 Task: Select Give A Gift Card from Gift Cards. Add to cart AmazonBasics Gardening Gift Card-3. Place order for Connor Wood, _x000D_
382 Ridge Dr_x000D_
Hayden, Alabama(AL), 35079, Cell Number (205) 590-7234
Action: Mouse moved to (163, 125)
Screenshot: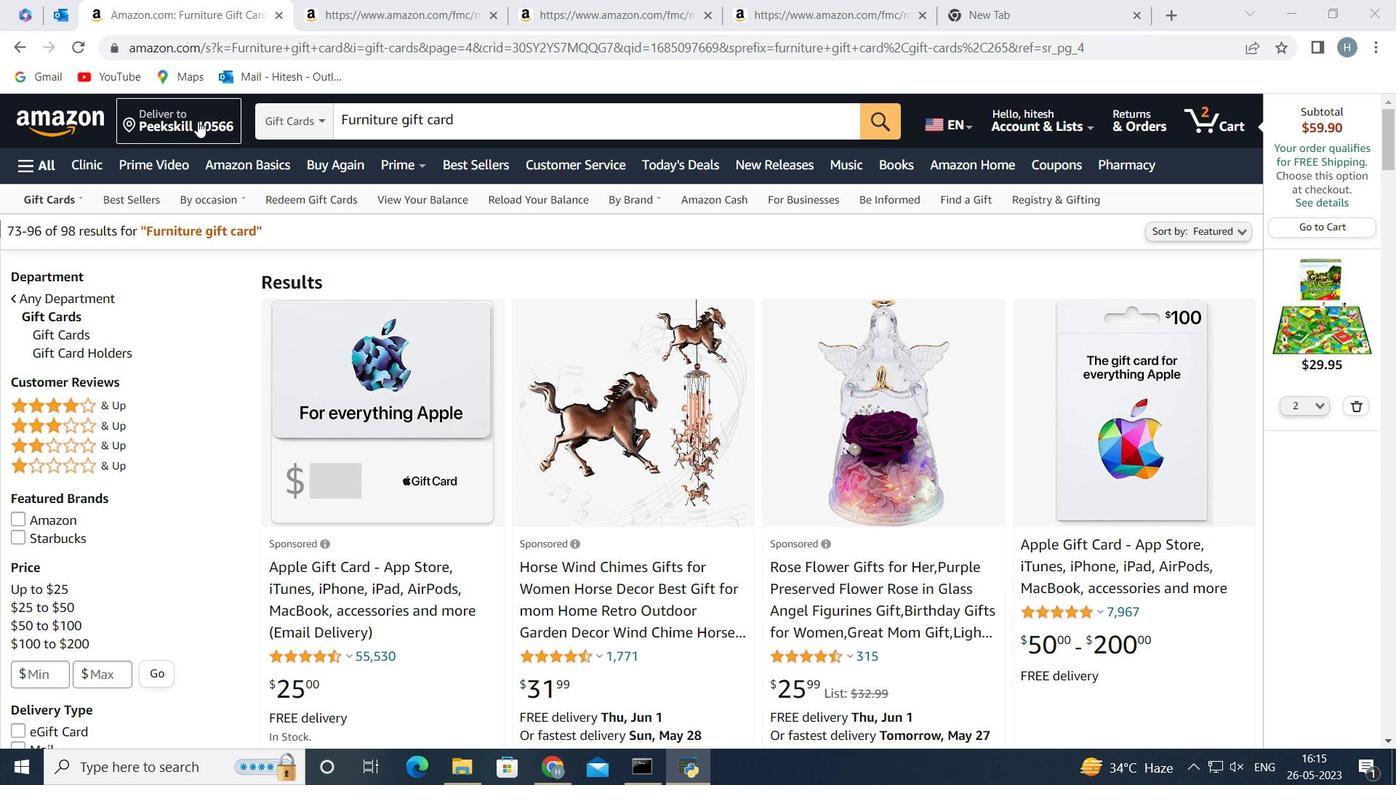 
Action: Mouse pressed left at (163, 125)
Screenshot: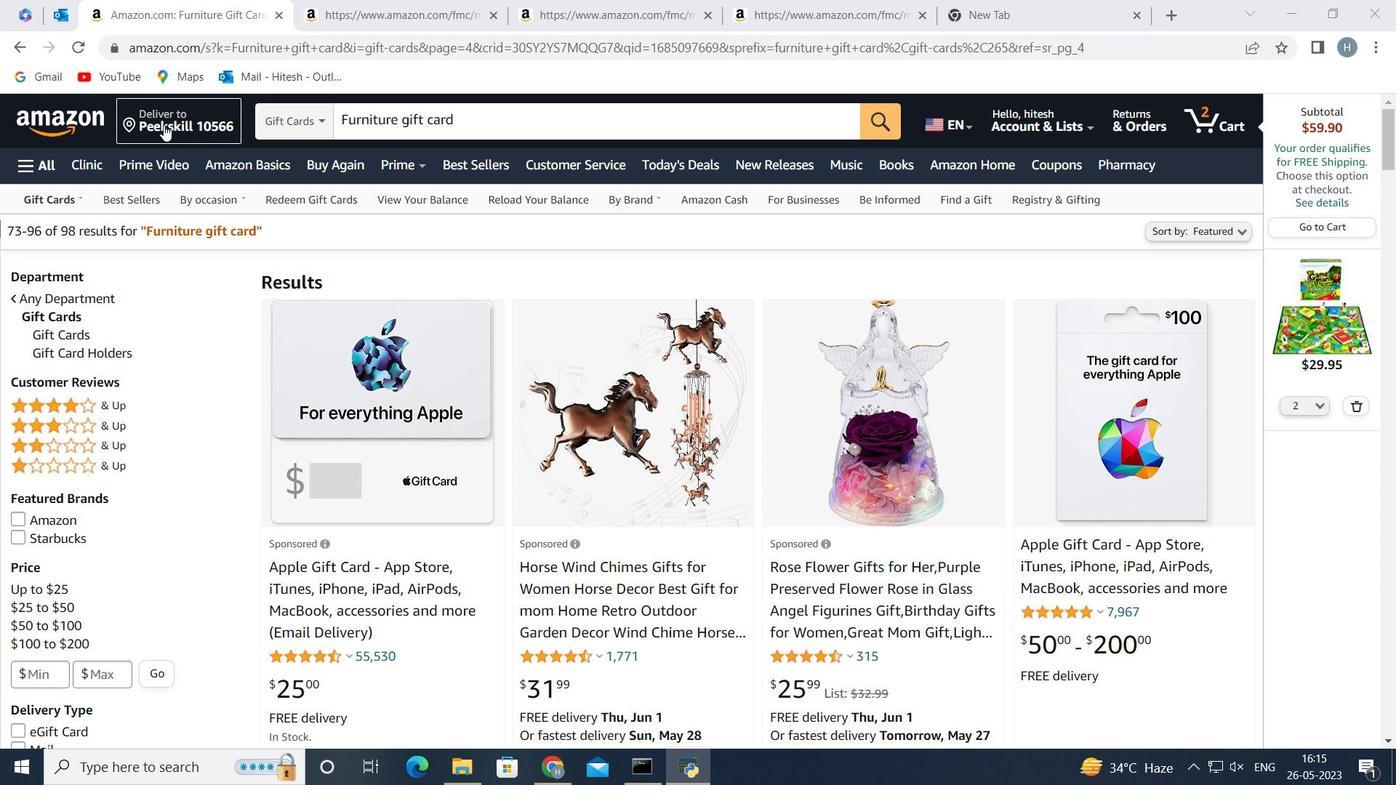 
Action: Mouse moved to (689, 507)
Screenshot: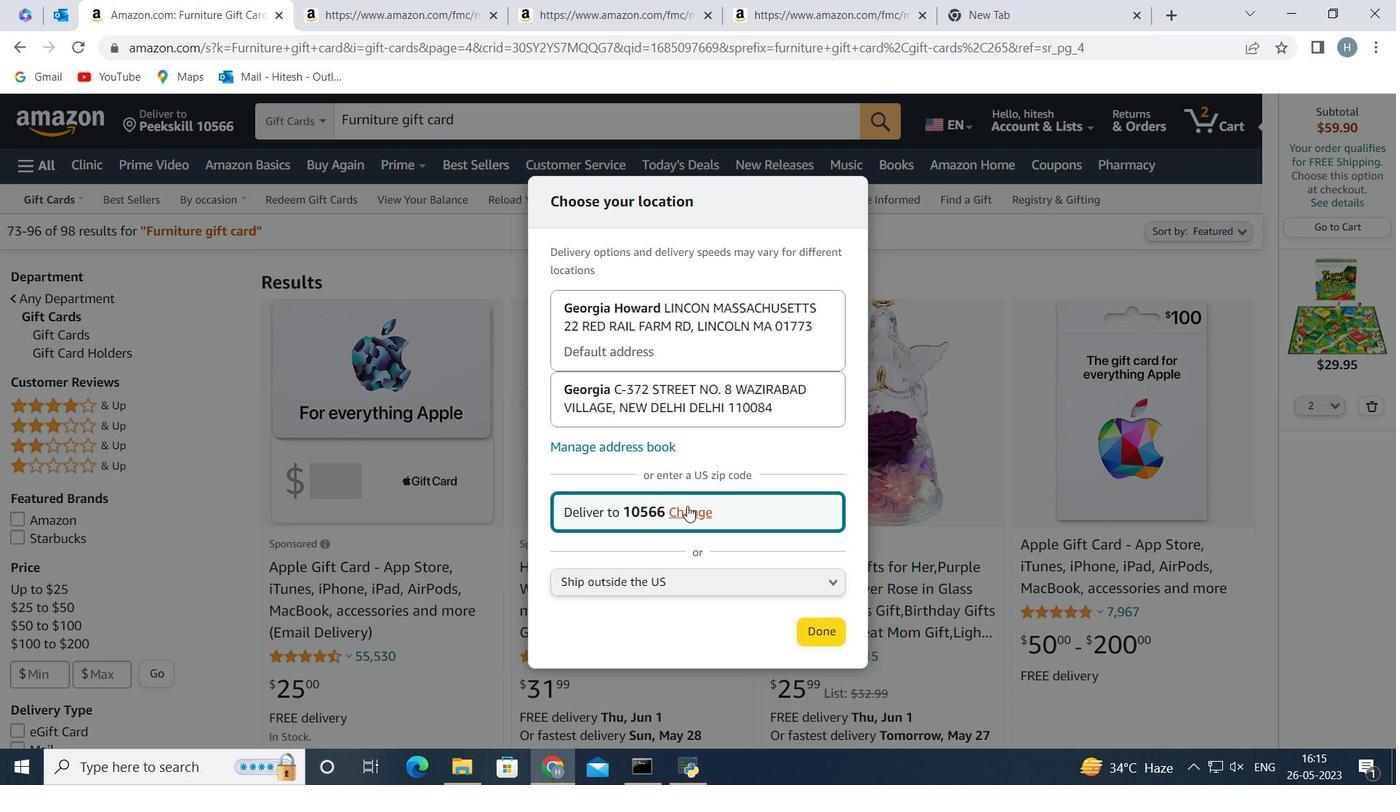 
Action: Mouse pressed left at (689, 507)
Screenshot: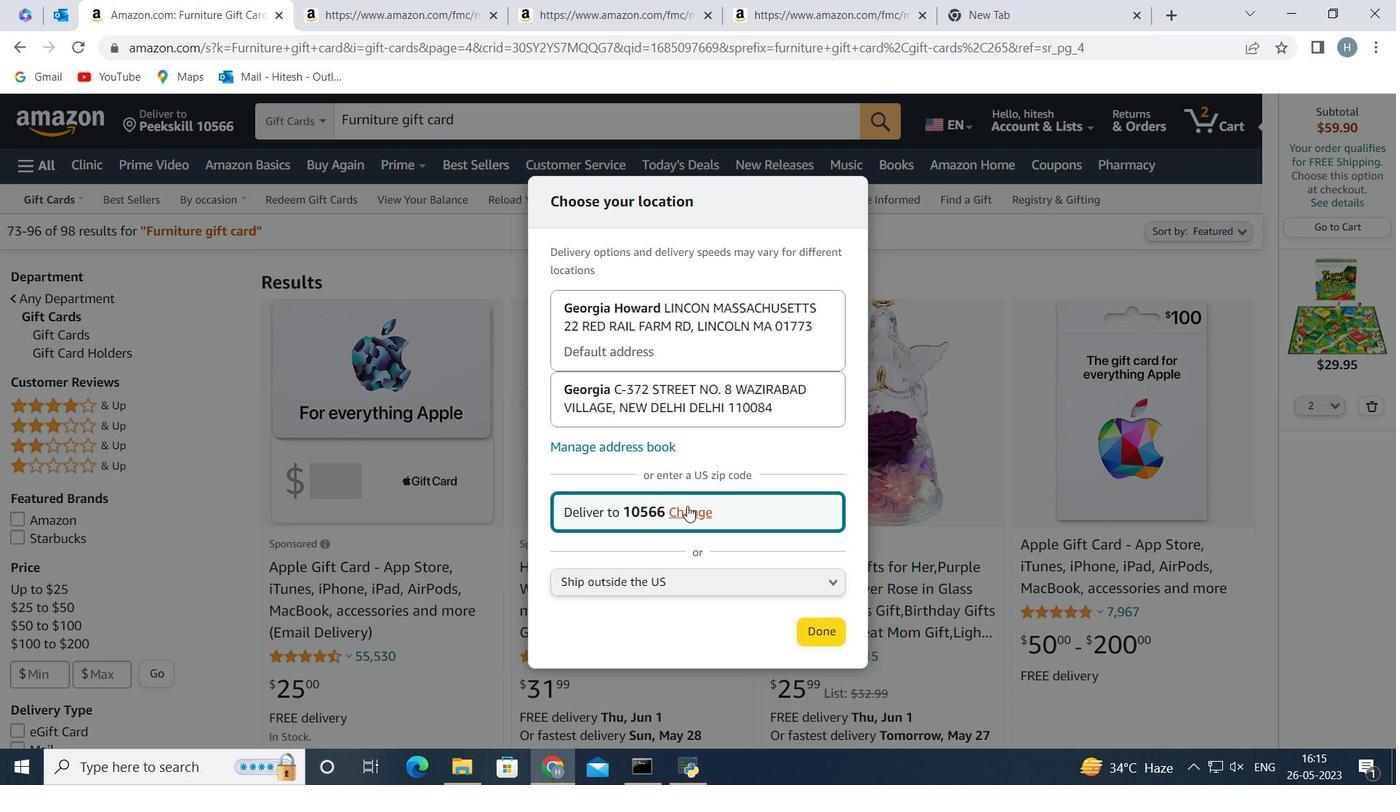 
Action: Mouse moved to (657, 507)
Screenshot: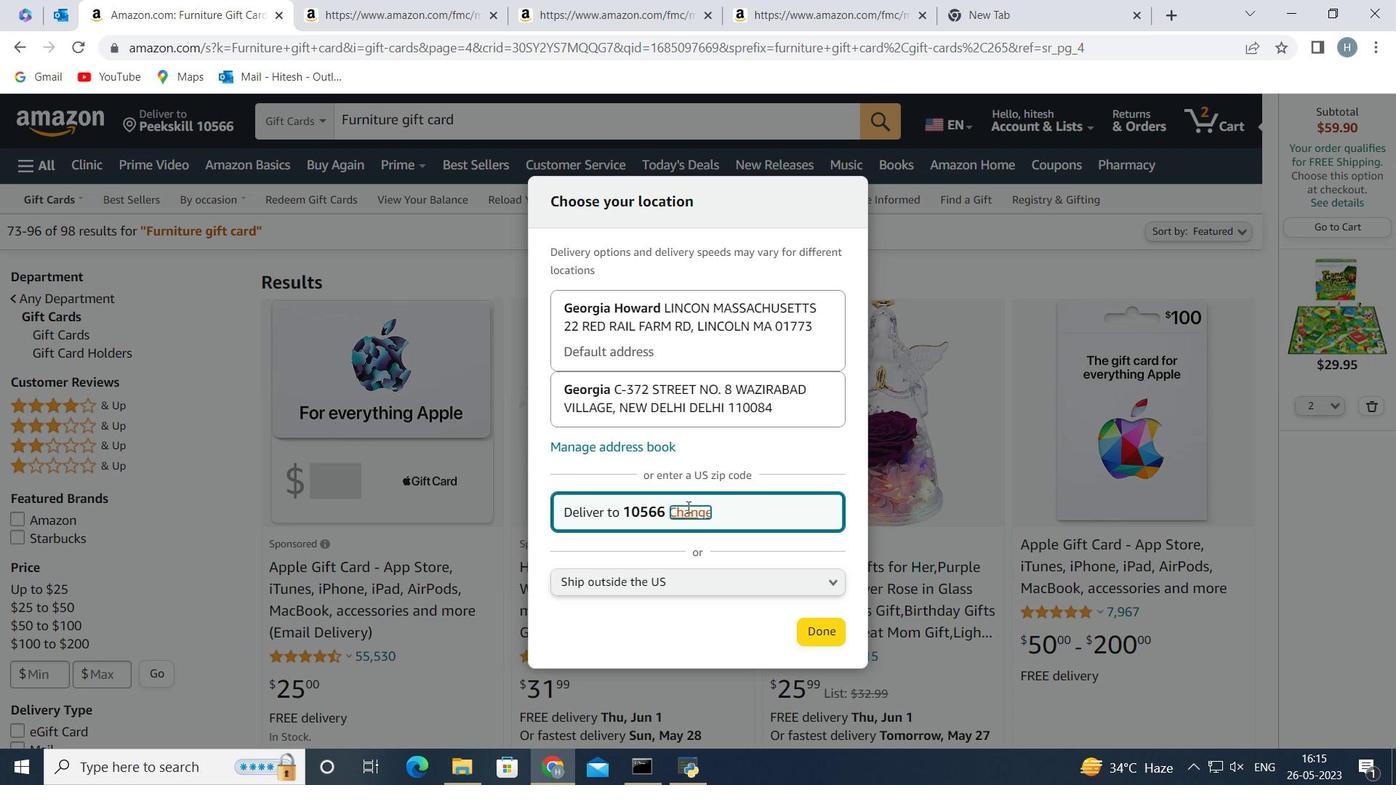 
Action: Mouse pressed left at (657, 507)
Screenshot: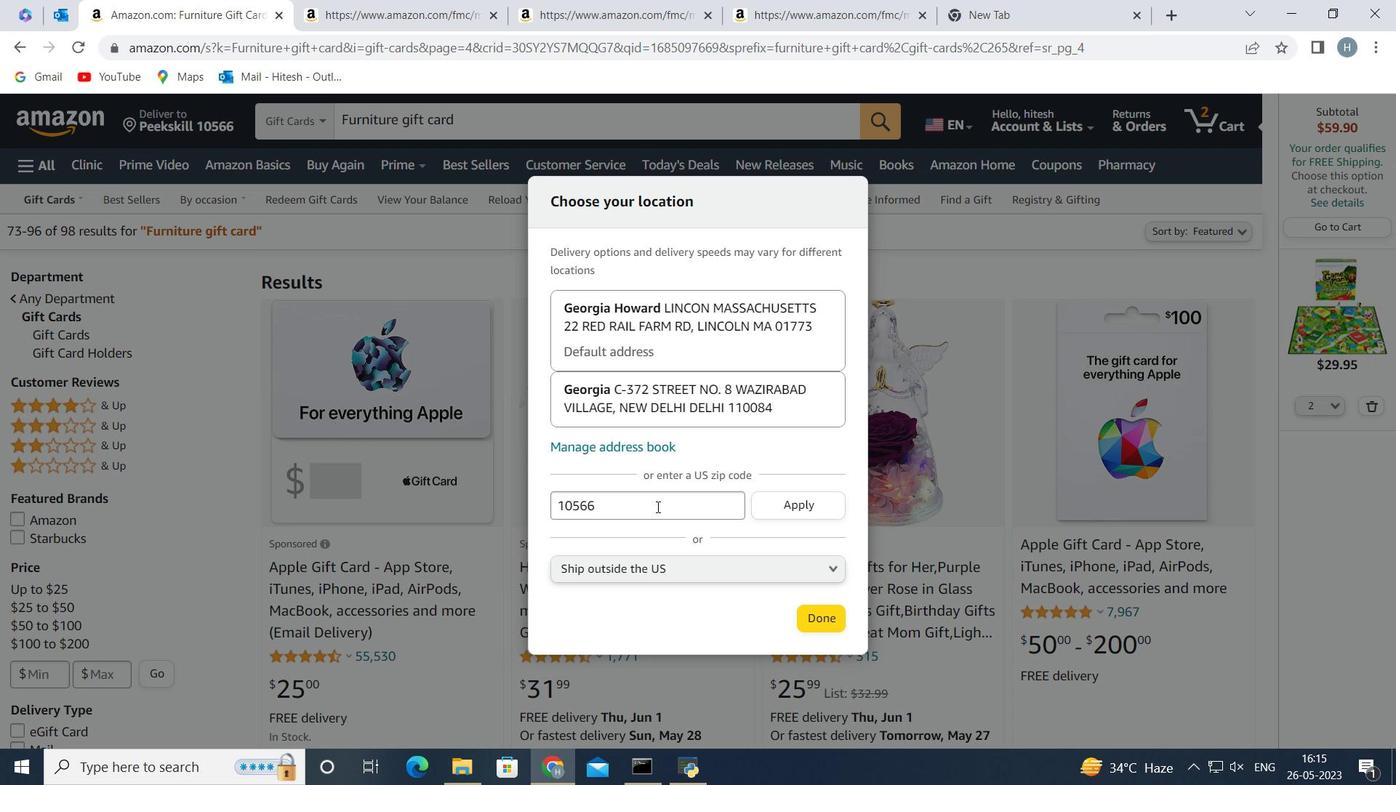
Action: Mouse moved to (656, 507)
Screenshot: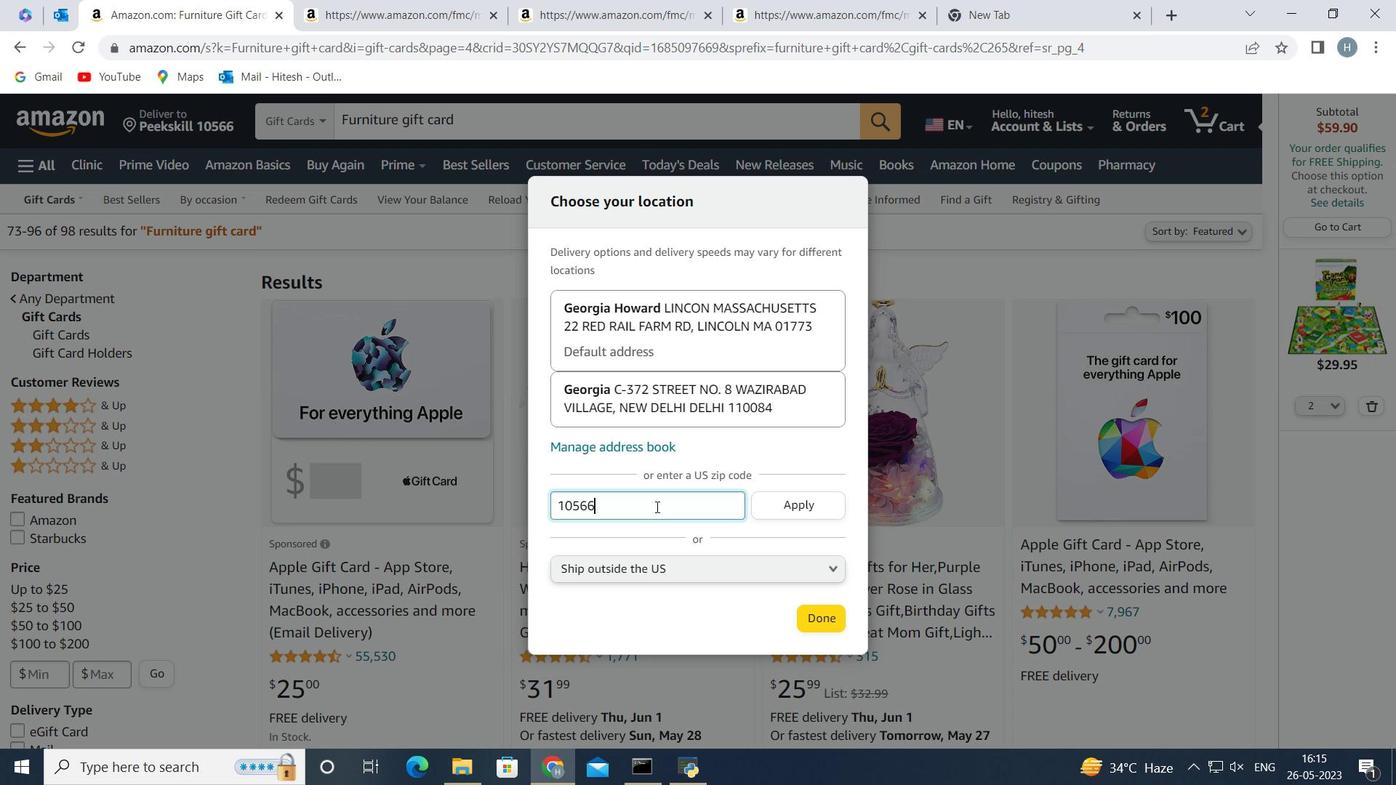 
Action: Key pressed <Key.backspace><Key.backspace><Key.backspace><Key.backspace><Key.backspace><Key.backspace><Key.backspace>
Screenshot: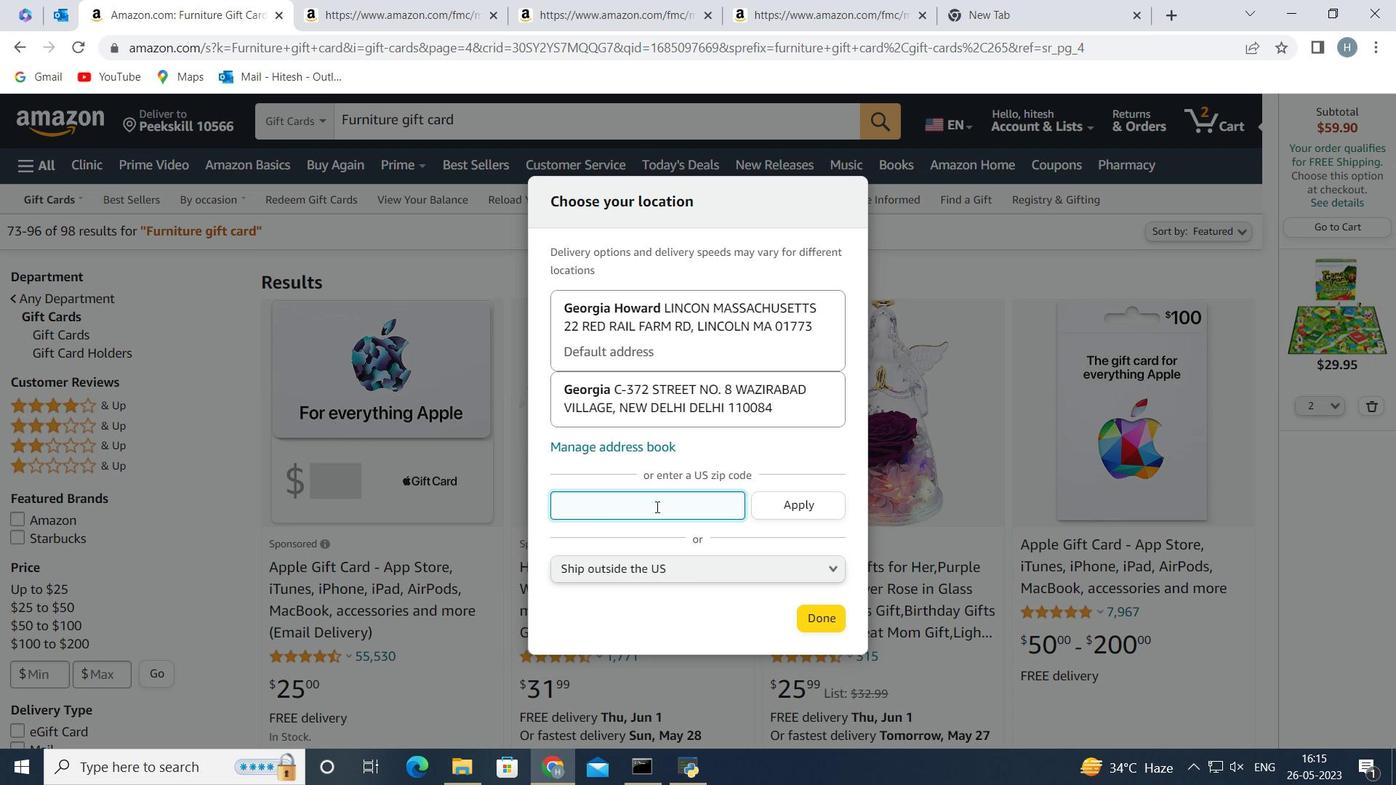 
Action: Mouse moved to (656, 506)
Screenshot: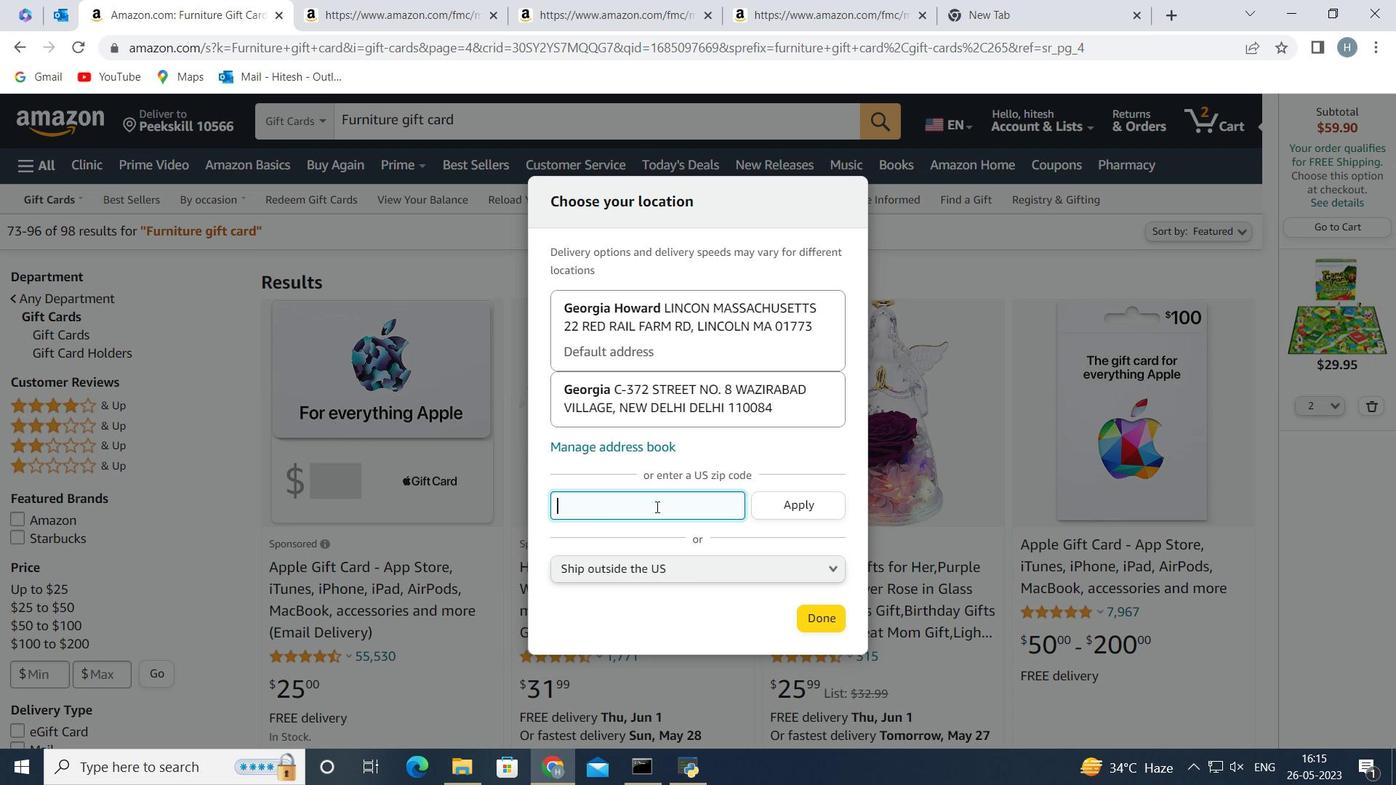 
Action: Key pressed 35079
Screenshot: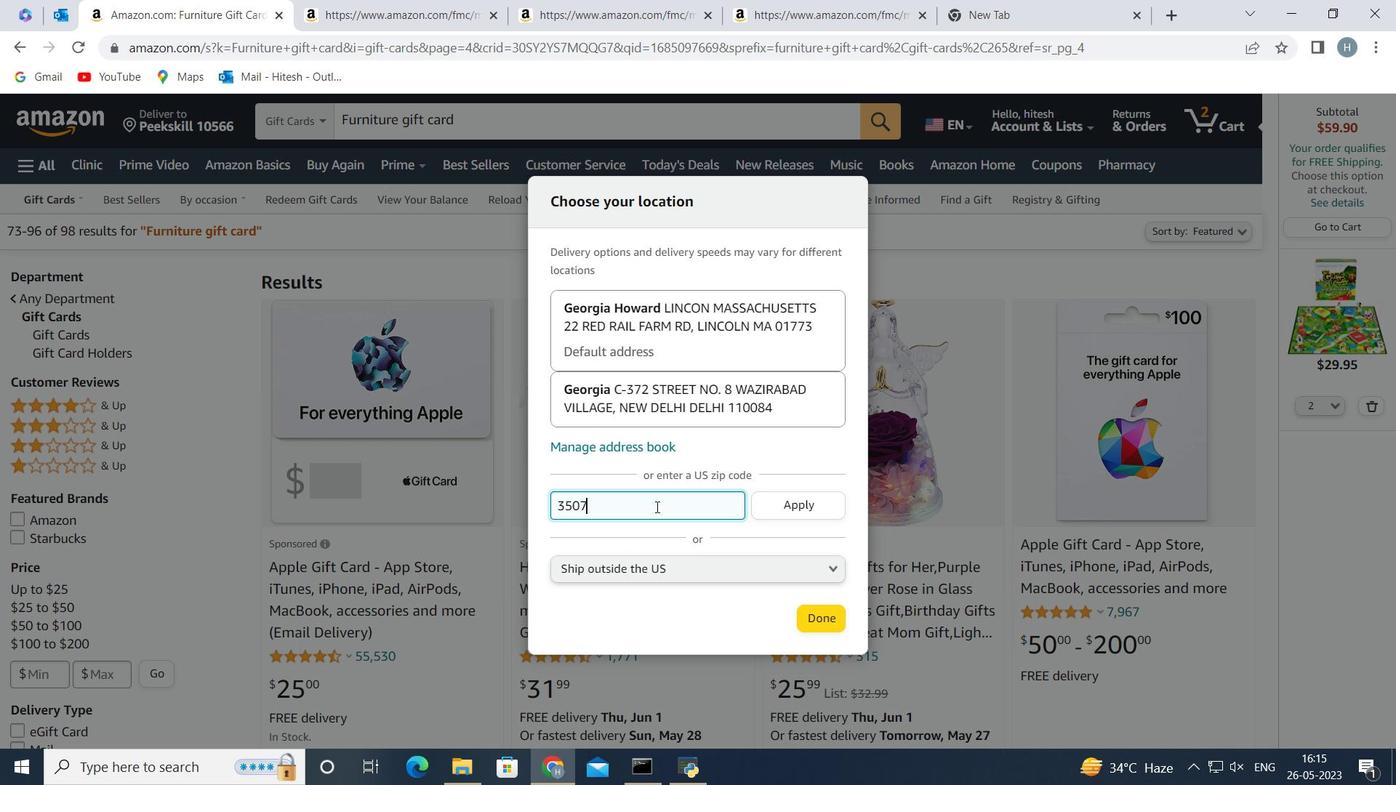 
Action: Mouse moved to (792, 509)
Screenshot: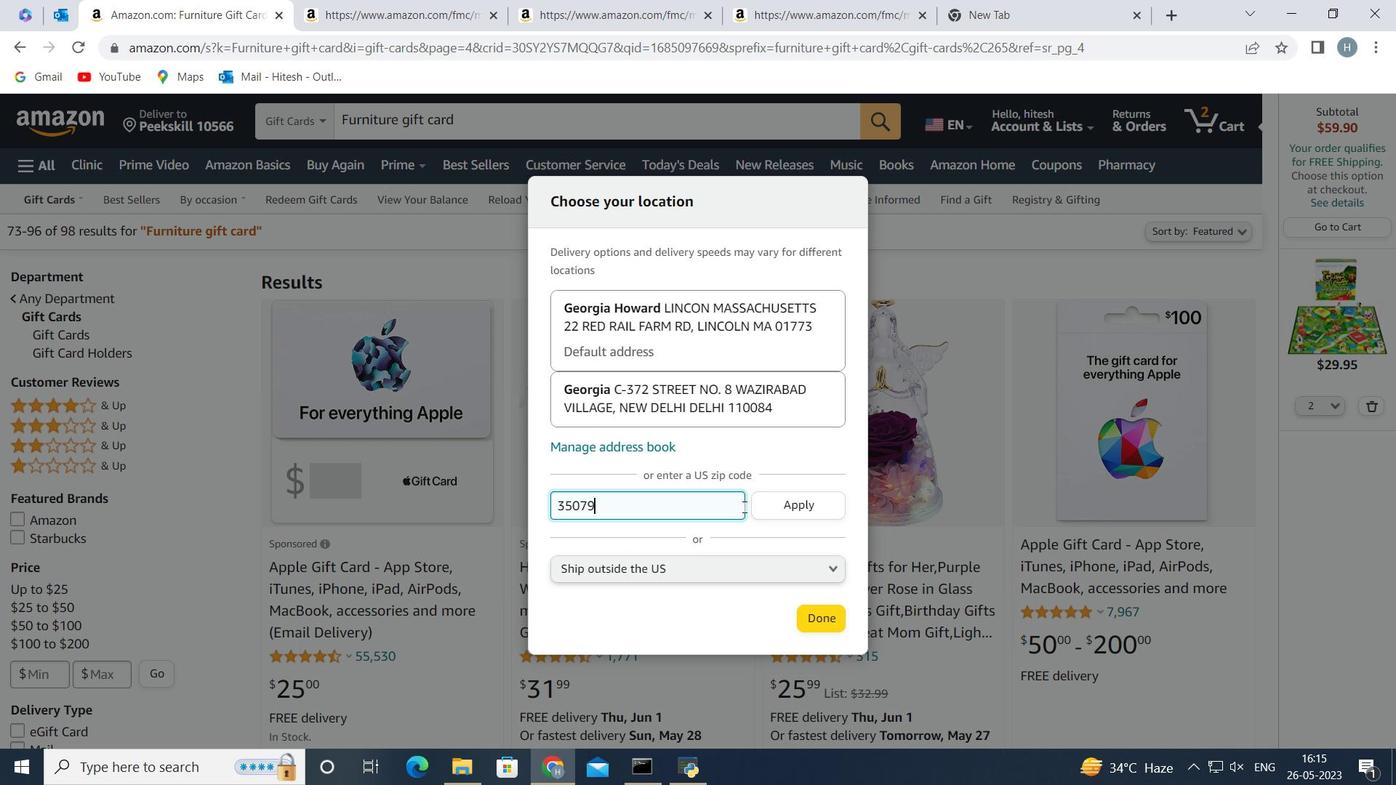 
Action: Mouse pressed left at (792, 509)
Screenshot: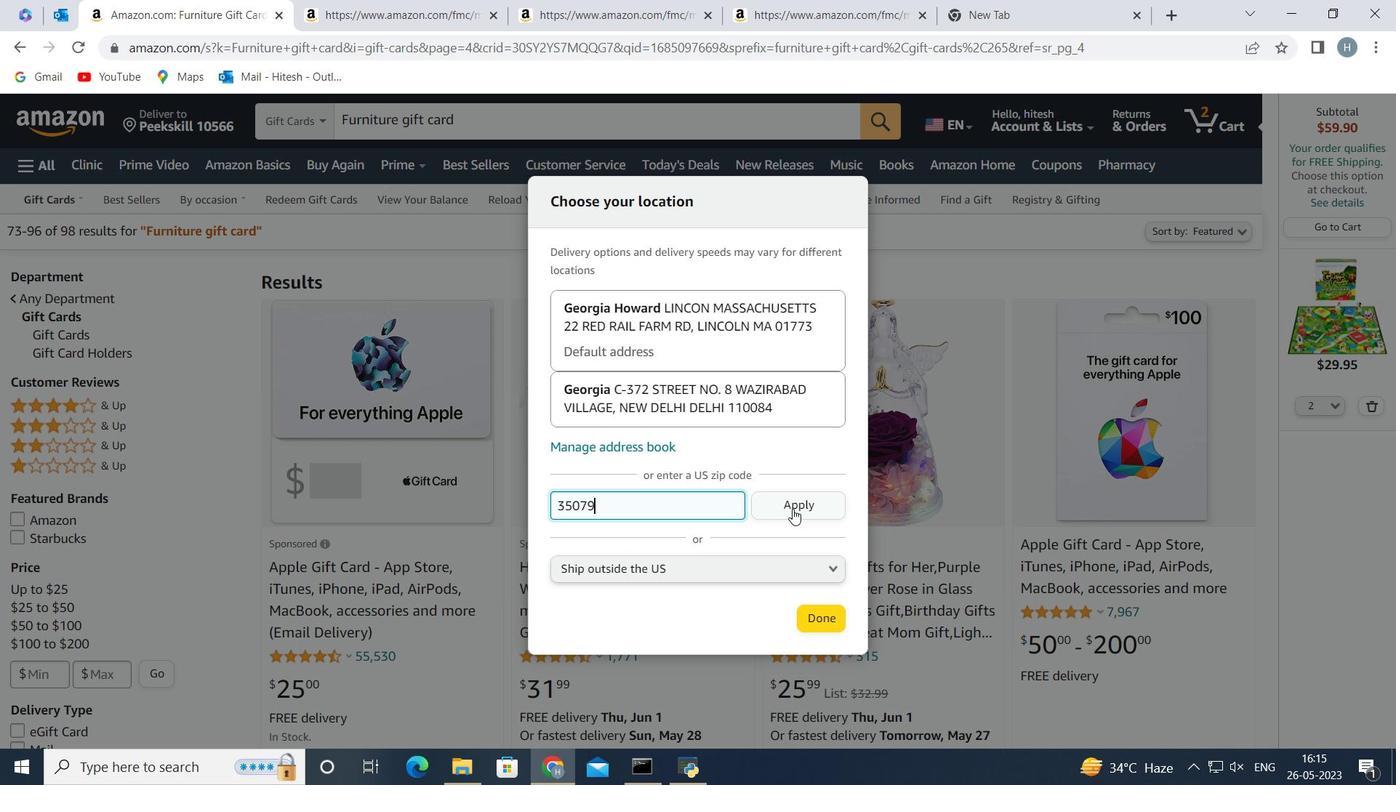 
Action: Mouse moved to (829, 624)
Screenshot: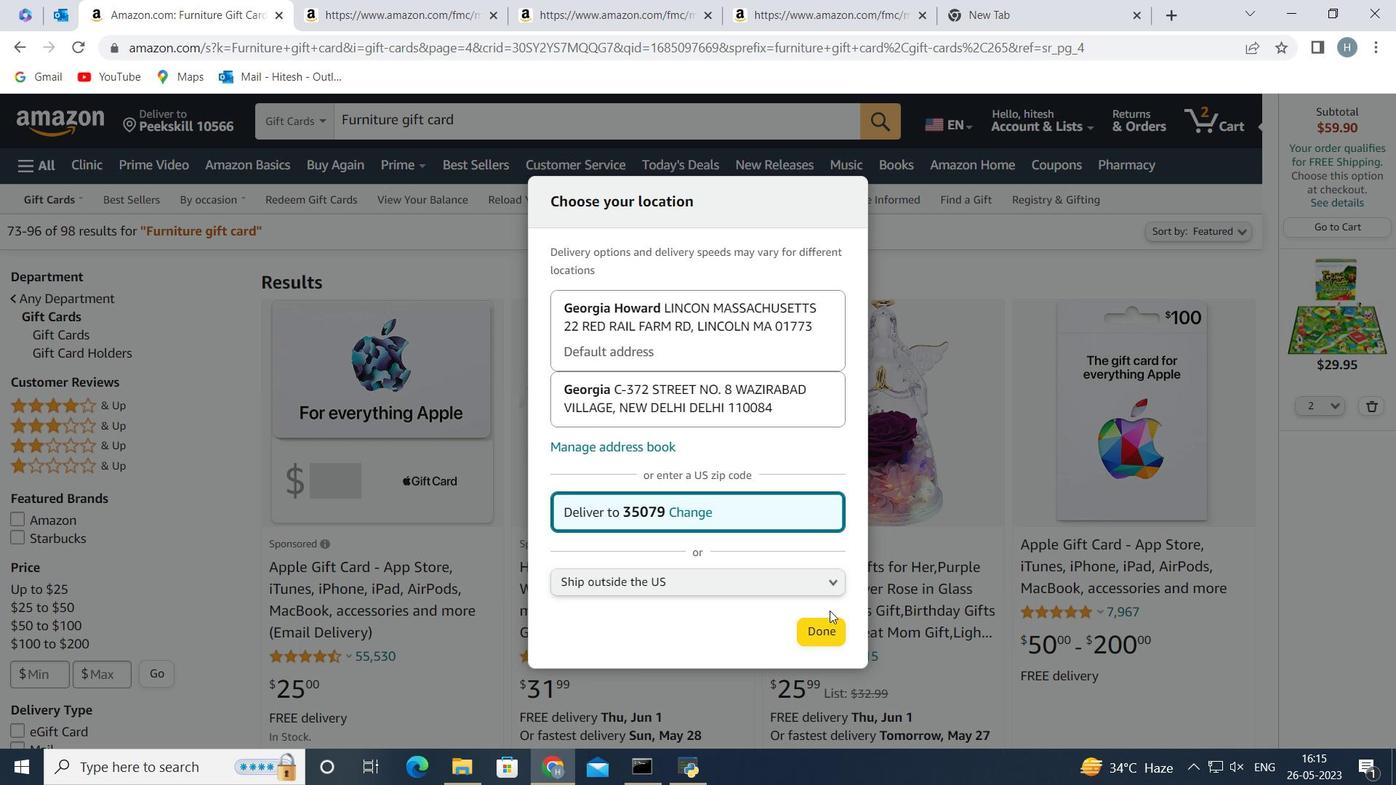 
Action: Mouse pressed left at (829, 624)
Screenshot: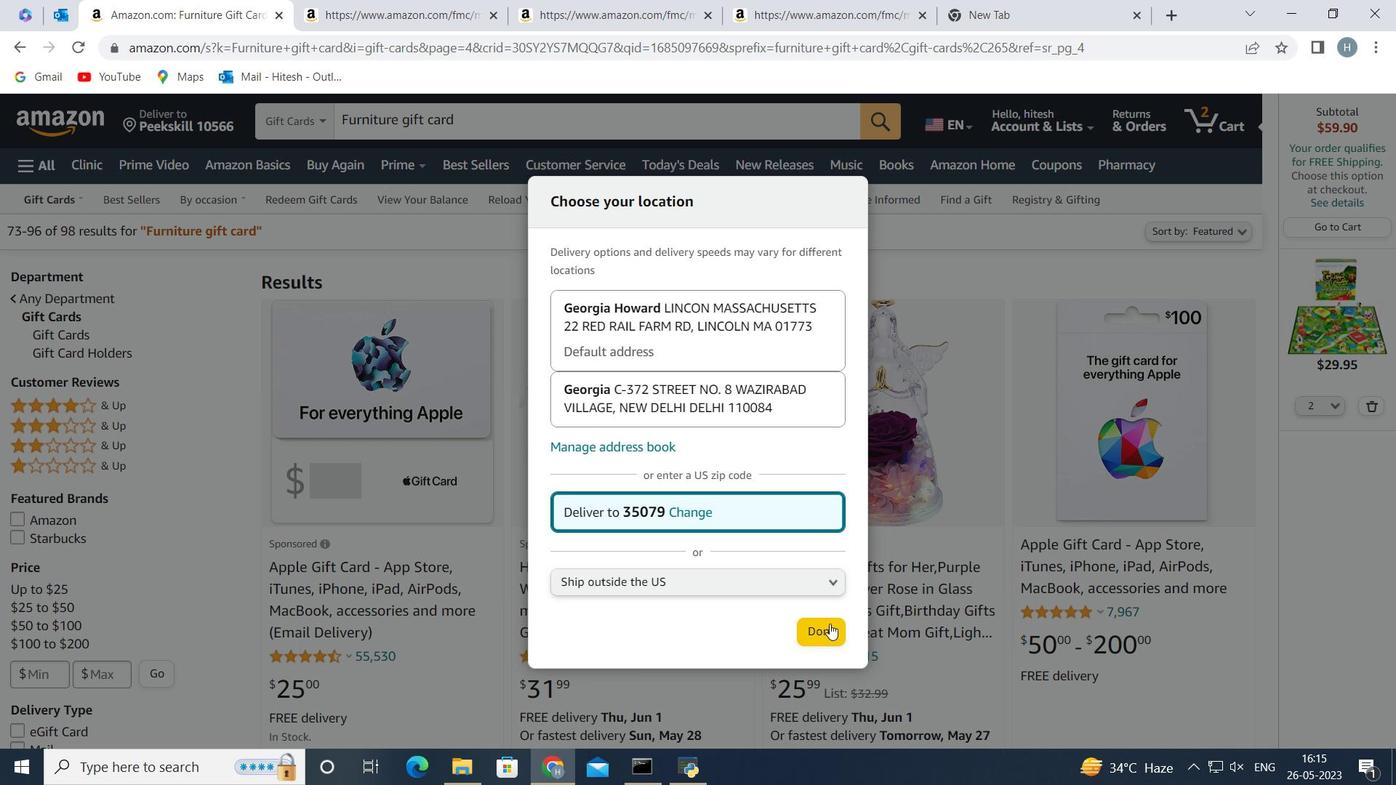 
Action: Mouse moved to (32, 159)
Screenshot: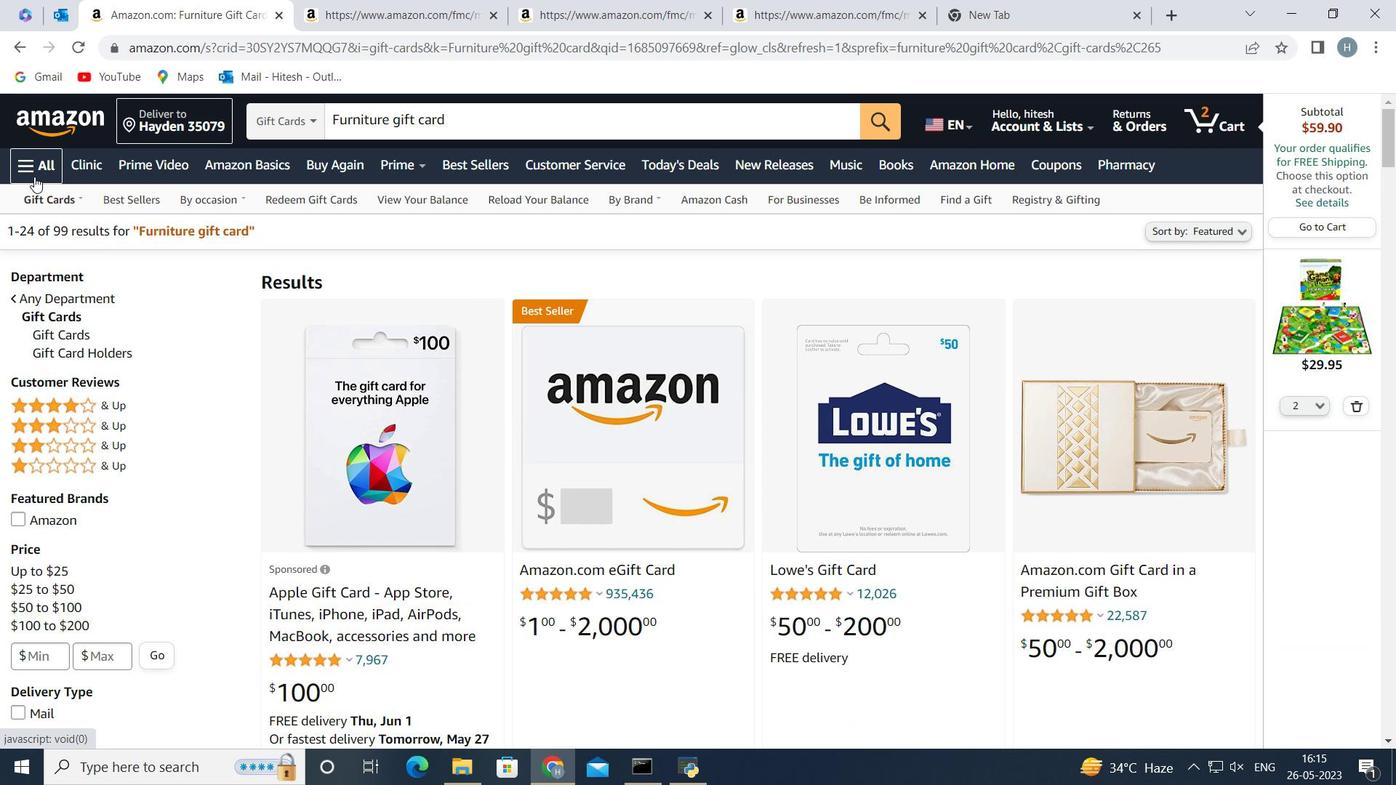 
Action: Mouse pressed left at (32, 159)
Screenshot: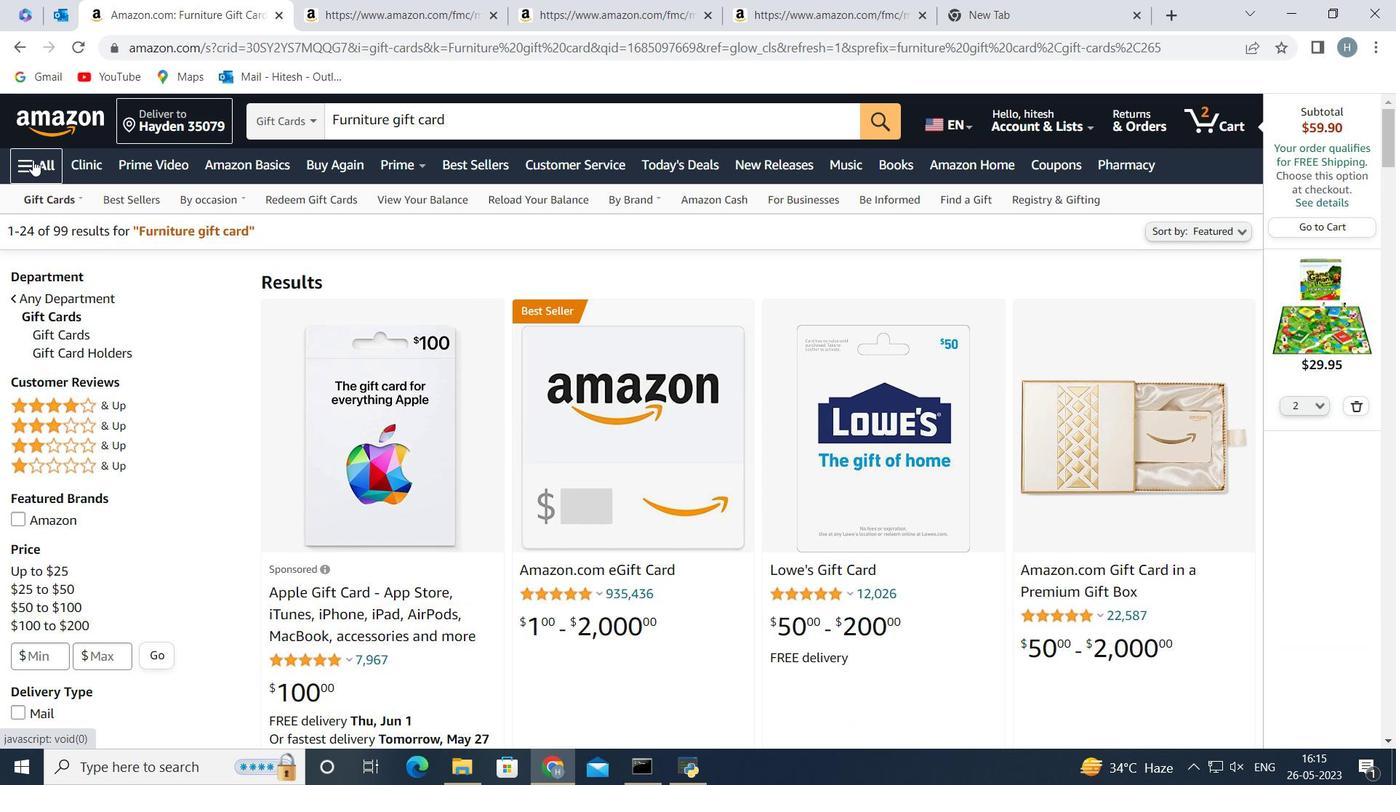 
Action: Mouse moved to (76, 386)
Screenshot: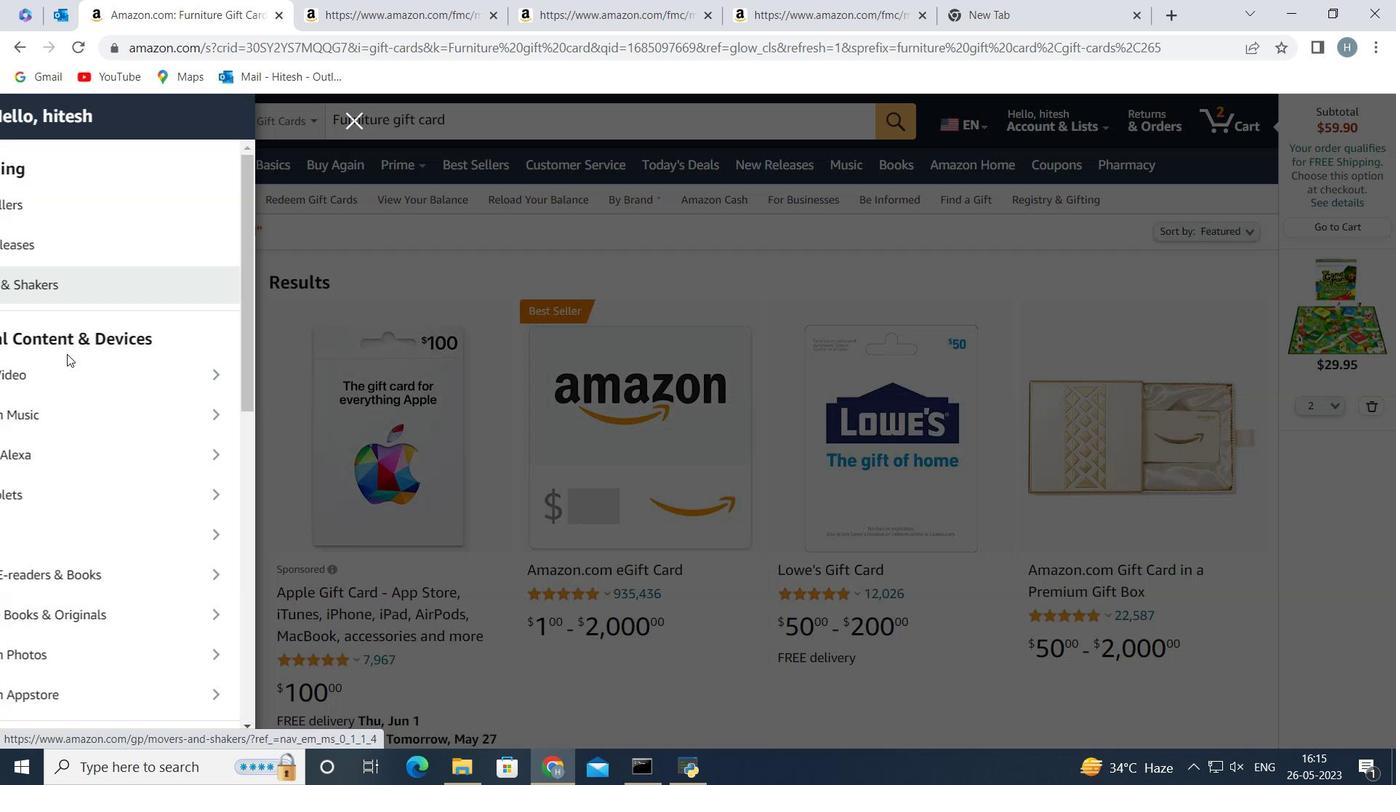 
Action: Mouse scrolled (76, 385) with delta (0, 0)
Screenshot: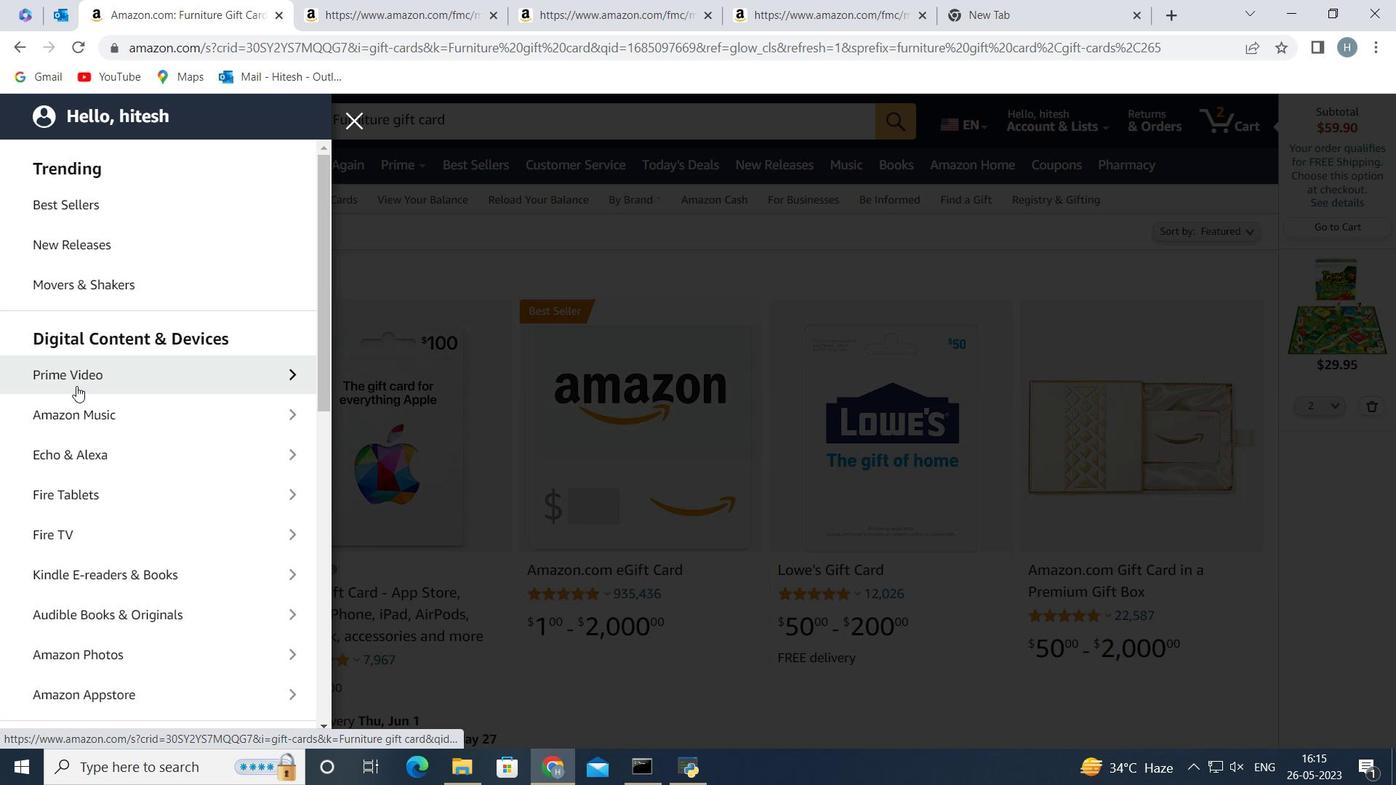 
Action: Mouse scrolled (76, 385) with delta (0, 0)
Screenshot: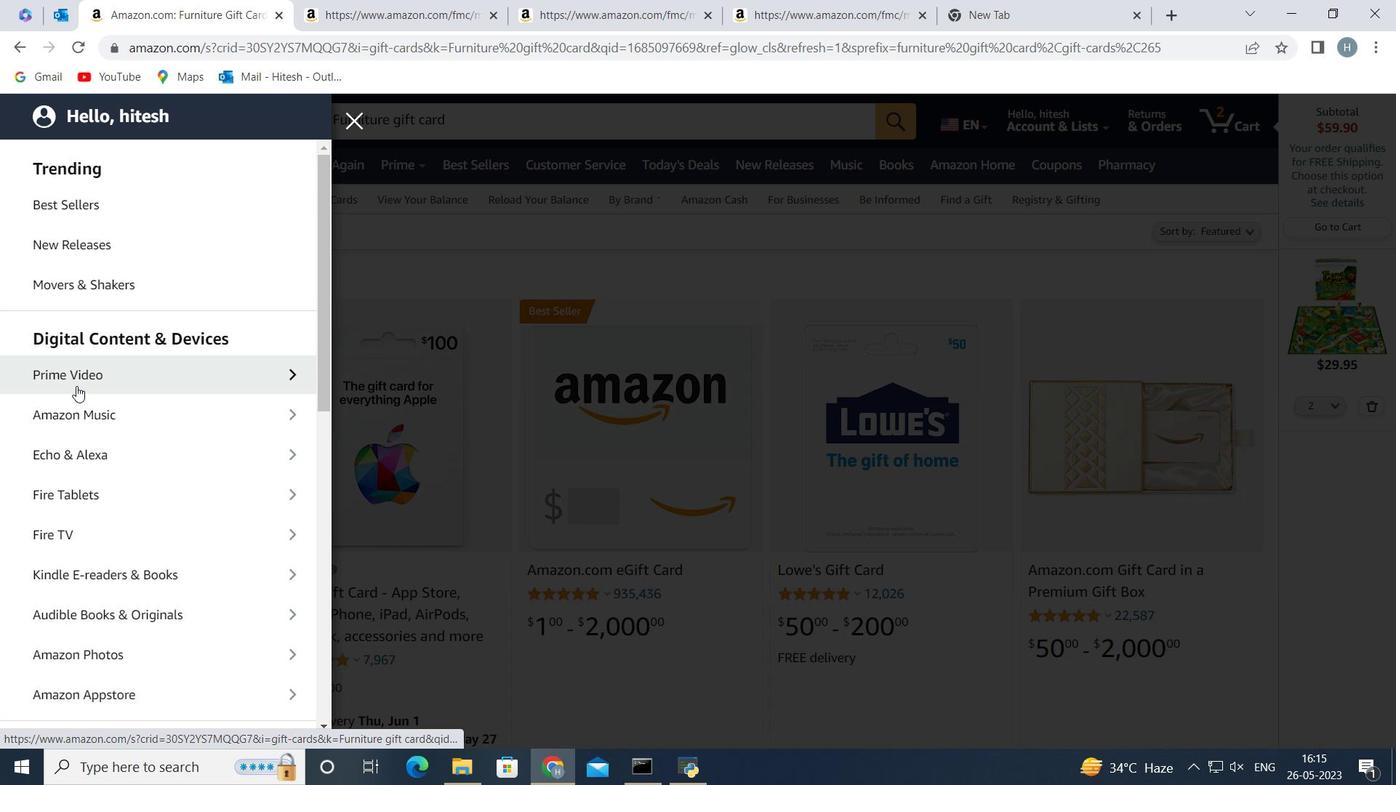 
Action: Mouse scrolled (76, 386) with delta (0, 0)
Screenshot: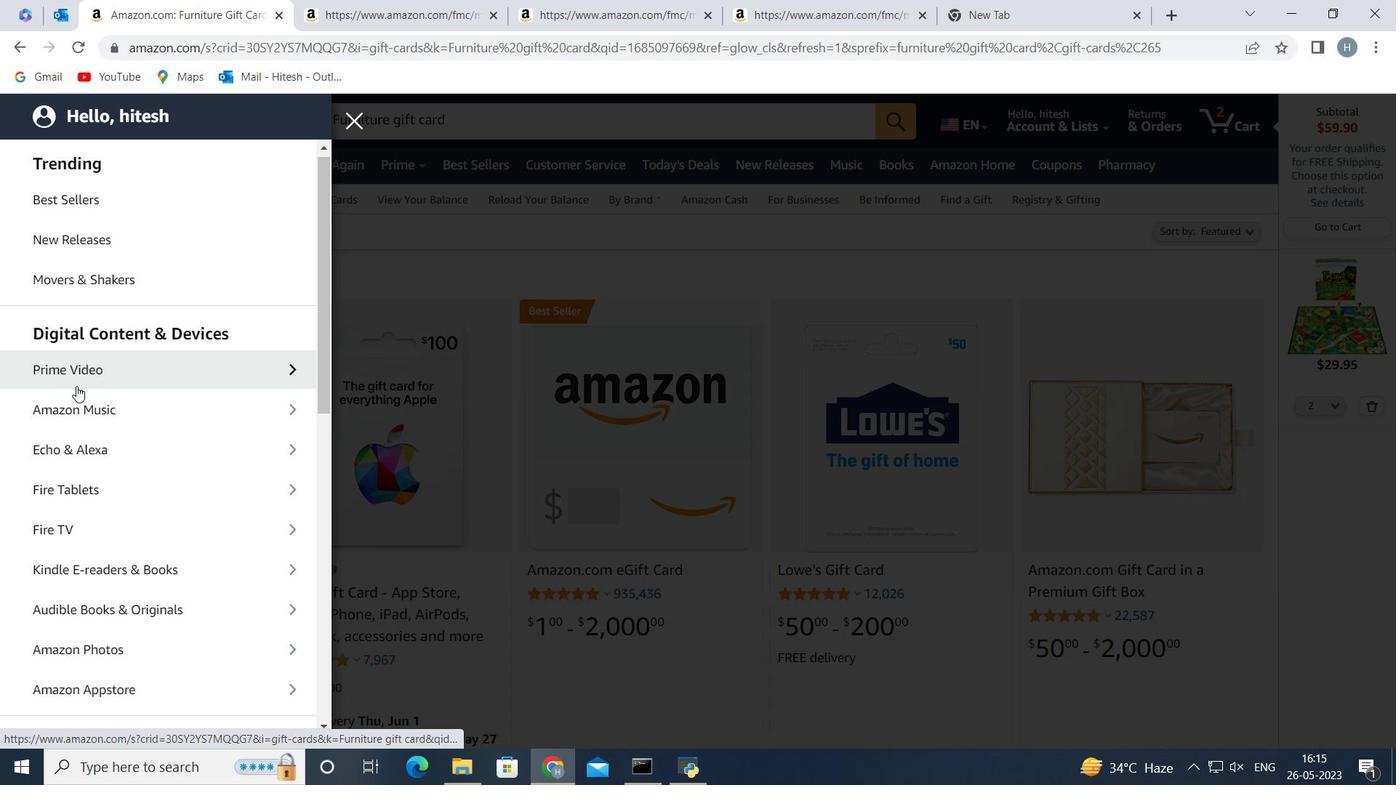 
Action: Mouse scrolled (76, 385) with delta (0, 0)
Screenshot: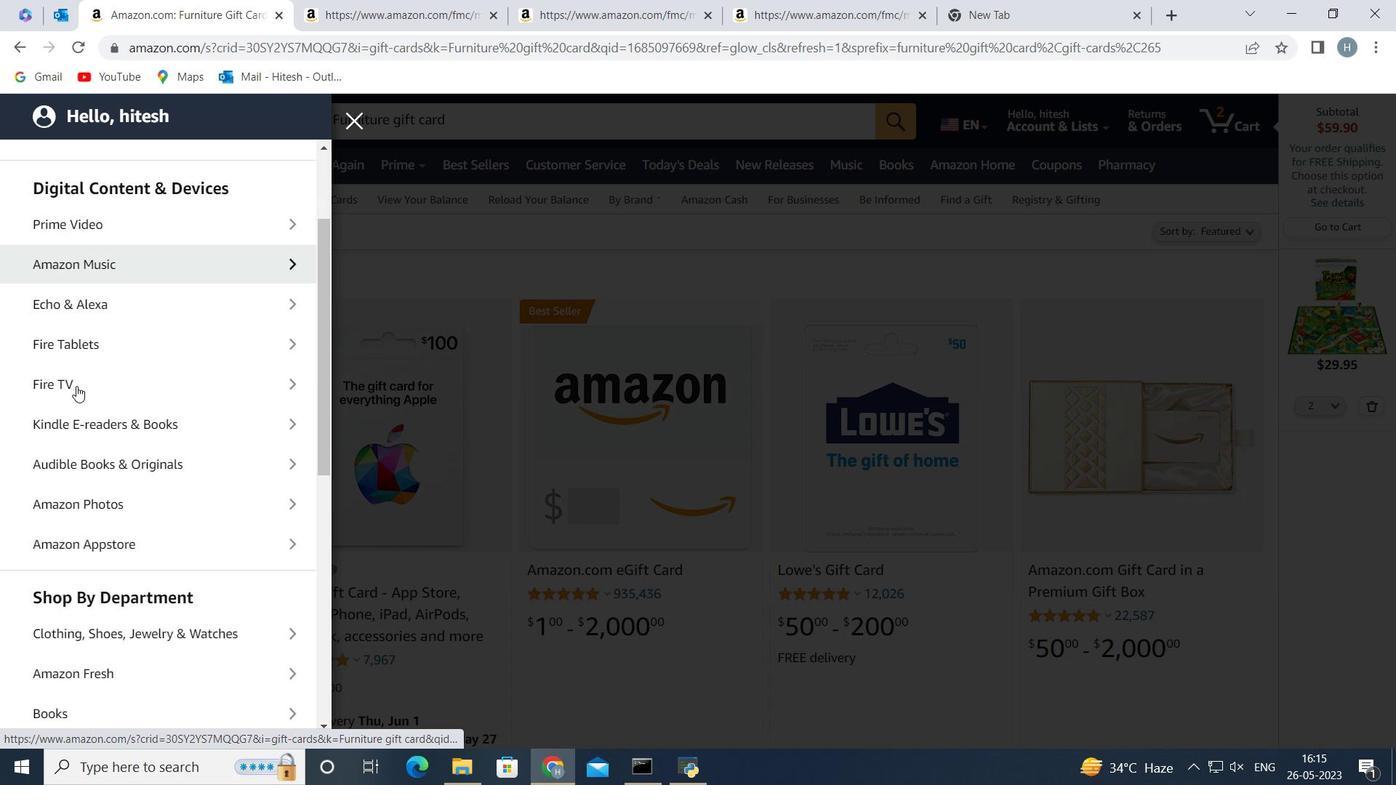 
Action: Mouse scrolled (76, 385) with delta (0, 0)
Screenshot: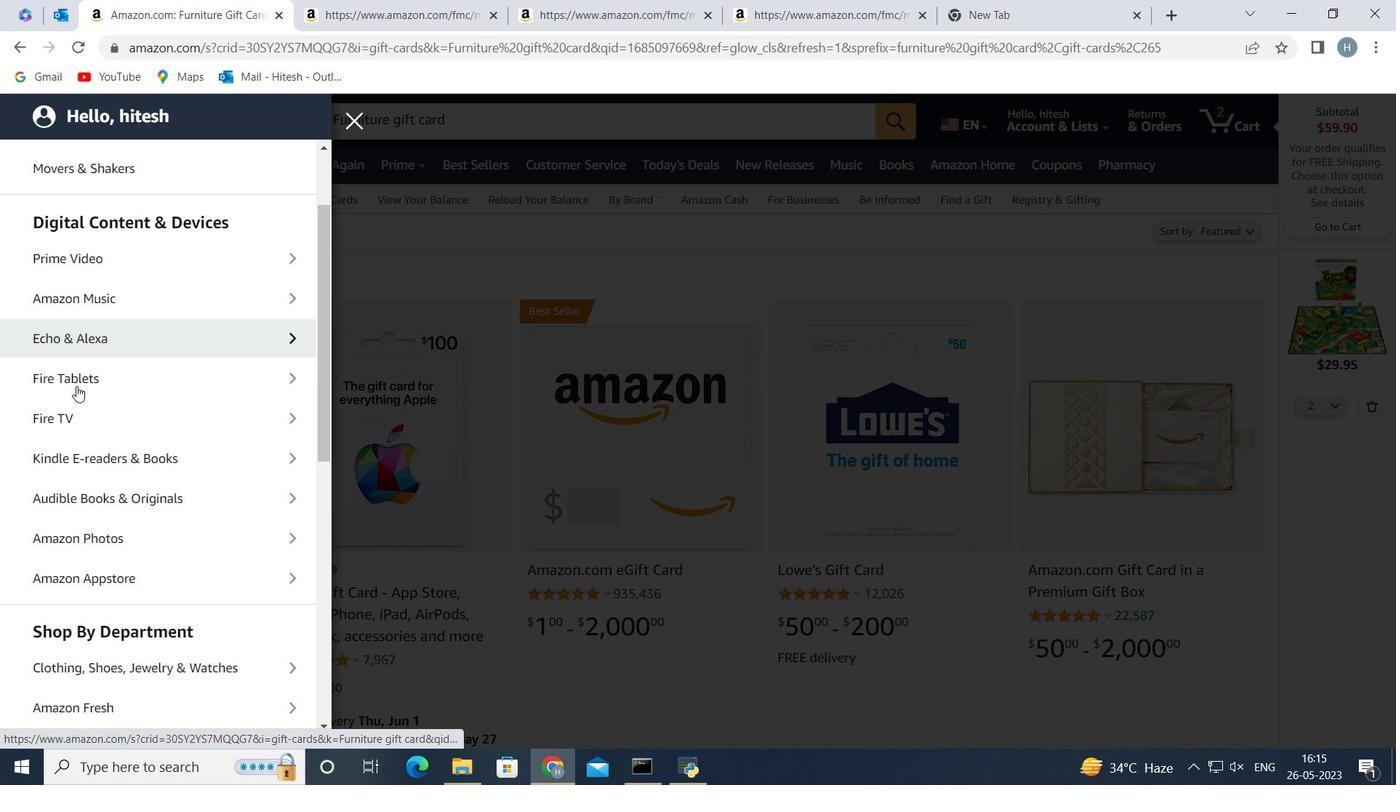 
Action: Mouse scrolled (76, 386) with delta (0, 0)
Screenshot: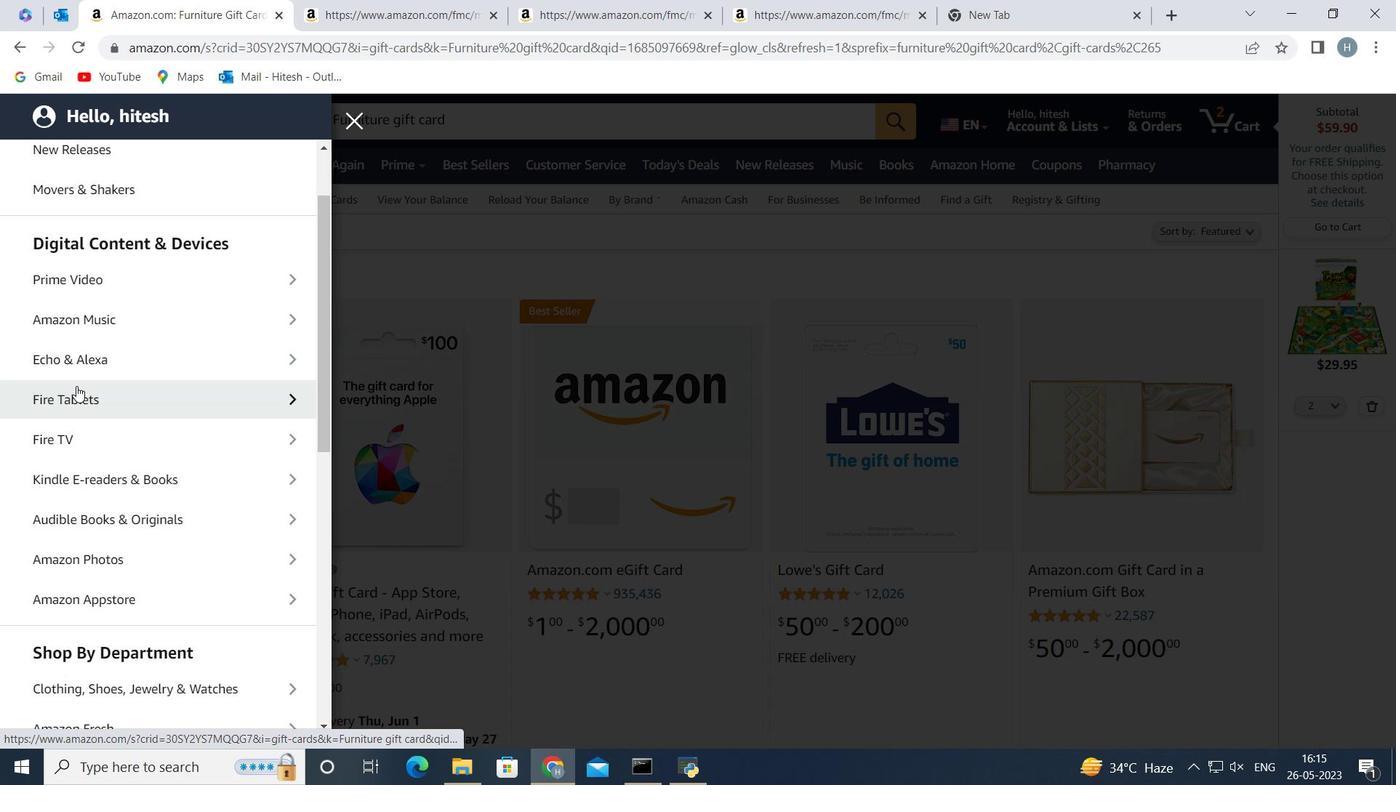 
Action: Mouse scrolled (76, 385) with delta (0, 0)
Screenshot: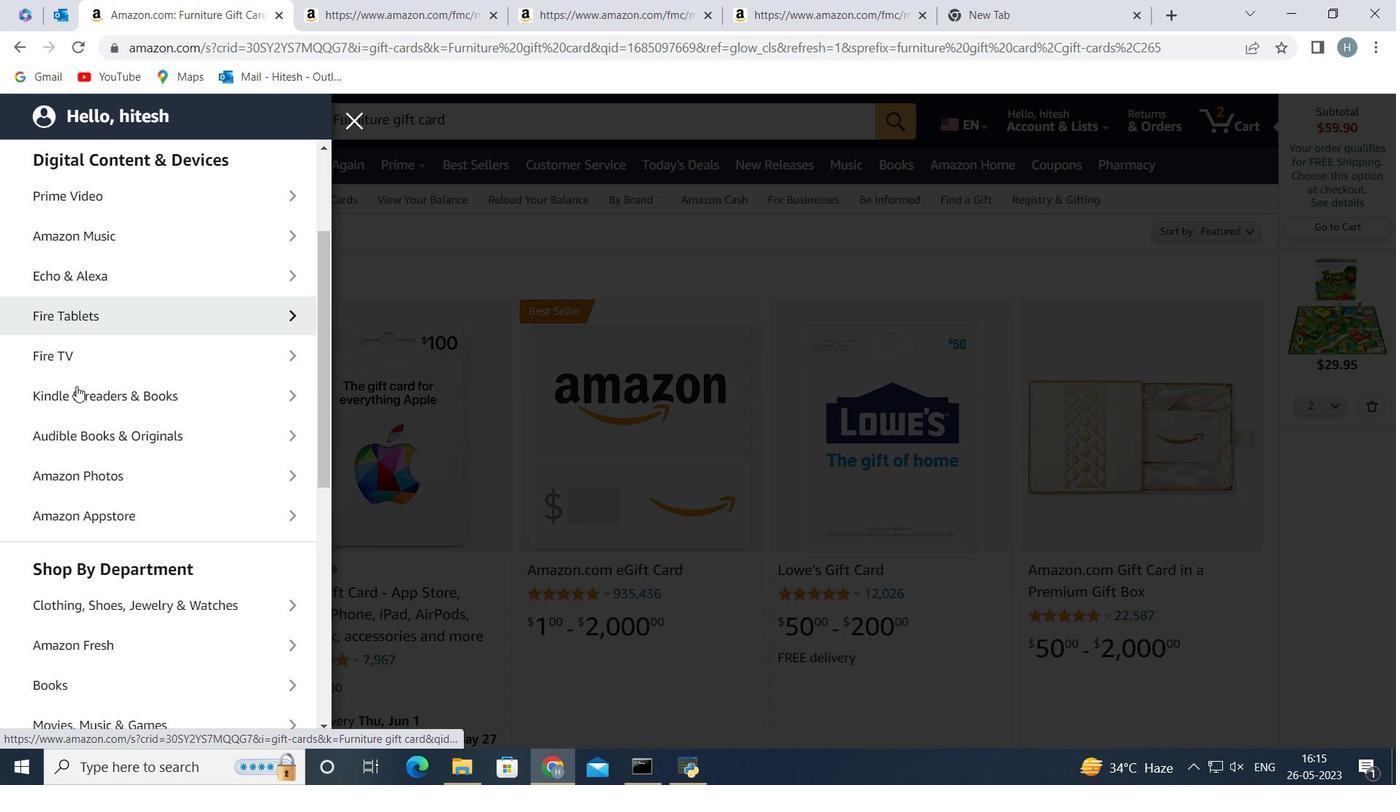 
Action: Mouse scrolled (76, 385) with delta (0, 0)
Screenshot: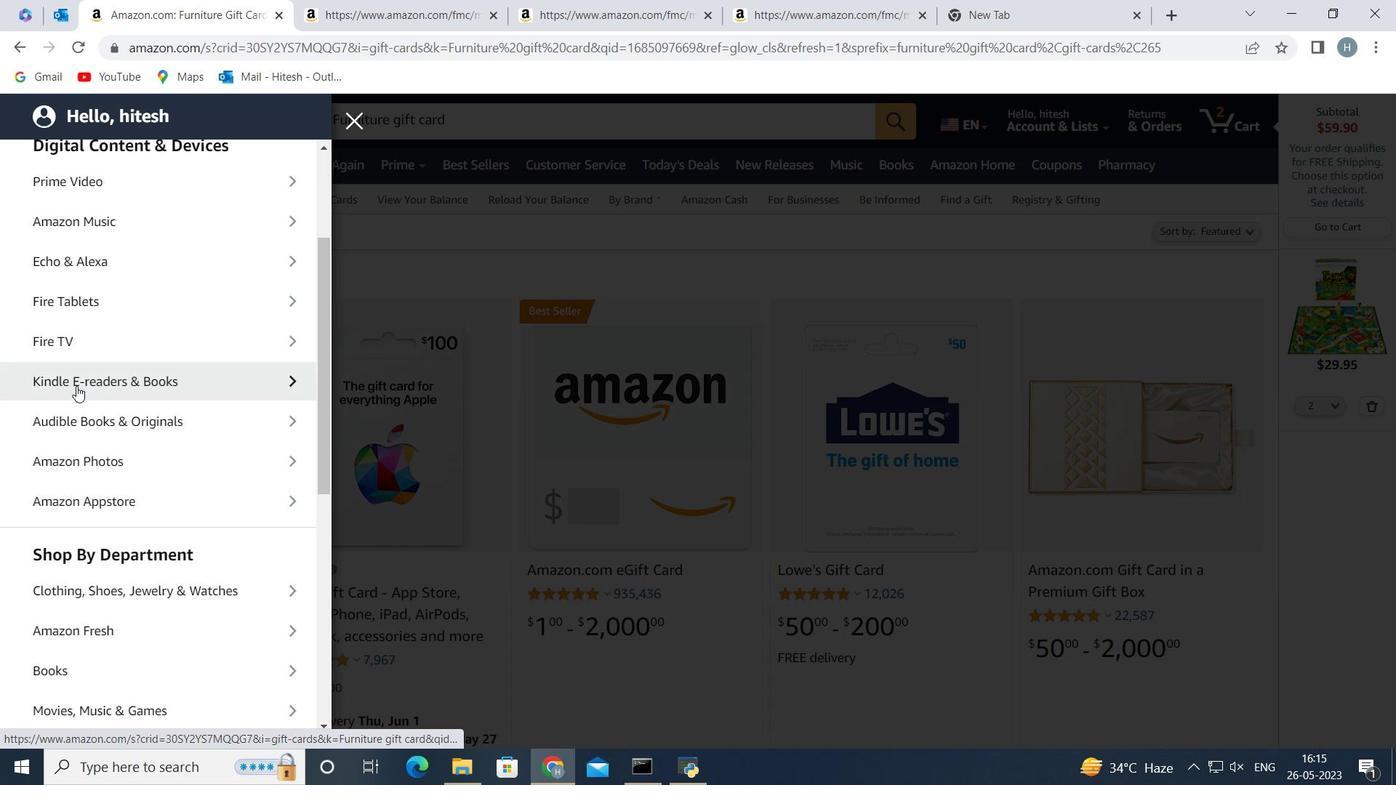 
Action: Mouse scrolled (76, 385) with delta (0, 0)
Screenshot: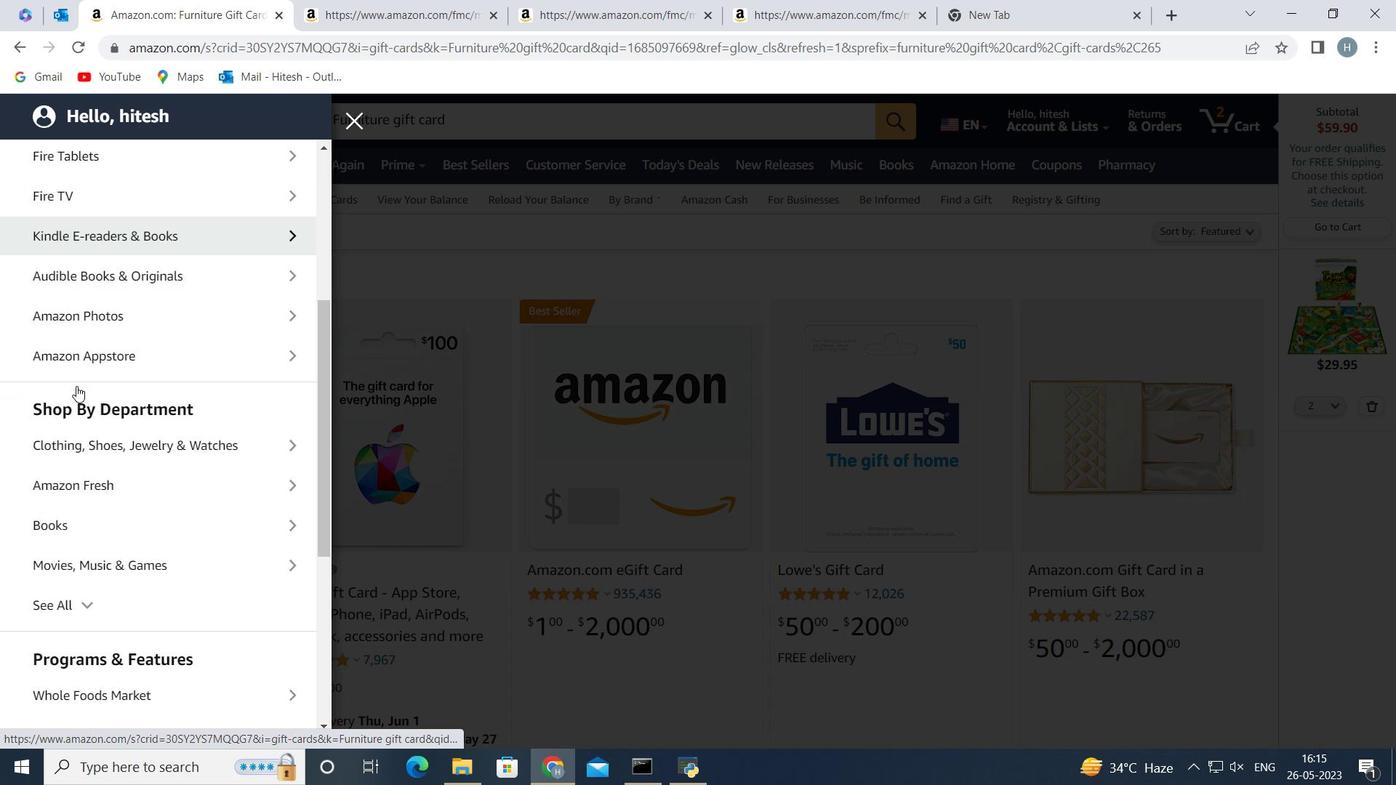 
Action: Mouse scrolled (76, 385) with delta (0, 0)
Screenshot: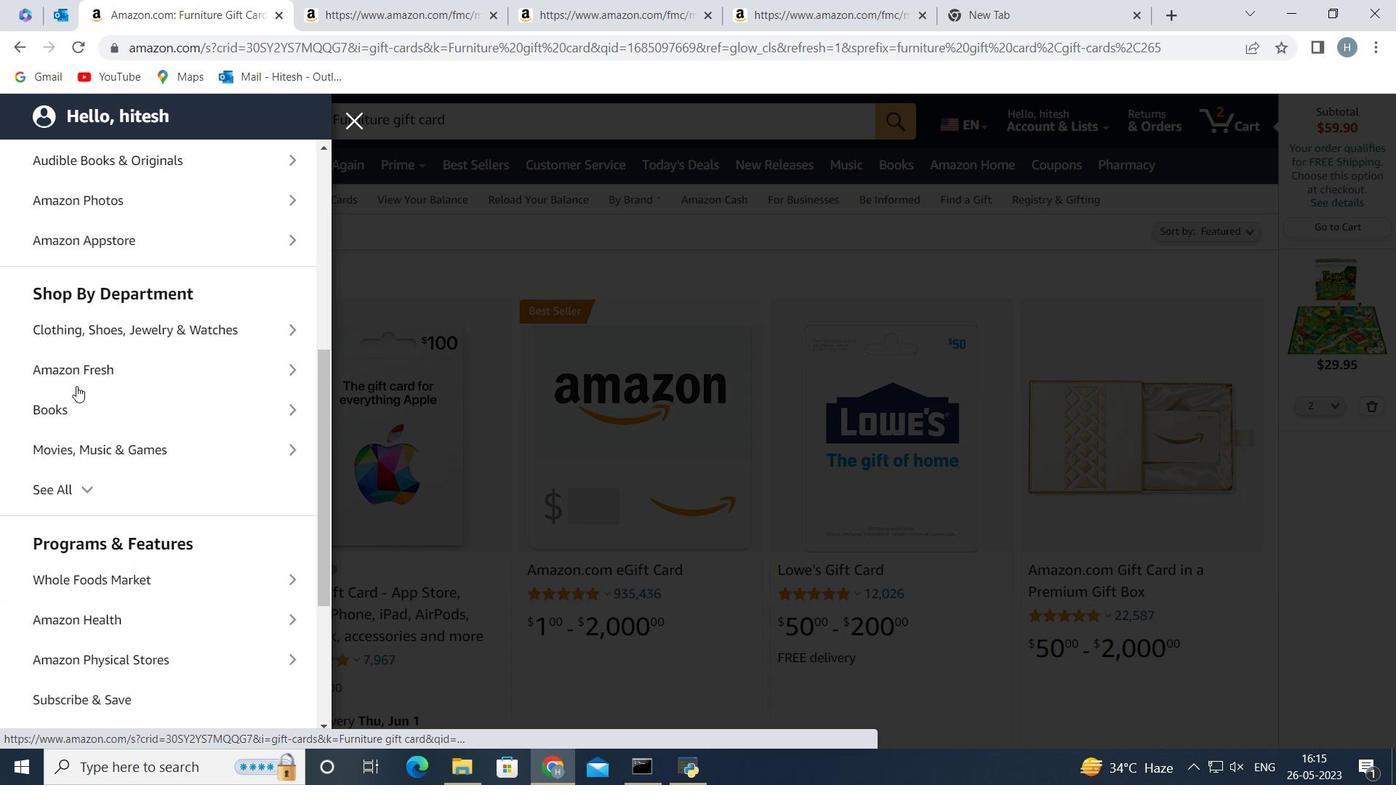 
Action: Mouse scrolled (76, 385) with delta (0, 0)
Screenshot: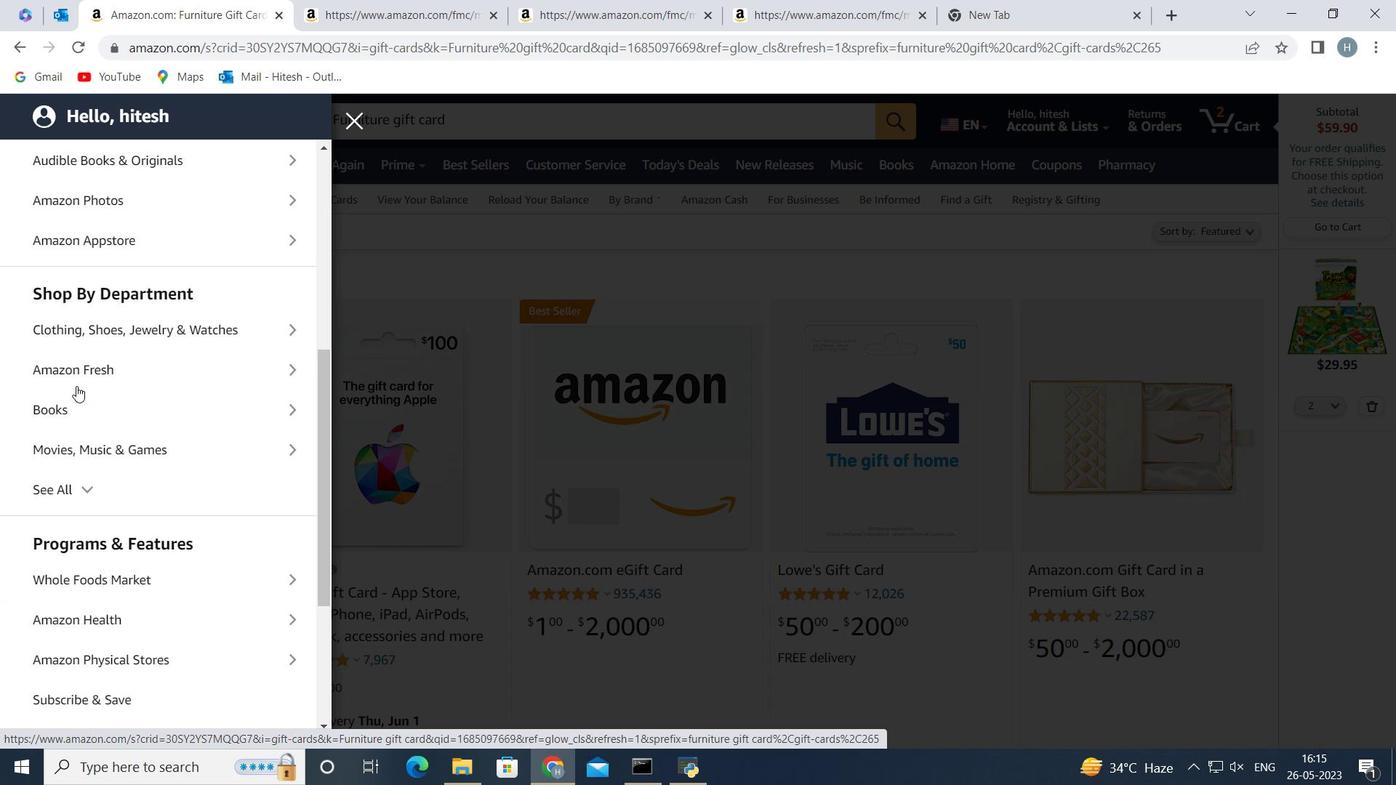 
Action: Mouse scrolled (76, 386) with delta (0, 0)
Screenshot: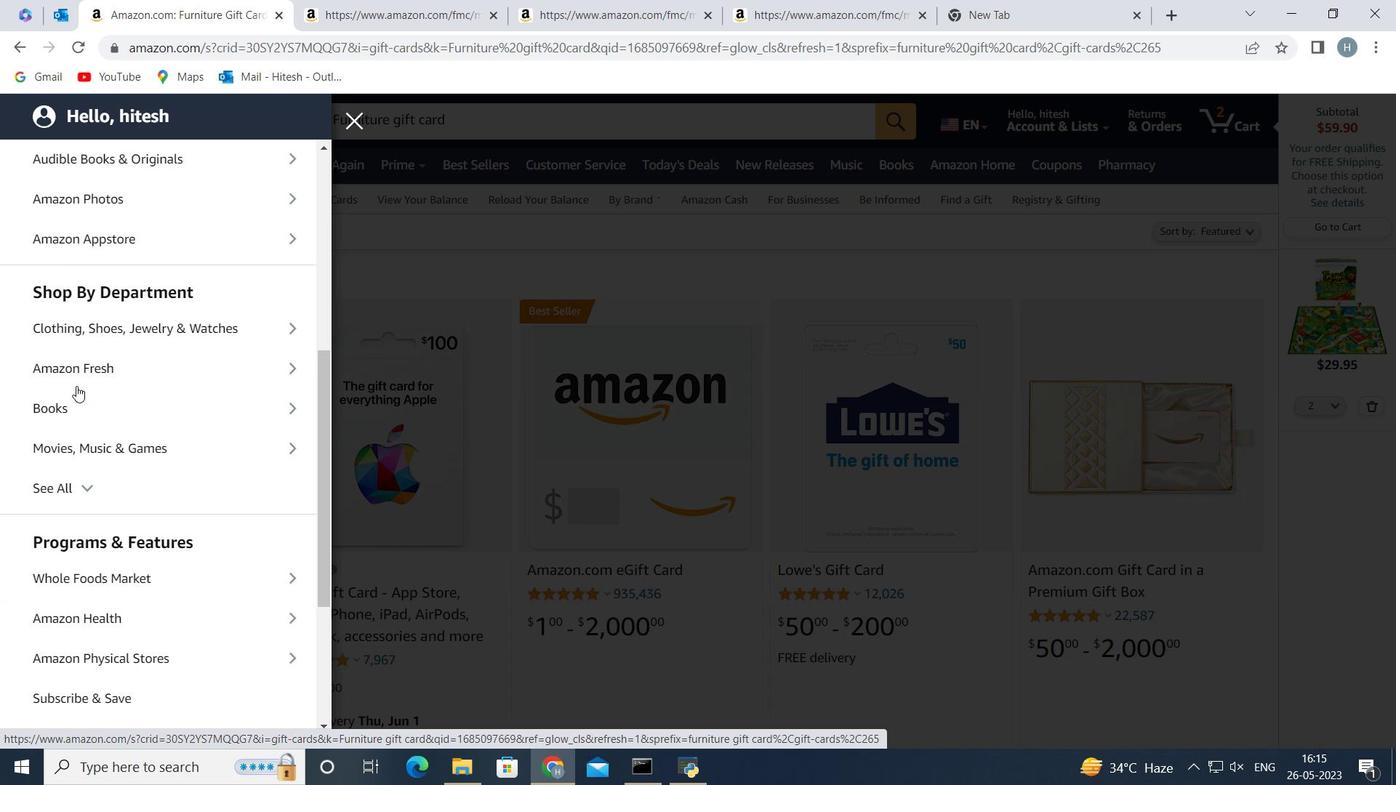 
Action: Mouse scrolled (76, 385) with delta (0, 0)
Screenshot: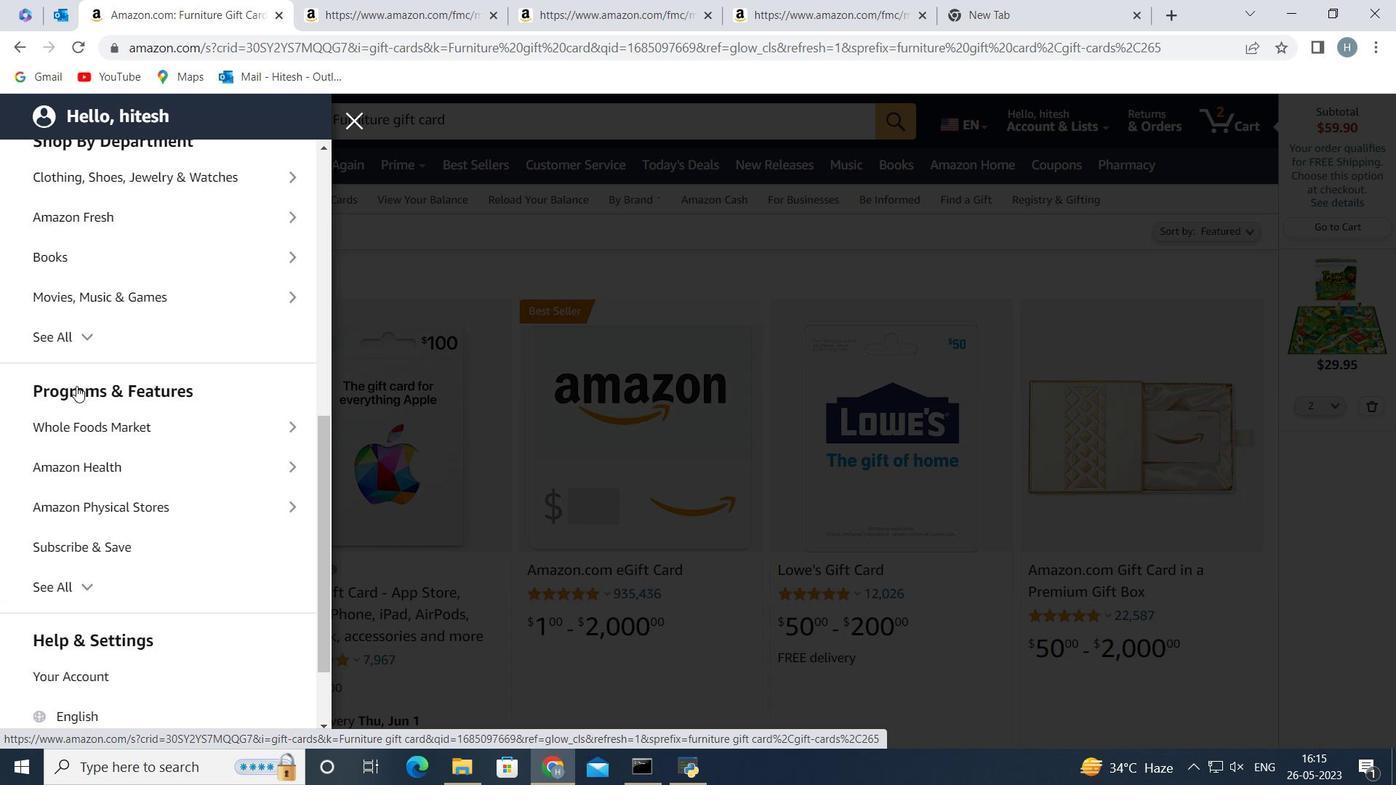 
Action: Mouse scrolled (76, 385) with delta (0, 0)
Screenshot: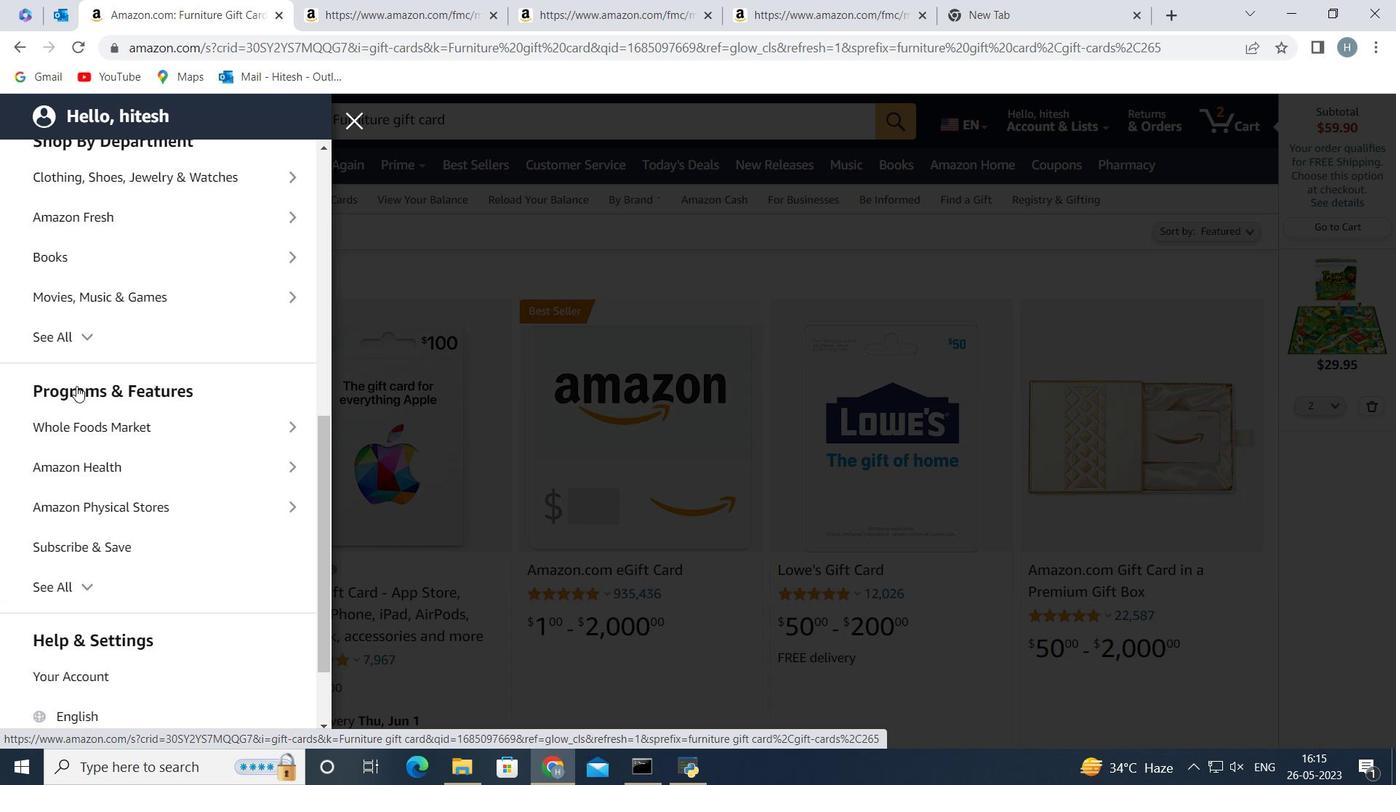 
Action: Mouse scrolled (76, 386) with delta (0, 0)
Screenshot: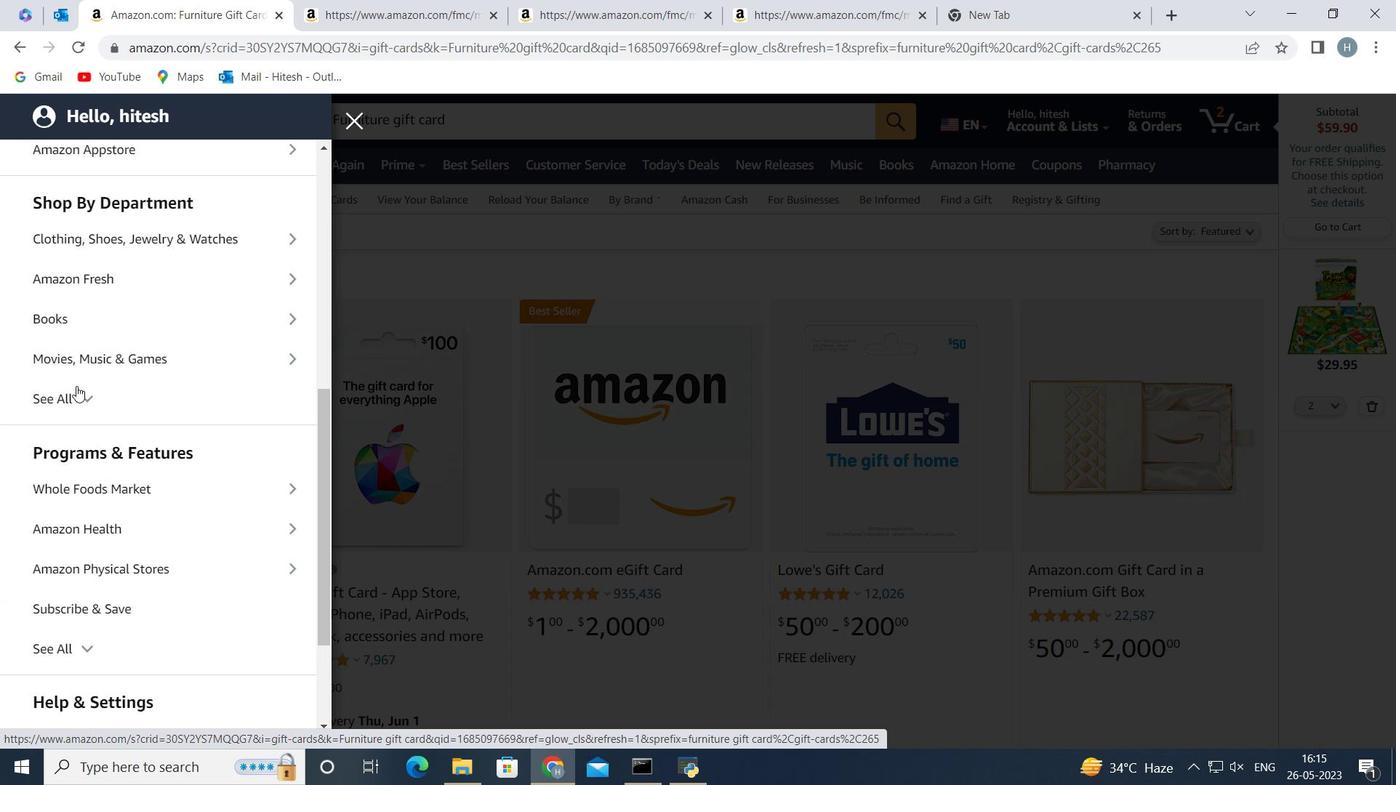 
Action: Mouse scrolled (76, 385) with delta (0, 0)
Screenshot: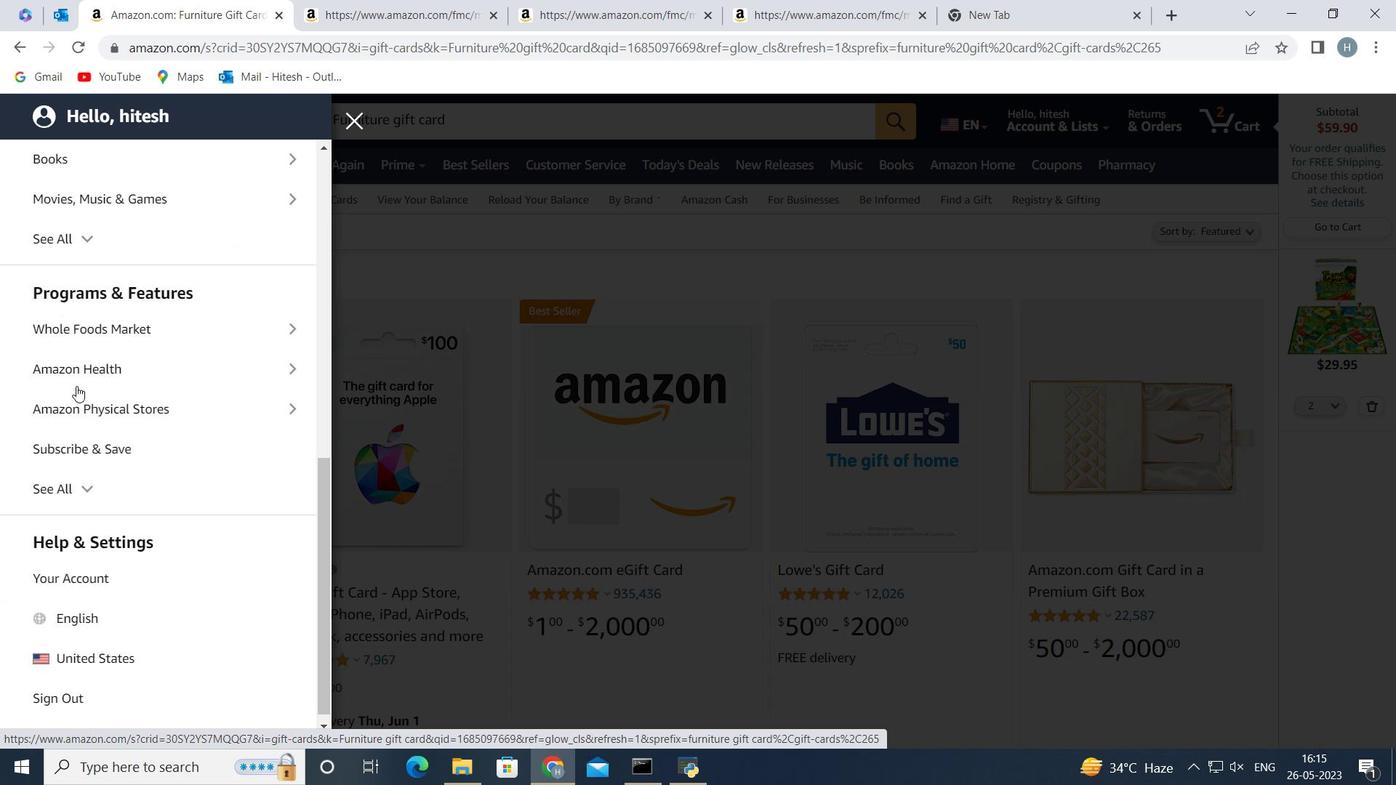 
Action: Mouse scrolled (76, 385) with delta (0, 0)
Screenshot: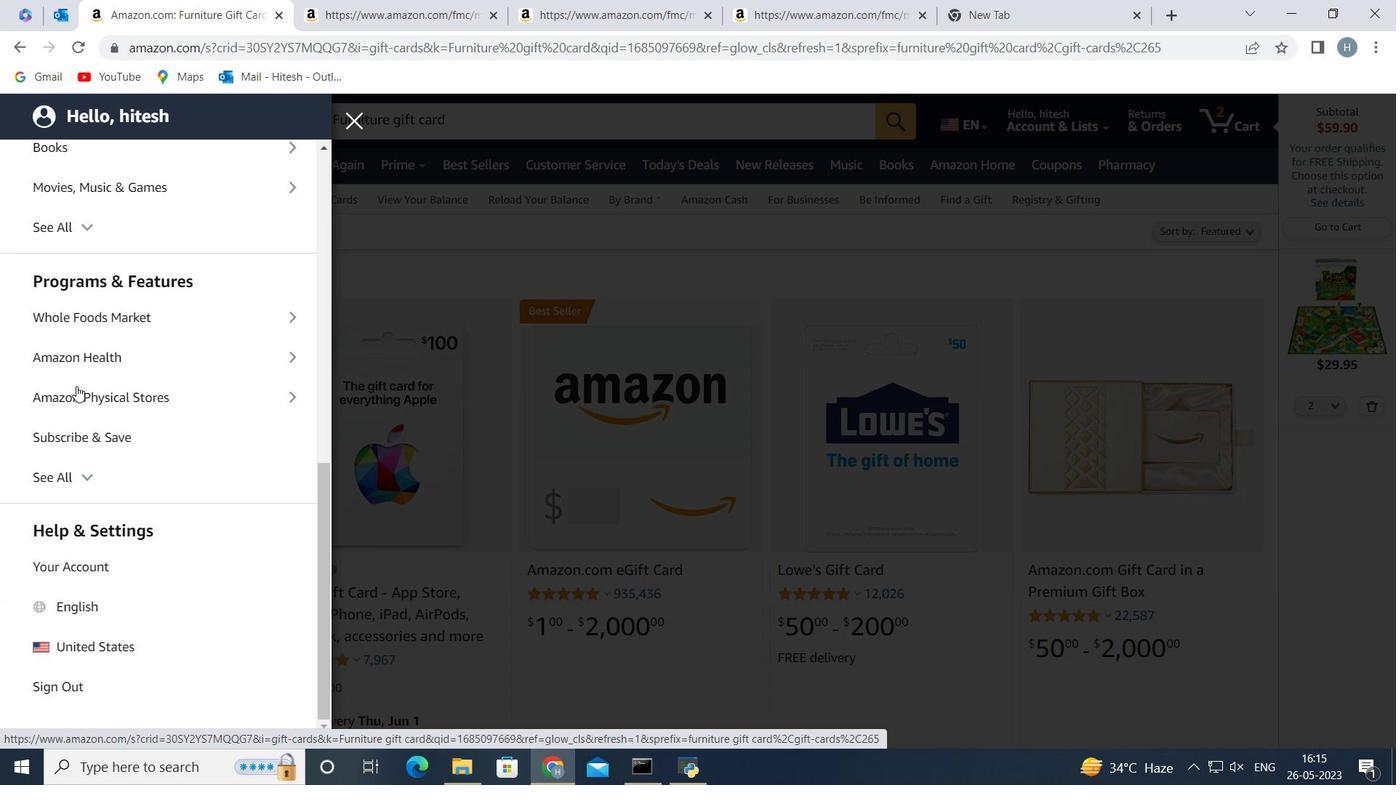 
Action: Mouse scrolled (76, 385) with delta (0, 0)
Screenshot: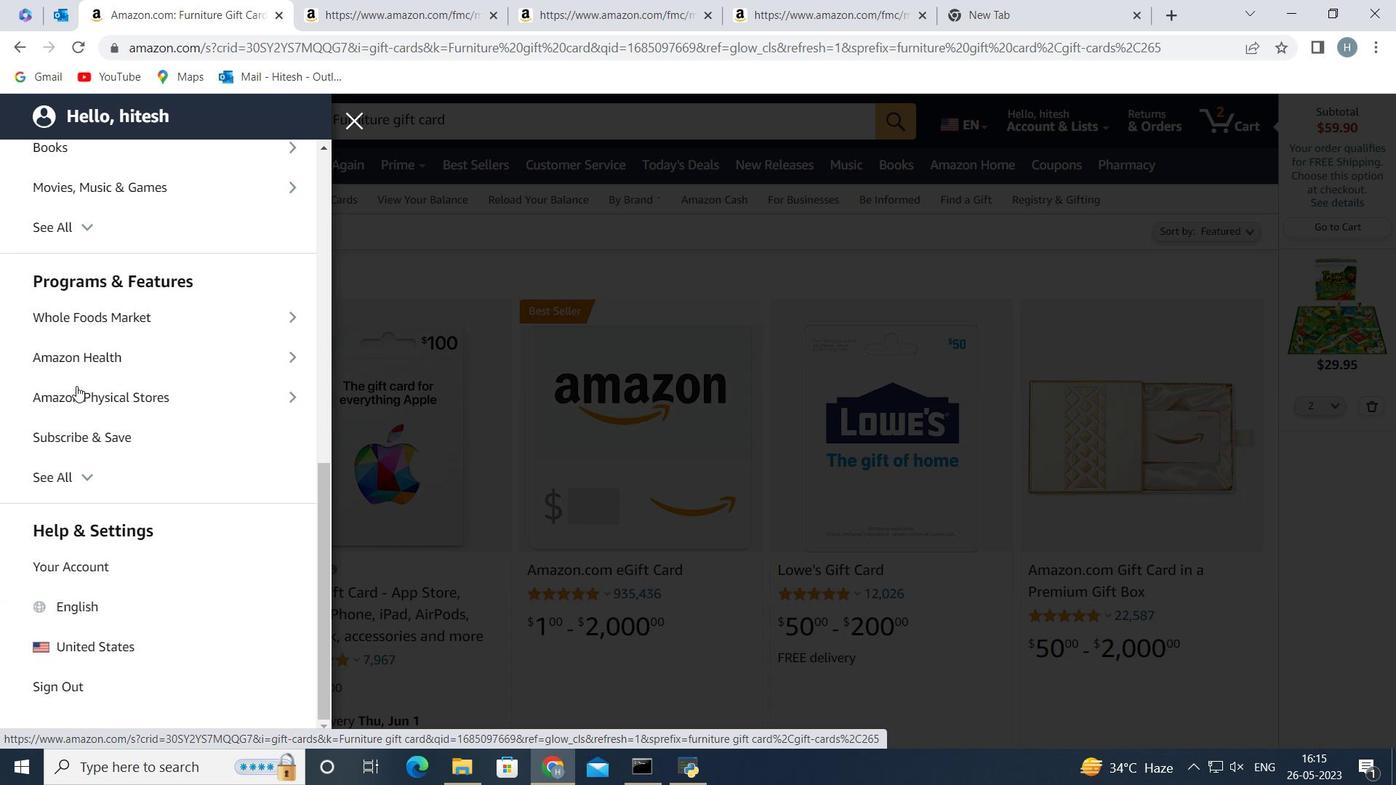 
Action: Mouse moved to (98, 472)
Screenshot: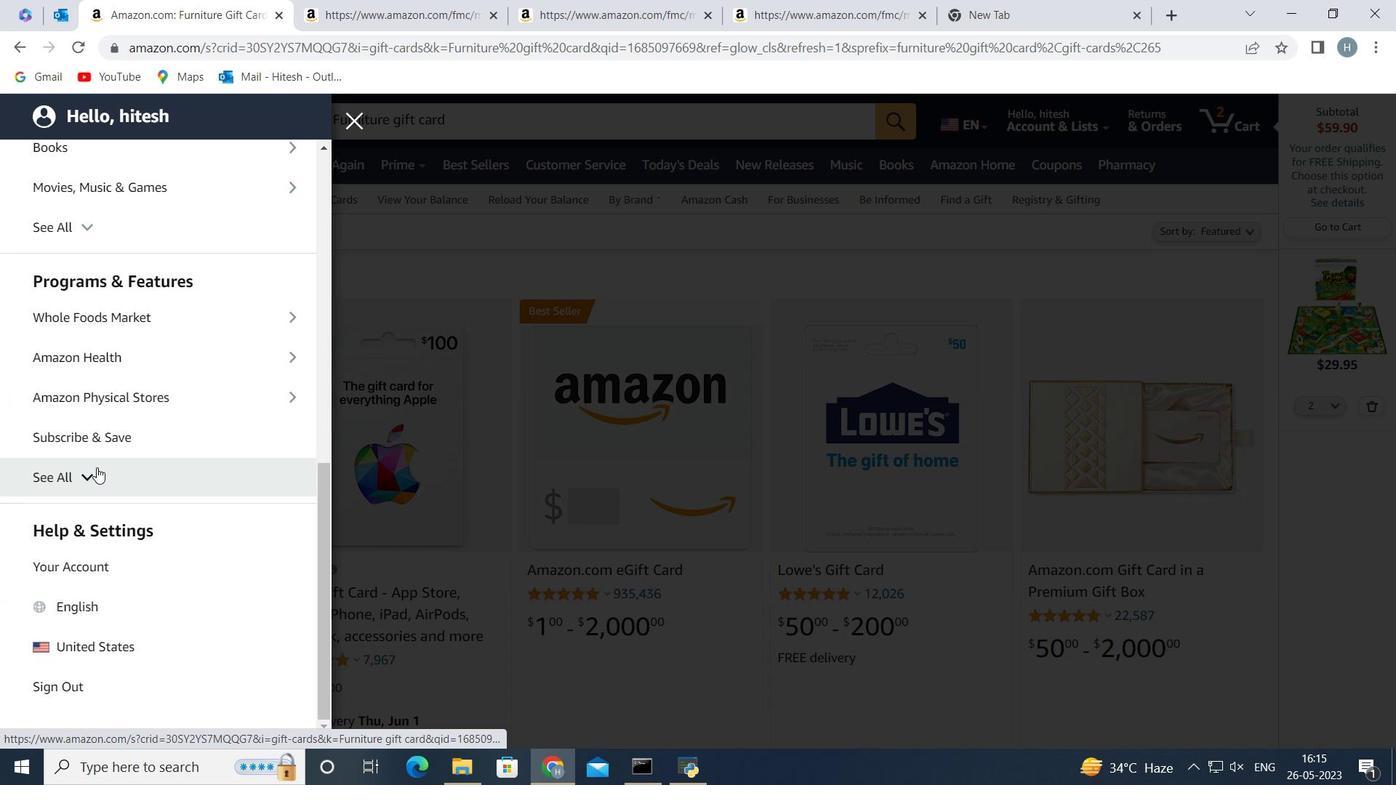 
Action: Mouse pressed left at (98, 472)
Screenshot: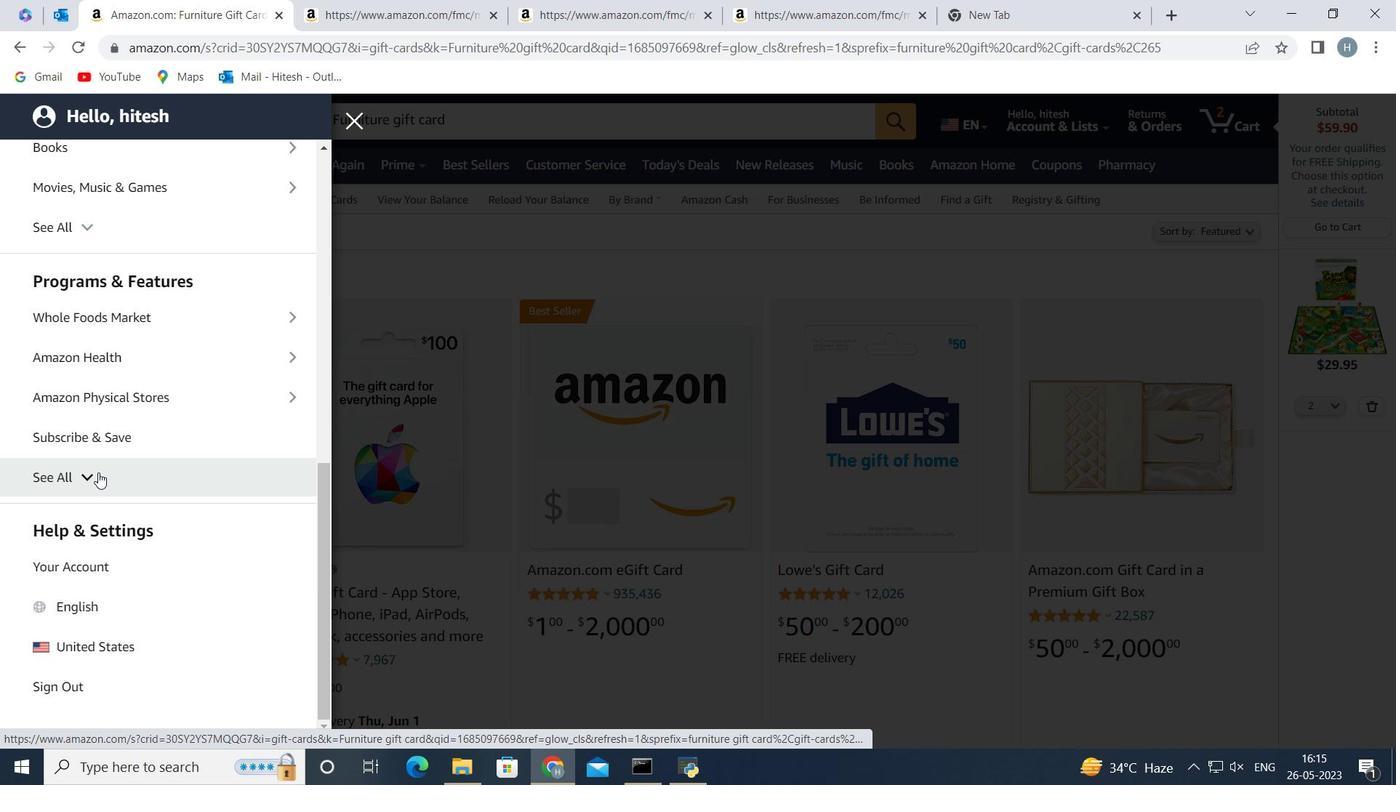 
Action: Mouse moved to (152, 470)
Screenshot: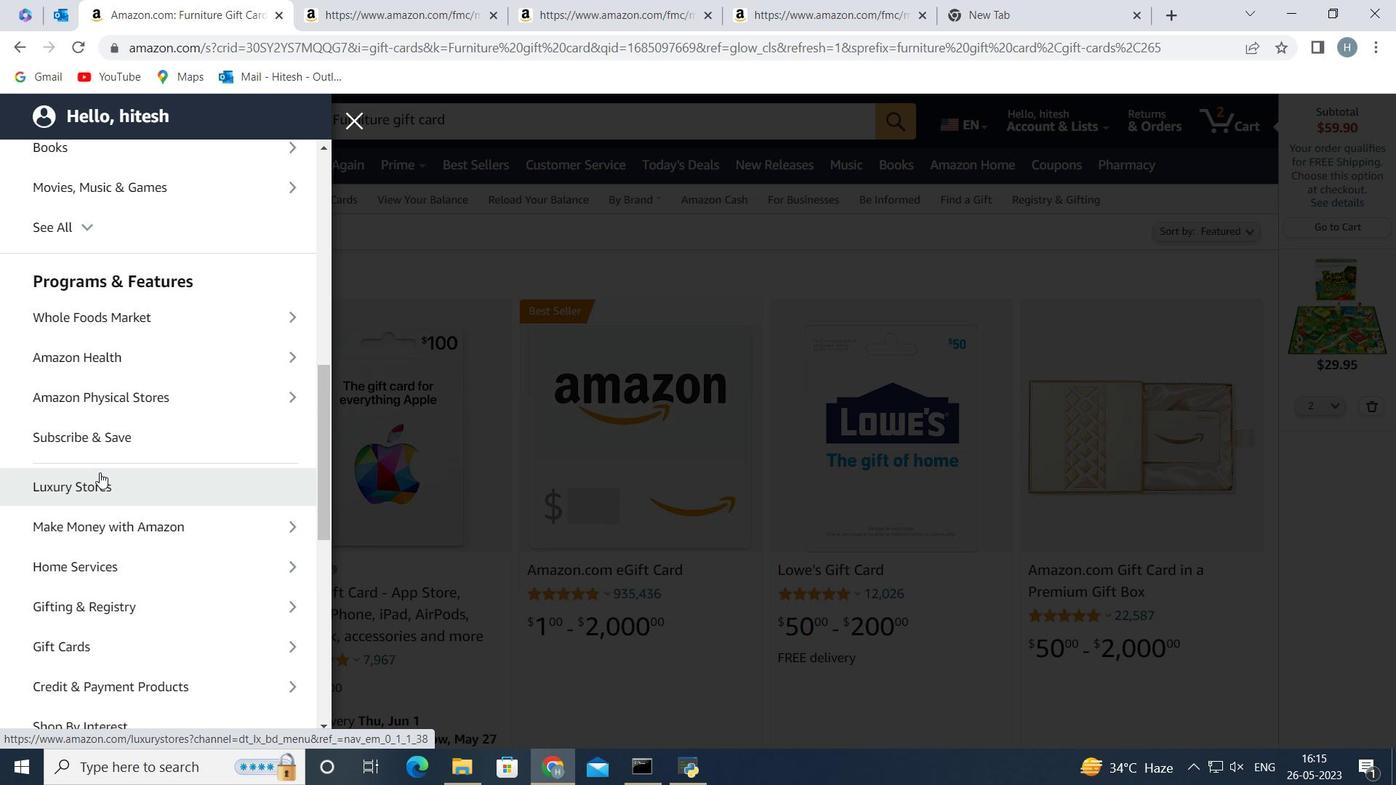
Action: Mouse scrolled (152, 469) with delta (0, 0)
Screenshot: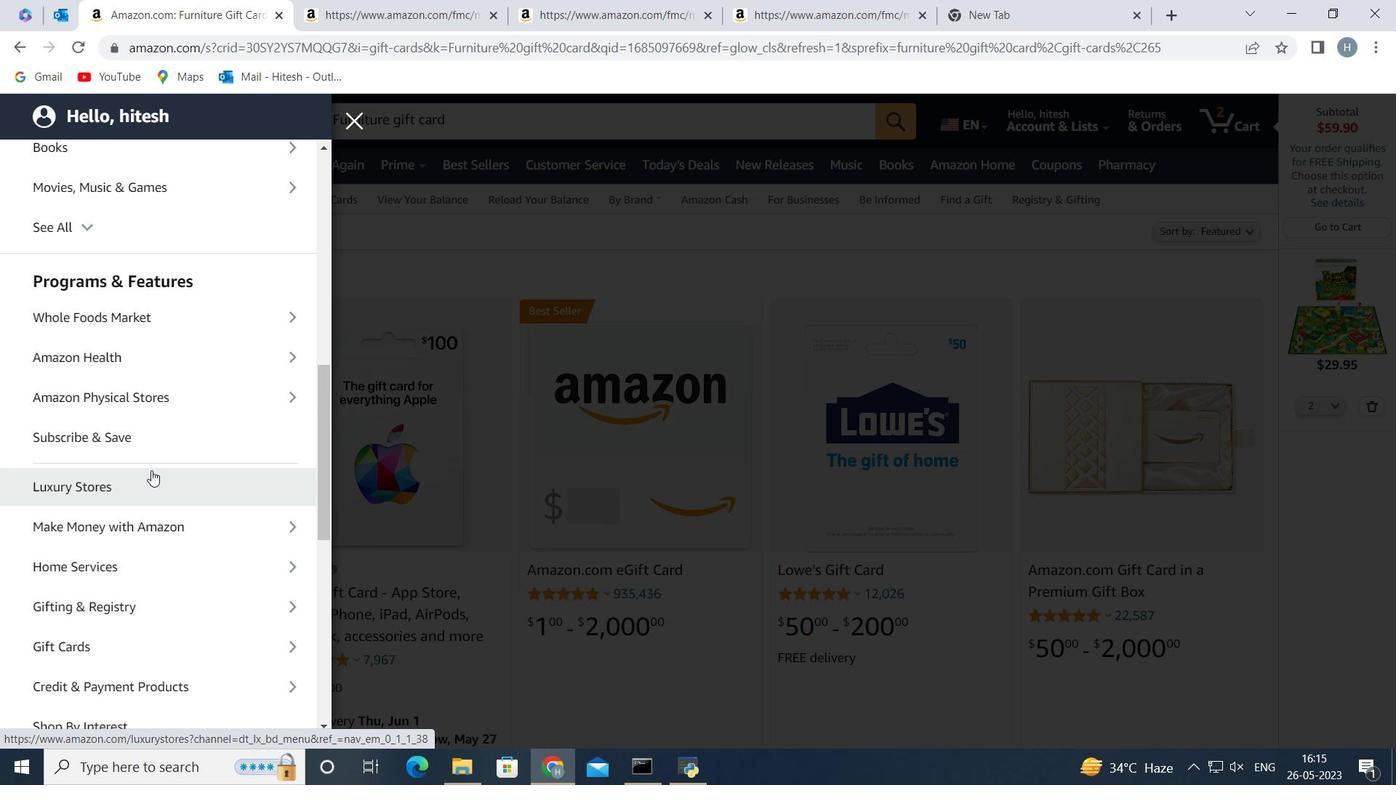 
Action: Mouse scrolled (152, 469) with delta (0, 0)
Screenshot: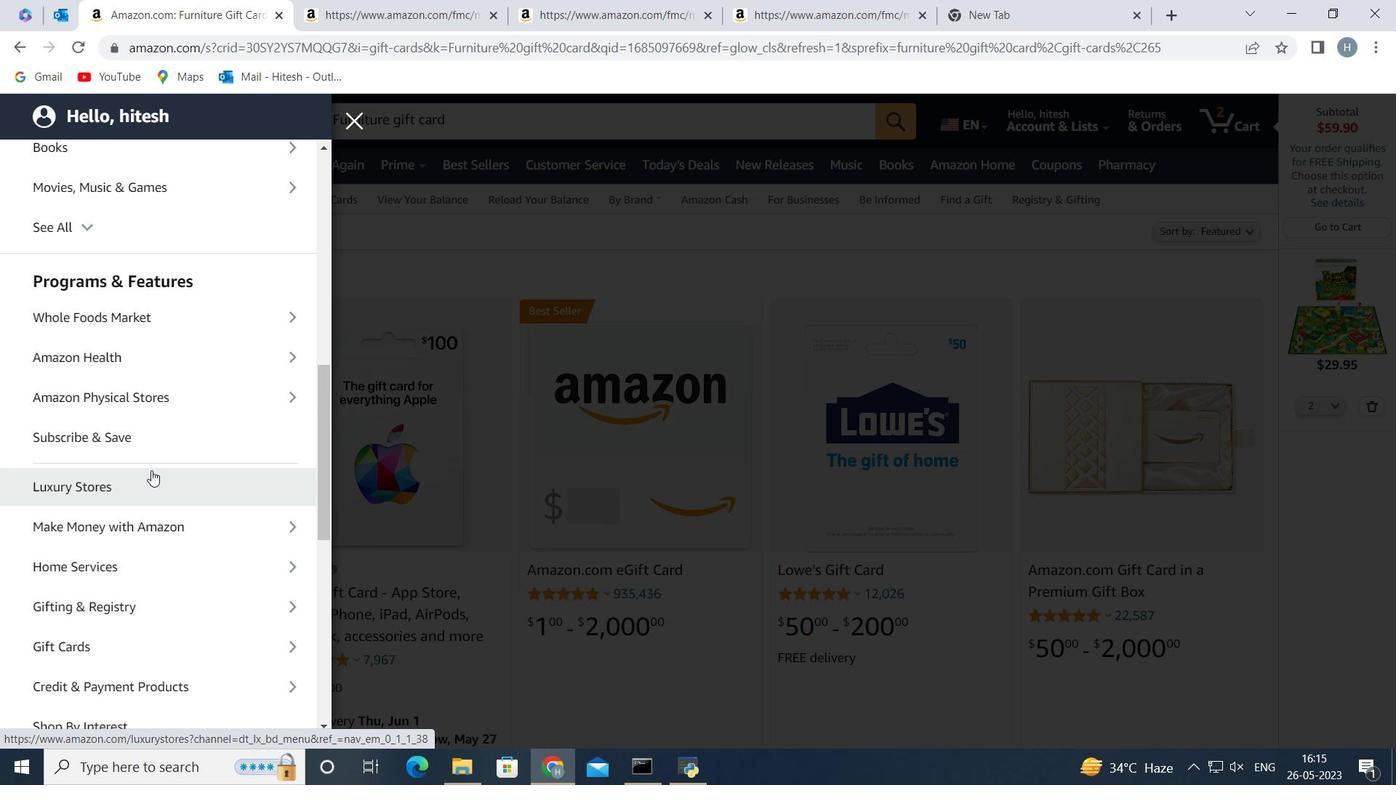 
Action: Mouse scrolled (152, 469) with delta (0, 0)
Screenshot: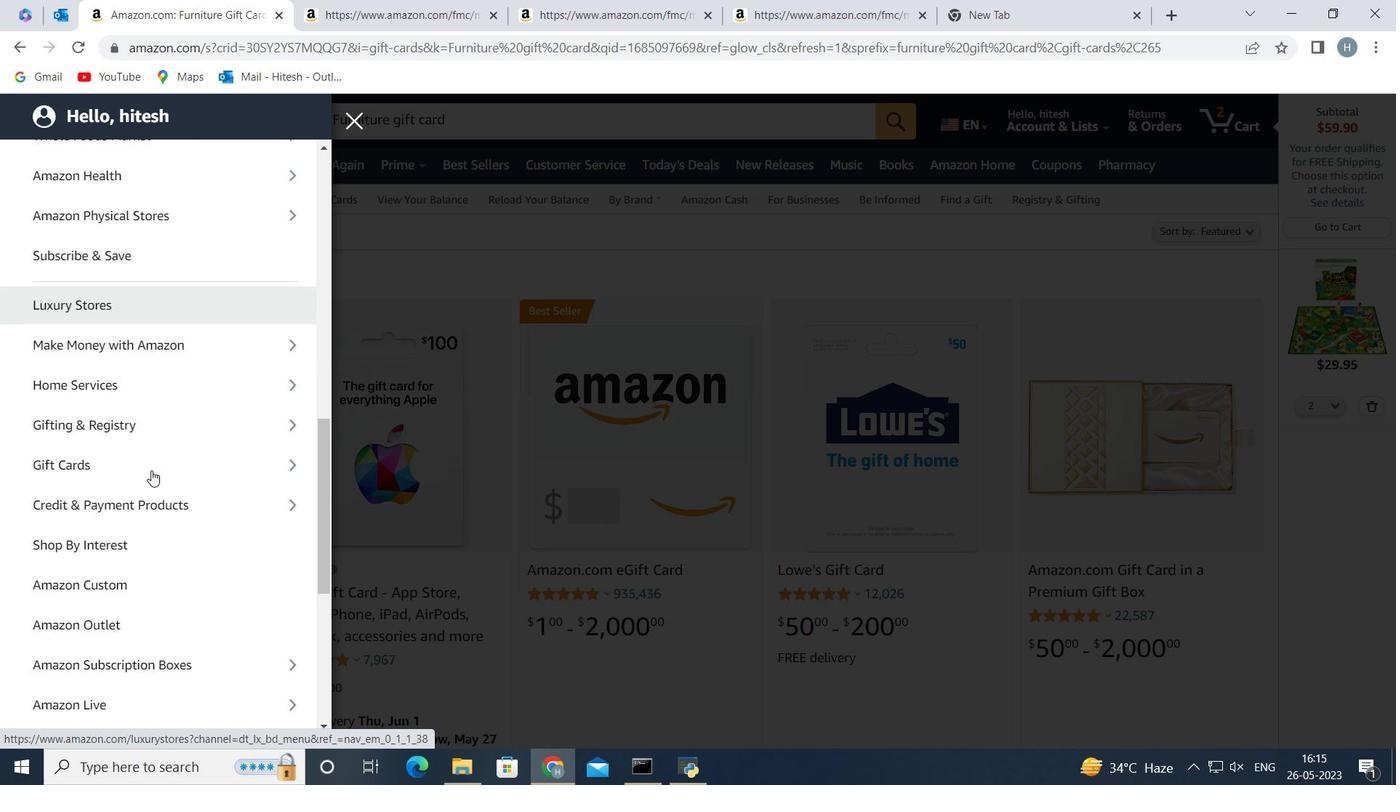 
Action: Mouse scrolled (152, 469) with delta (0, 0)
Screenshot: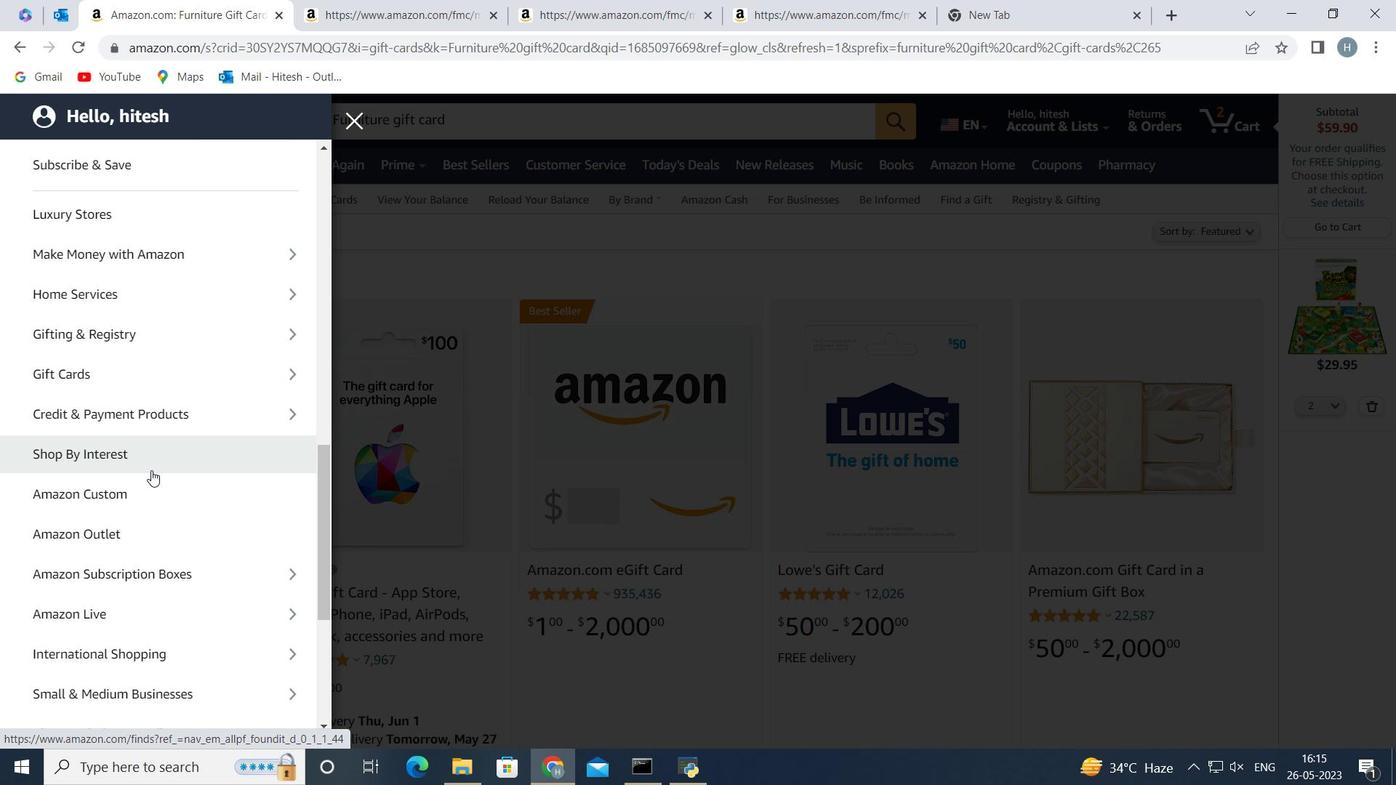 
Action: Mouse scrolled (152, 469) with delta (0, 0)
Screenshot: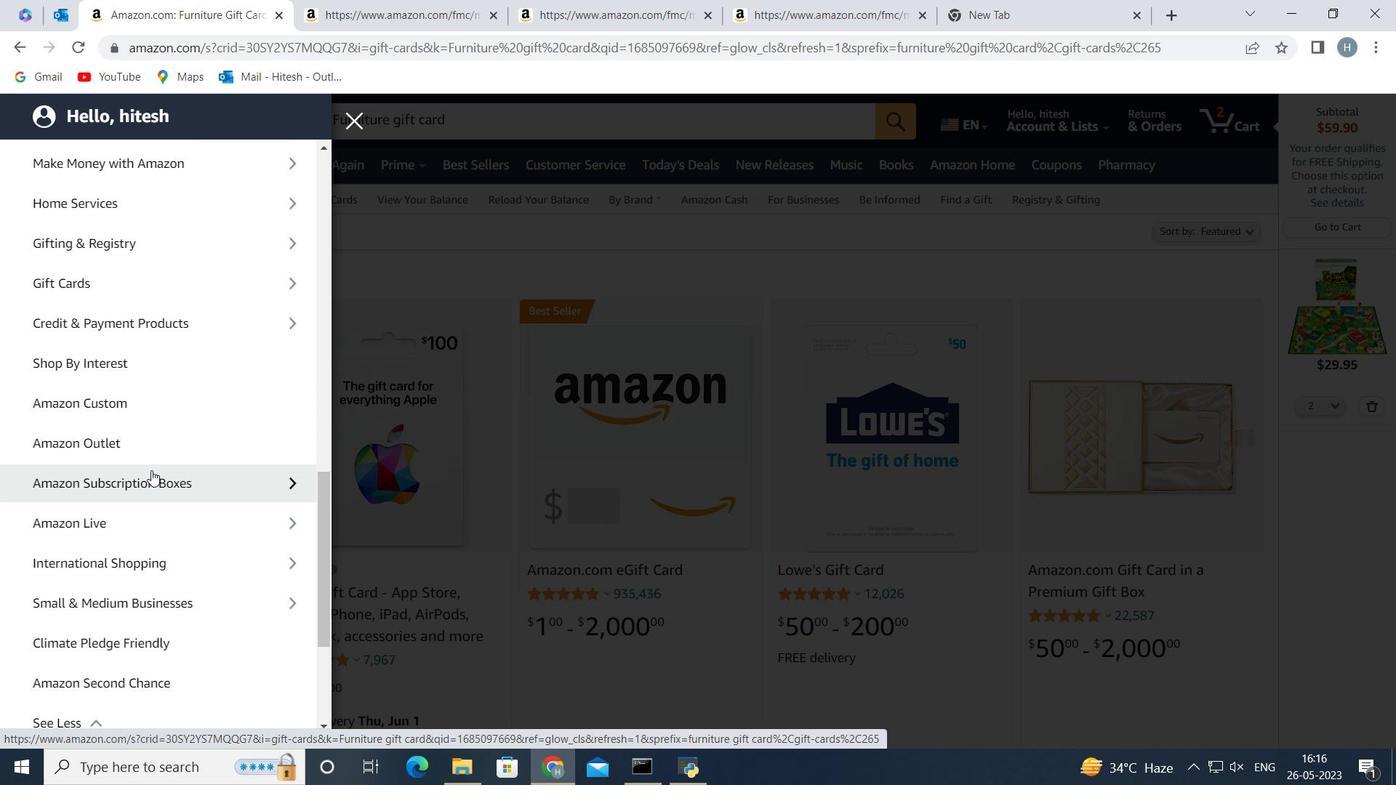 
Action: Mouse scrolled (152, 469) with delta (0, 0)
Screenshot: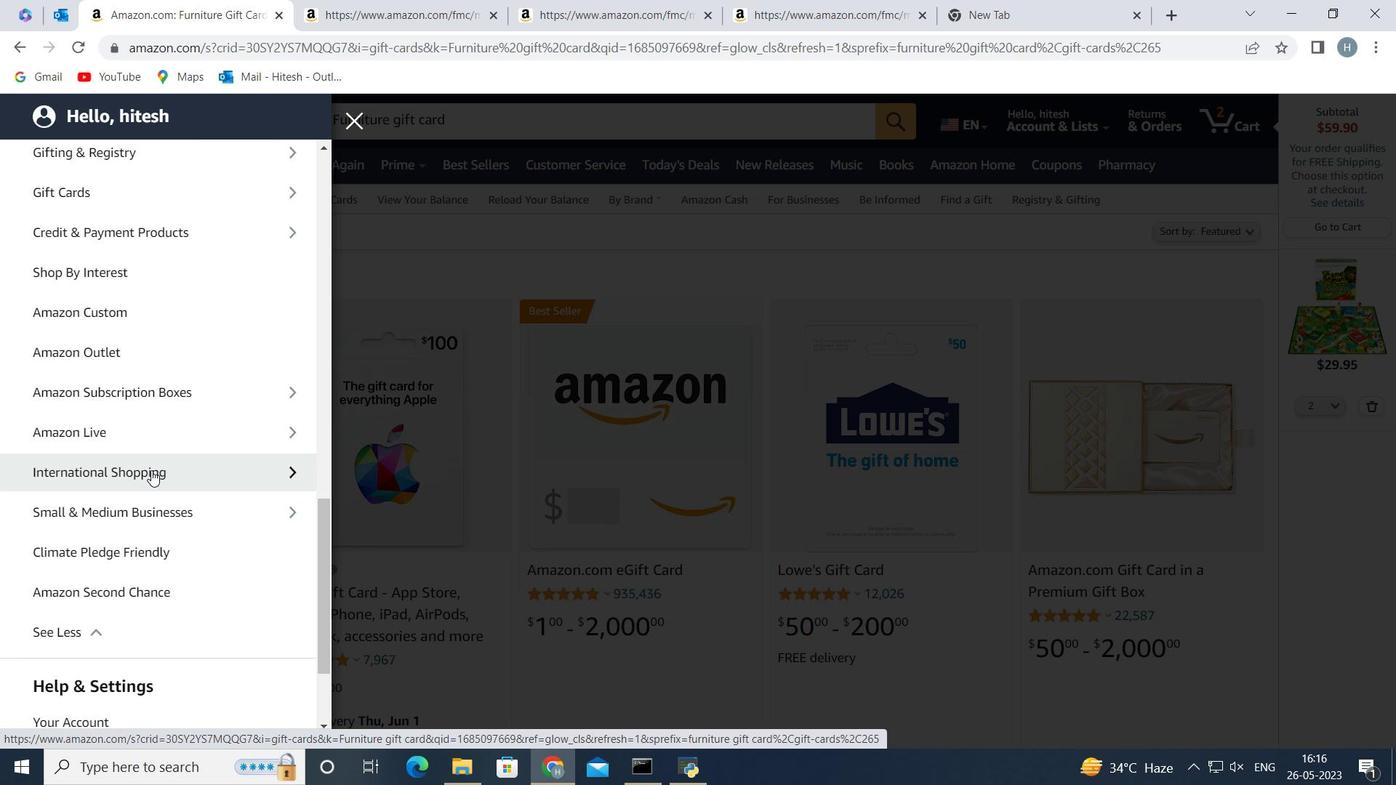 
Action: Mouse scrolled (152, 469) with delta (0, 0)
Screenshot: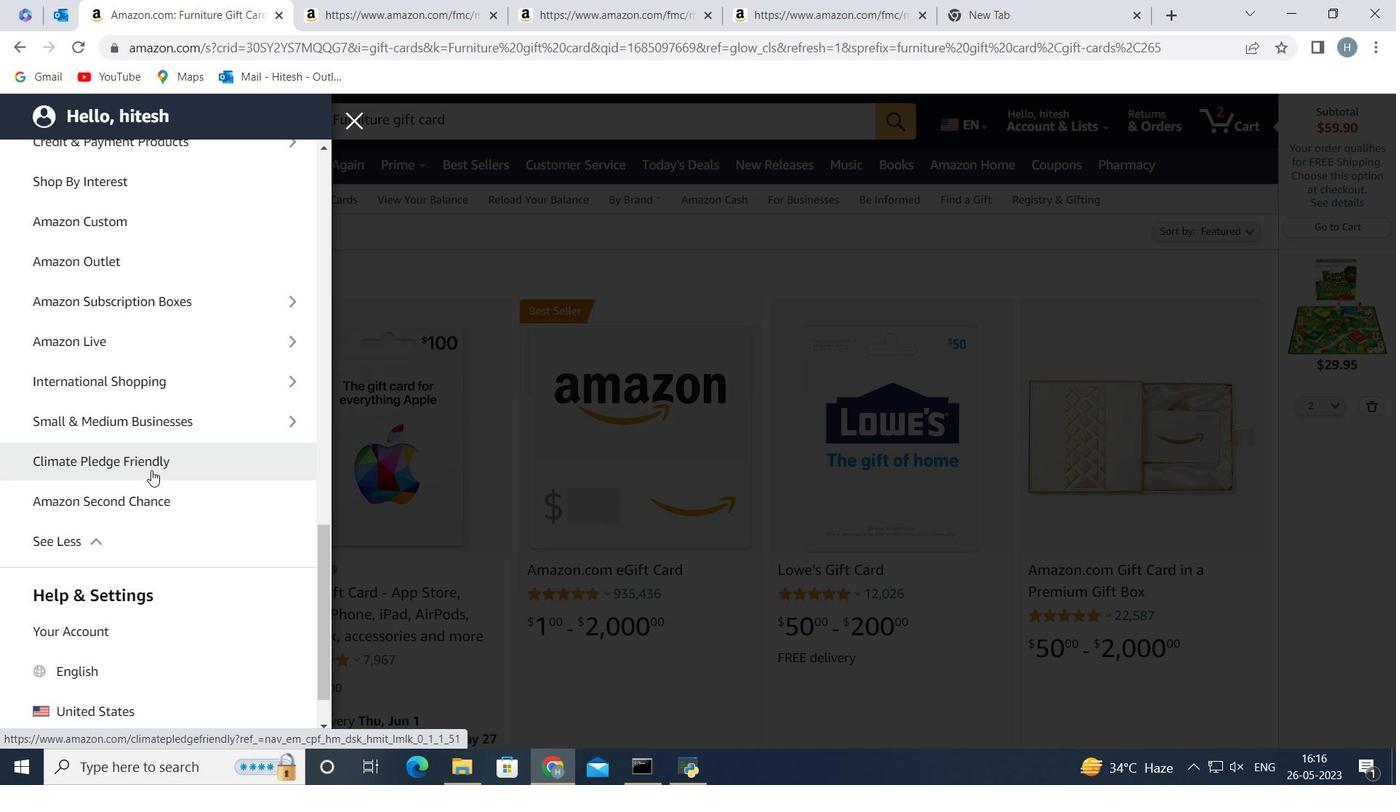 
Action: Mouse scrolled (152, 469) with delta (0, 0)
Screenshot: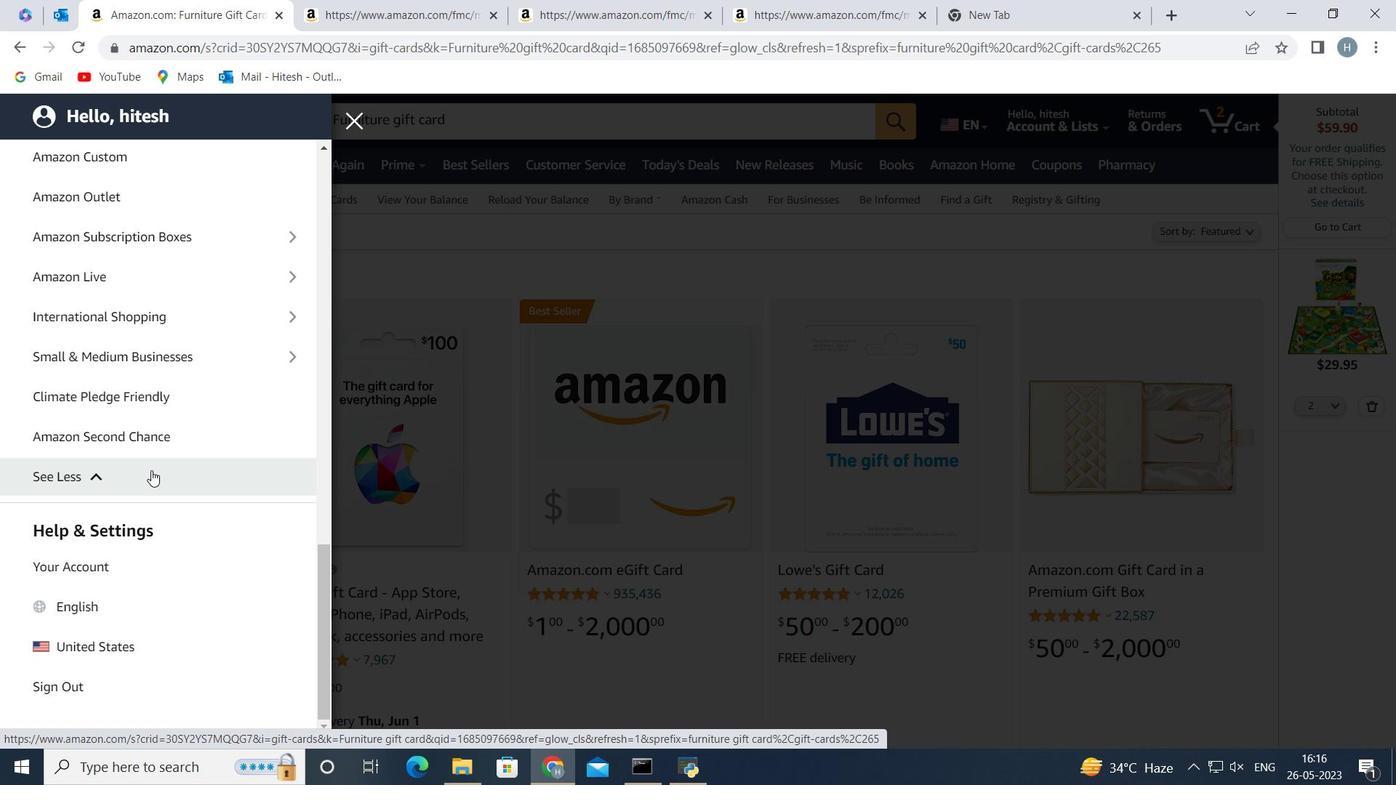 
Action: Mouse moved to (196, 406)
Screenshot: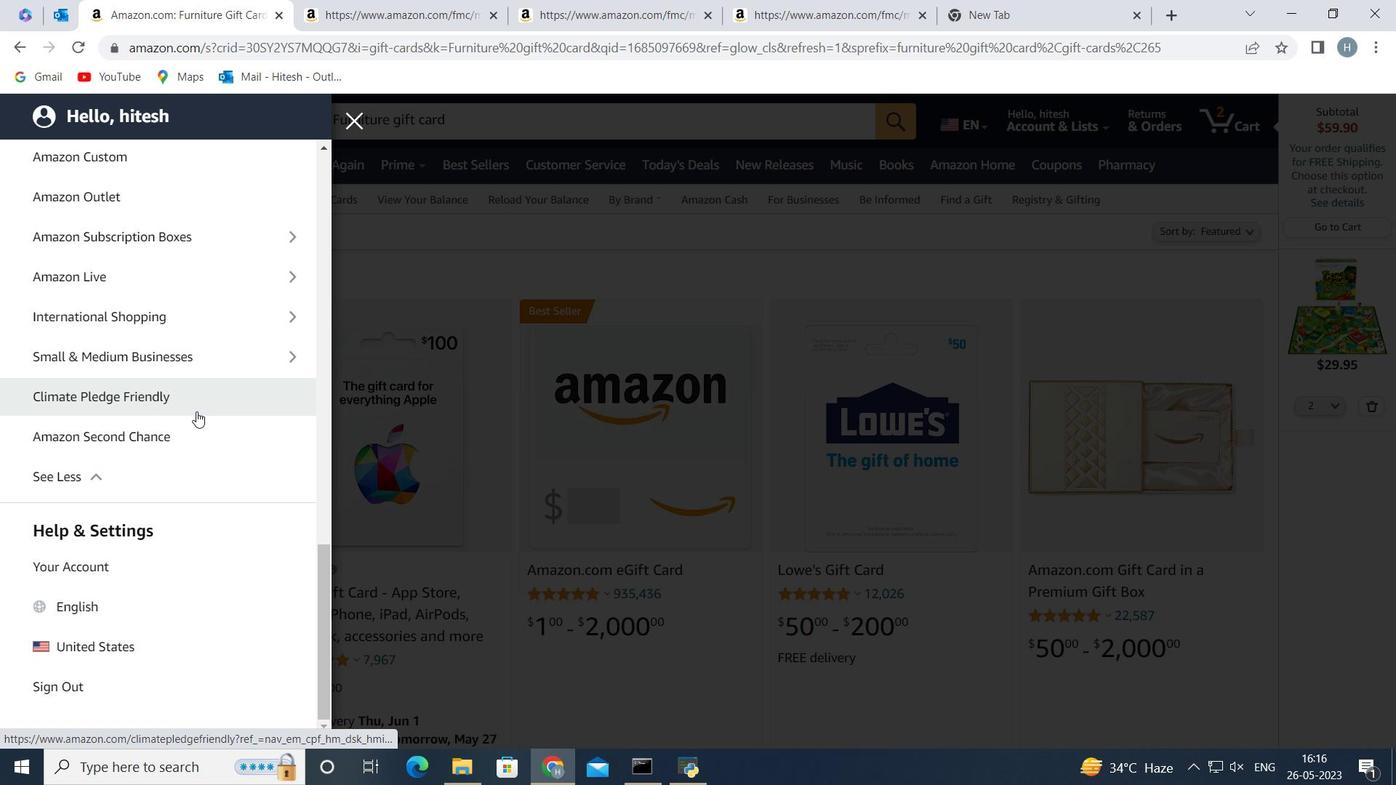 
Action: Mouse scrolled (196, 407) with delta (0, 0)
Screenshot: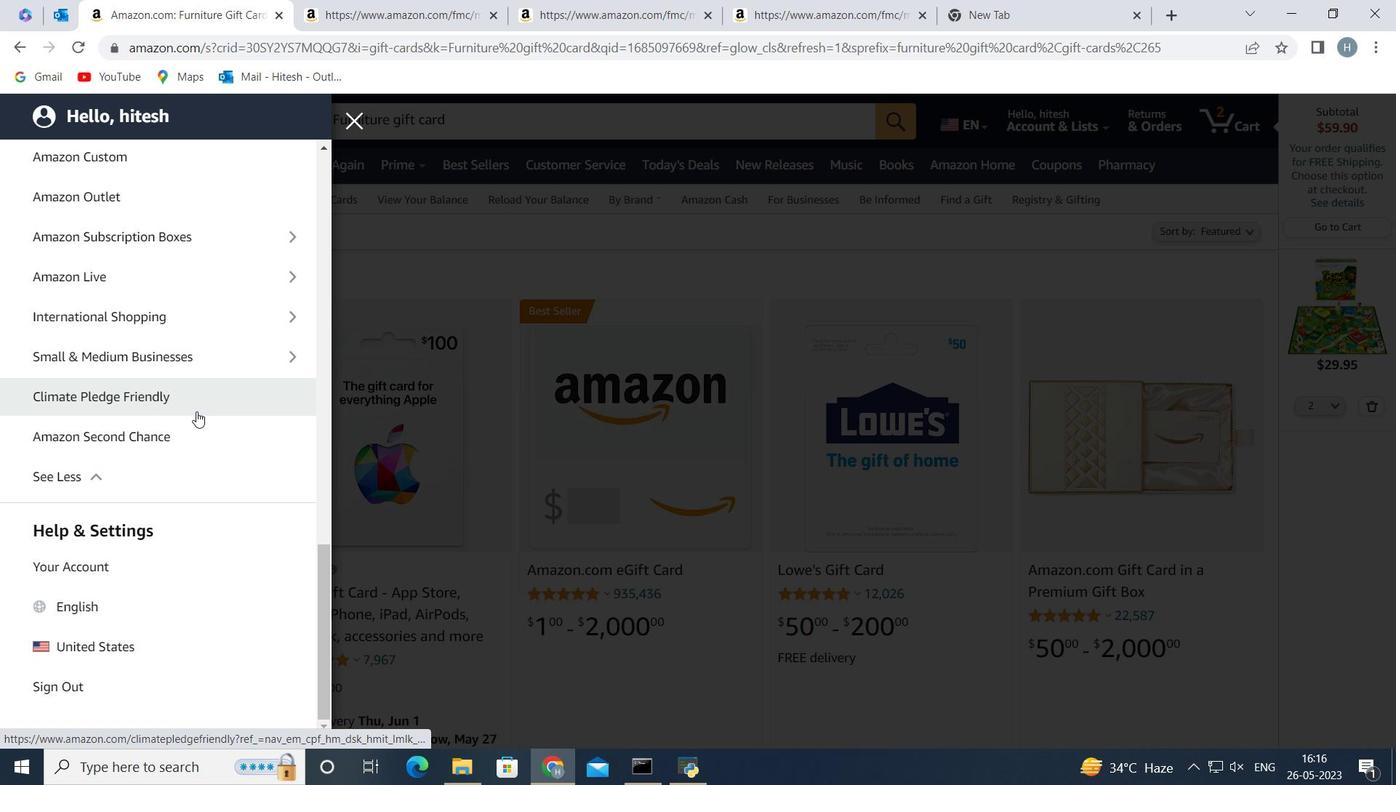 
Action: Mouse scrolled (196, 407) with delta (0, 0)
Screenshot: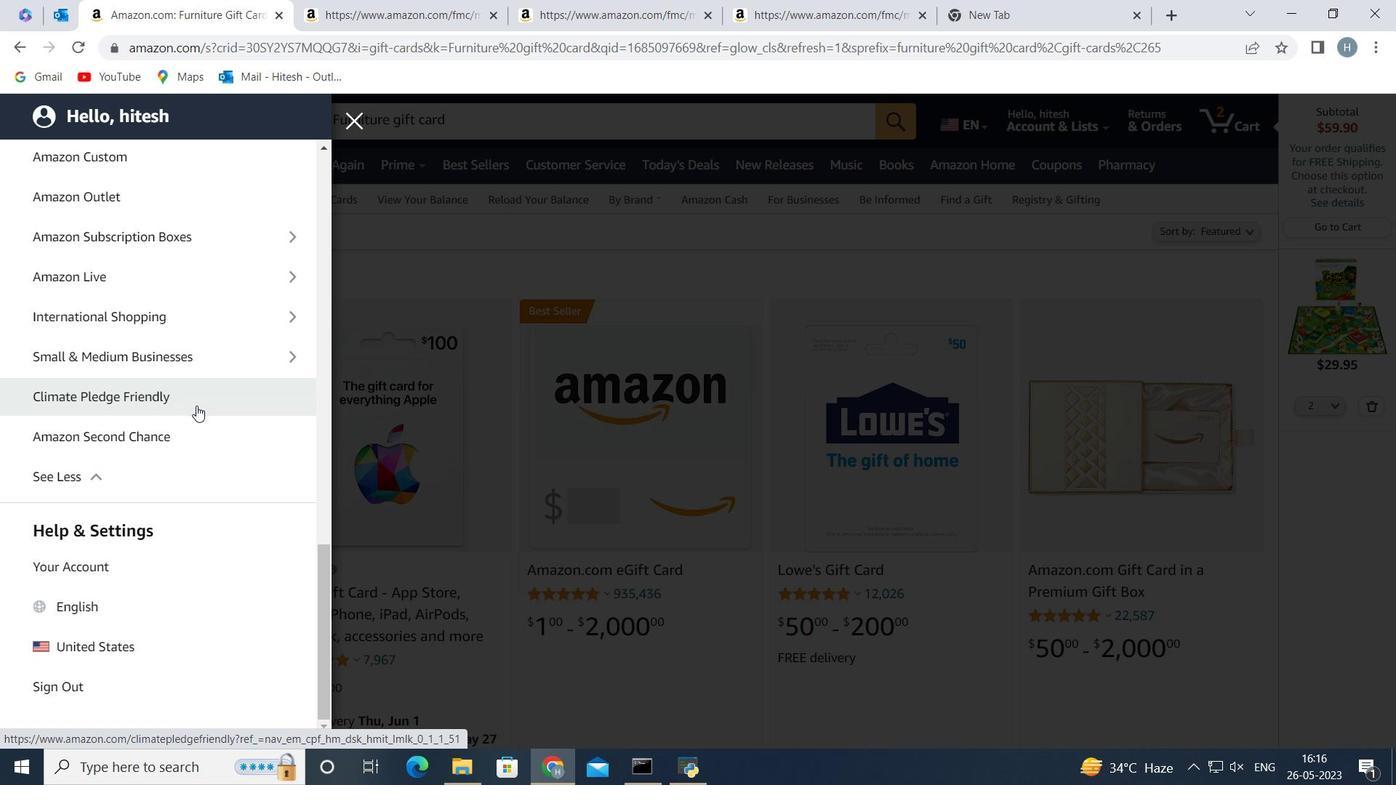 
Action: Mouse scrolled (196, 407) with delta (0, 0)
Screenshot: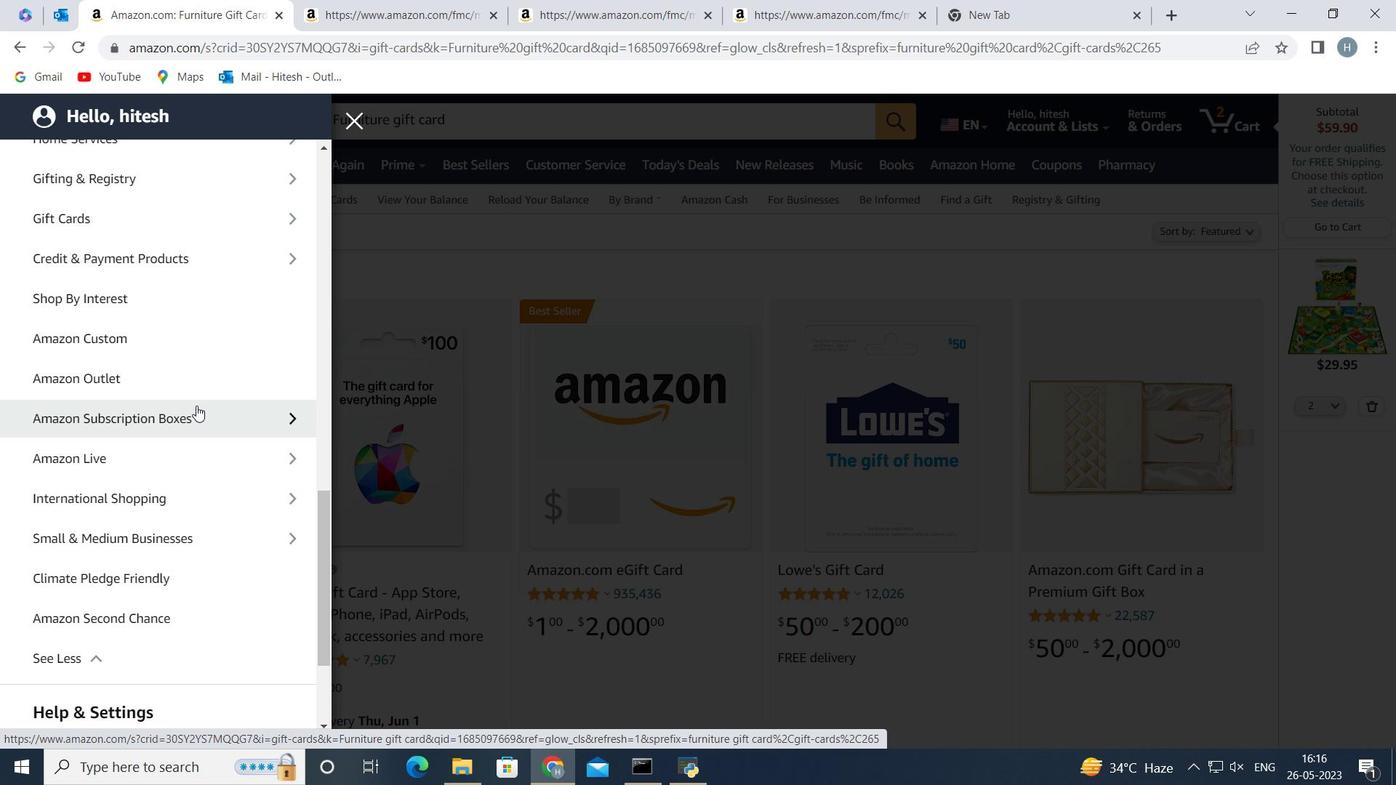 
Action: Mouse moved to (210, 309)
Screenshot: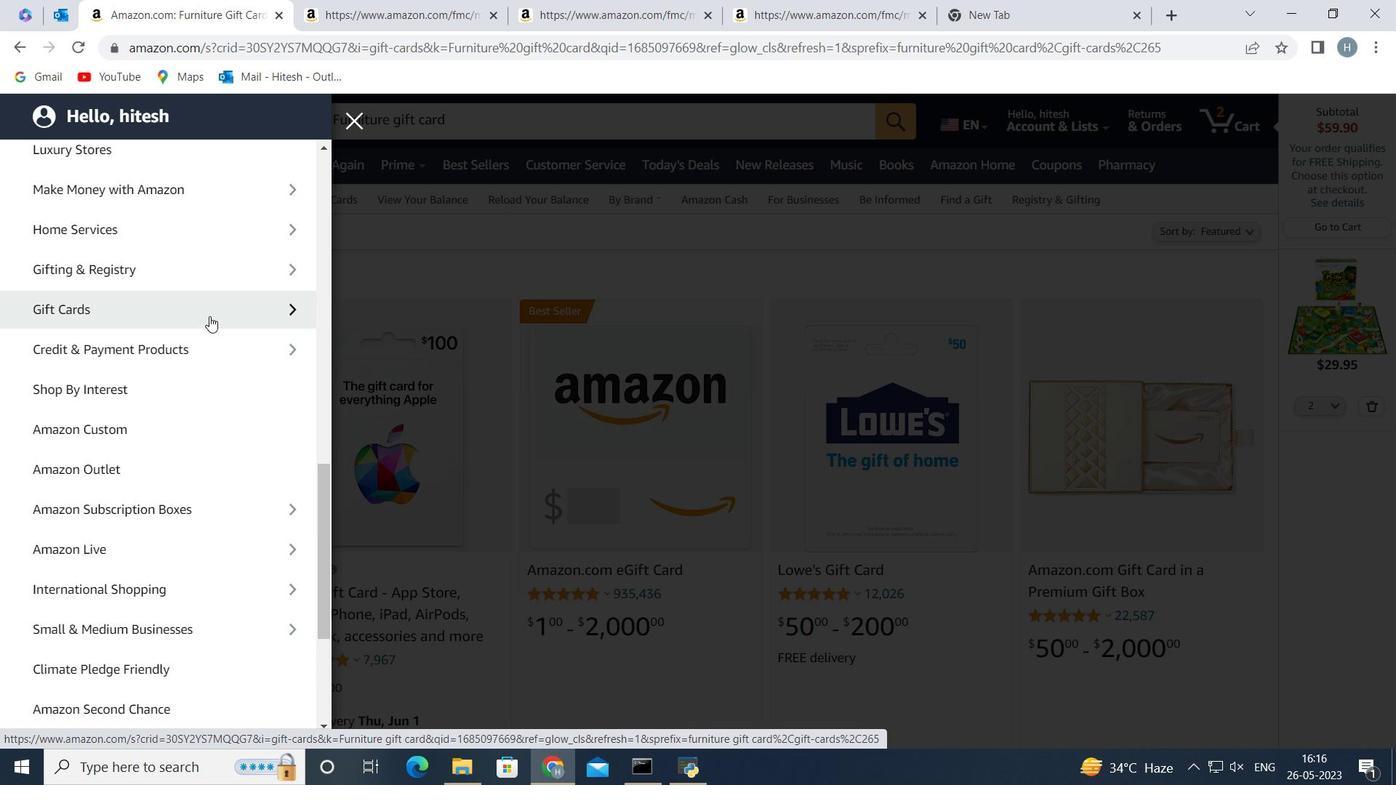 
Action: Mouse pressed left at (210, 309)
Screenshot: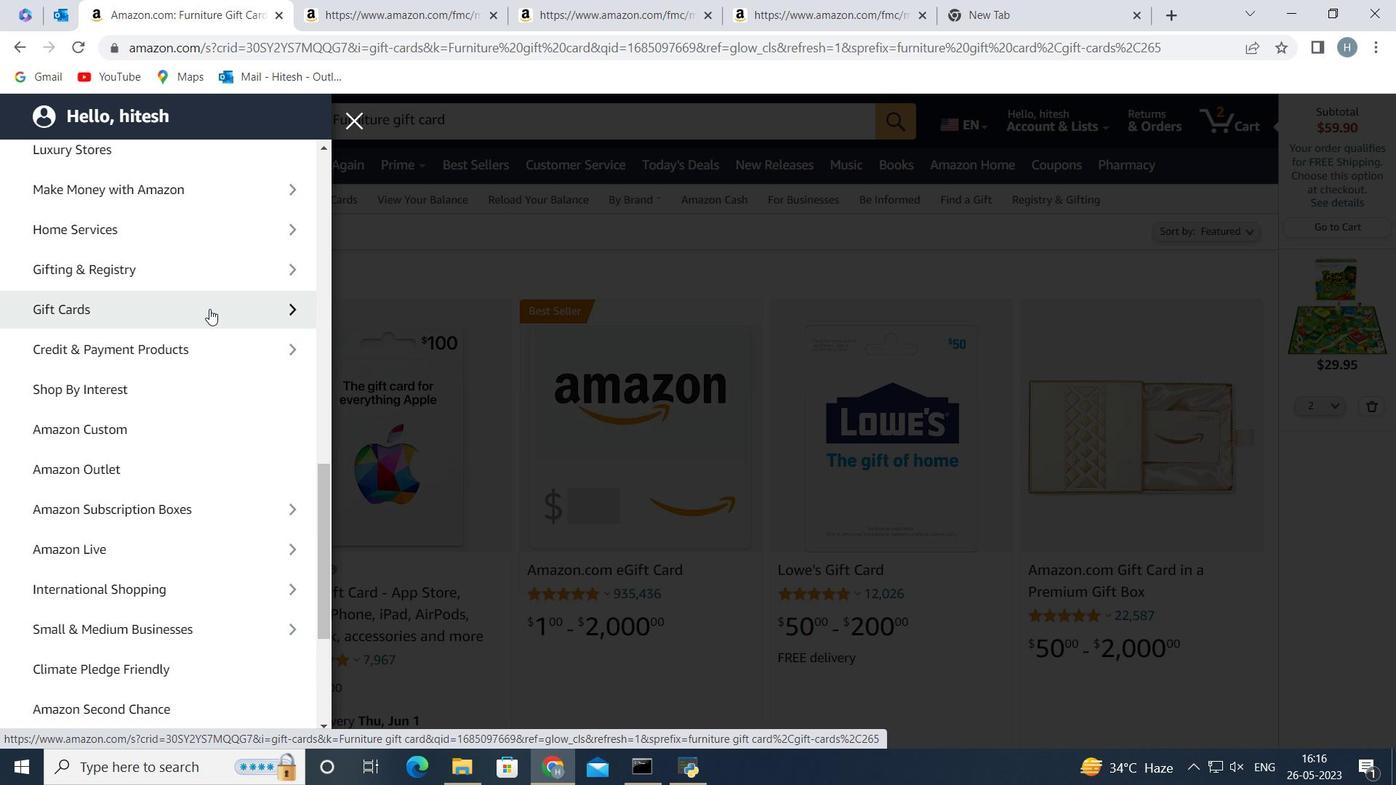 
Action: Mouse moved to (198, 259)
Screenshot: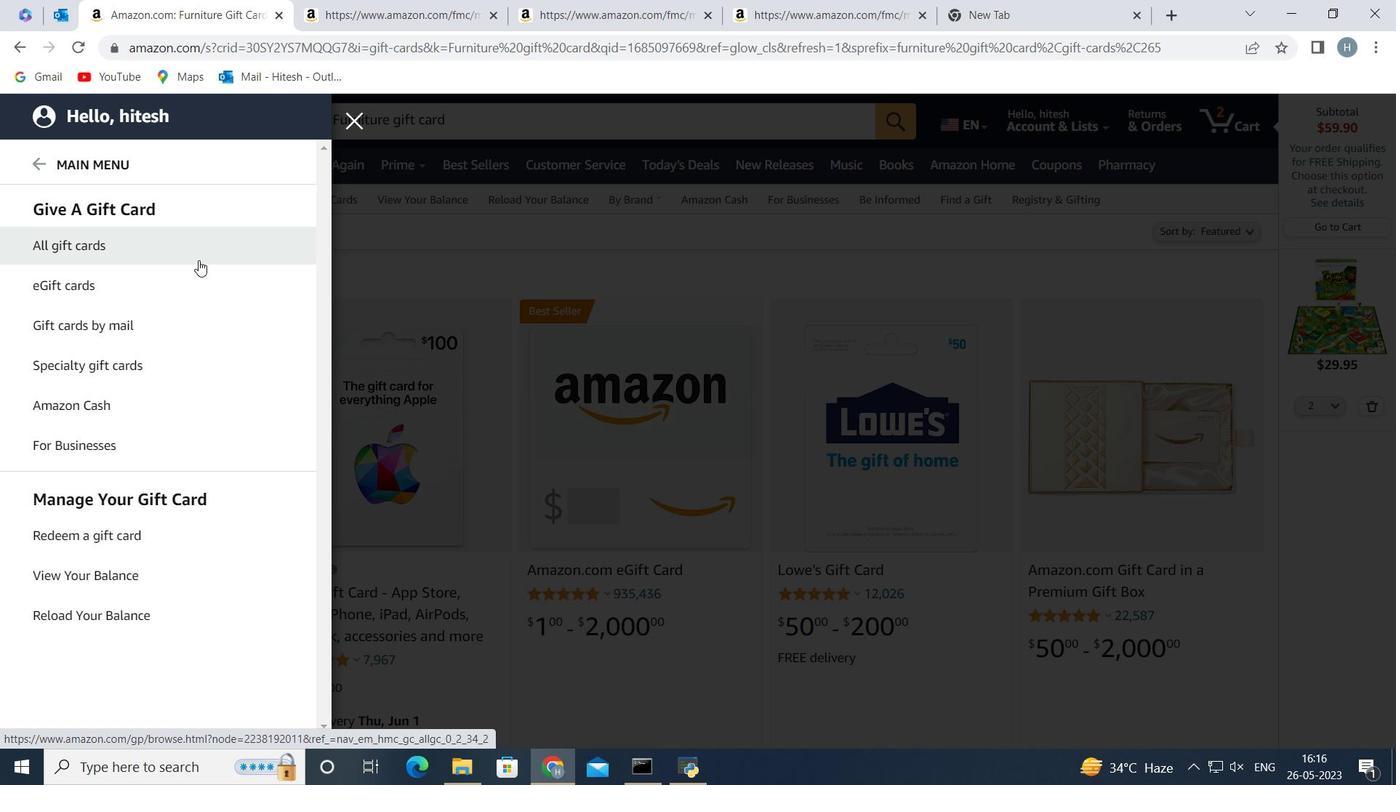 
Action: Mouse pressed left at (198, 259)
Screenshot: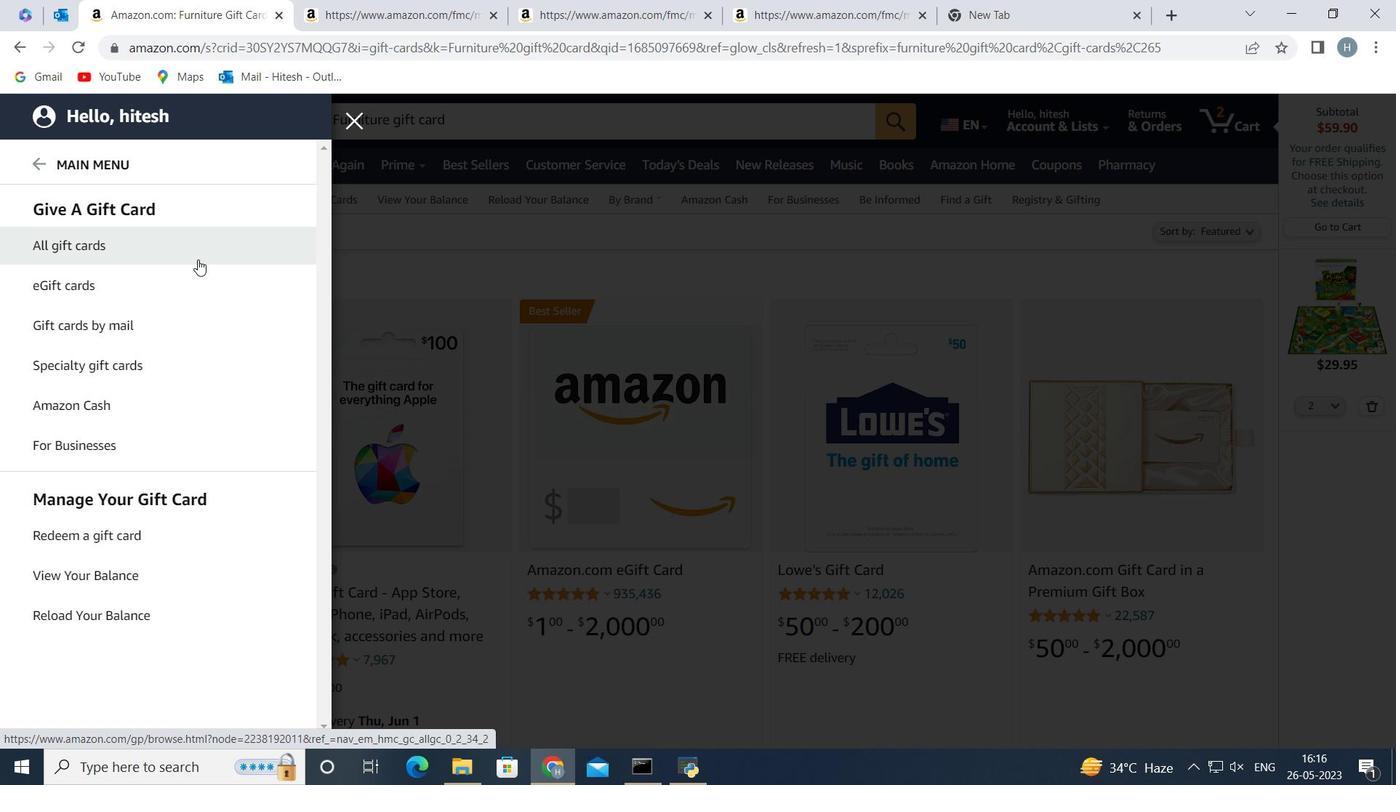
Action: Mouse moved to (541, 122)
Screenshot: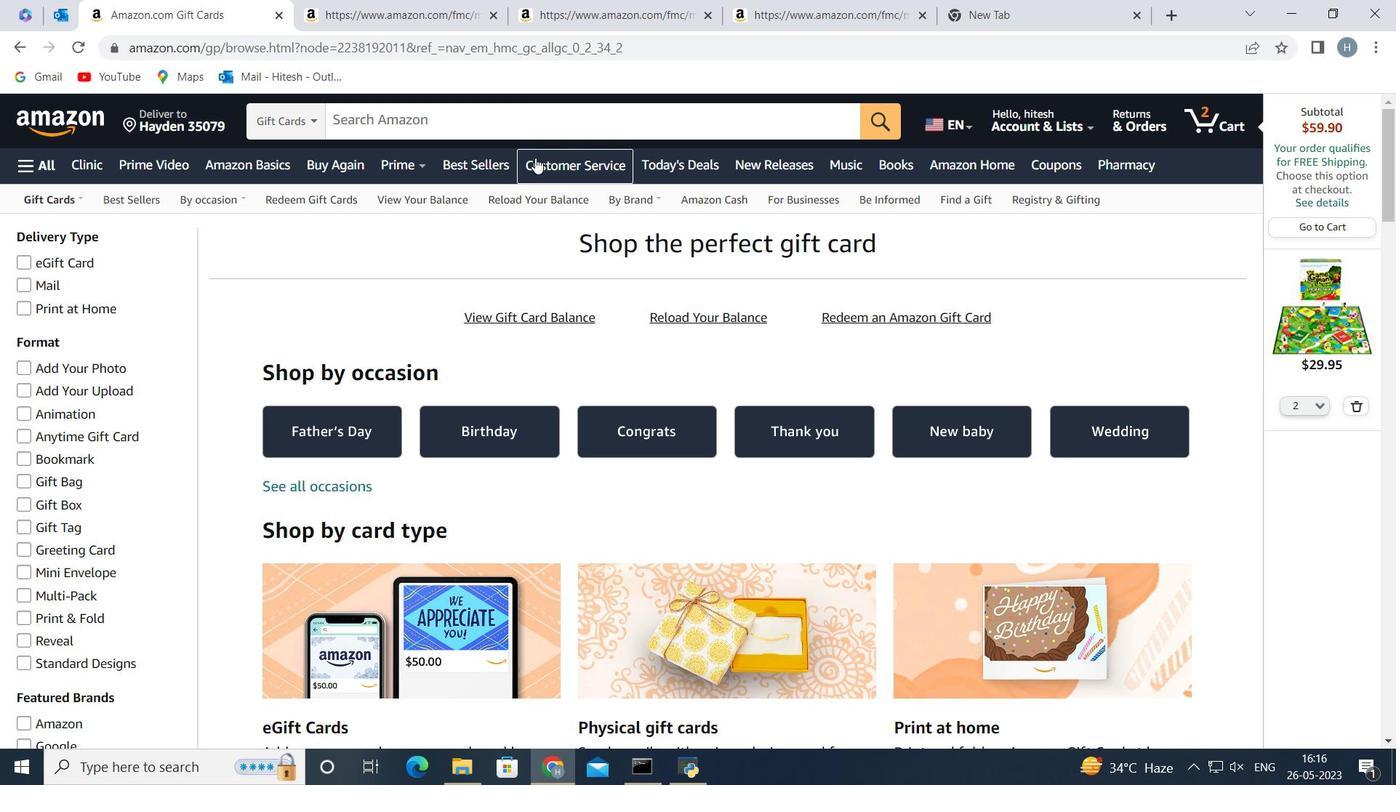 
Action: Mouse pressed left at (541, 122)
Screenshot: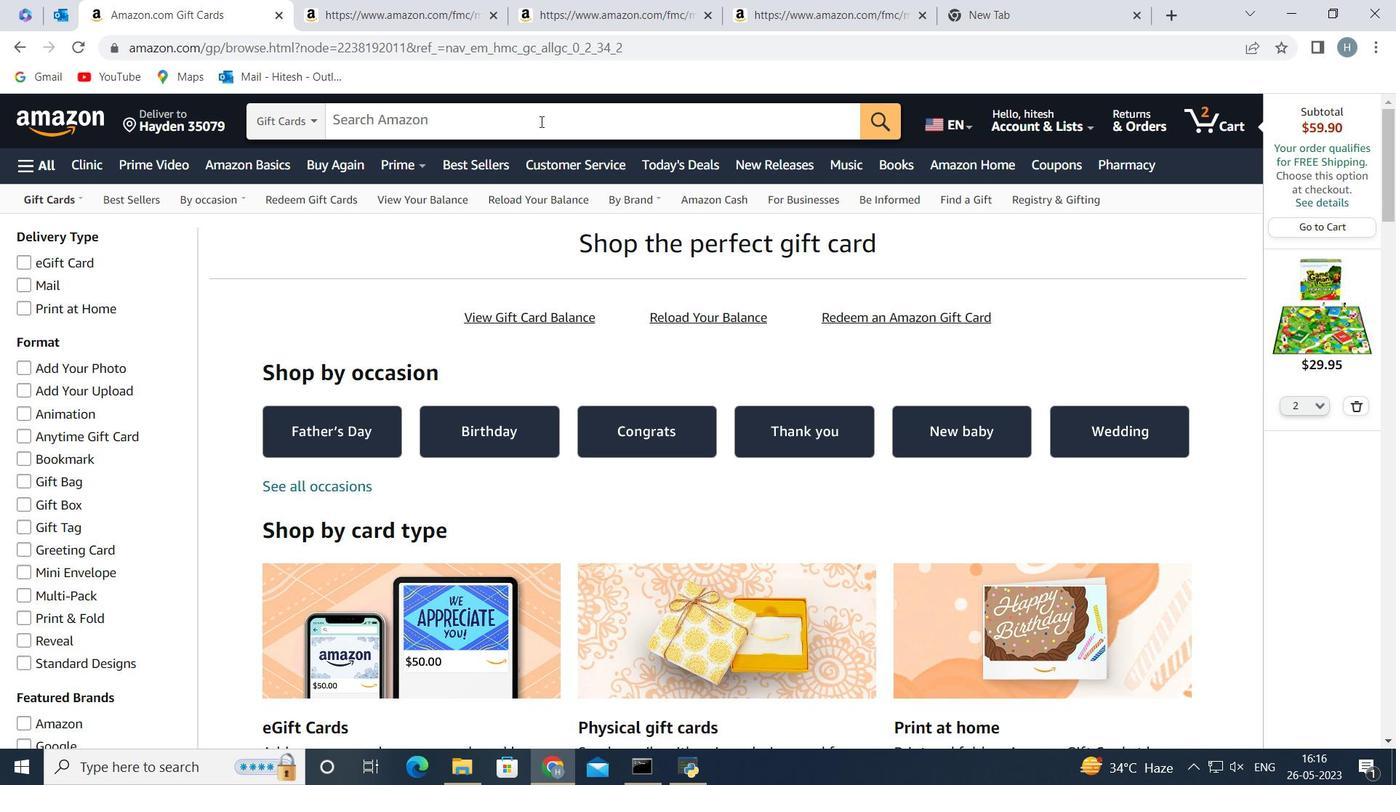 
Action: Key pressed <Key.shift>Gardening<Key.space>gift<Key.space>card<Key.enter>
Screenshot: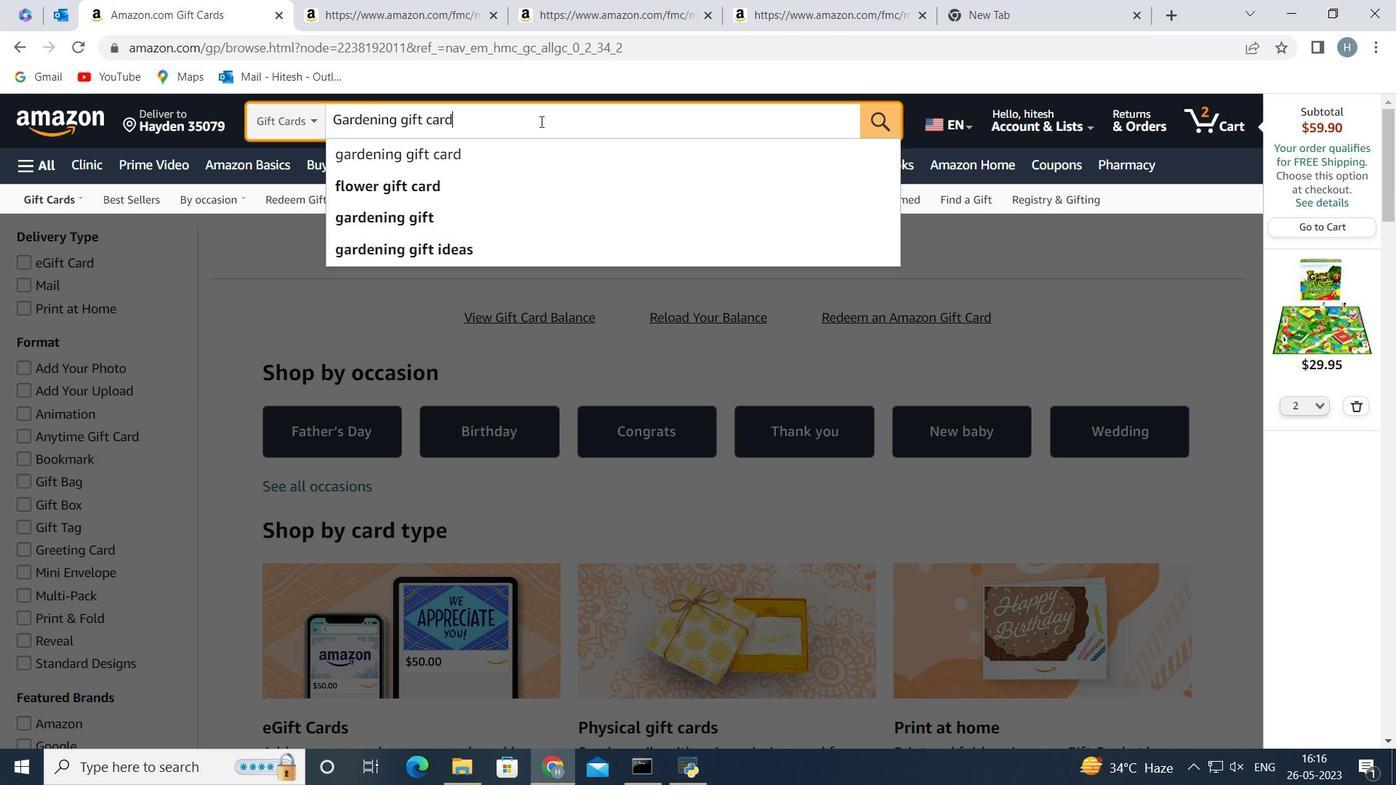 
Action: Mouse moved to (610, 333)
Screenshot: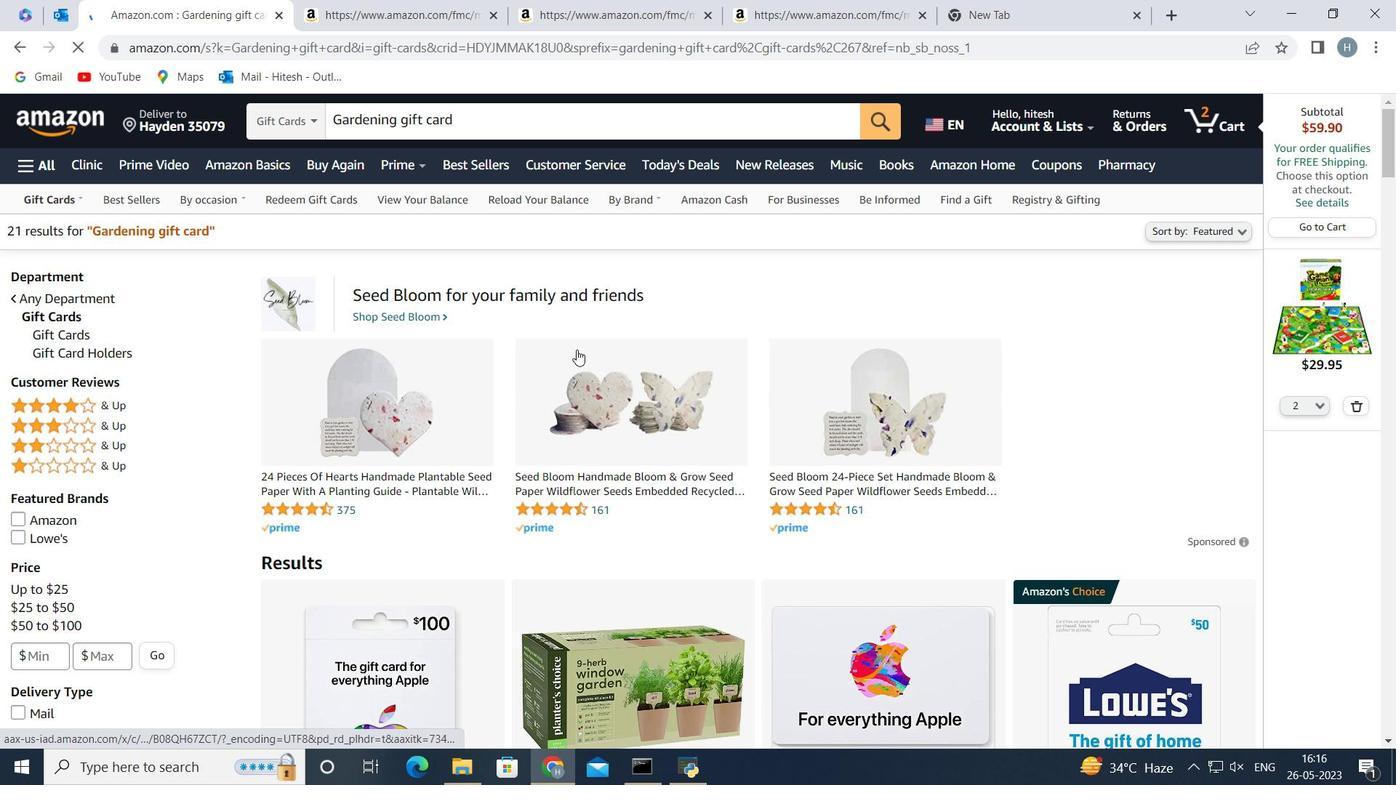 
Action: Mouse scrolled (610, 333) with delta (0, 0)
Screenshot: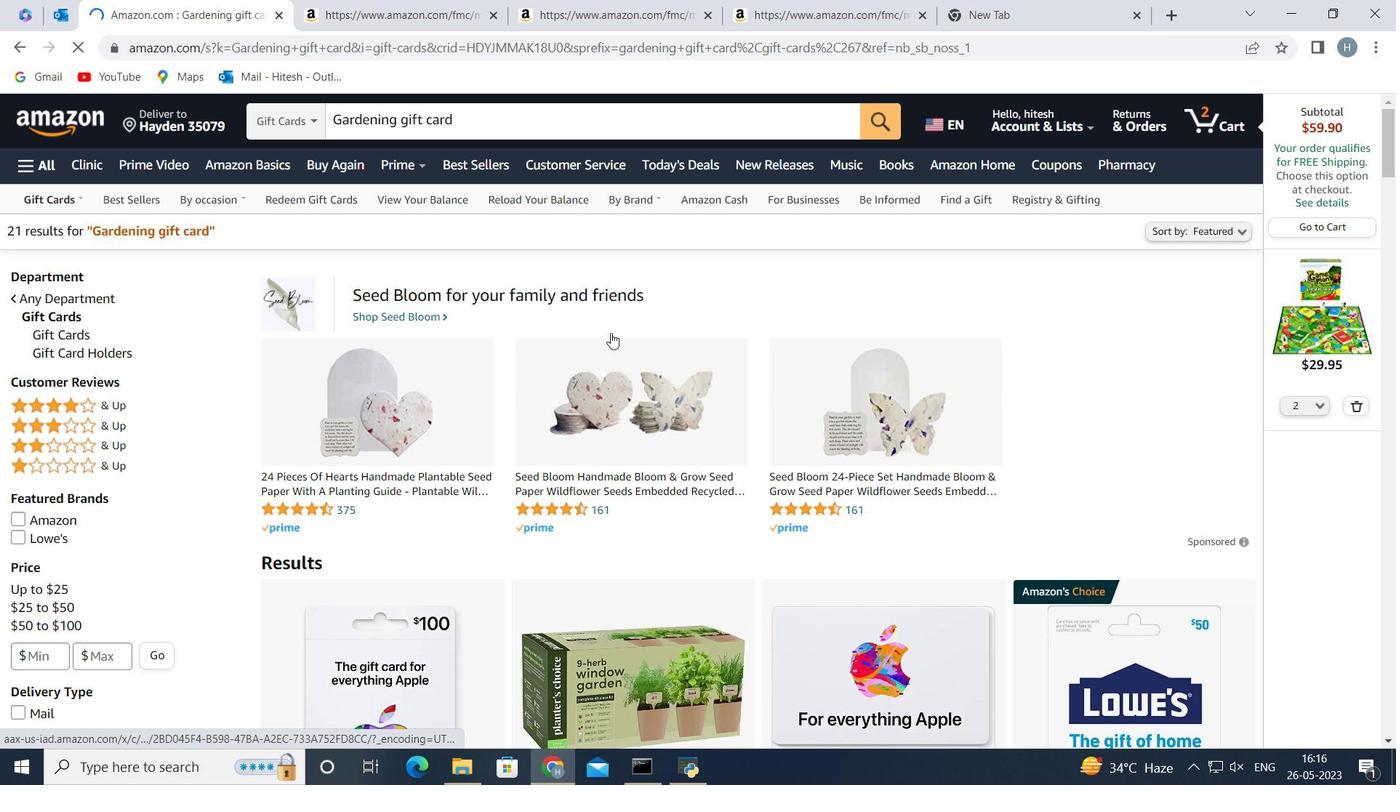 
Action: Mouse scrolled (610, 333) with delta (0, 0)
Screenshot: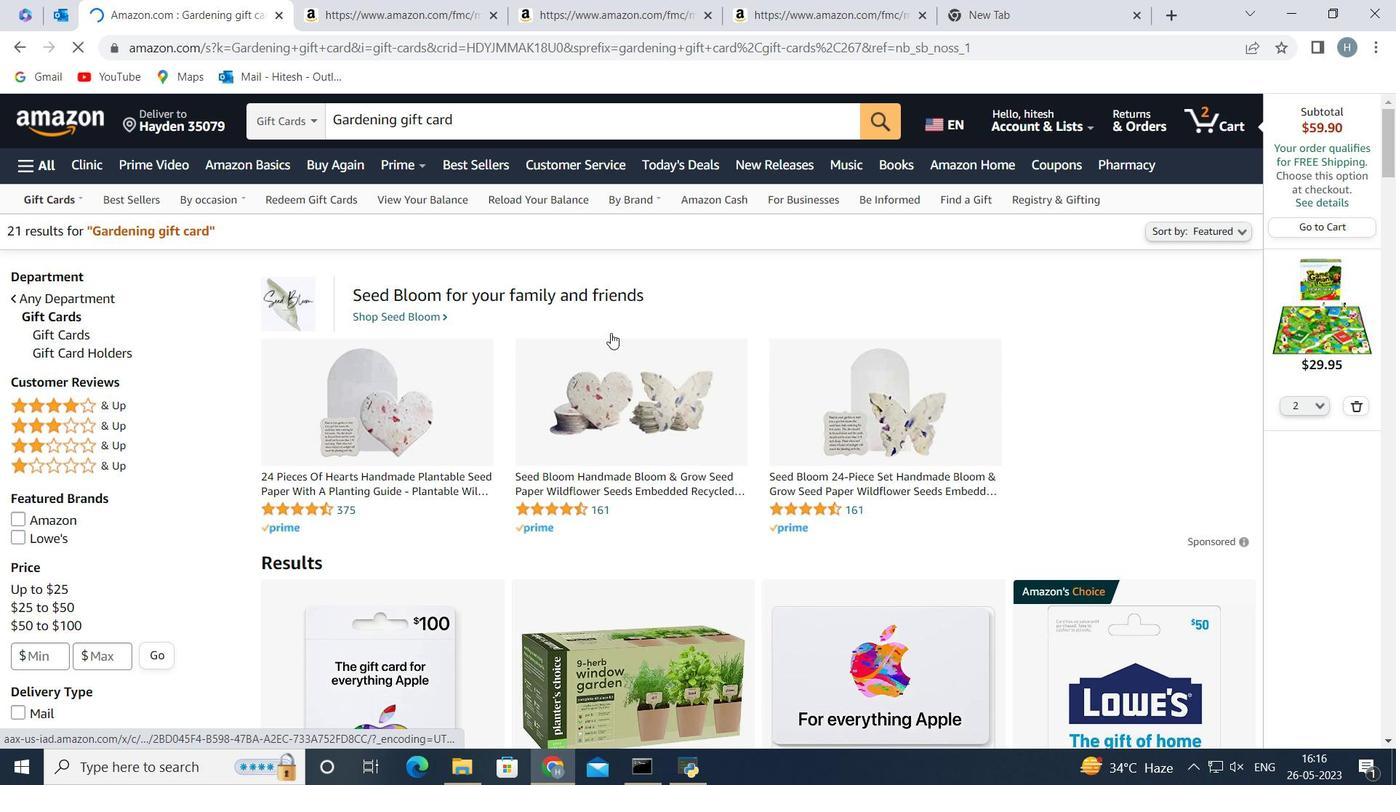 
Action: Mouse moved to (618, 335)
Screenshot: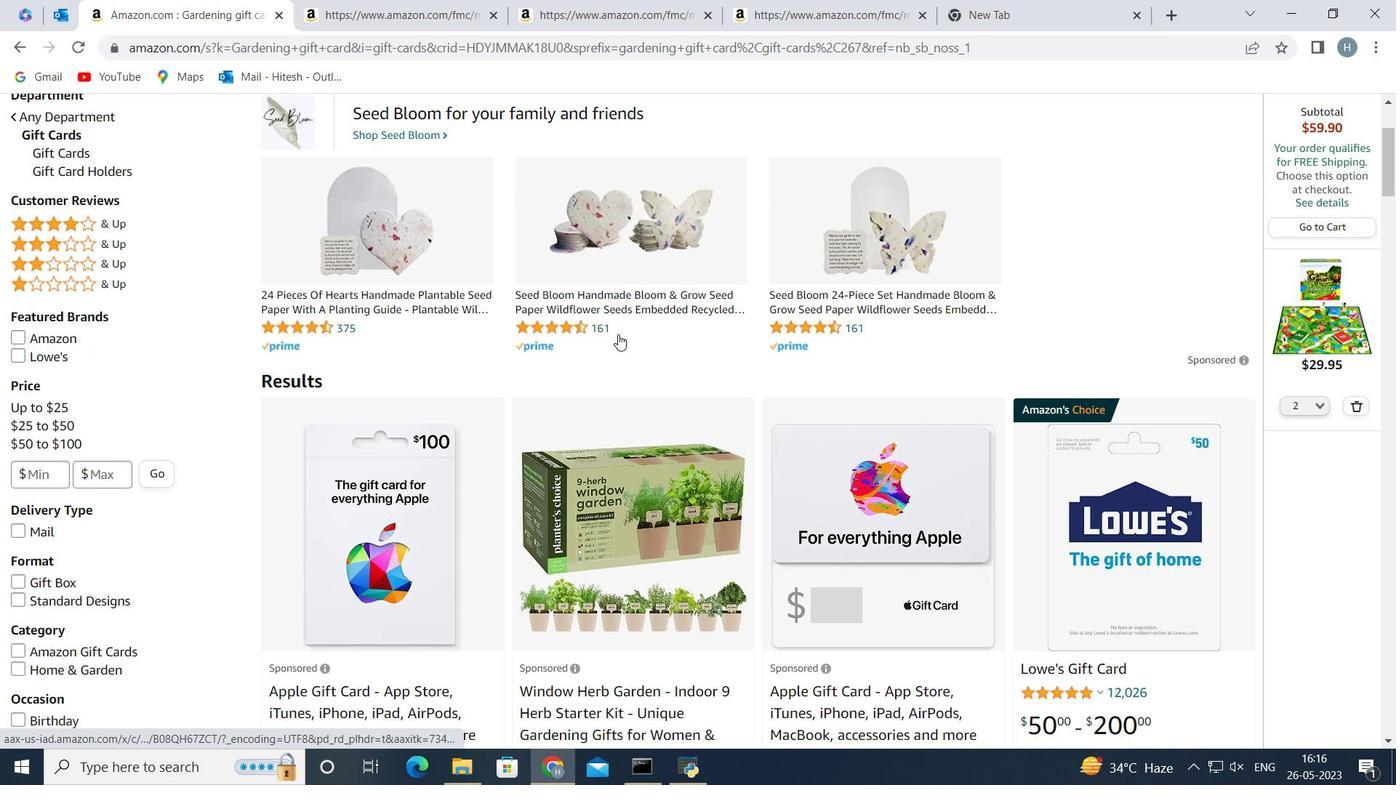 
Action: Mouse scrolled (618, 334) with delta (0, 0)
Screenshot: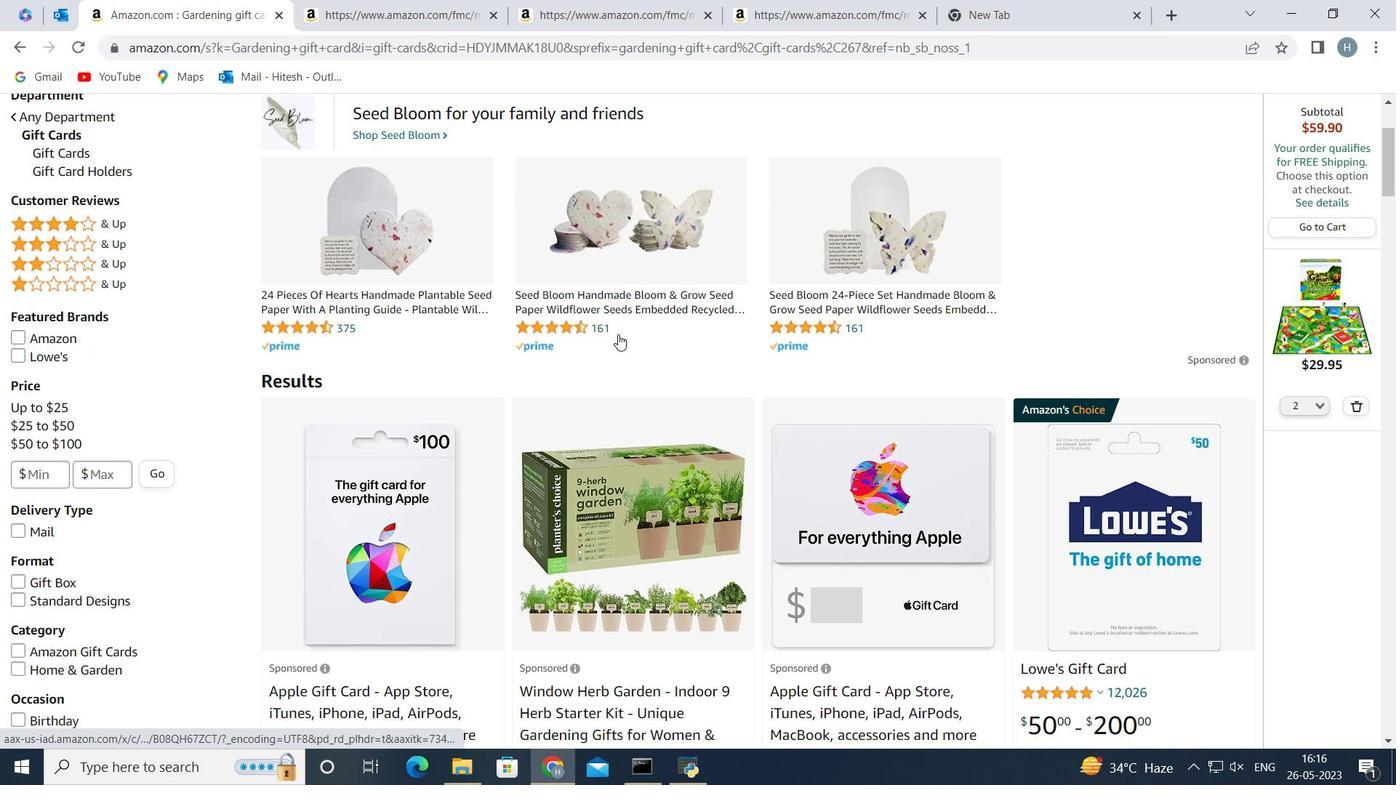 
Action: Mouse scrolled (618, 334) with delta (0, 0)
Screenshot: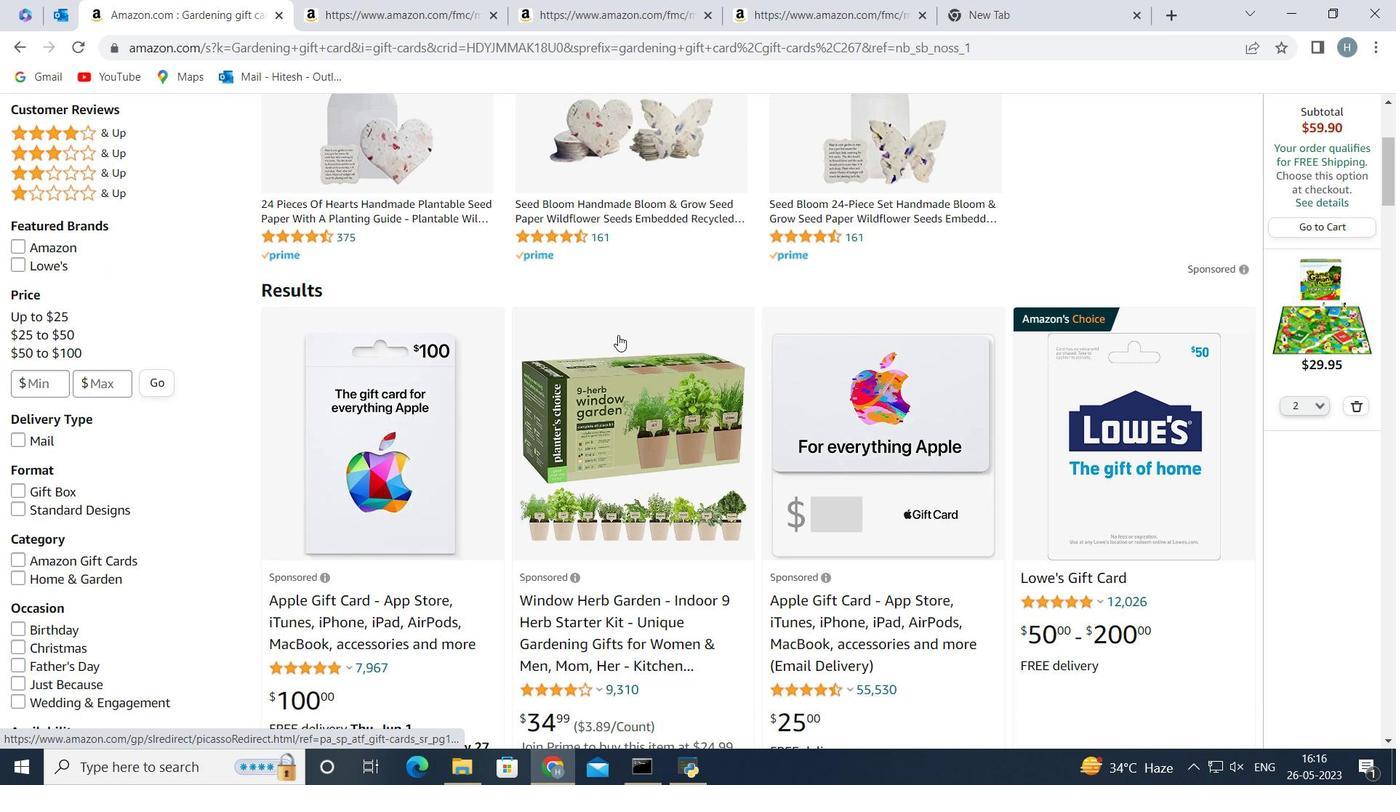 
Action: Mouse scrolled (618, 334) with delta (0, 0)
Screenshot: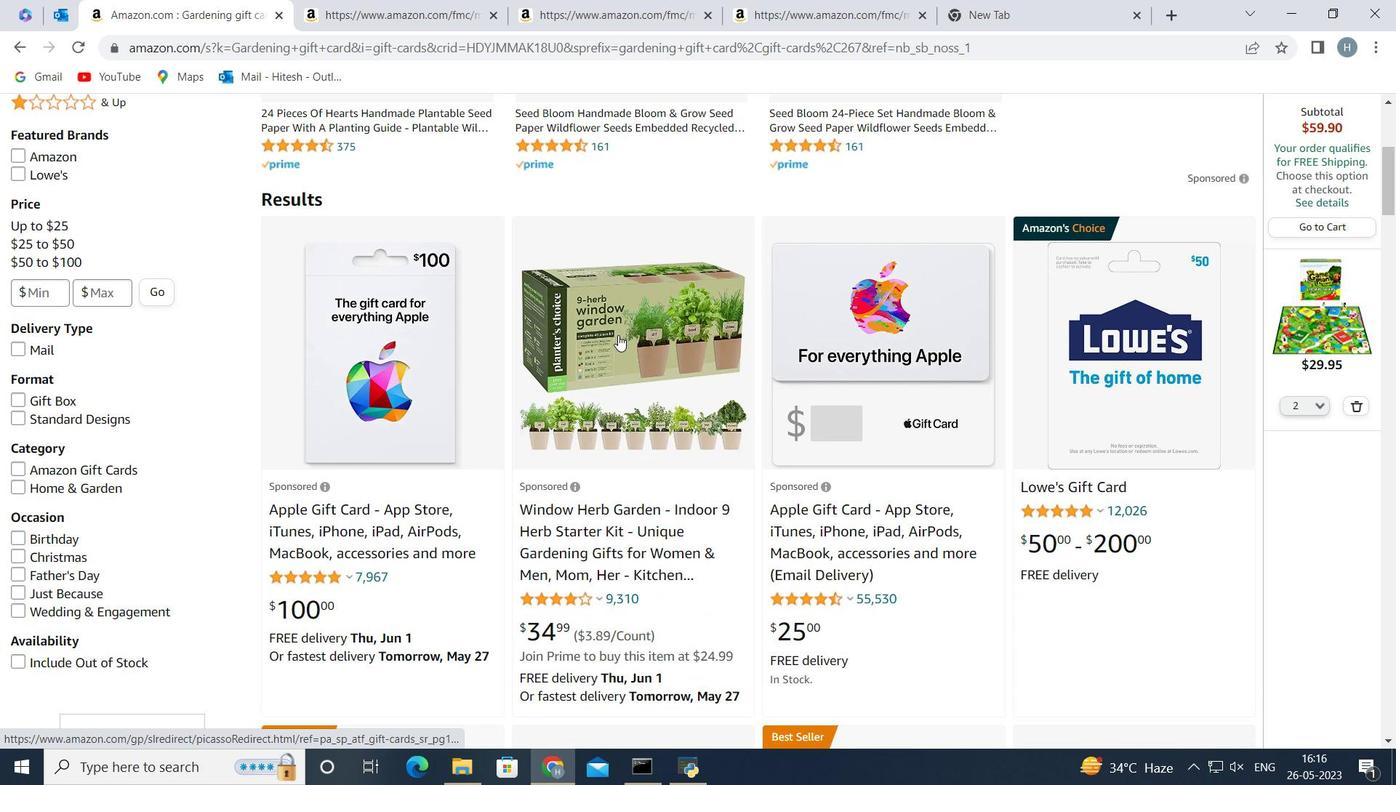 
Action: Mouse scrolled (618, 334) with delta (0, 0)
Screenshot: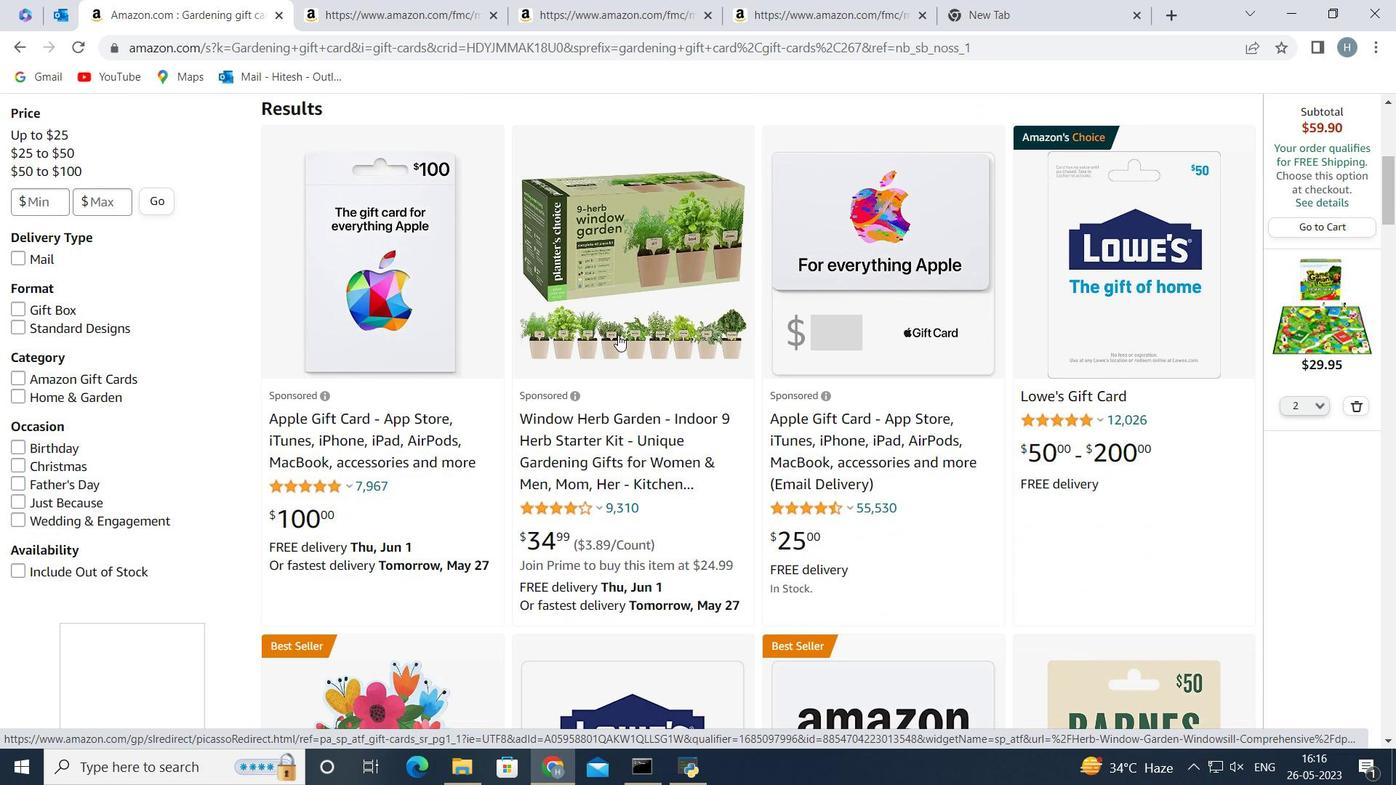
Action: Mouse scrolled (618, 334) with delta (0, 0)
Screenshot: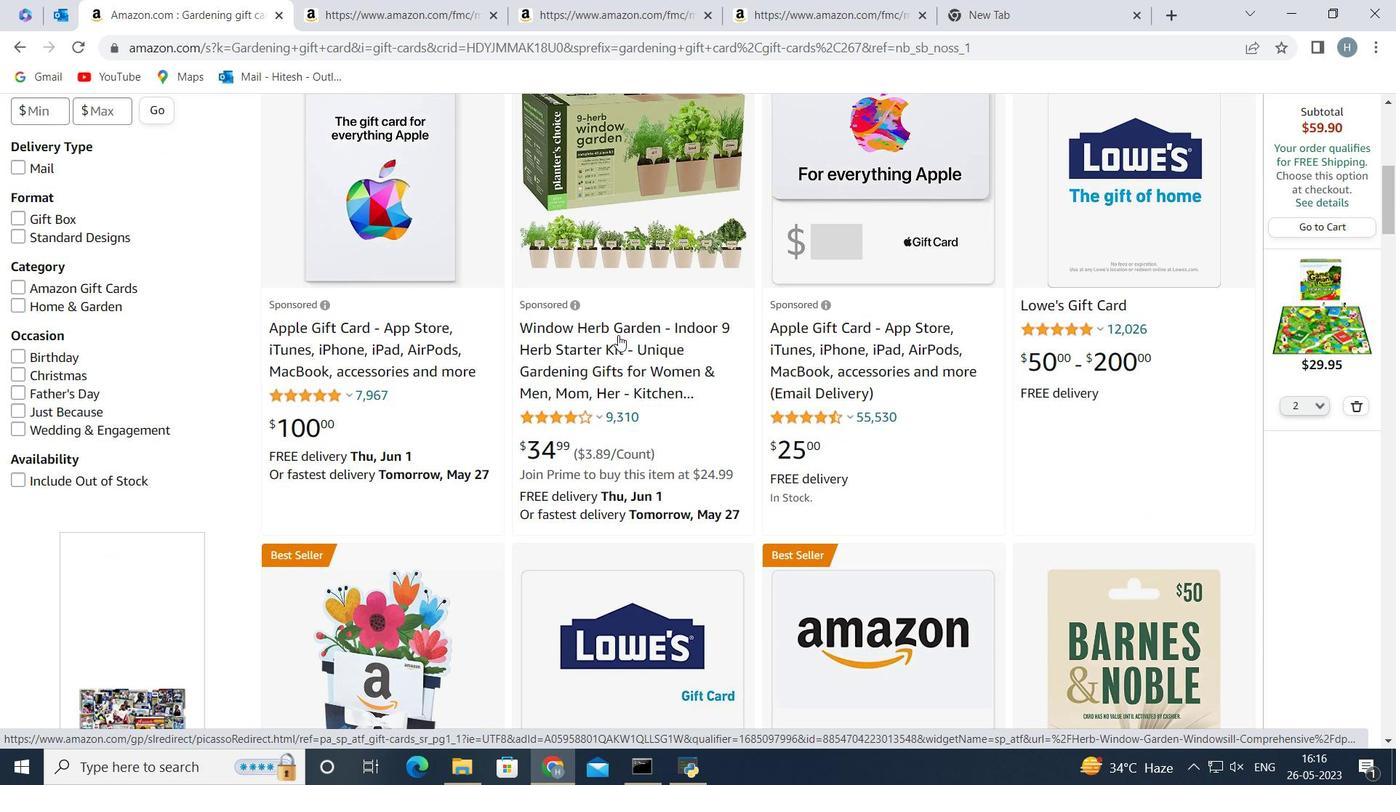 
Action: Mouse scrolled (618, 334) with delta (0, 0)
Screenshot: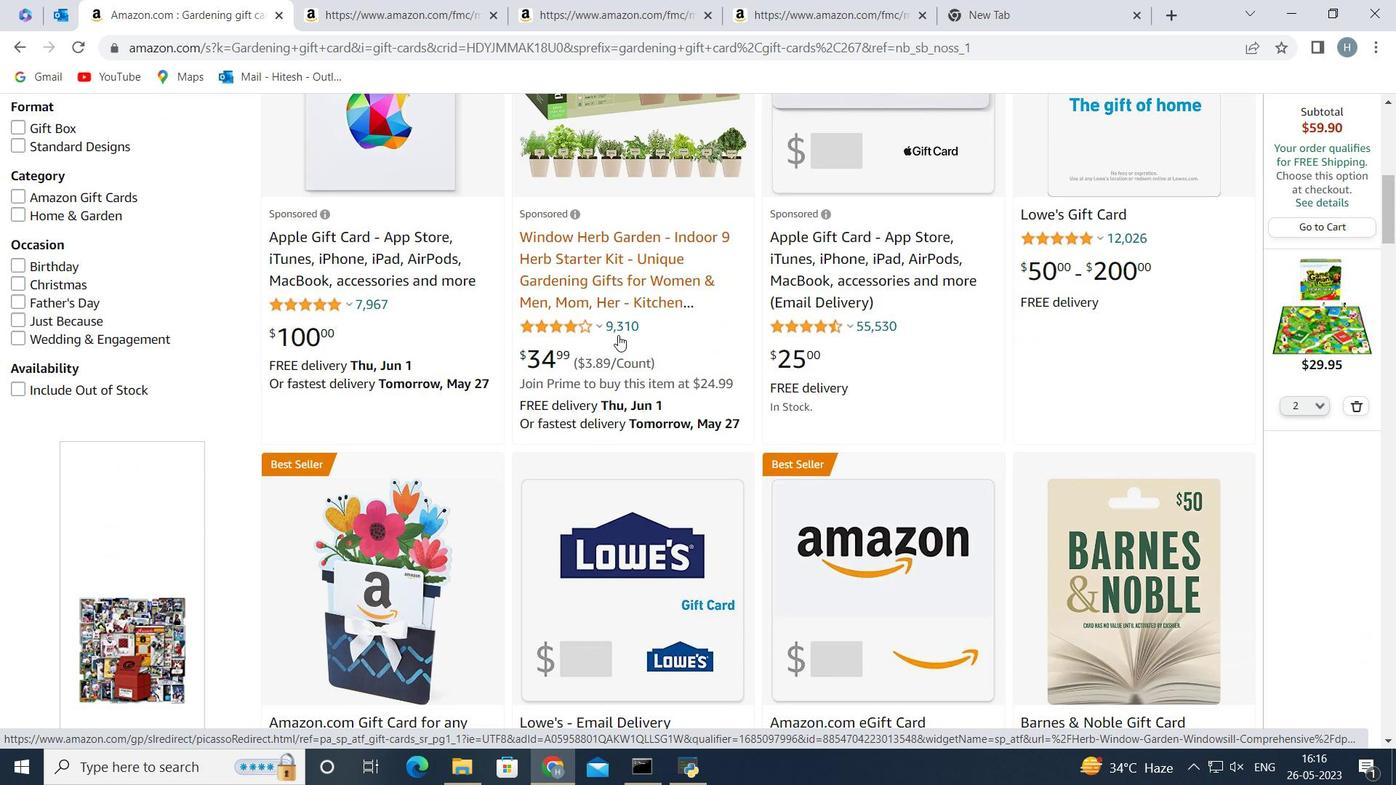 
Action: Mouse scrolled (618, 334) with delta (0, 0)
Screenshot: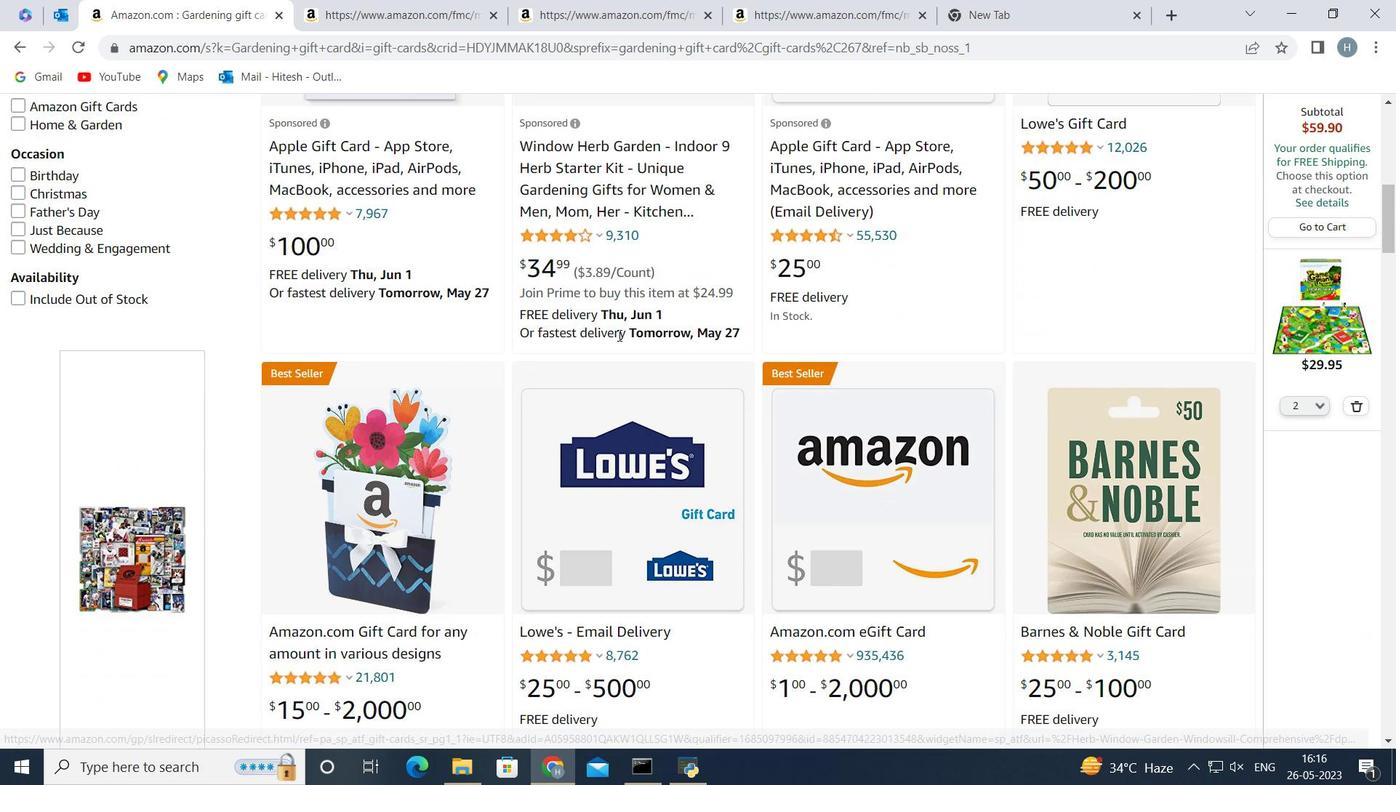 
Action: Mouse scrolled (618, 334) with delta (0, 0)
Screenshot: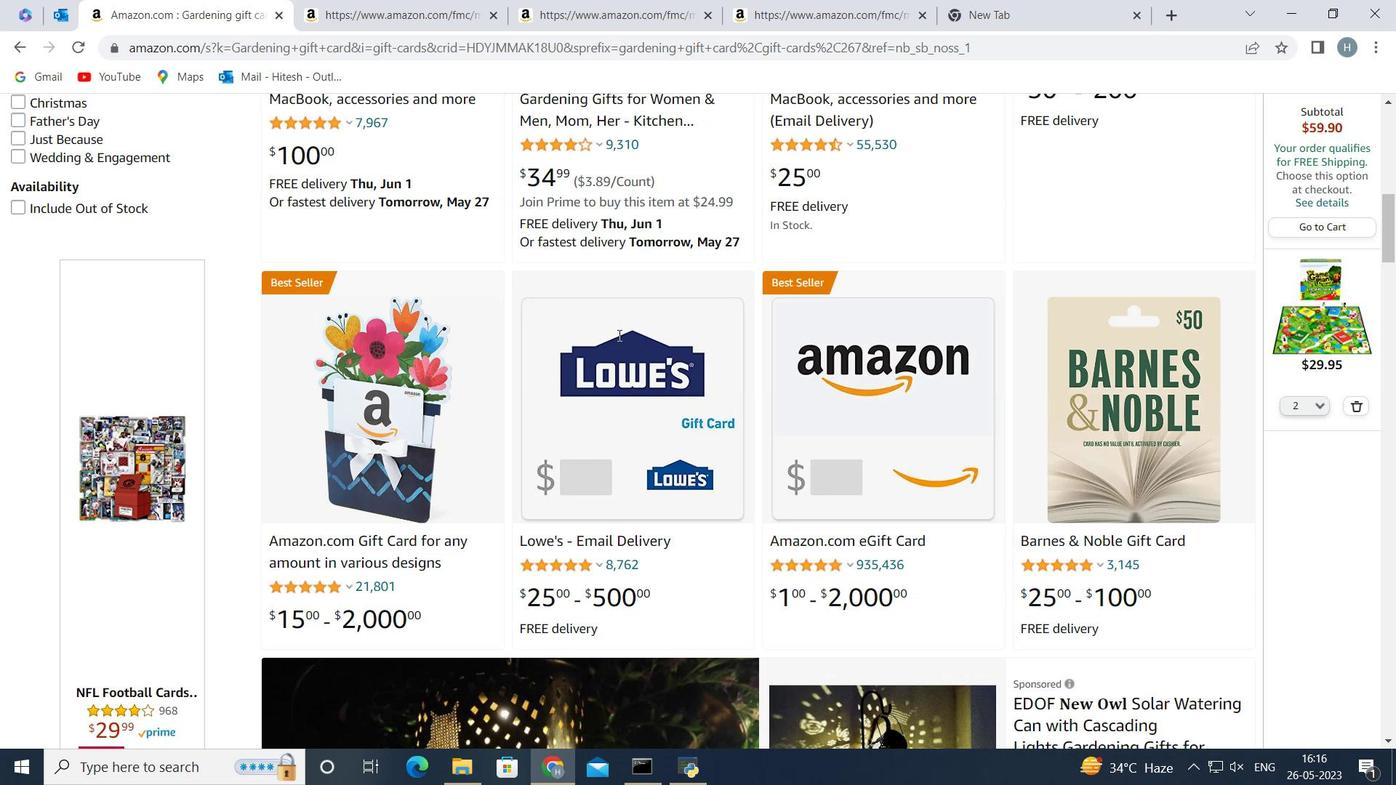 
Action: Mouse scrolled (618, 334) with delta (0, 0)
Screenshot: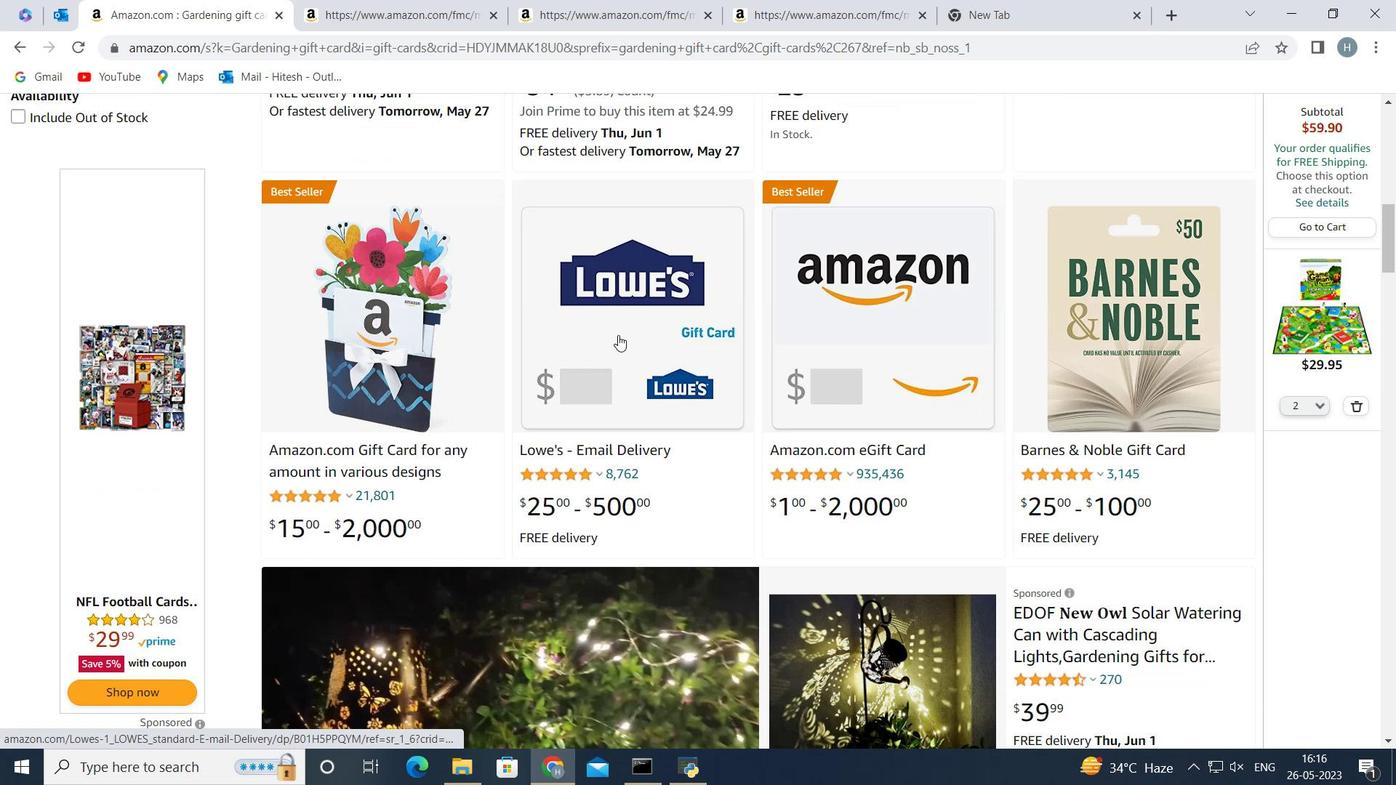 
Action: Mouse scrolled (618, 334) with delta (0, 0)
Screenshot: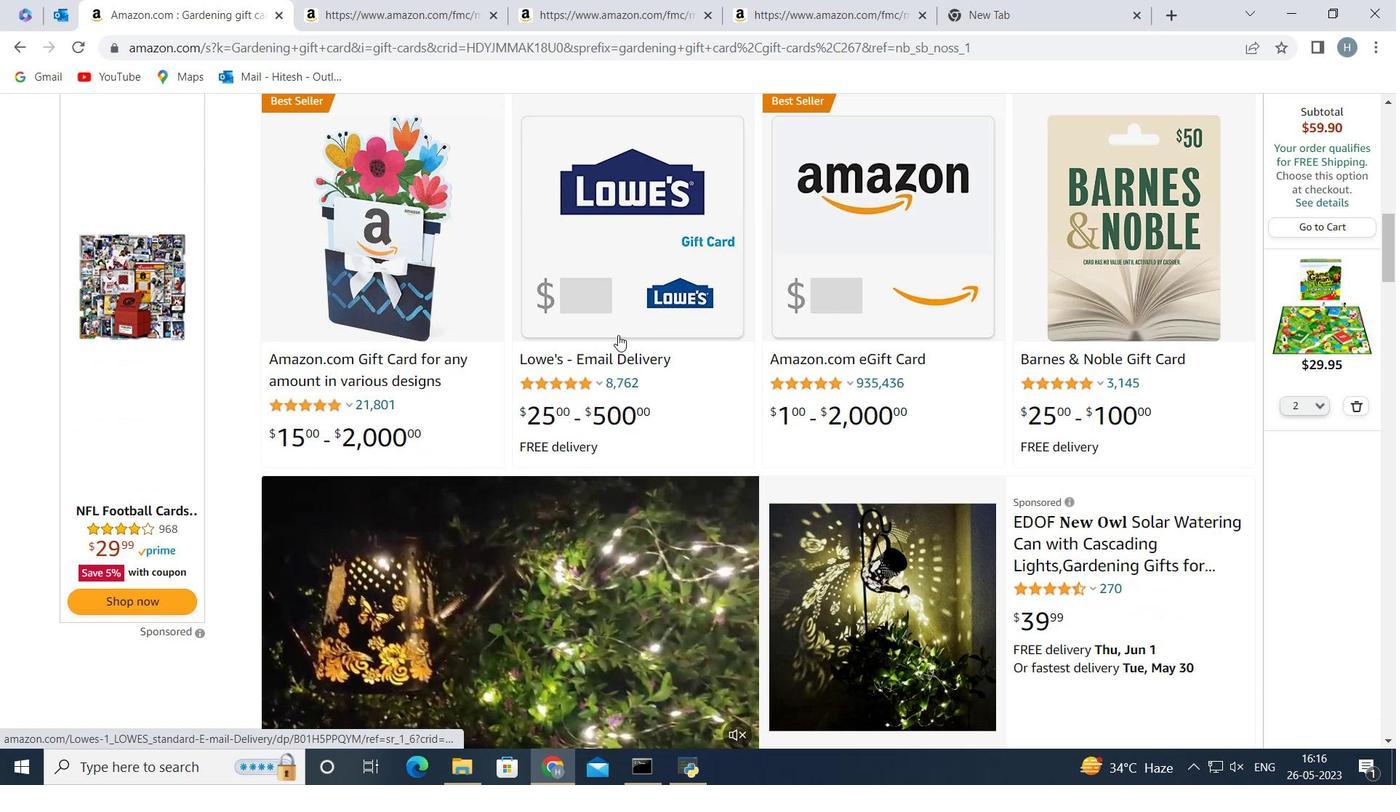 
Action: Mouse scrolled (618, 334) with delta (0, 0)
Screenshot: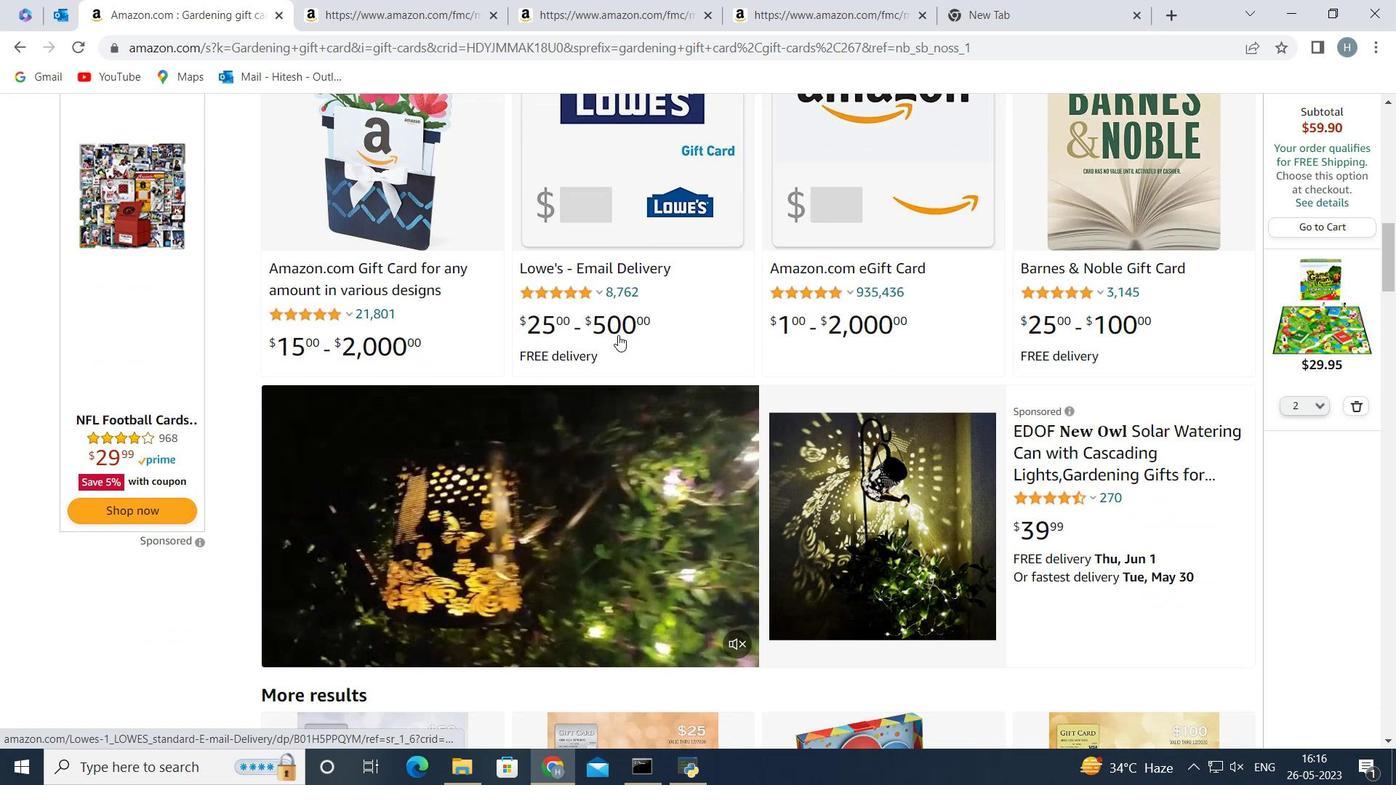 
Action: Mouse scrolled (618, 334) with delta (0, 0)
Screenshot: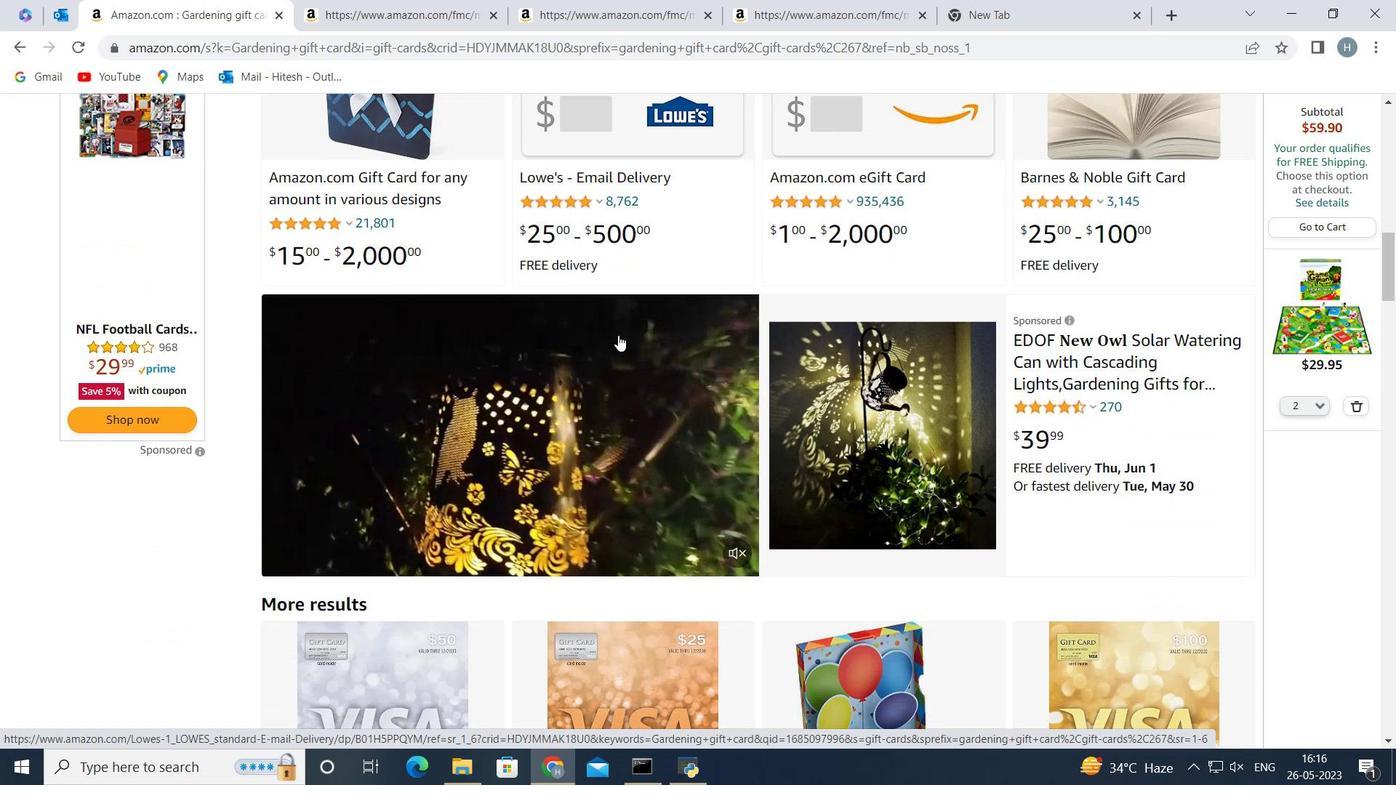 
Action: Mouse scrolled (618, 334) with delta (0, 0)
Screenshot: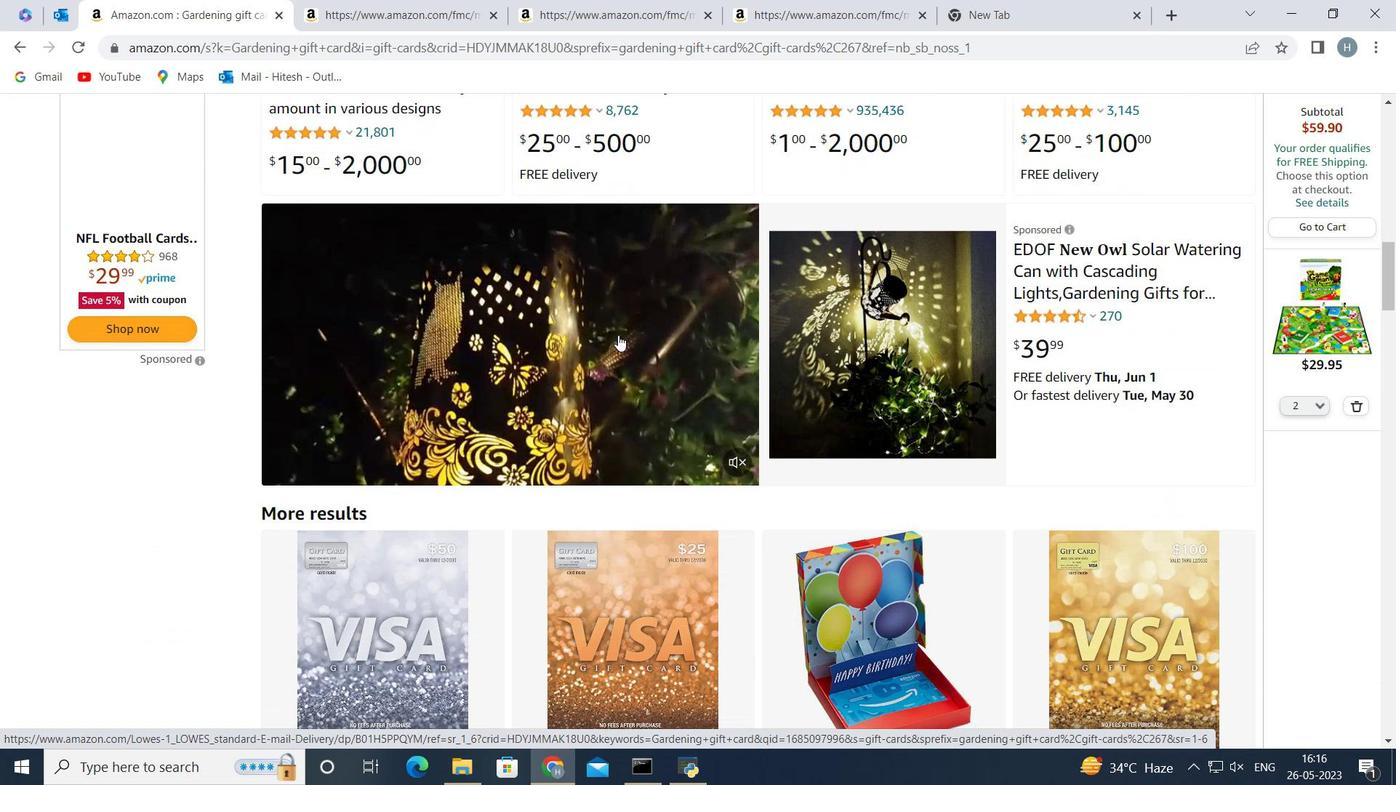 
Action: Mouse scrolled (618, 334) with delta (0, 0)
Screenshot: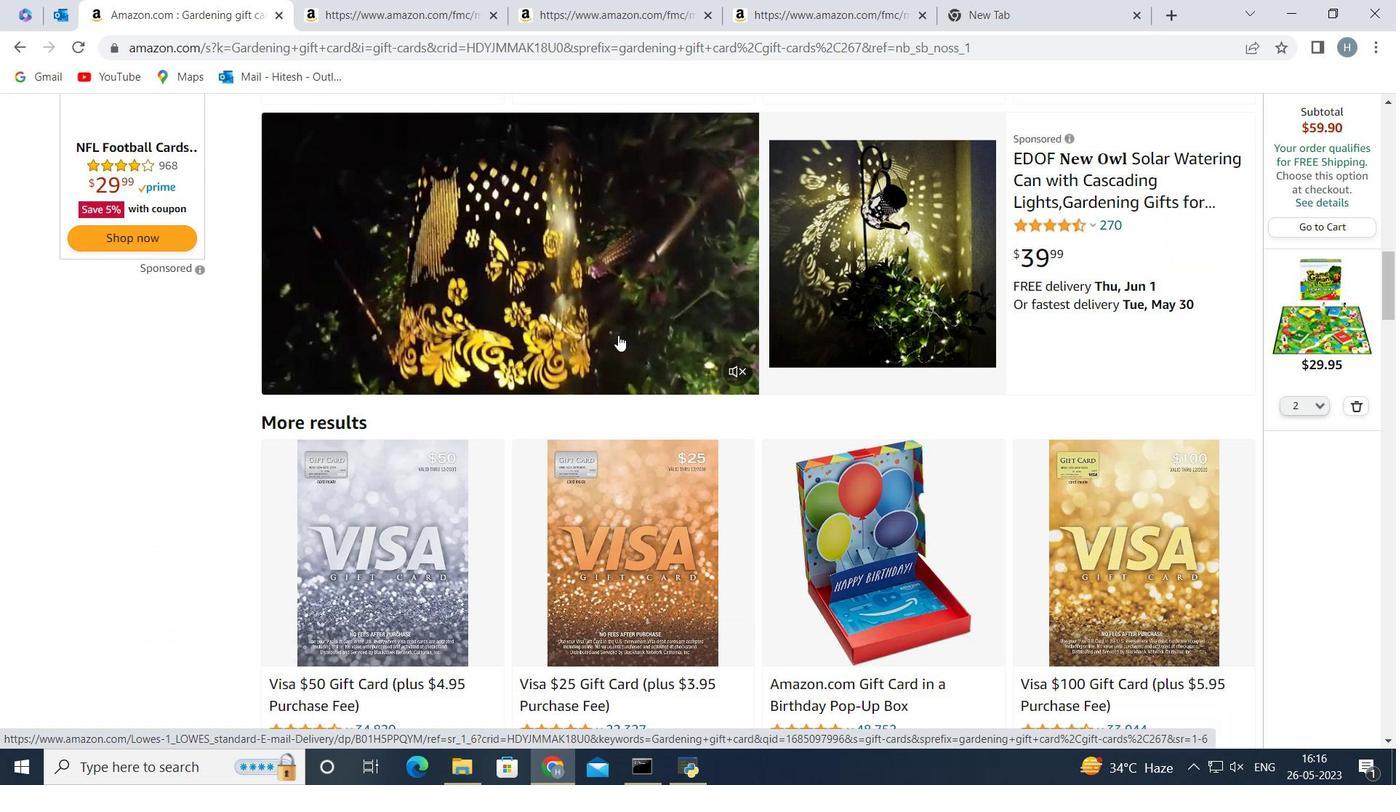 
Action: Mouse scrolled (618, 334) with delta (0, 0)
Screenshot: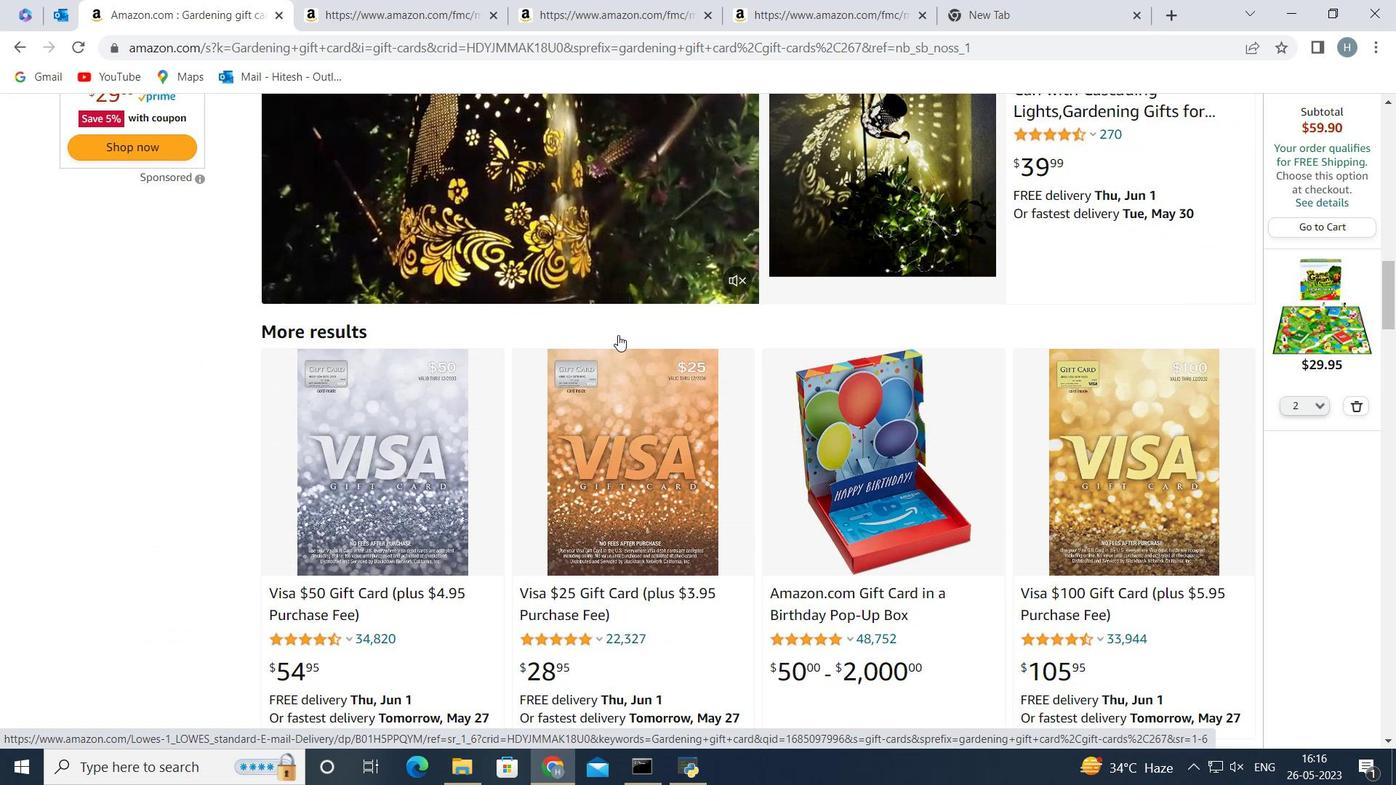 
Action: Mouse scrolled (618, 334) with delta (0, 0)
Screenshot: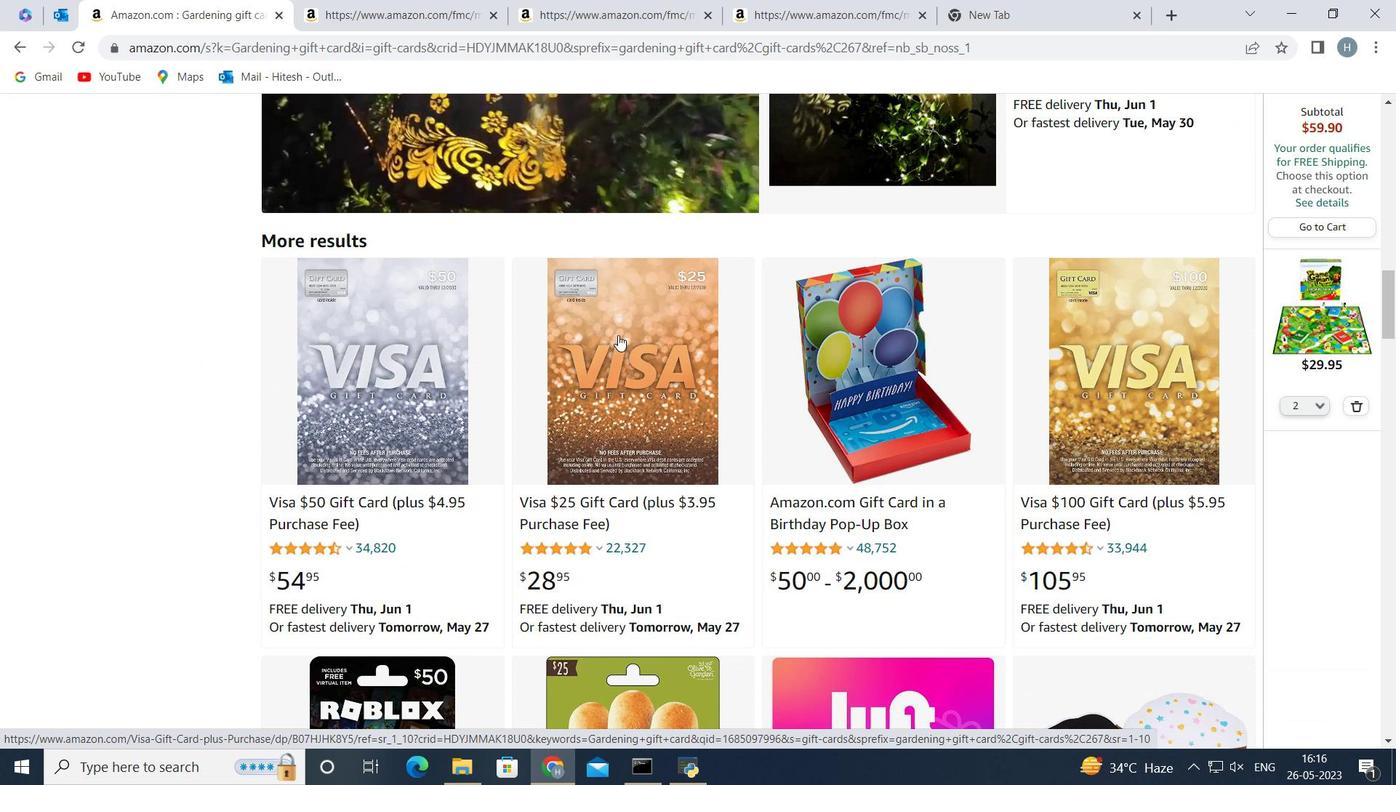 
Action: Mouse scrolled (618, 334) with delta (0, 0)
Screenshot: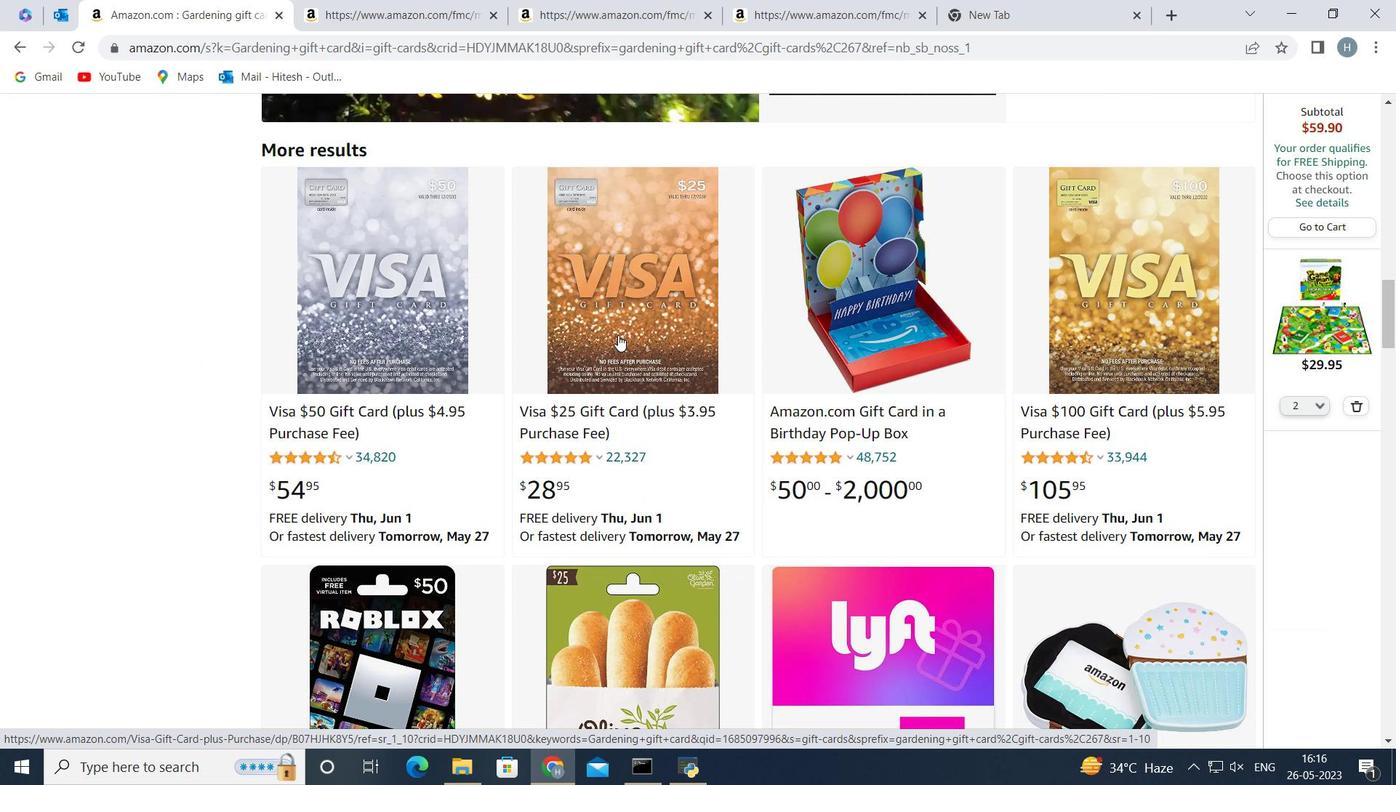 
Action: Mouse scrolled (618, 334) with delta (0, 0)
Screenshot: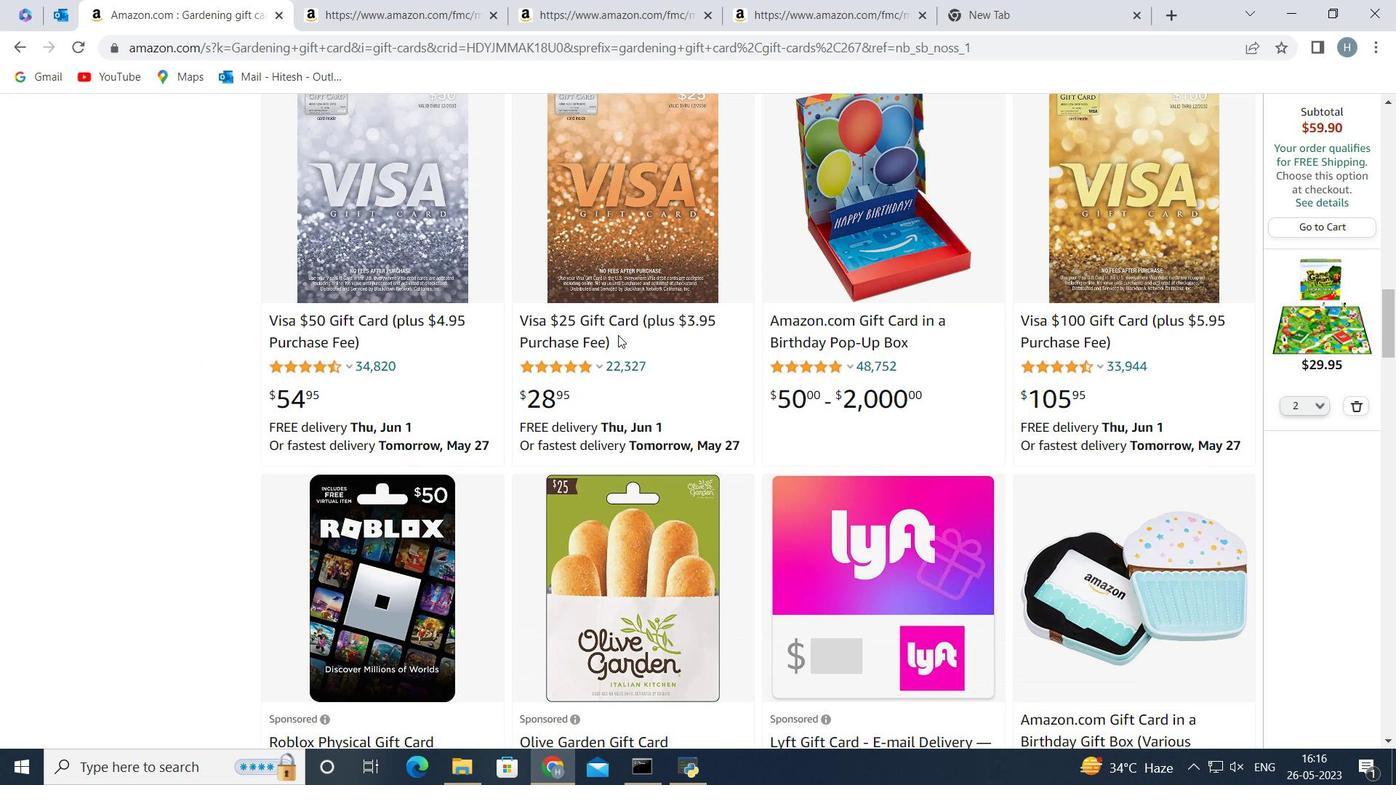 
Action: Mouse scrolled (618, 334) with delta (0, 0)
Screenshot: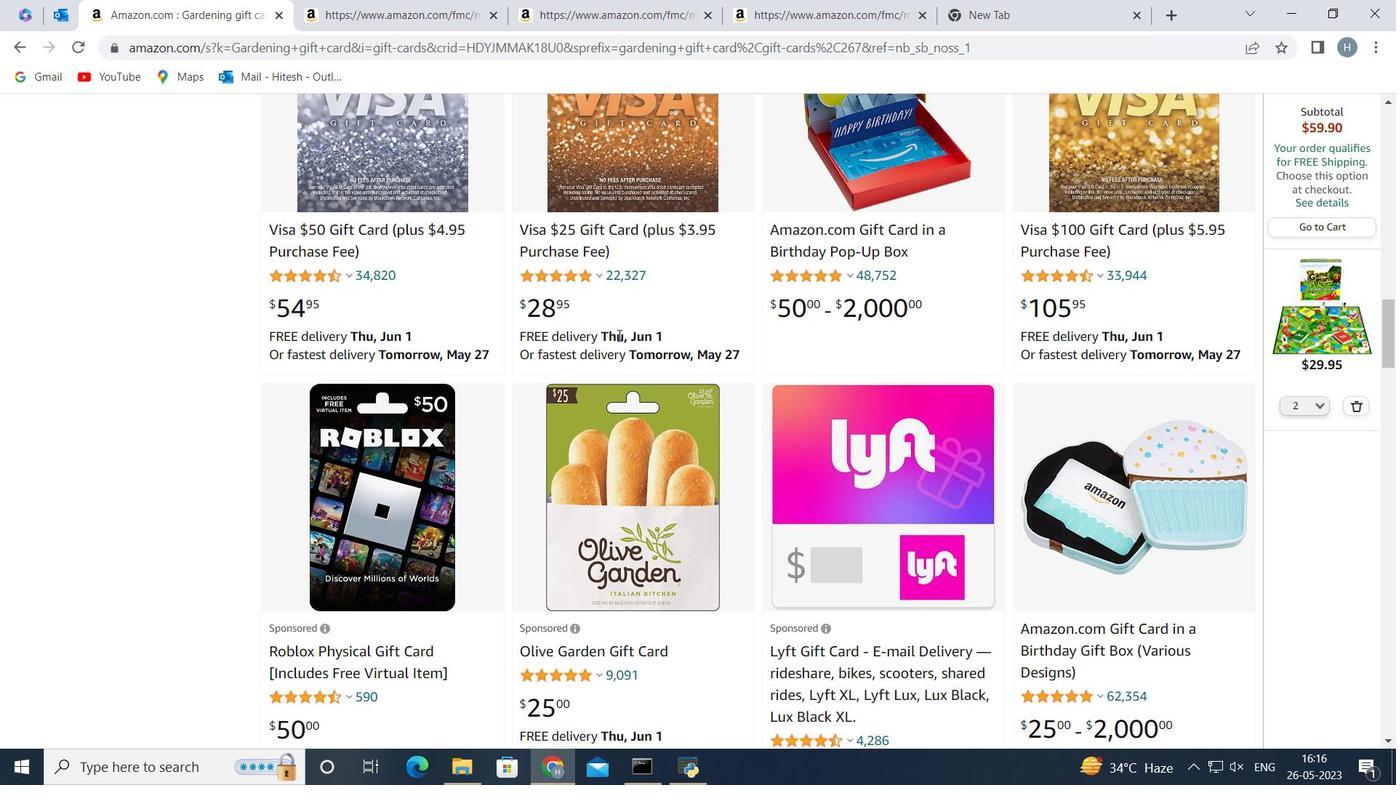 
Action: Mouse scrolled (618, 334) with delta (0, 0)
Screenshot: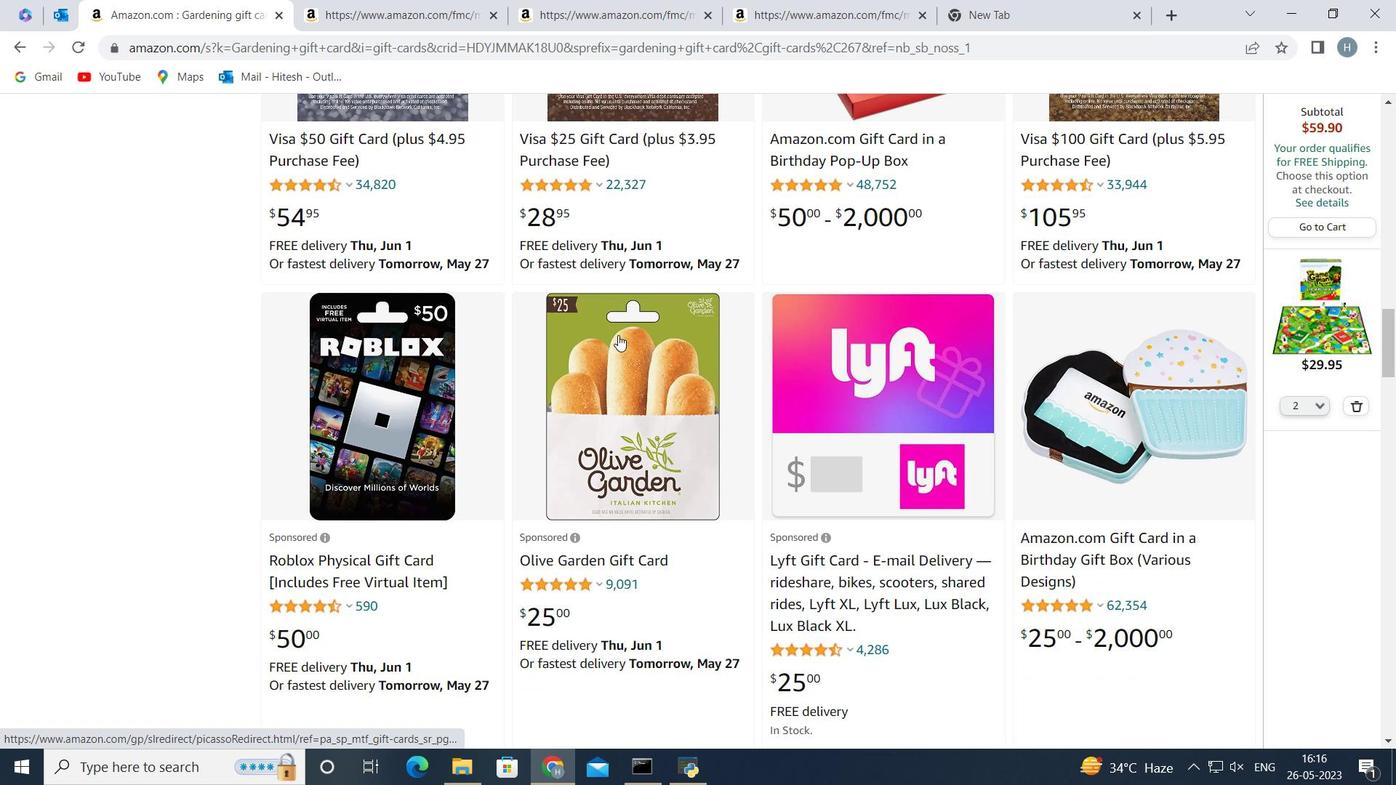 
Action: Mouse scrolled (618, 334) with delta (0, 0)
Screenshot: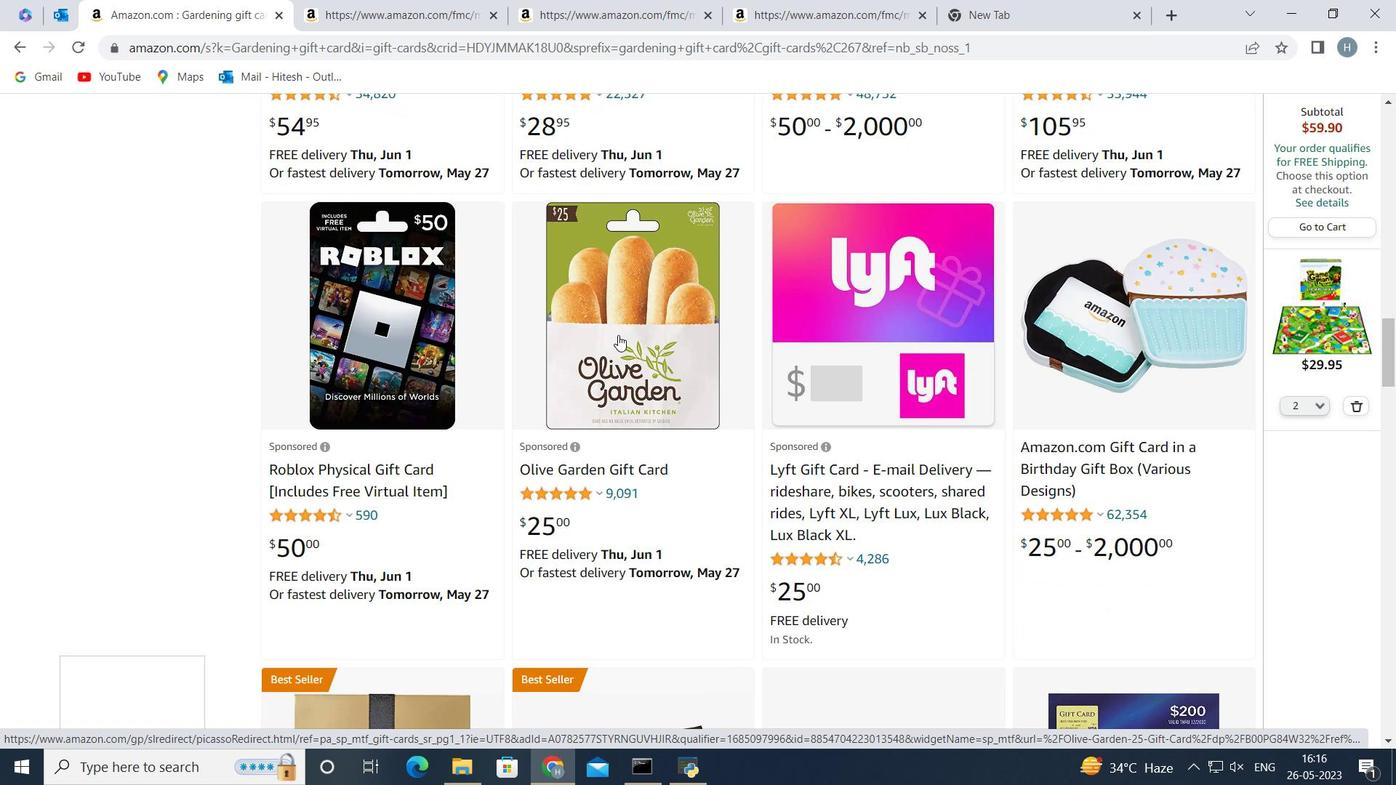 
Action: Mouse scrolled (618, 334) with delta (0, 0)
Screenshot: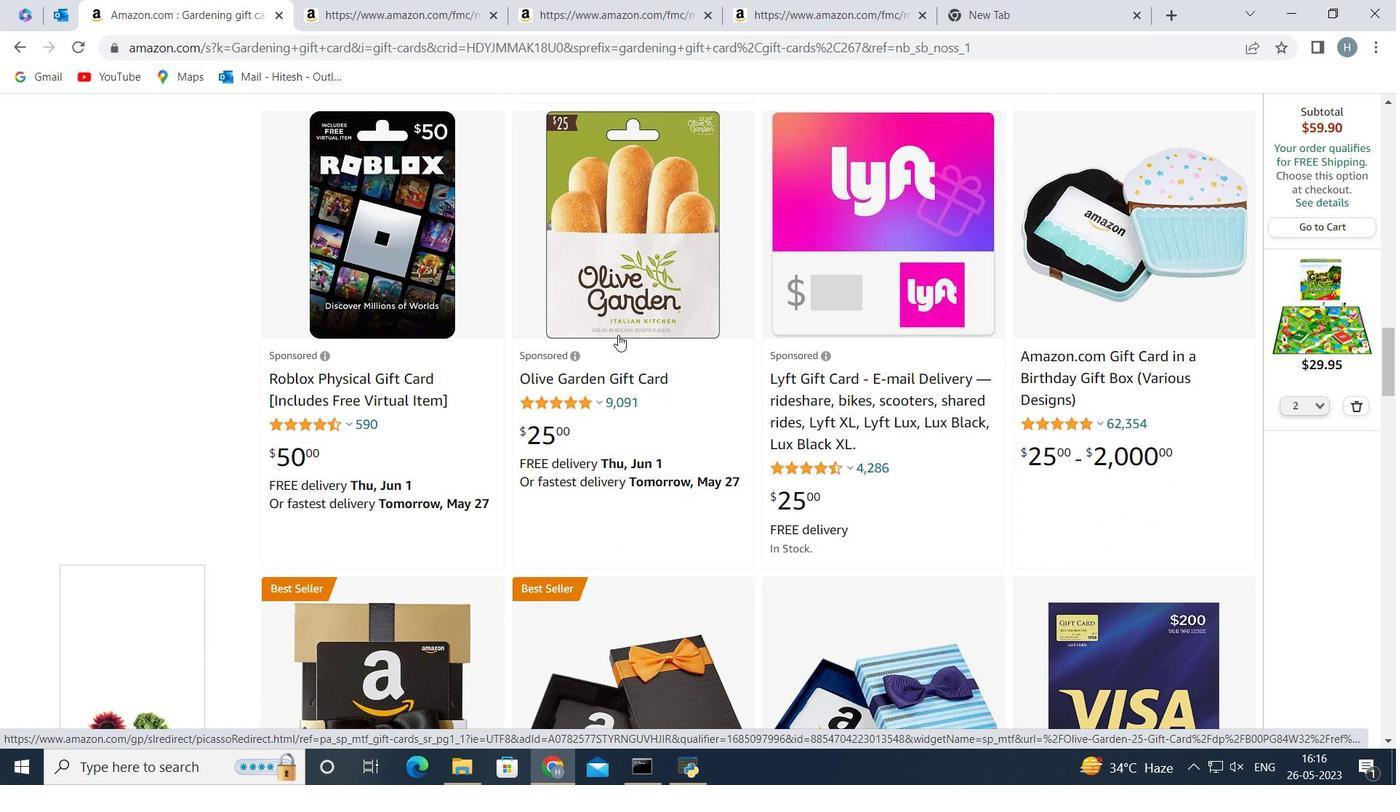 
Action: Mouse scrolled (618, 334) with delta (0, 0)
Screenshot: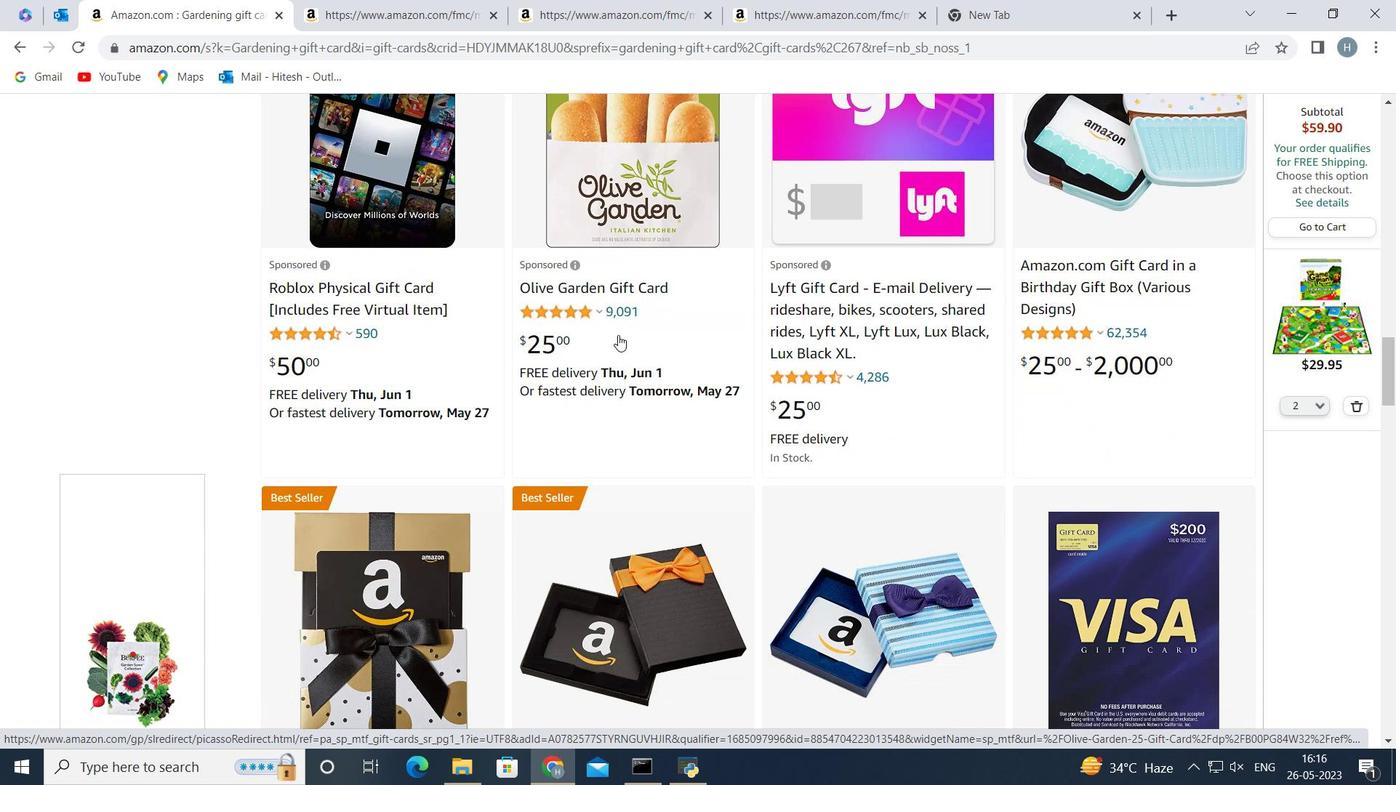 
Action: Mouse scrolled (618, 334) with delta (0, 0)
Screenshot: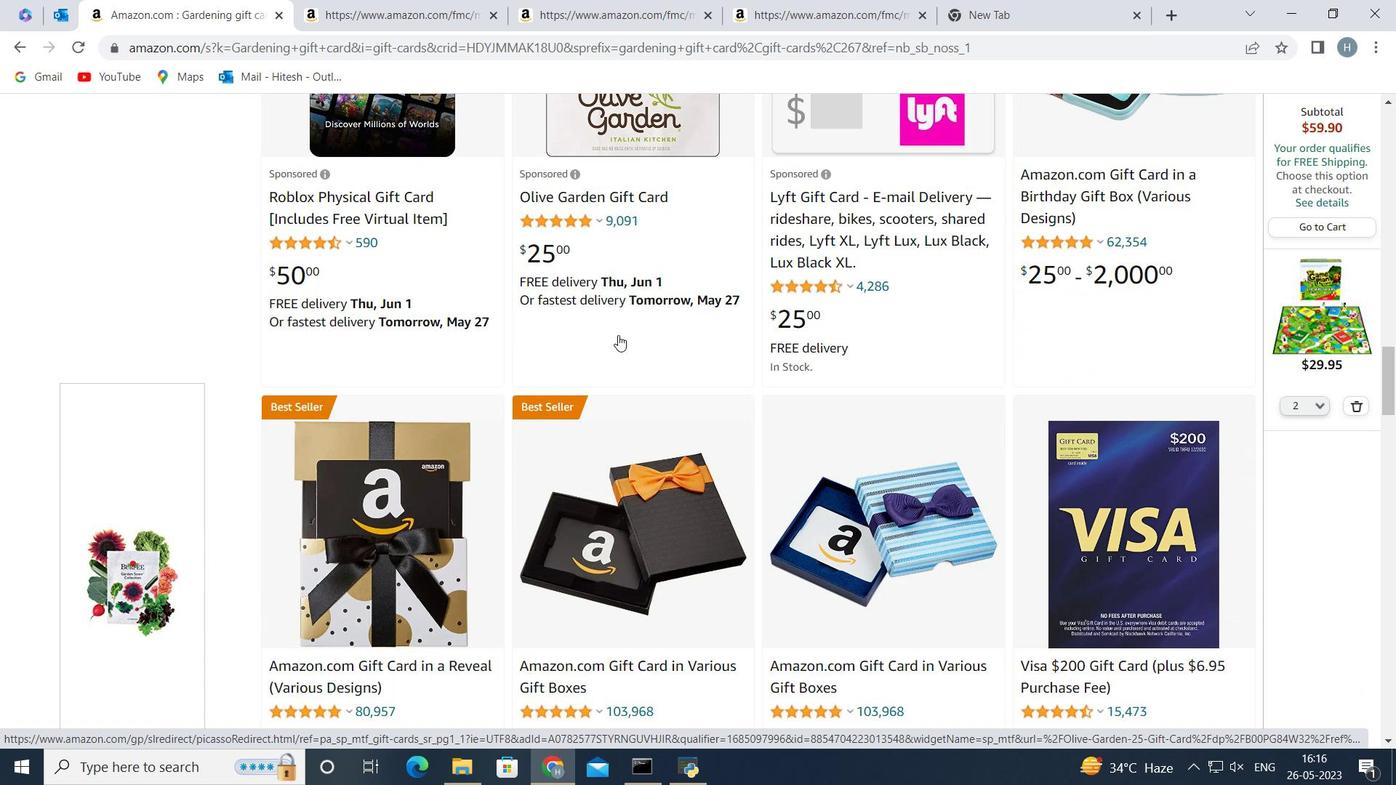 
Action: Mouse moved to (754, 280)
Screenshot: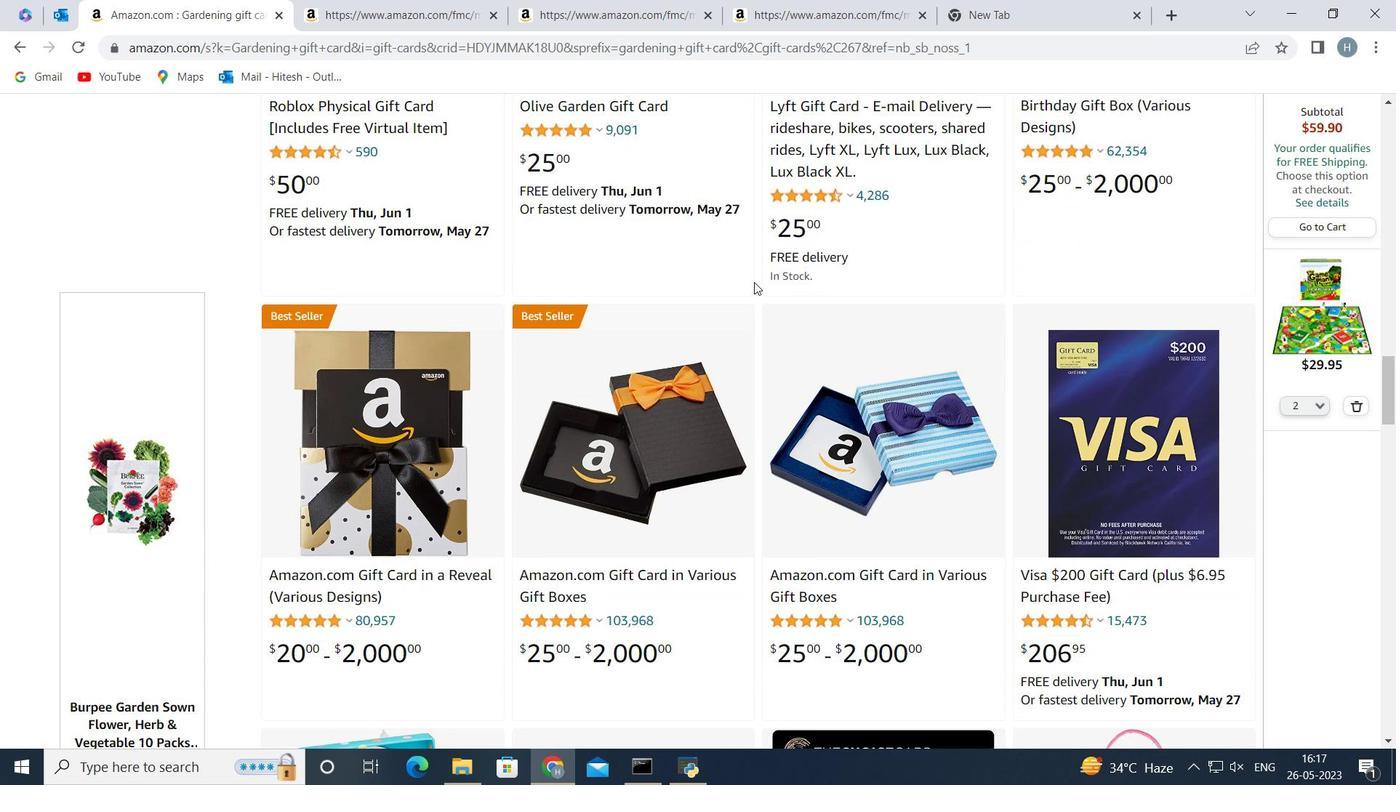 
Action: Mouse scrolled (754, 279) with delta (0, 0)
Screenshot: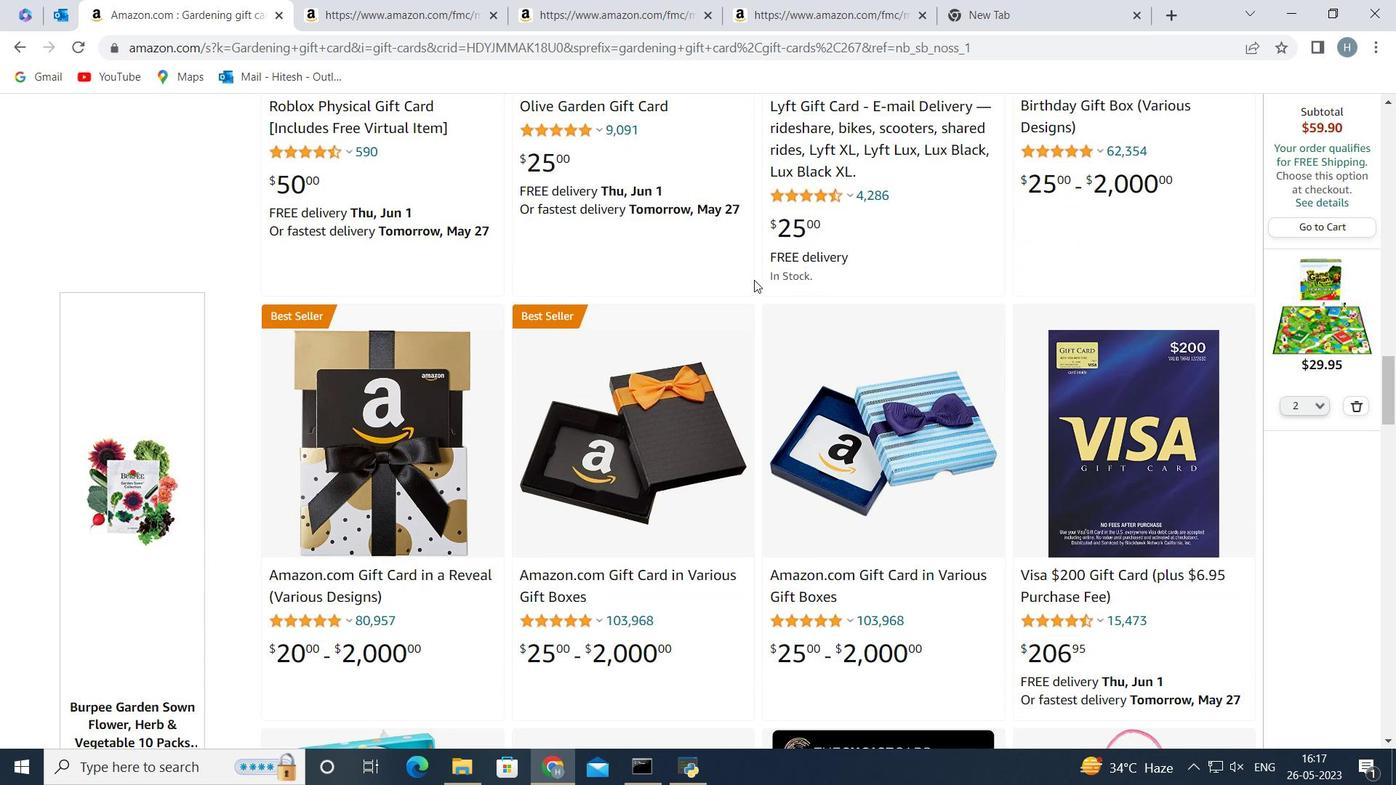 
Action: Mouse scrolled (754, 279) with delta (0, 0)
Screenshot: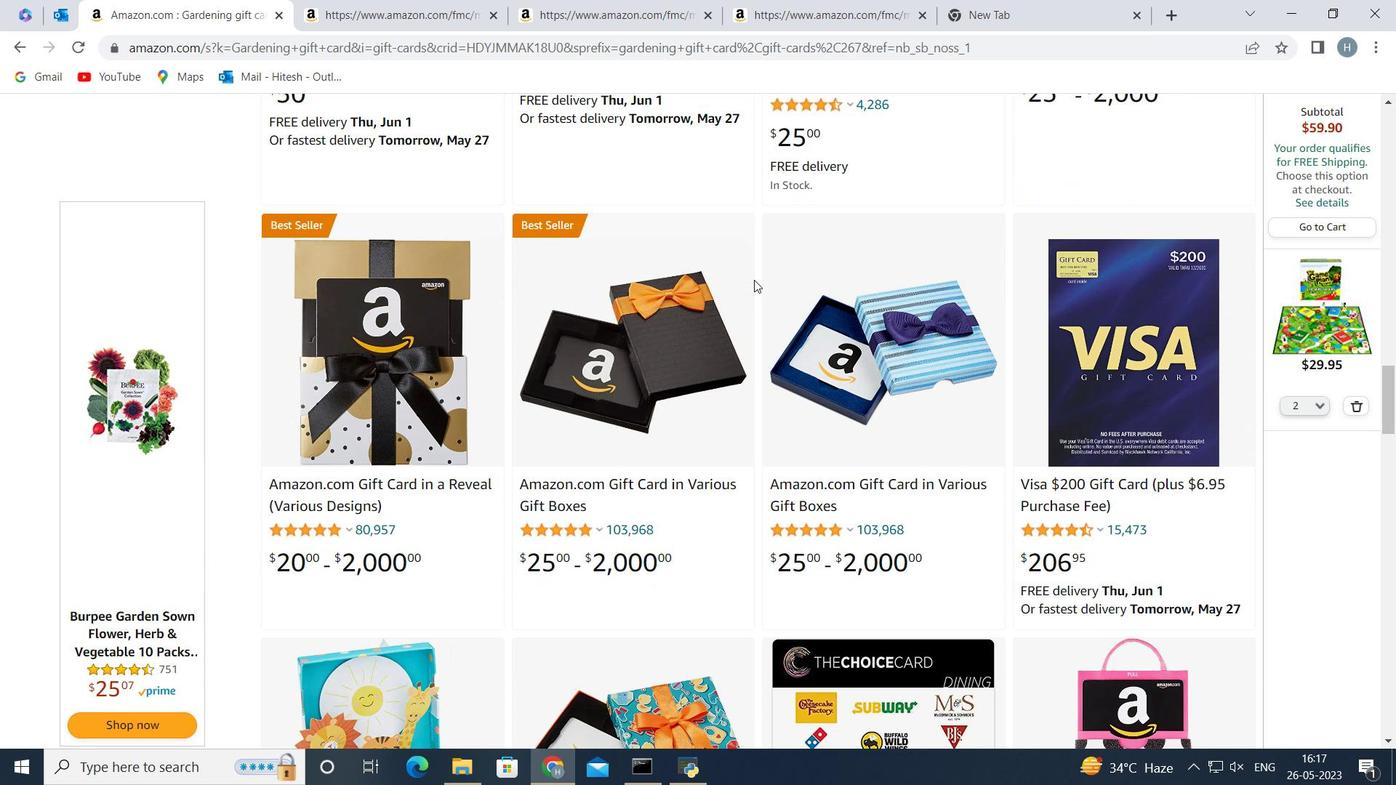 
Action: Mouse scrolled (754, 279) with delta (0, 0)
Screenshot: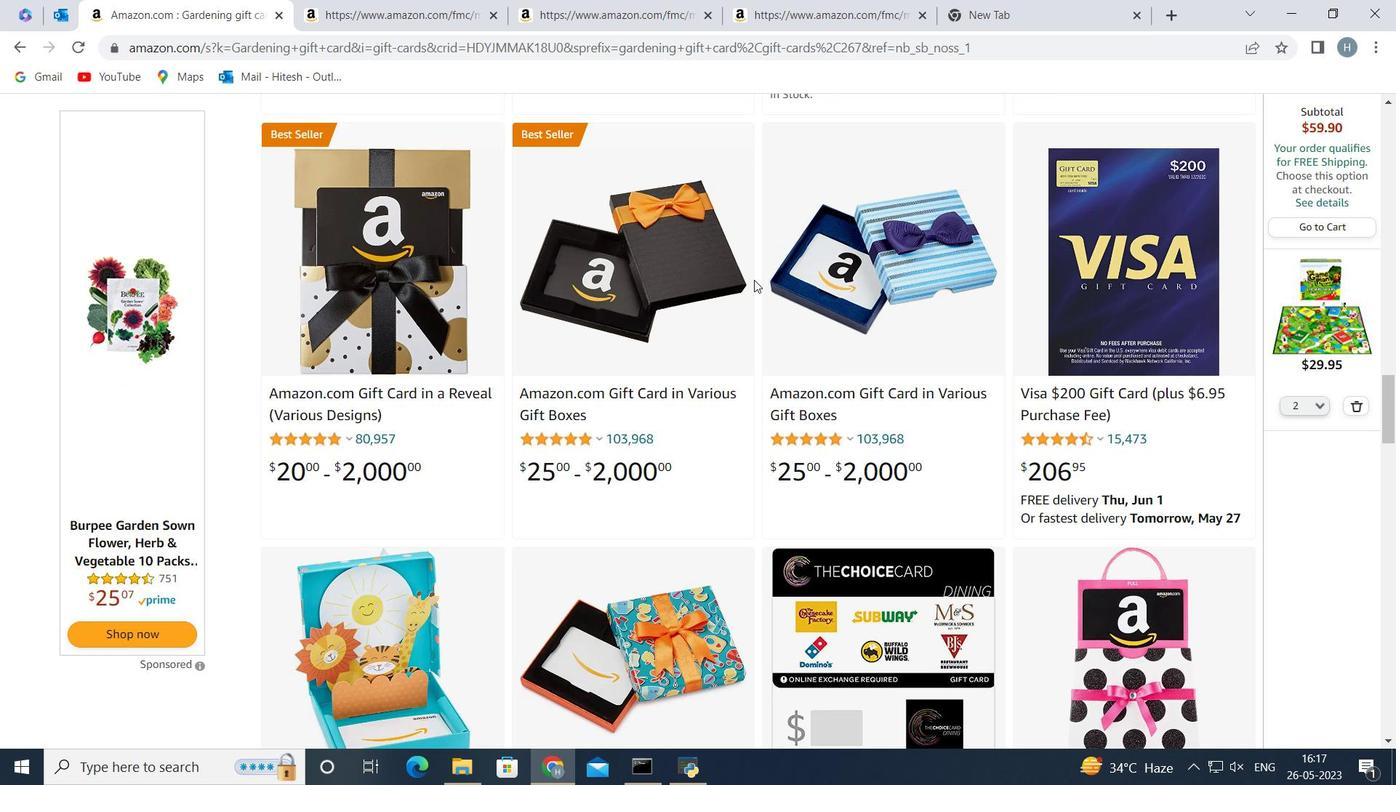 
Action: Mouse scrolled (754, 279) with delta (0, 0)
Screenshot: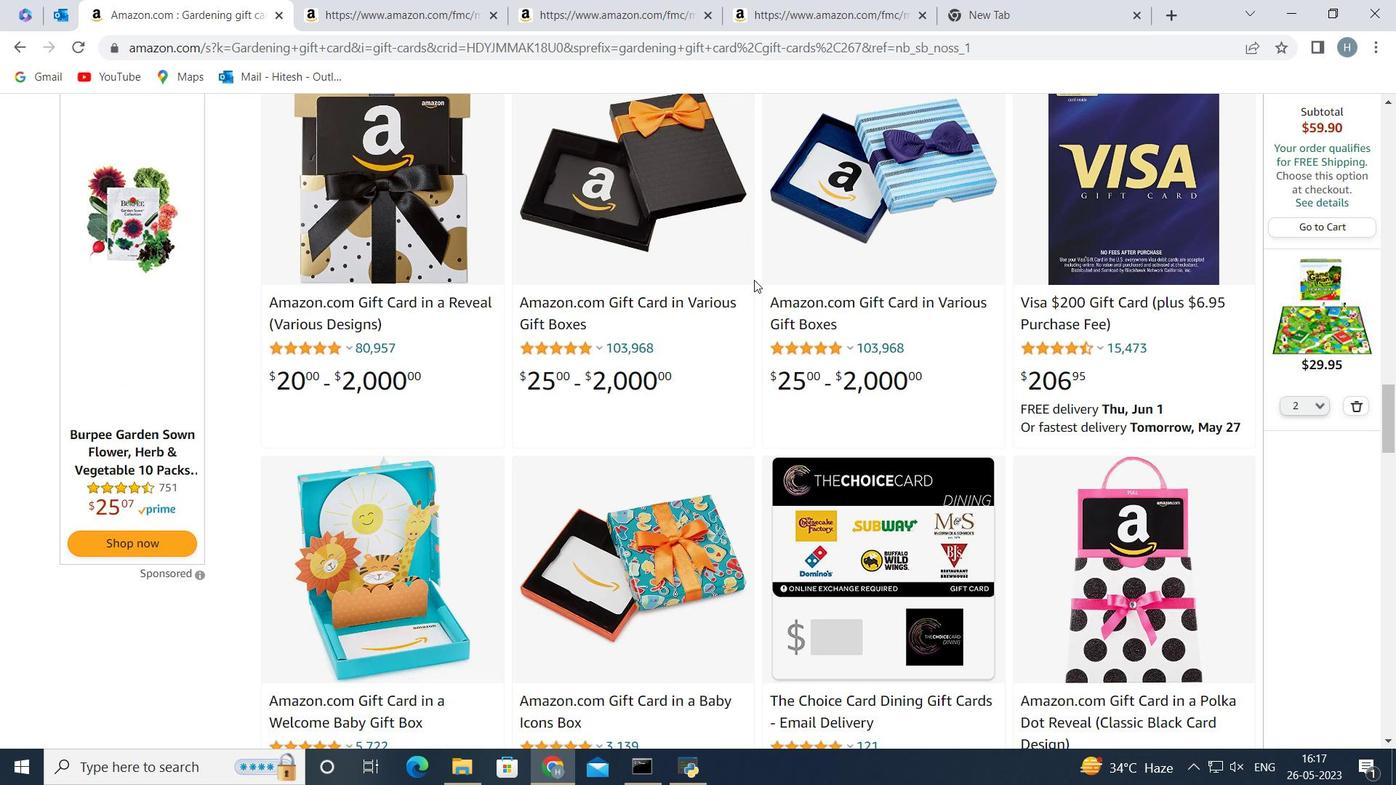 
Action: Mouse scrolled (754, 279) with delta (0, 0)
Screenshot: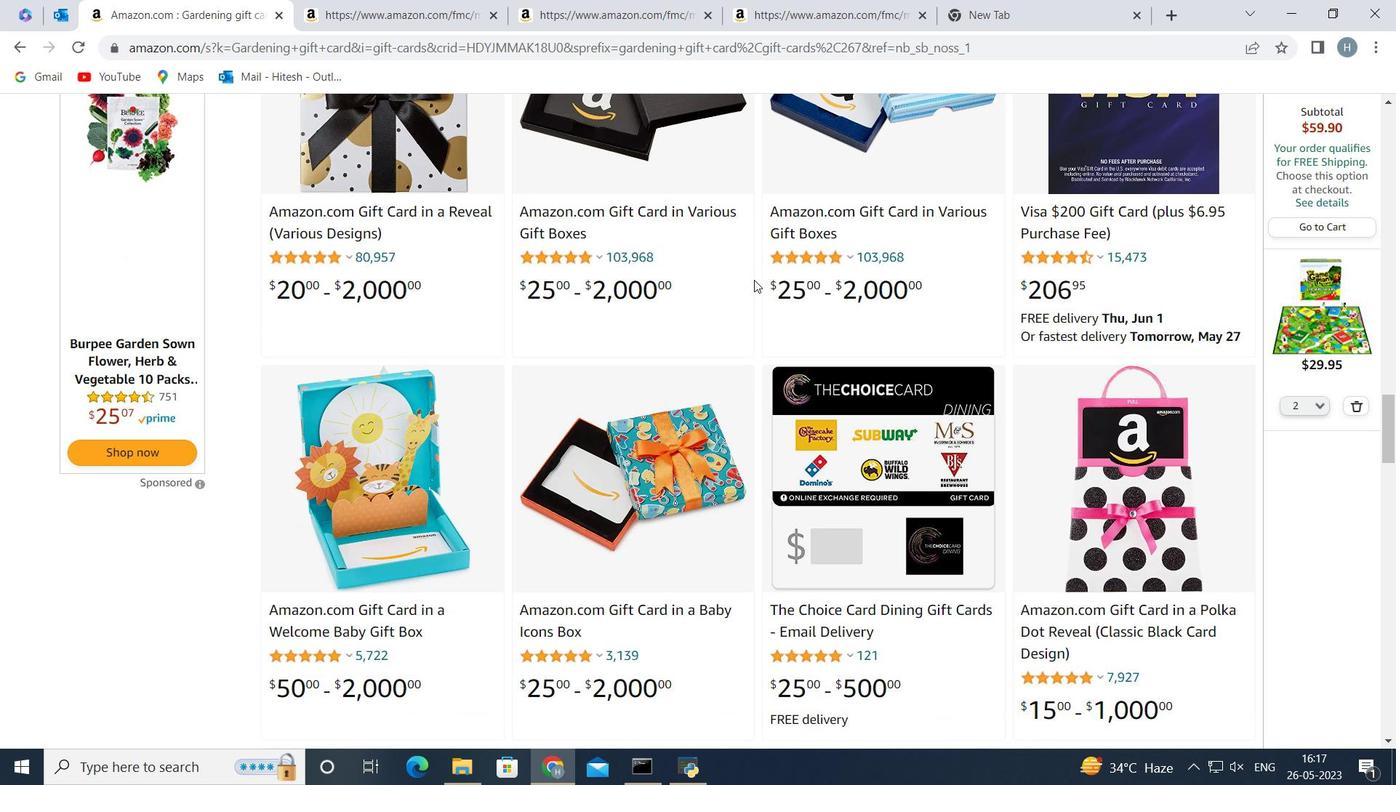 
Action: Mouse scrolled (754, 279) with delta (0, 0)
Screenshot: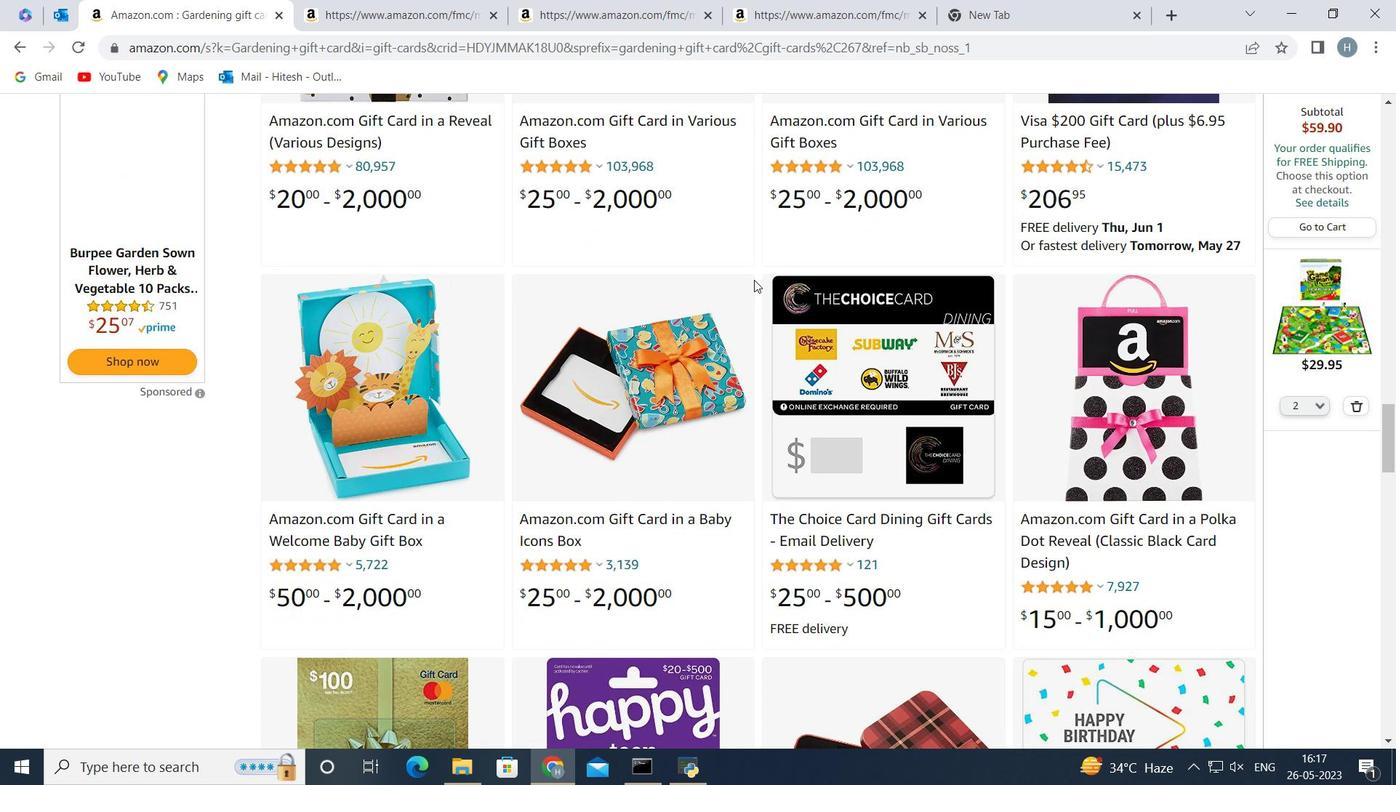 
Action: Mouse moved to (754, 279)
Screenshot: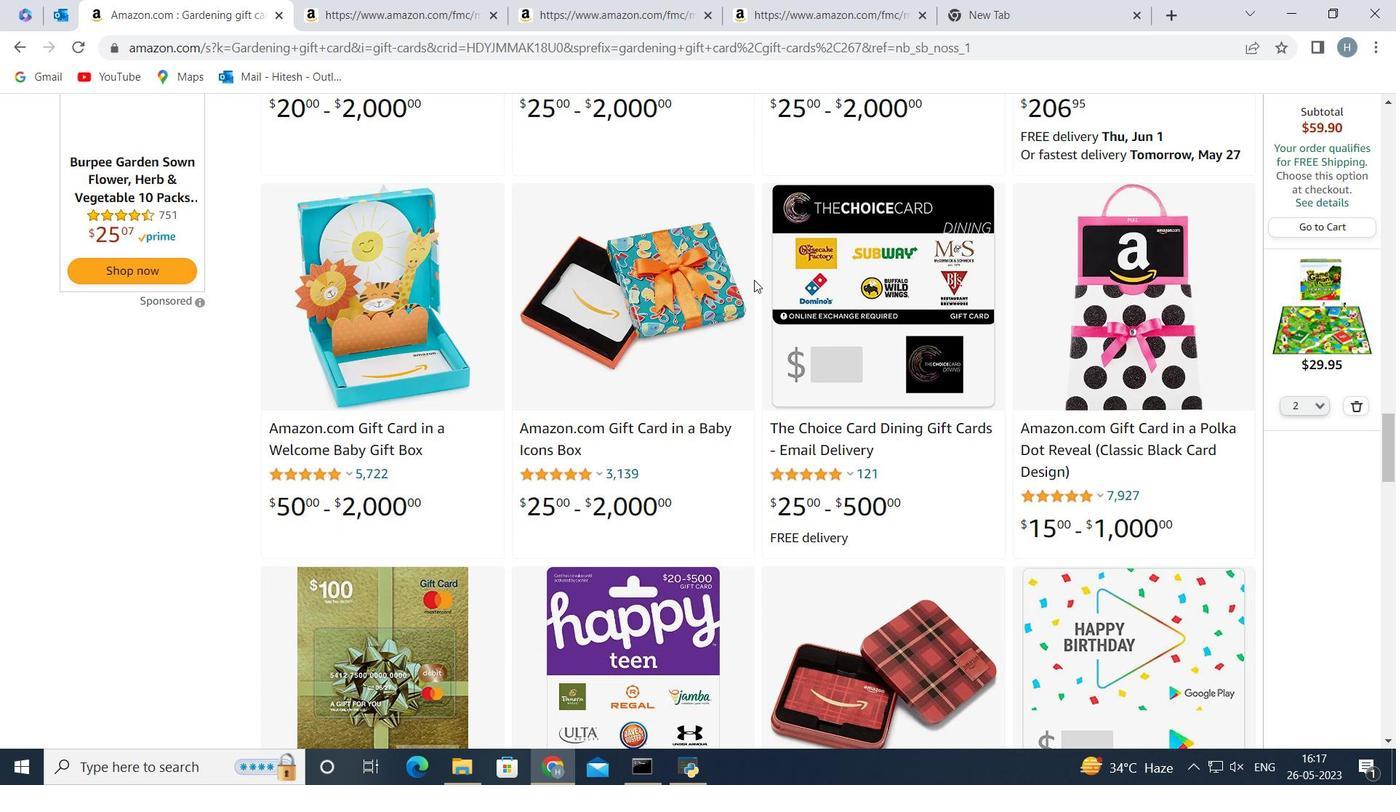 
Action: Mouse scrolled (754, 278) with delta (0, 0)
Screenshot: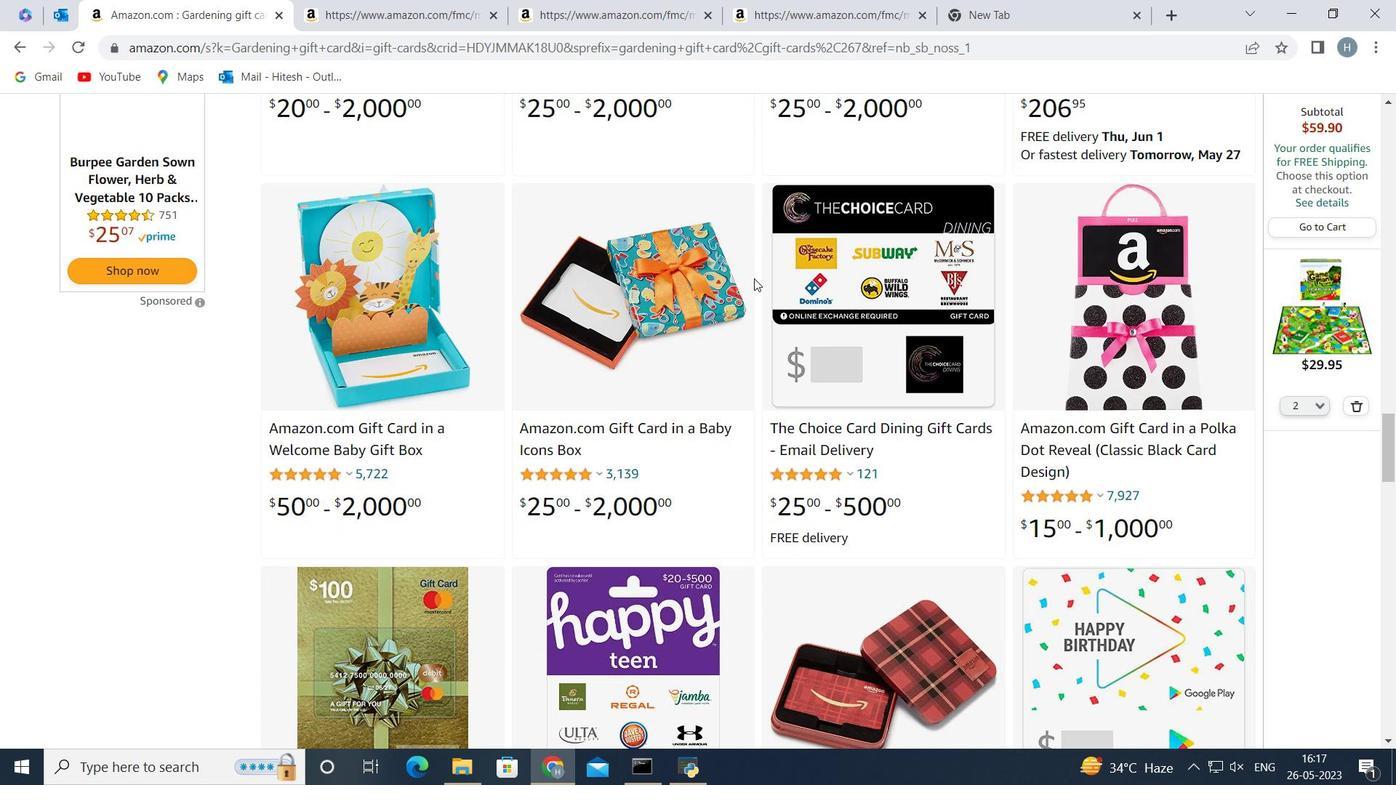 
Action: Mouse scrolled (754, 278) with delta (0, 0)
Screenshot: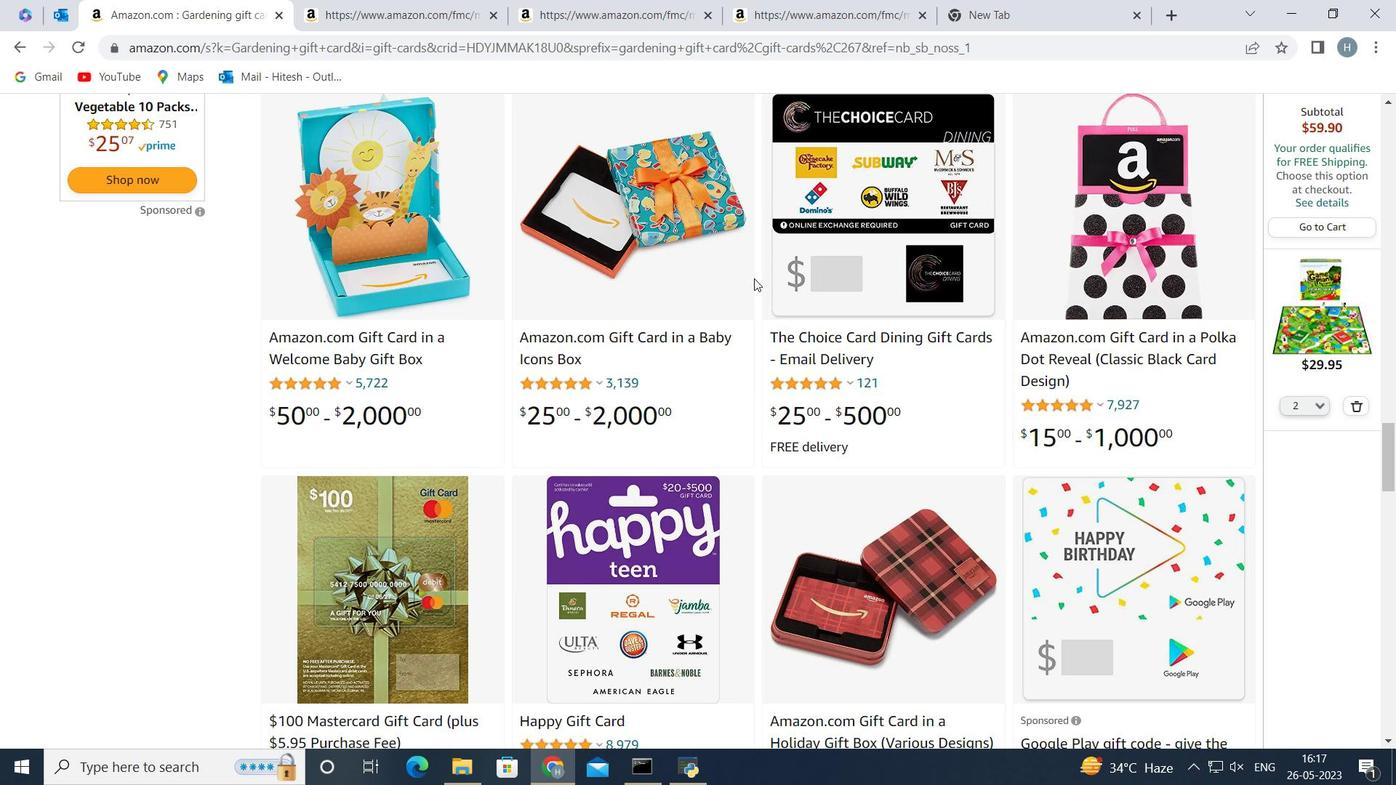 
Action: Mouse moved to (741, 288)
Screenshot: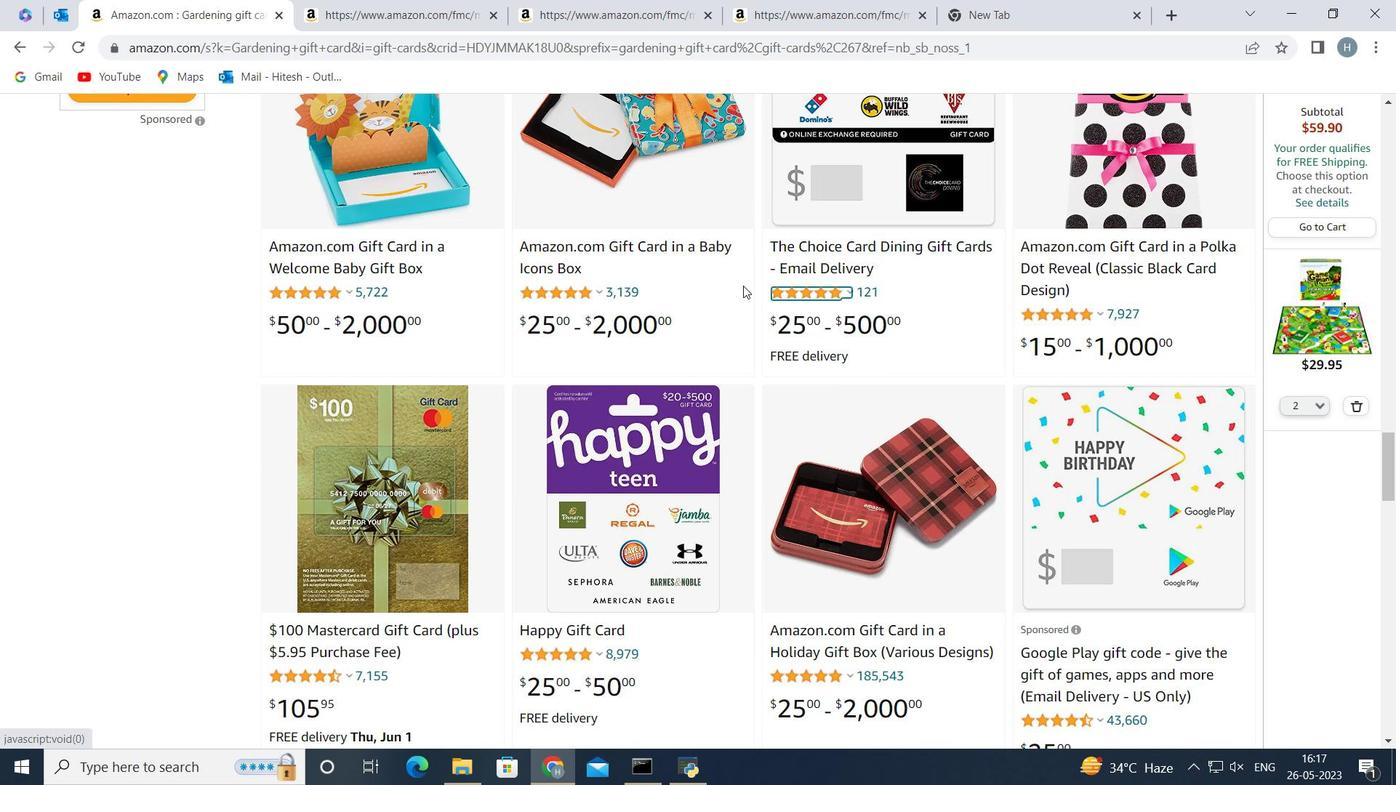
Action: Mouse scrolled (741, 287) with delta (0, 0)
Screenshot: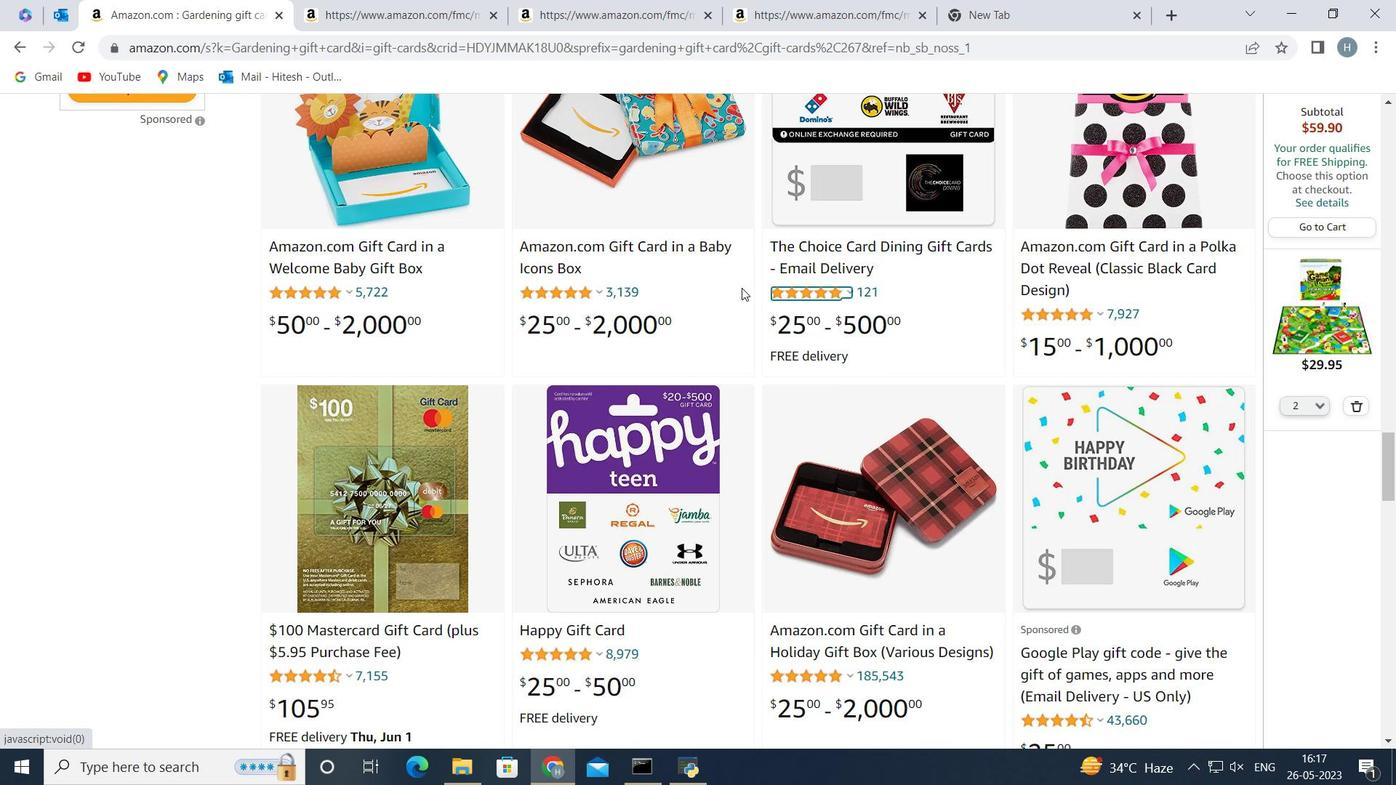
Action: Mouse scrolled (741, 287) with delta (0, 0)
Screenshot: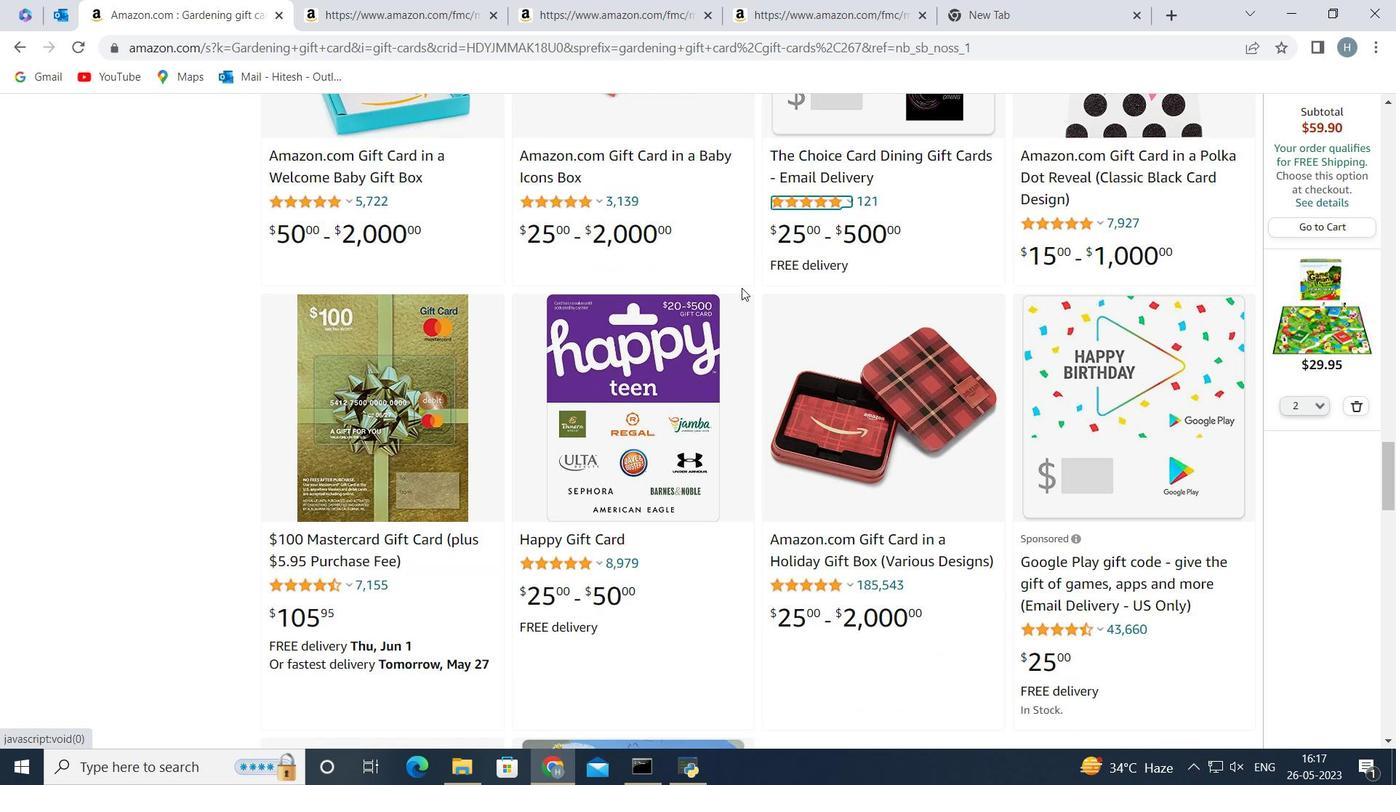 
Action: Mouse scrolled (741, 287) with delta (0, 0)
Screenshot: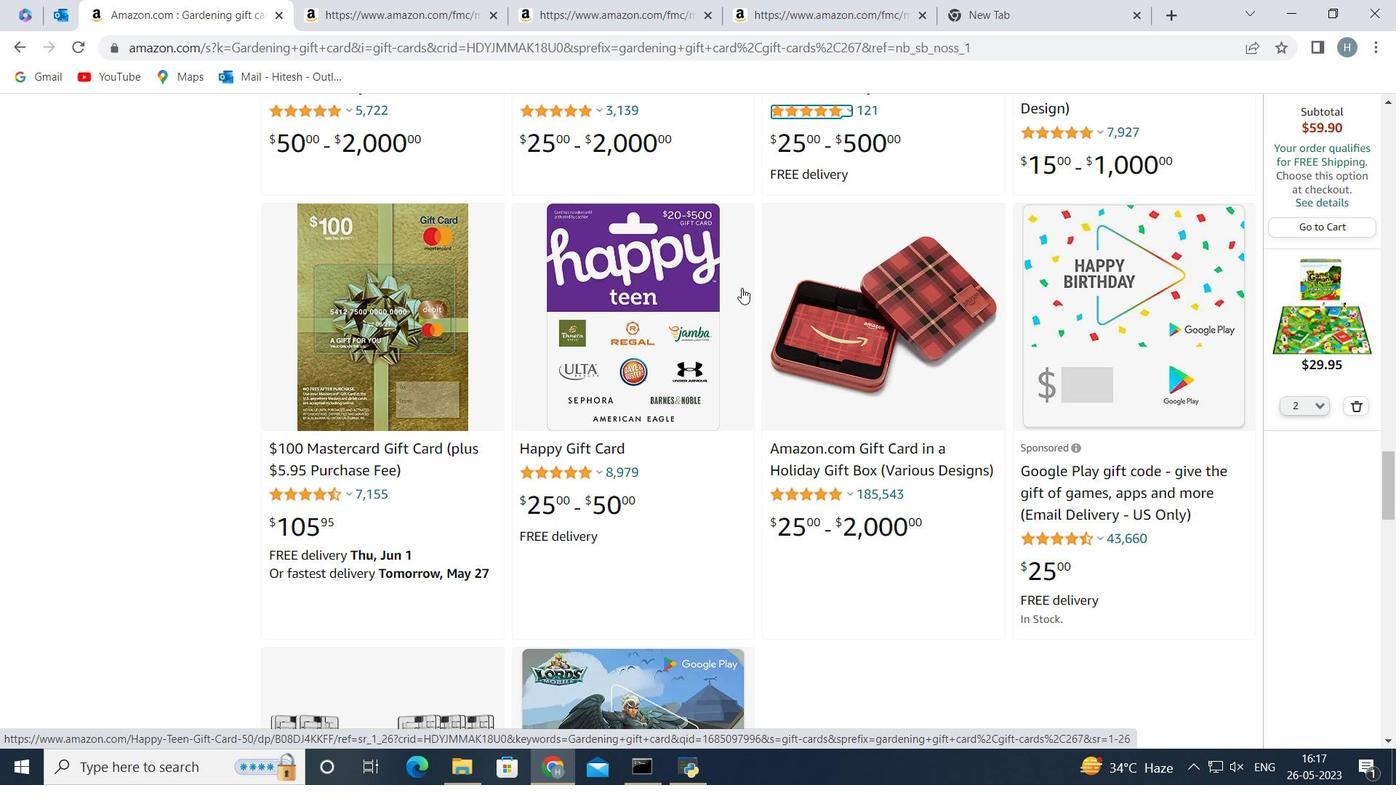 
Action: Mouse moved to (738, 272)
Screenshot: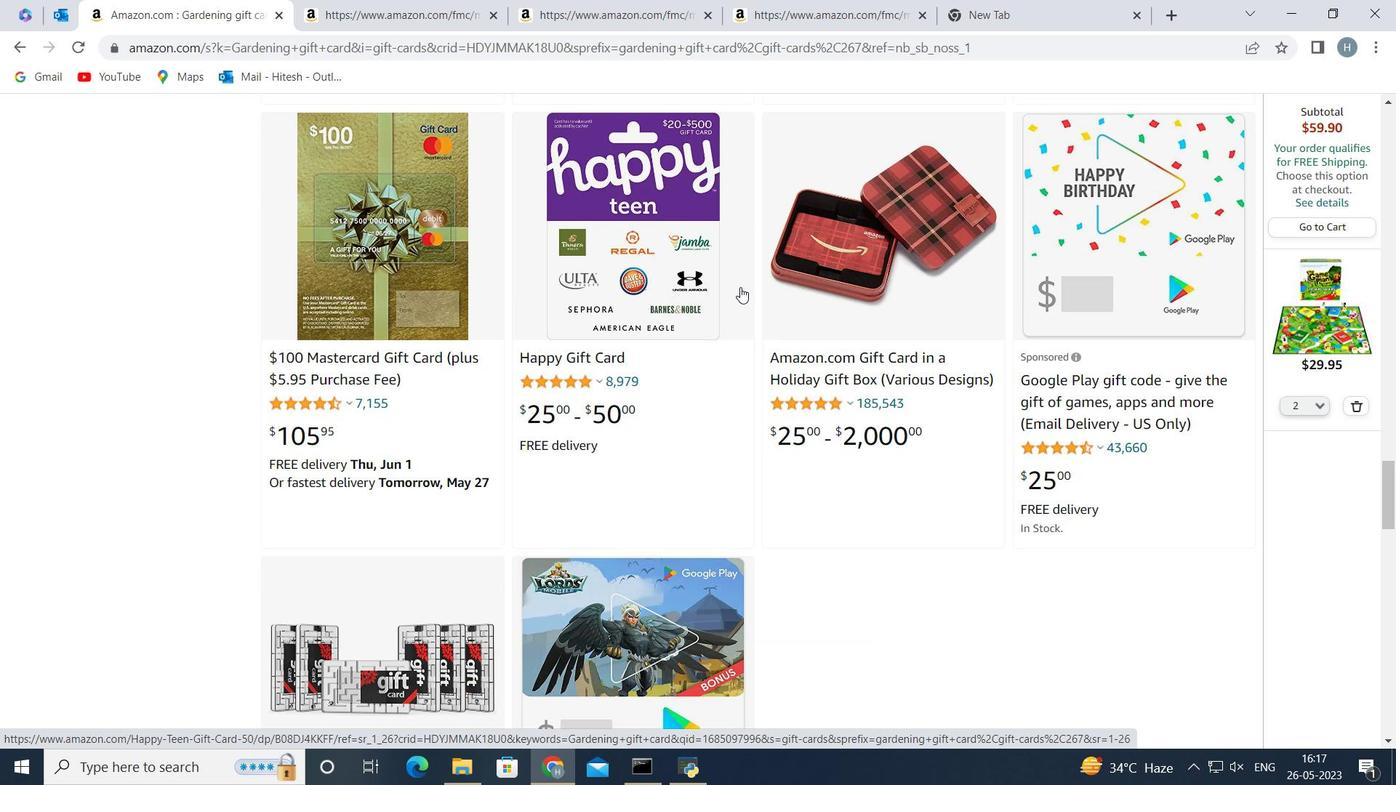 
Action: Mouse scrolled (738, 272) with delta (0, 0)
Screenshot: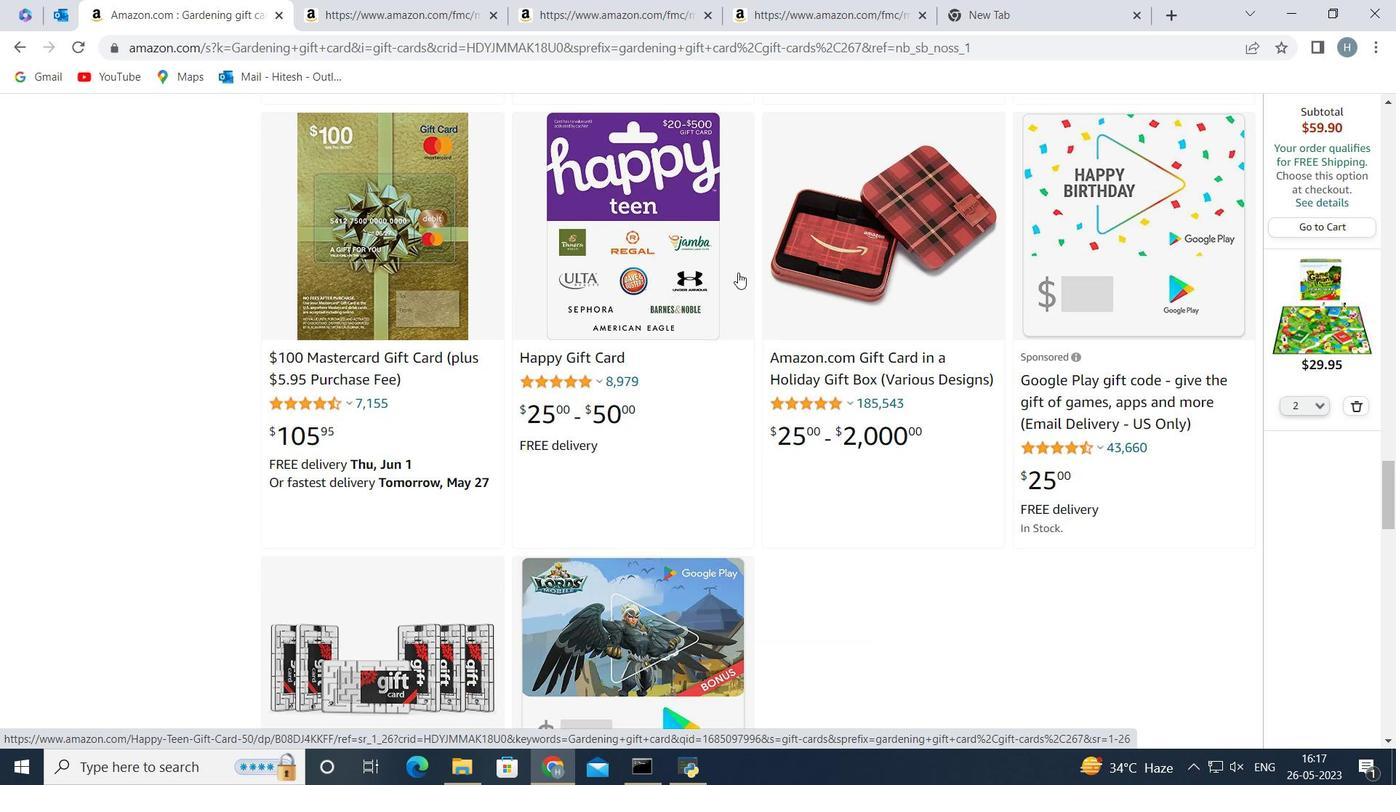
Action: Mouse moved to (754, 317)
Screenshot: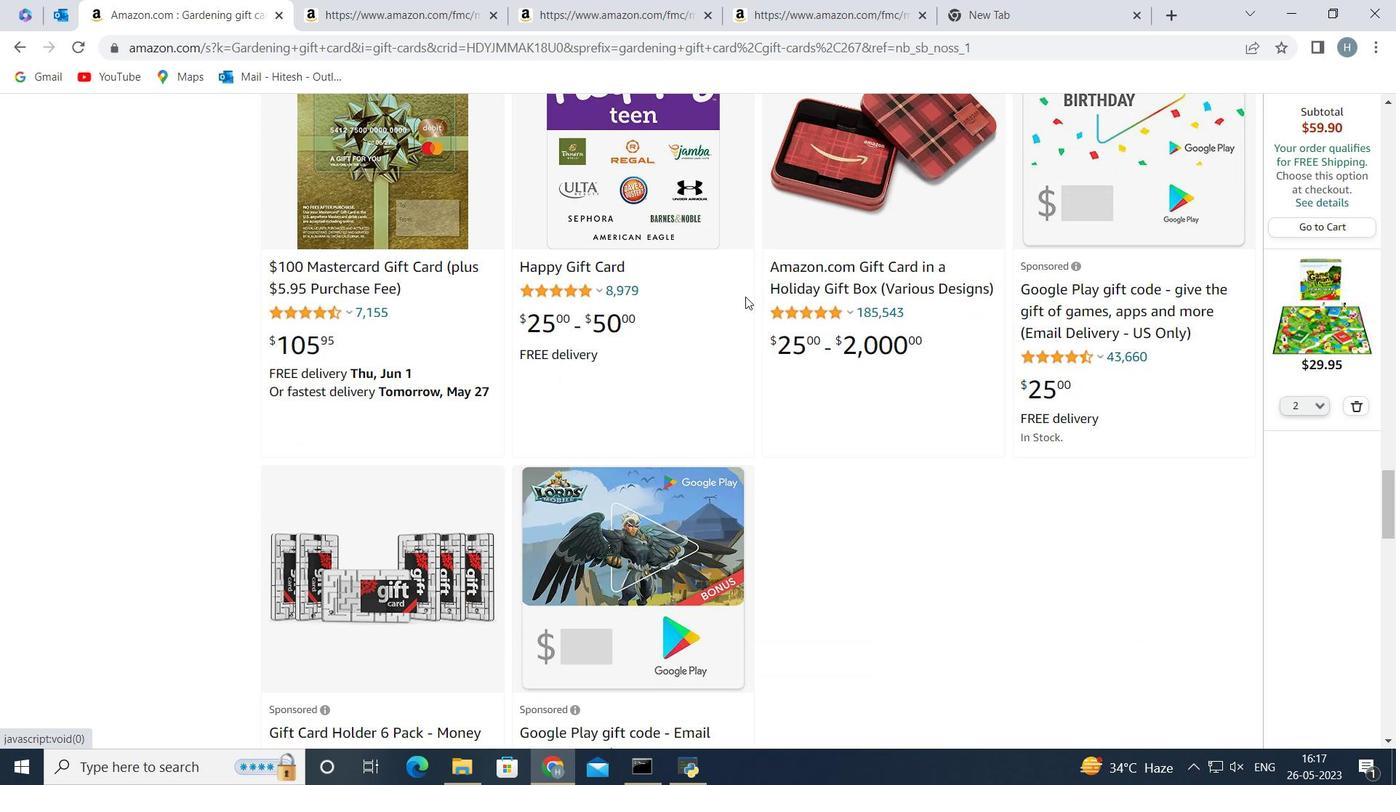 
Action: Mouse scrolled (754, 316) with delta (0, 0)
Screenshot: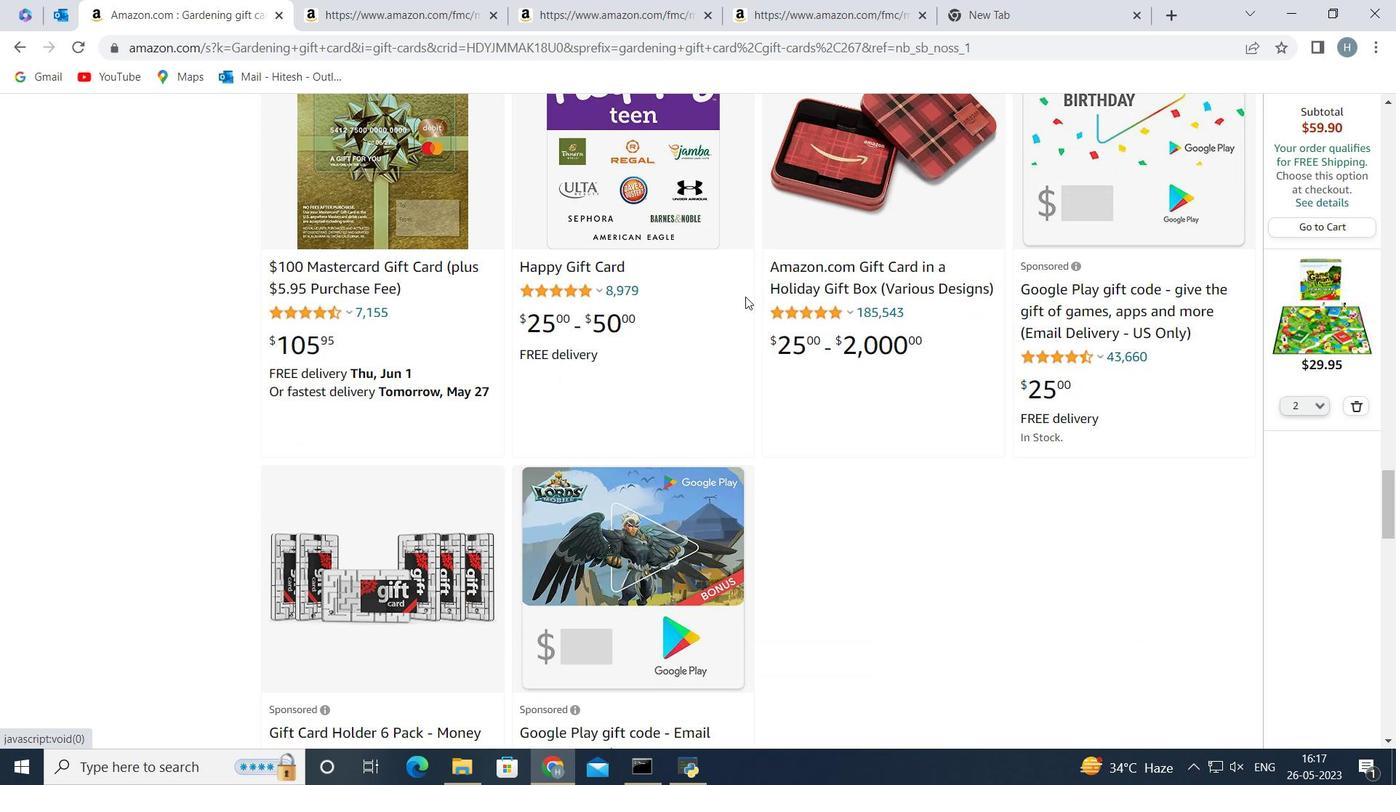 
Action: Mouse moved to (759, 328)
Screenshot: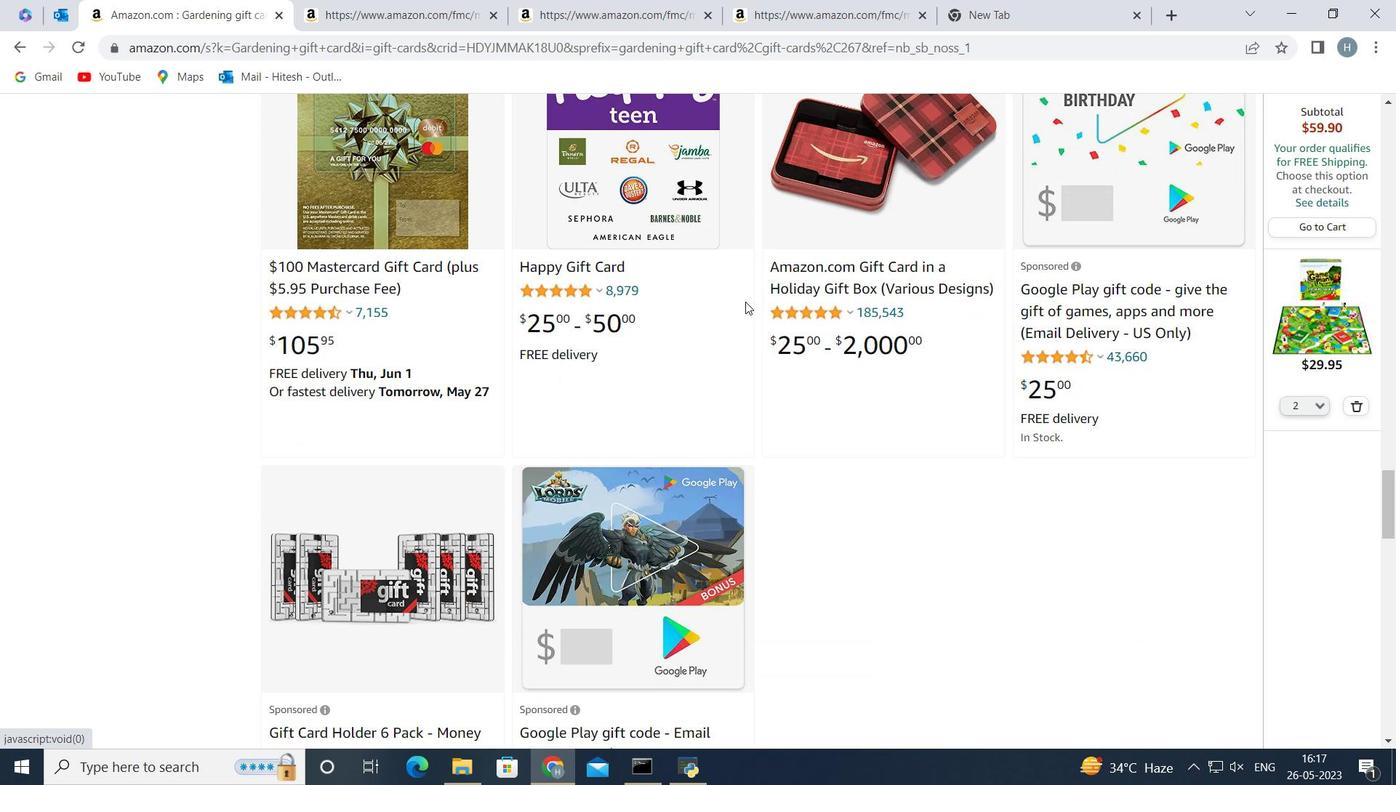 
Action: Mouse scrolled (759, 327) with delta (0, 0)
Screenshot: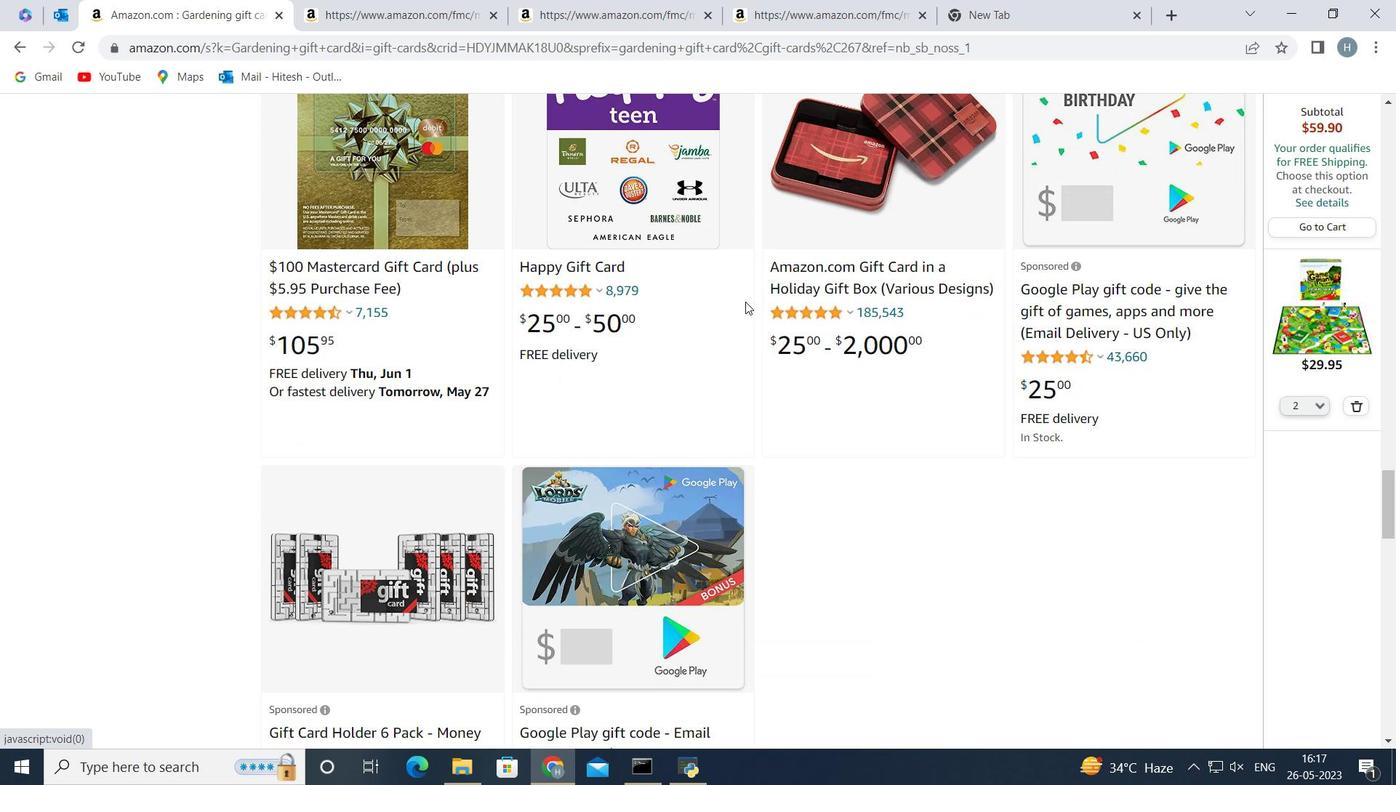 
Action: Mouse moved to (780, 390)
Screenshot: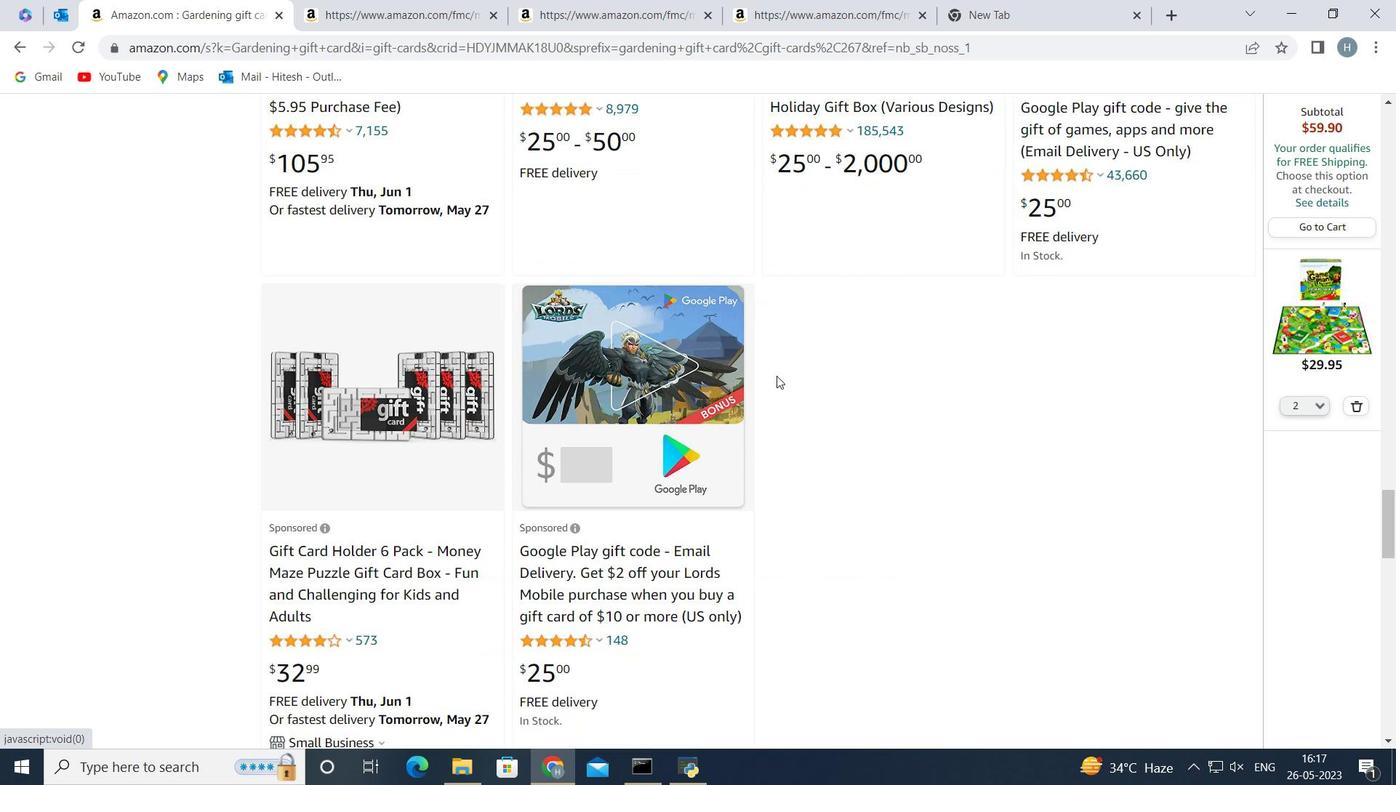 
Action: Mouse scrolled (780, 389) with delta (0, 0)
Screenshot: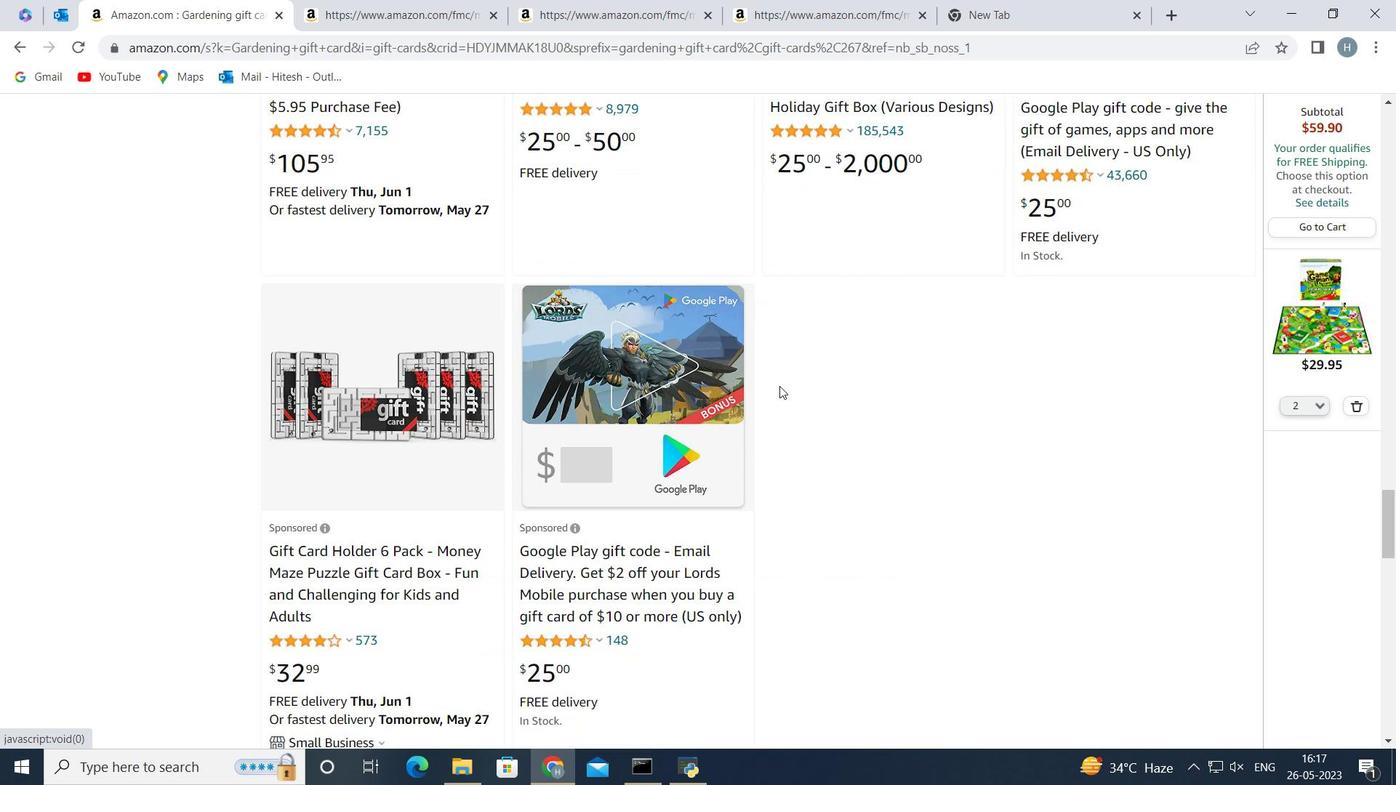 
Action: Mouse scrolled (780, 389) with delta (0, 0)
Screenshot: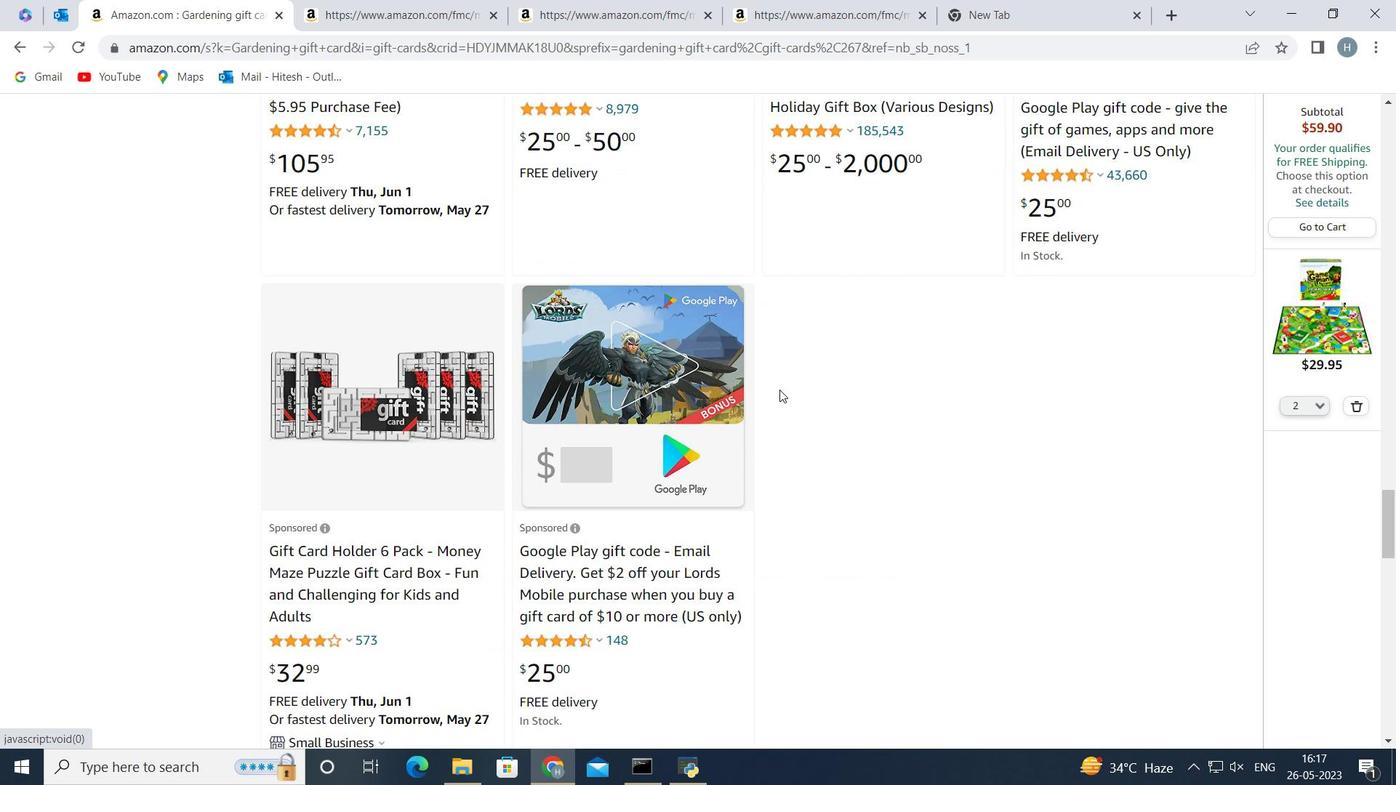 
Action: Mouse scrolled (780, 389) with delta (0, 0)
Screenshot: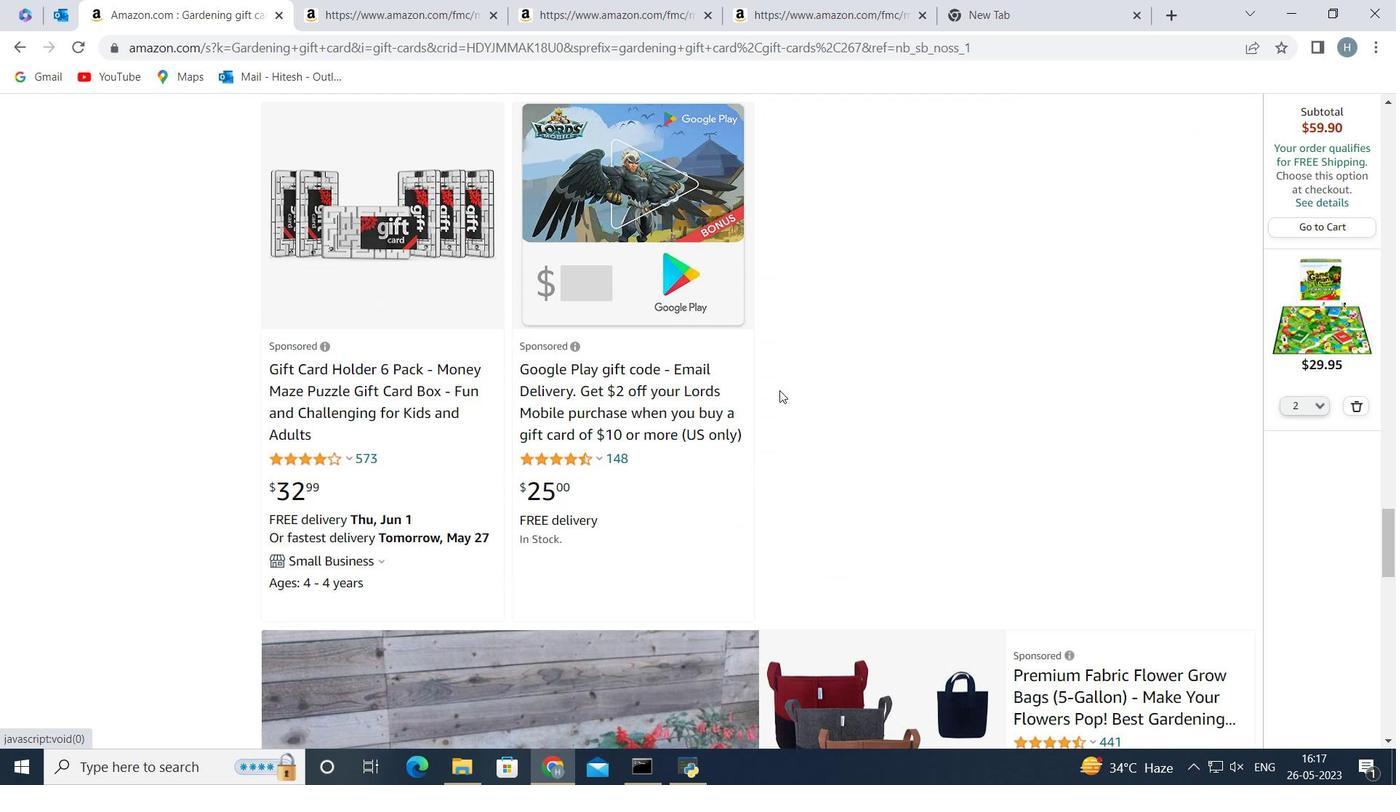 
Action: Mouse scrolled (780, 389) with delta (0, 0)
Screenshot: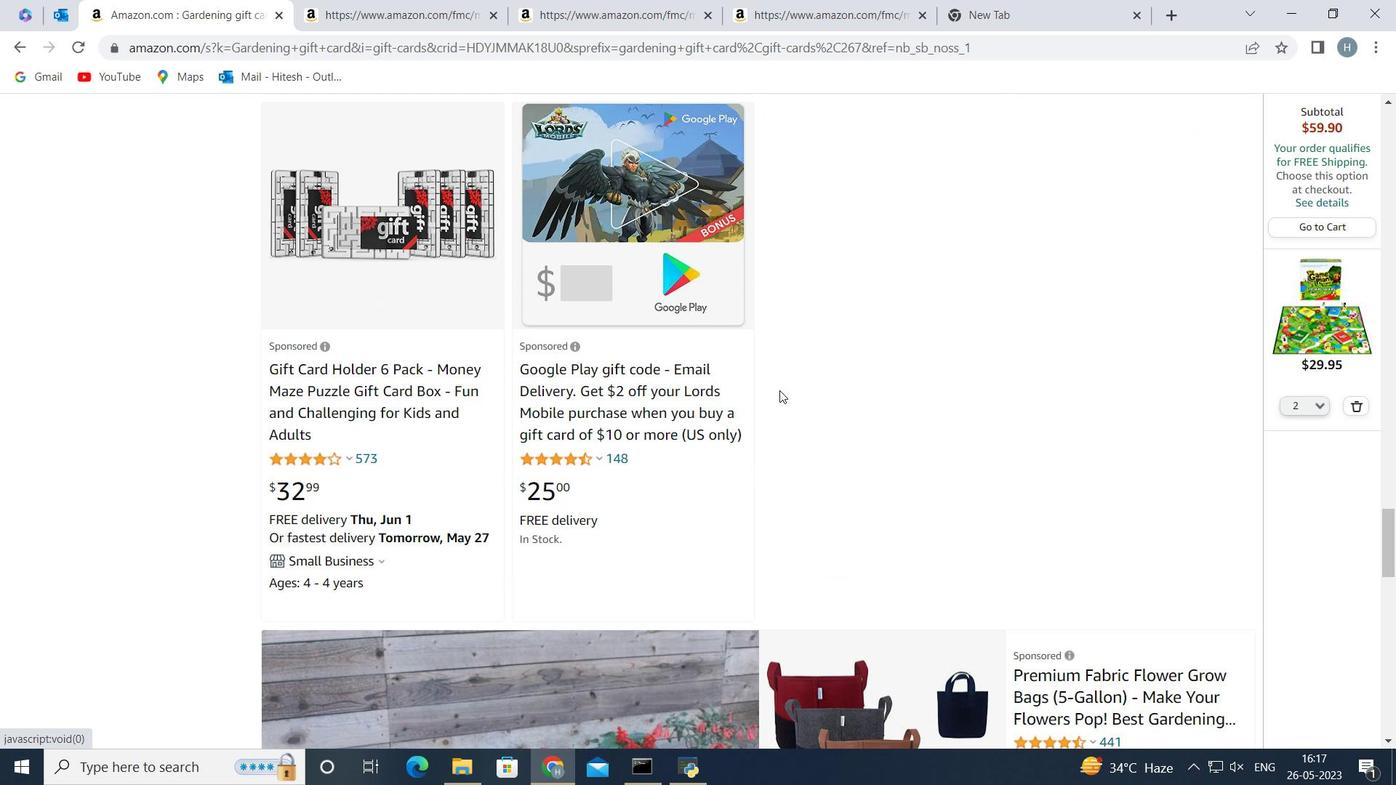 
Action: Mouse scrolled (780, 389) with delta (0, 0)
Screenshot: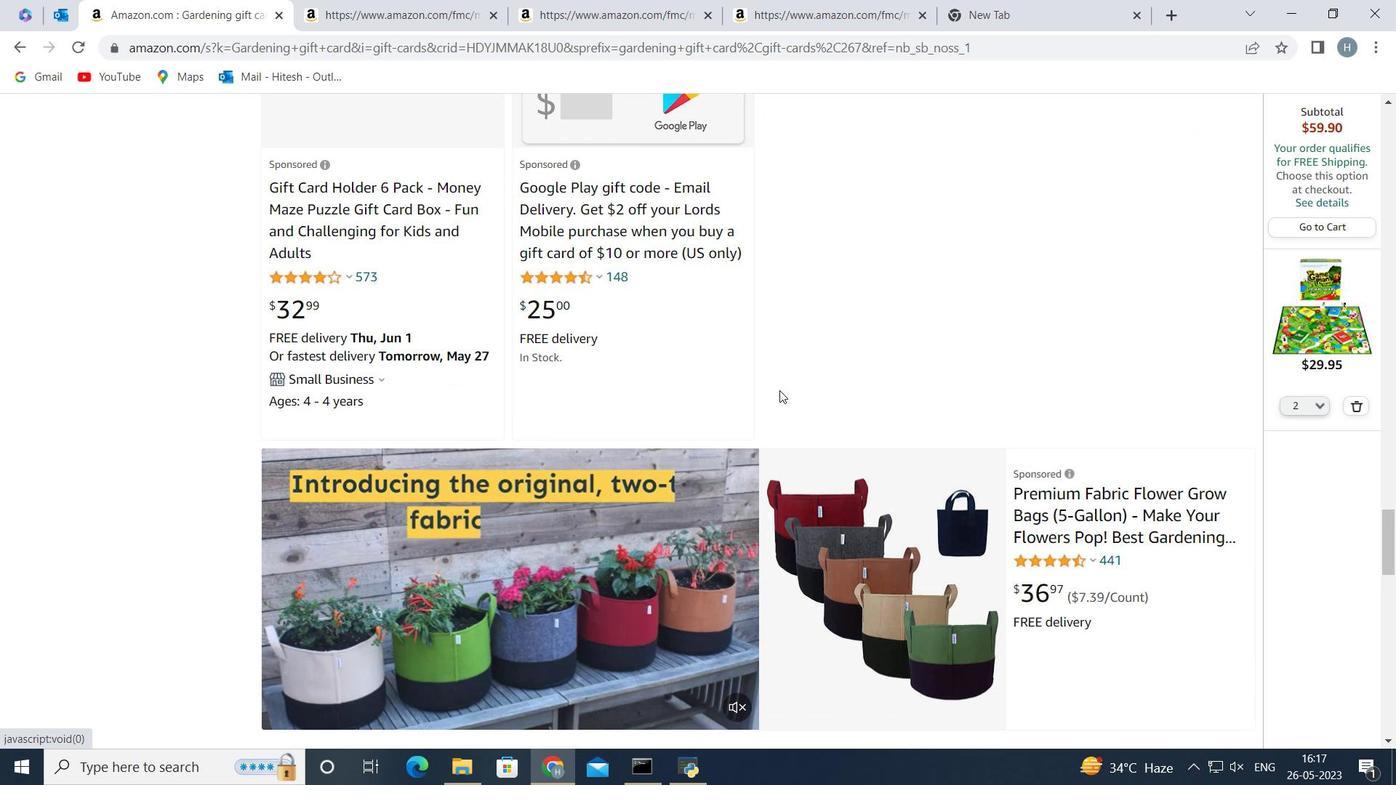 
Action: Mouse moved to (794, 312)
Screenshot: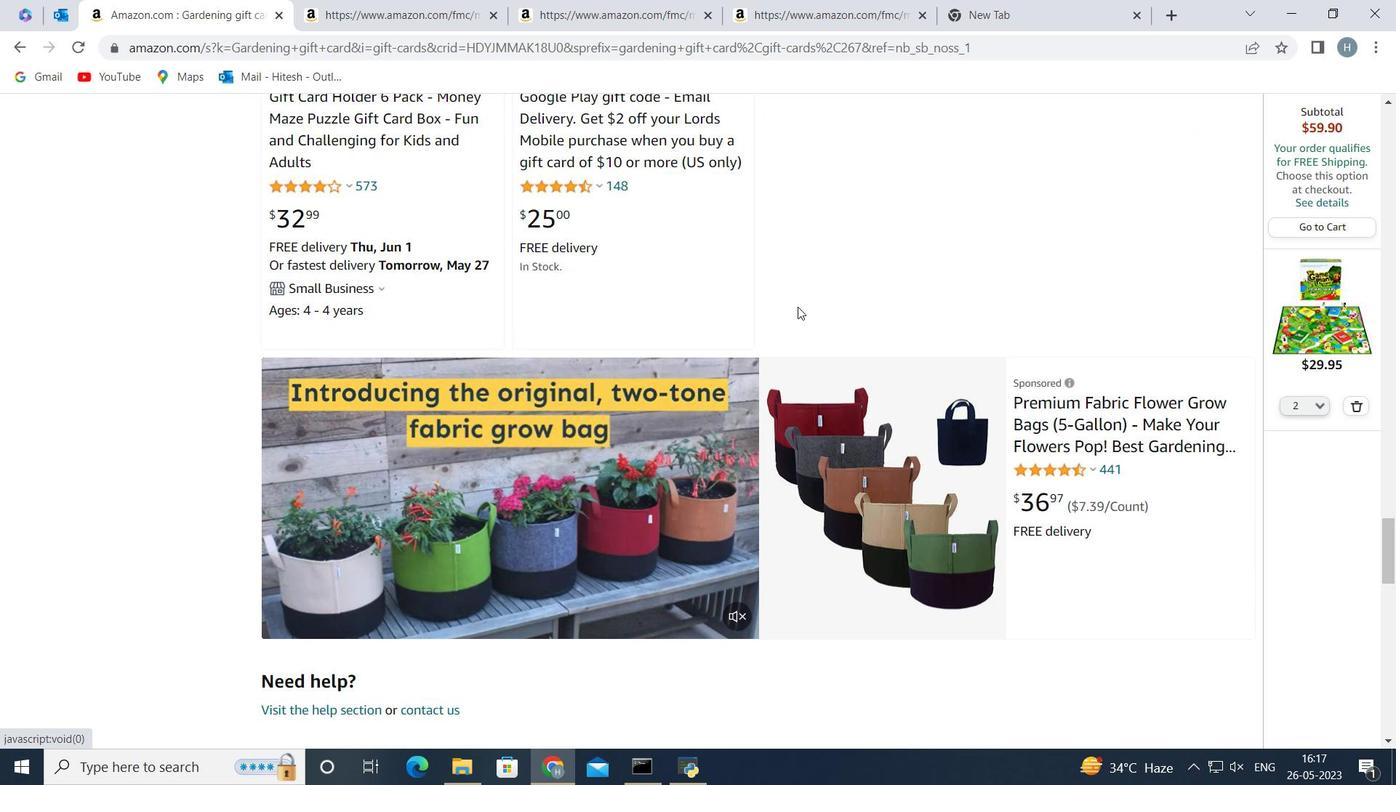 
Action: Mouse scrolled (794, 311) with delta (0, 0)
Screenshot: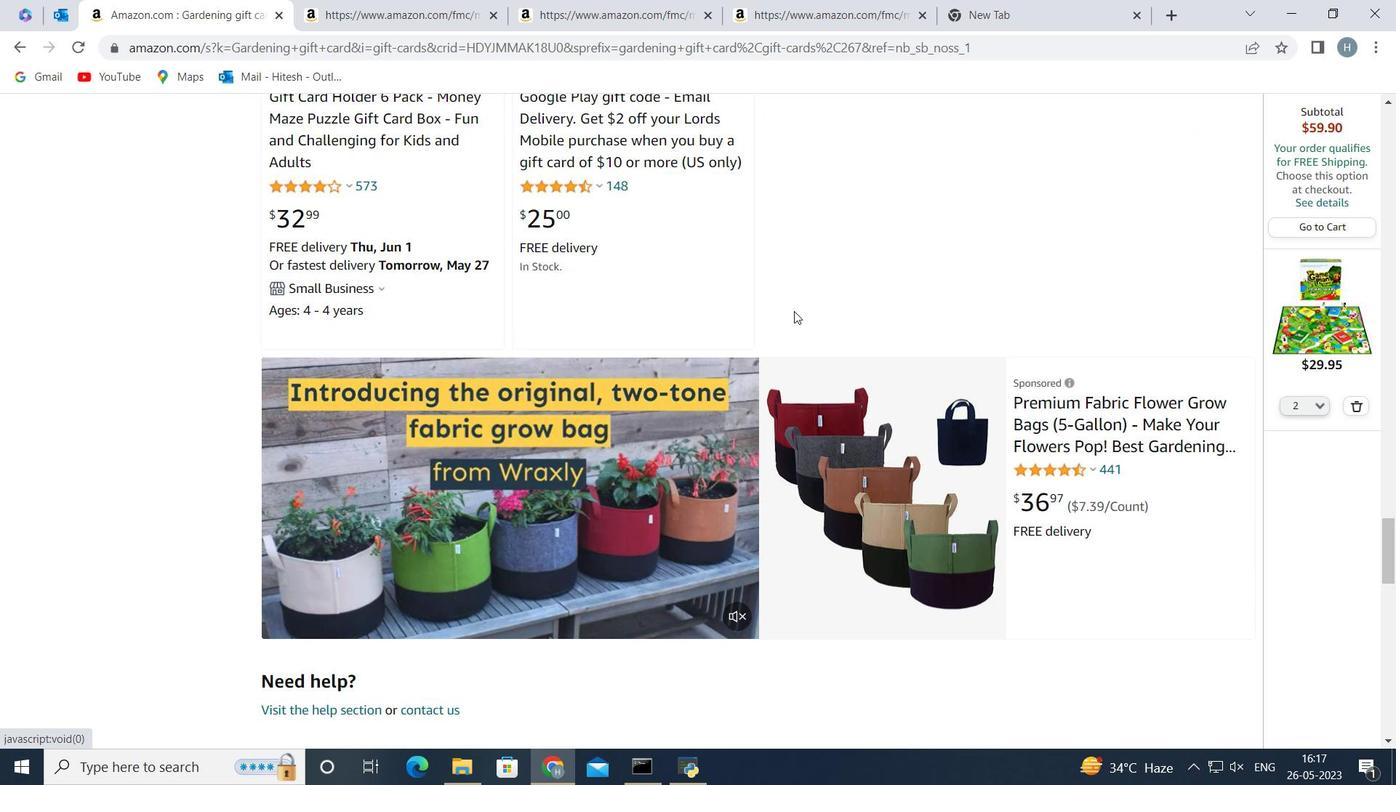 
Action: Mouse moved to (788, 322)
Screenshot: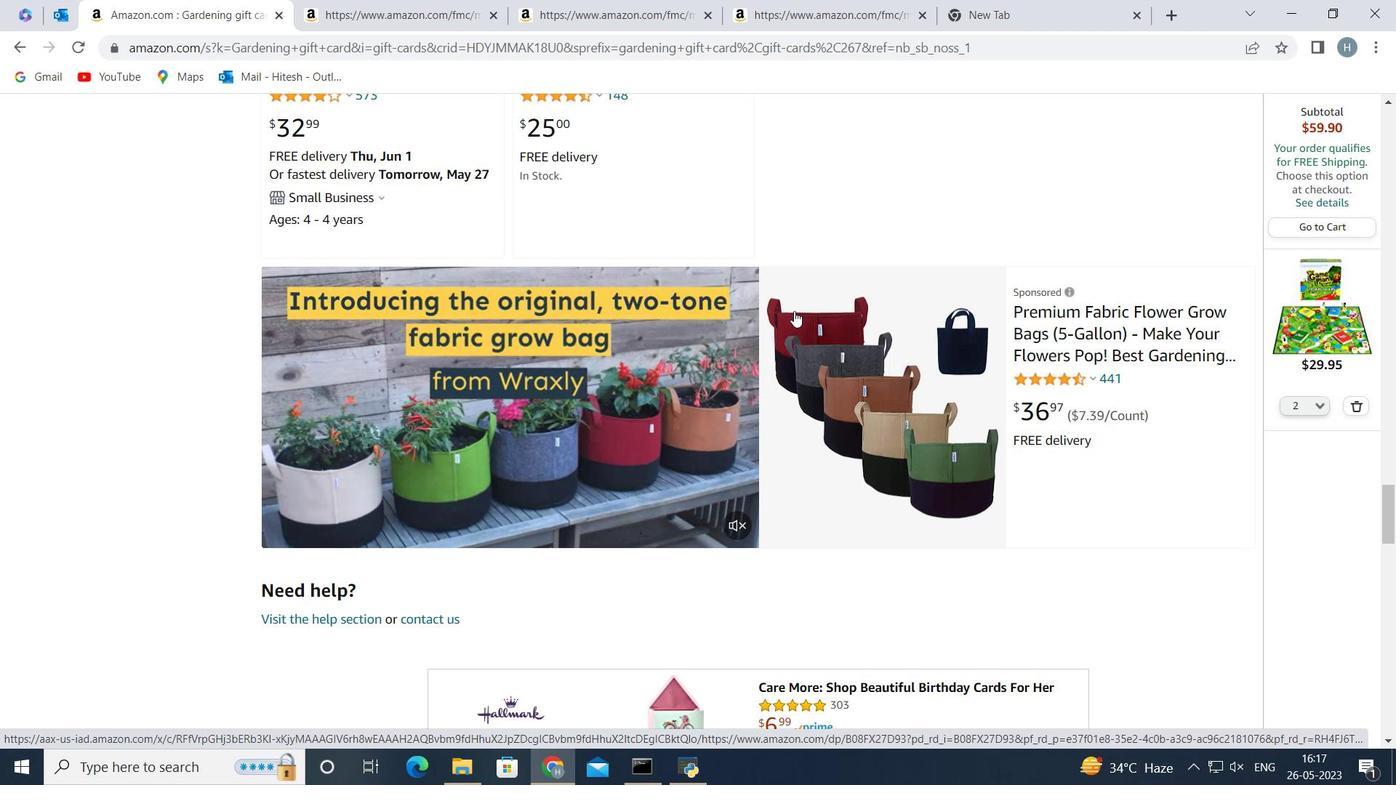 
Action: Mouse scrolled (788, 321) with delta (0, 0)
Screenshot: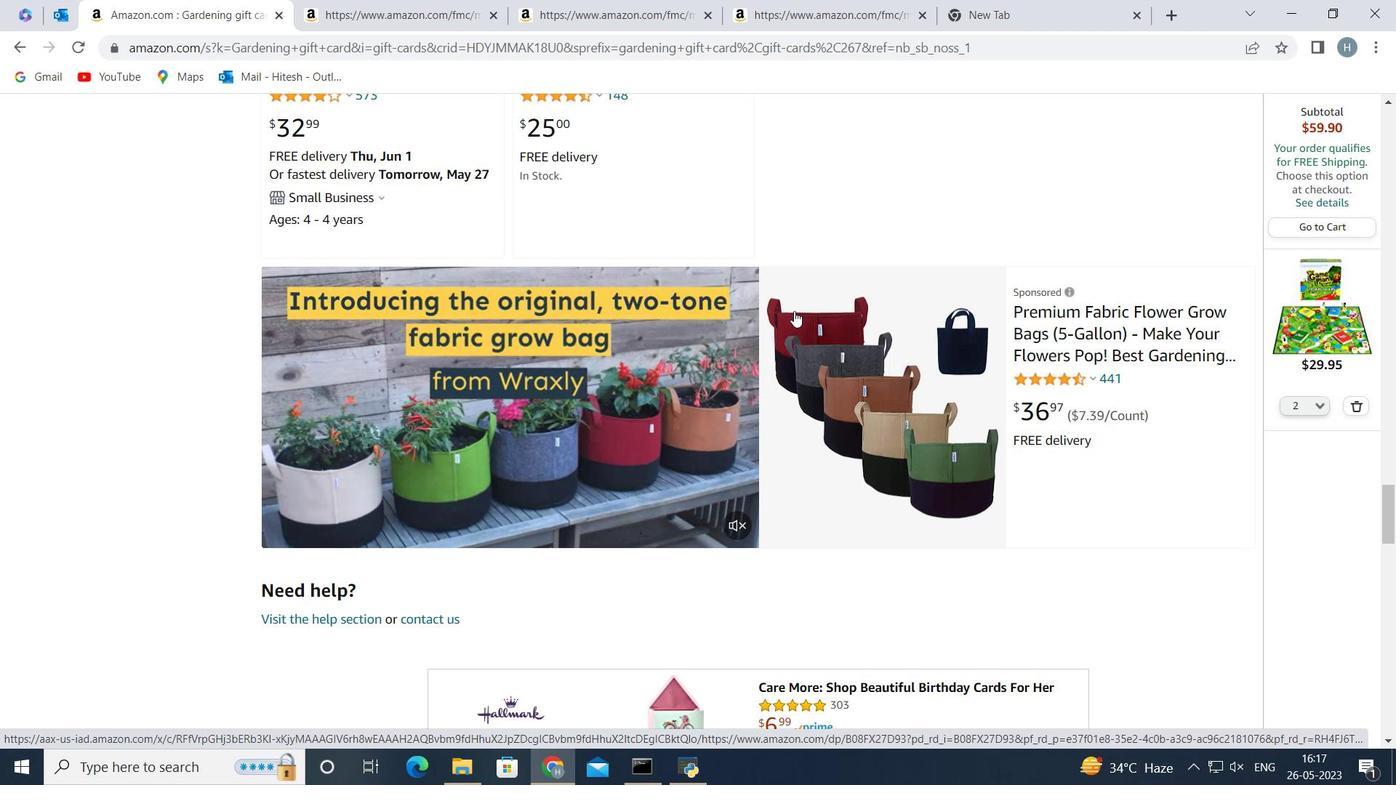
Action: Mouse moved to (784, 334)
Screenshot: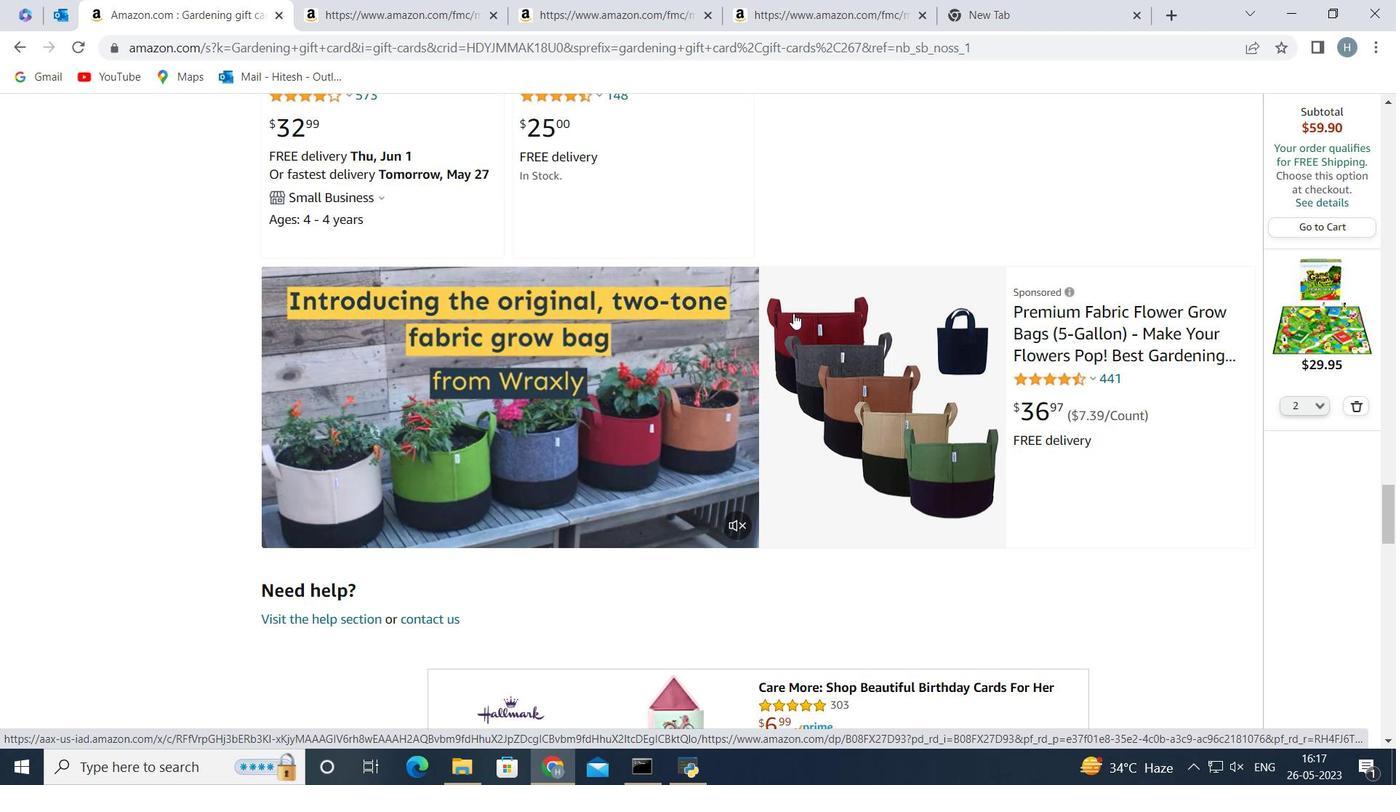 
Action: Mouse scrolled (784, 333) with delta (0, 0)
Screenshot: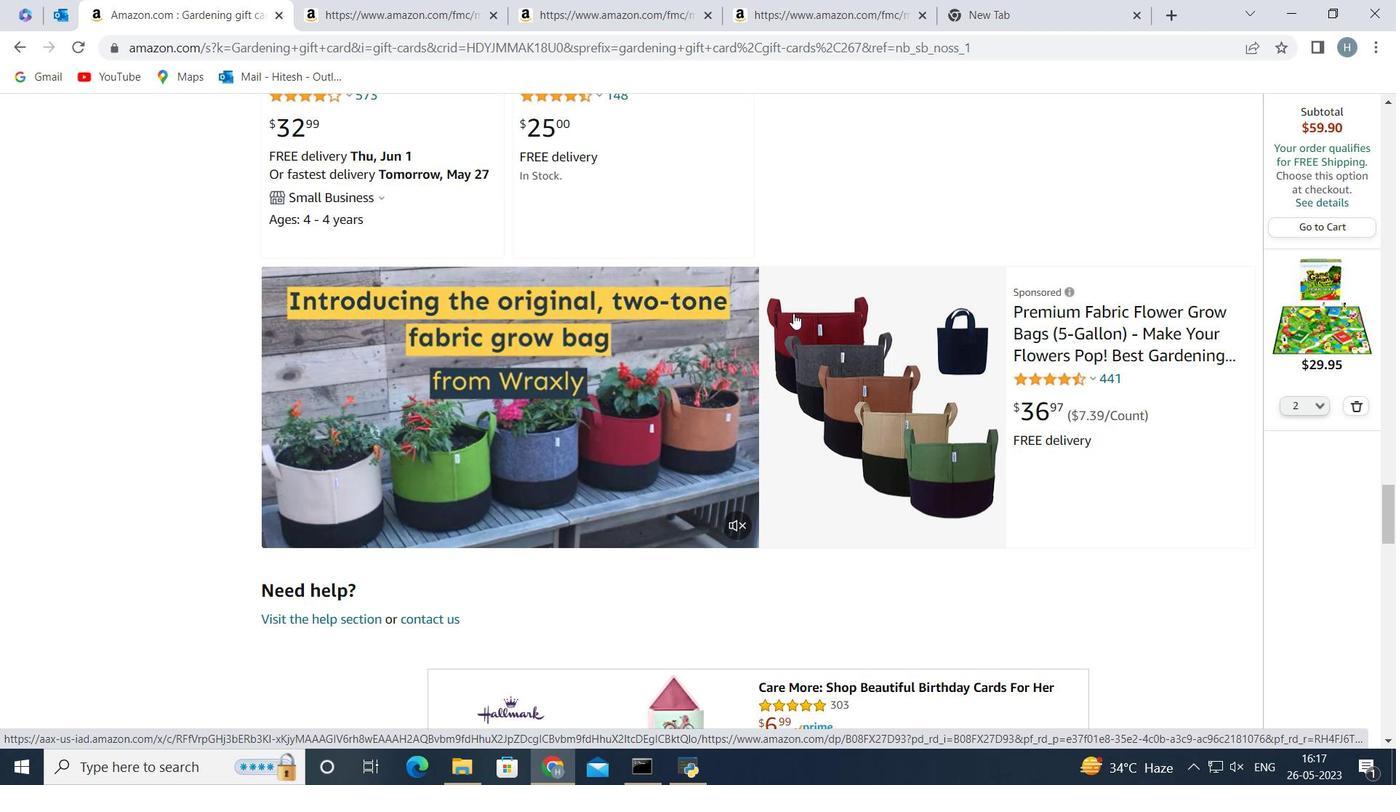 
Action: Mouse scrolled (784, 333) with delta (0, 0)
Screenshot: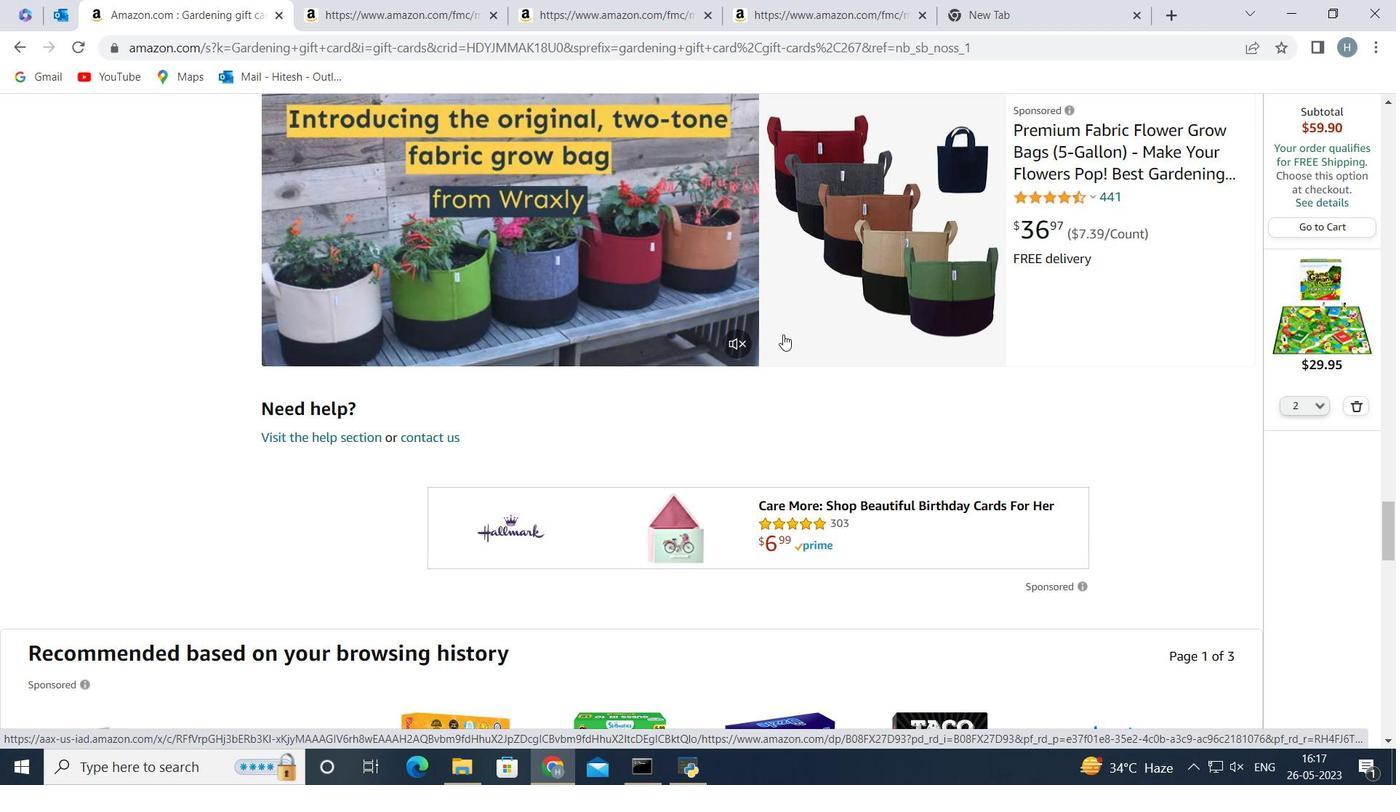 
Action: Mouse scrolled (784, 333) with delta (0, 0)
Screenshot: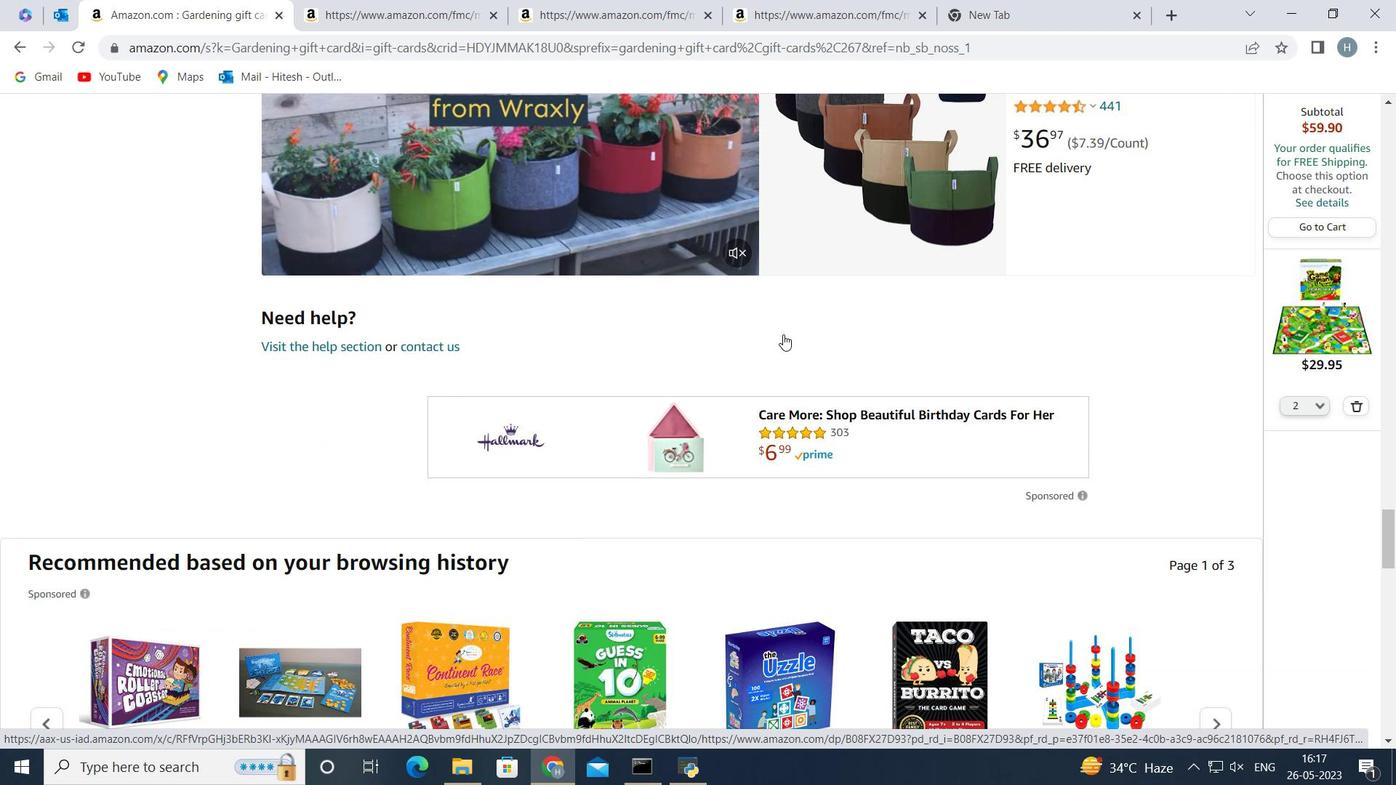 
Action: Mouse scrolled (784, 333) with delta (0, 0)
Screenshot: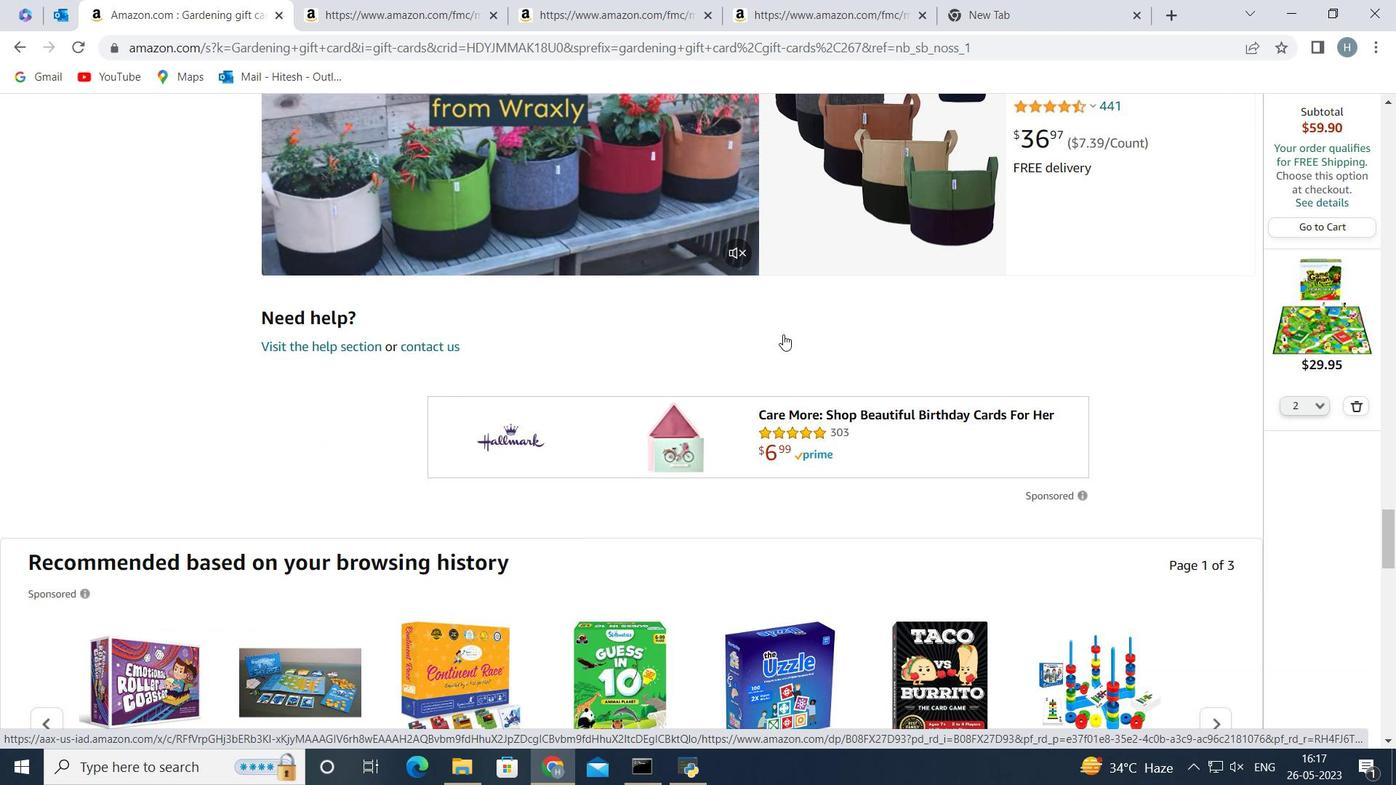 
Action: Mouse scrolled (784, 333) with delta (0, 0)
Screenshot: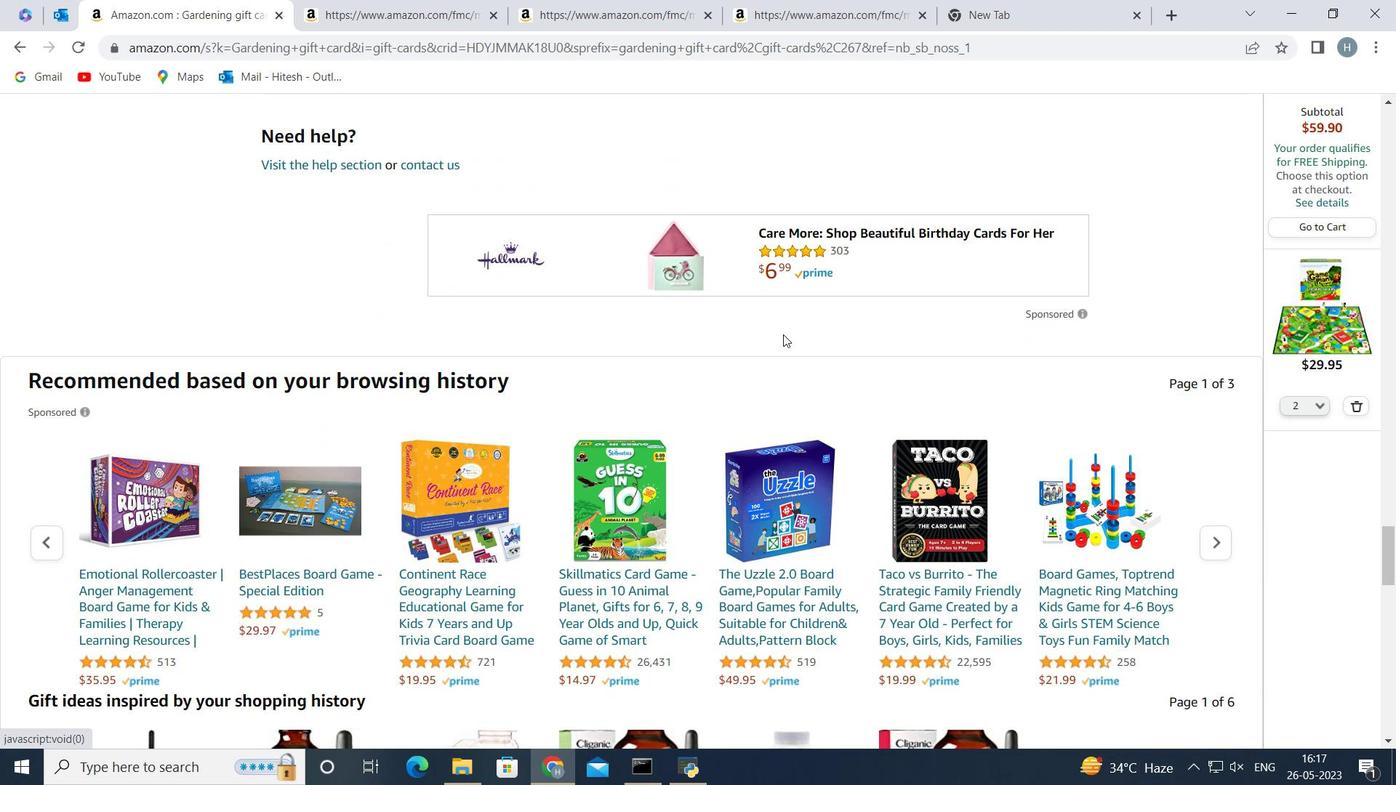
Action: Mouse moved to (729, 426)
Screenshot: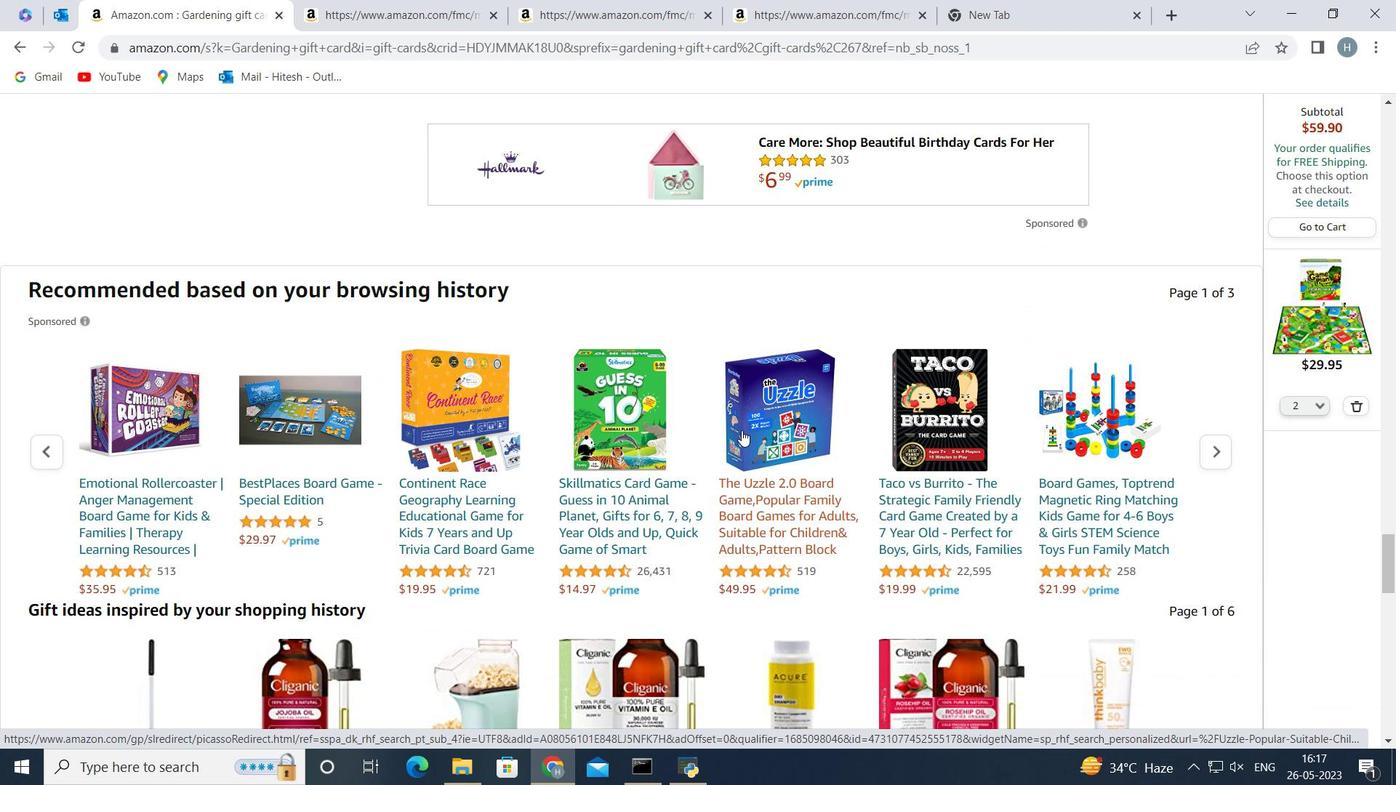 
Action: Mouse scrolled (729, 425) with delta (0, 0)
Screenshot: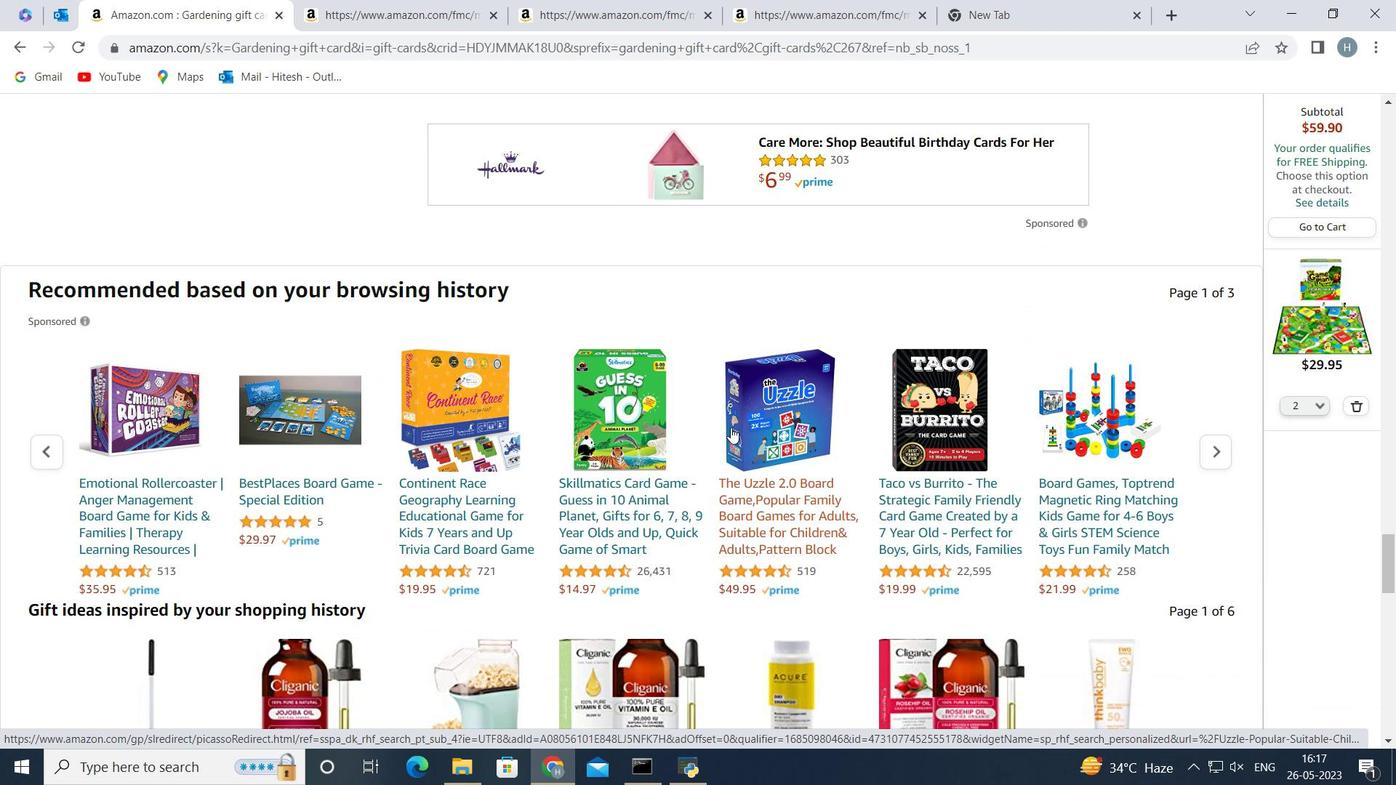 
Action: Mouse moved to (897, 358)
Screenshot: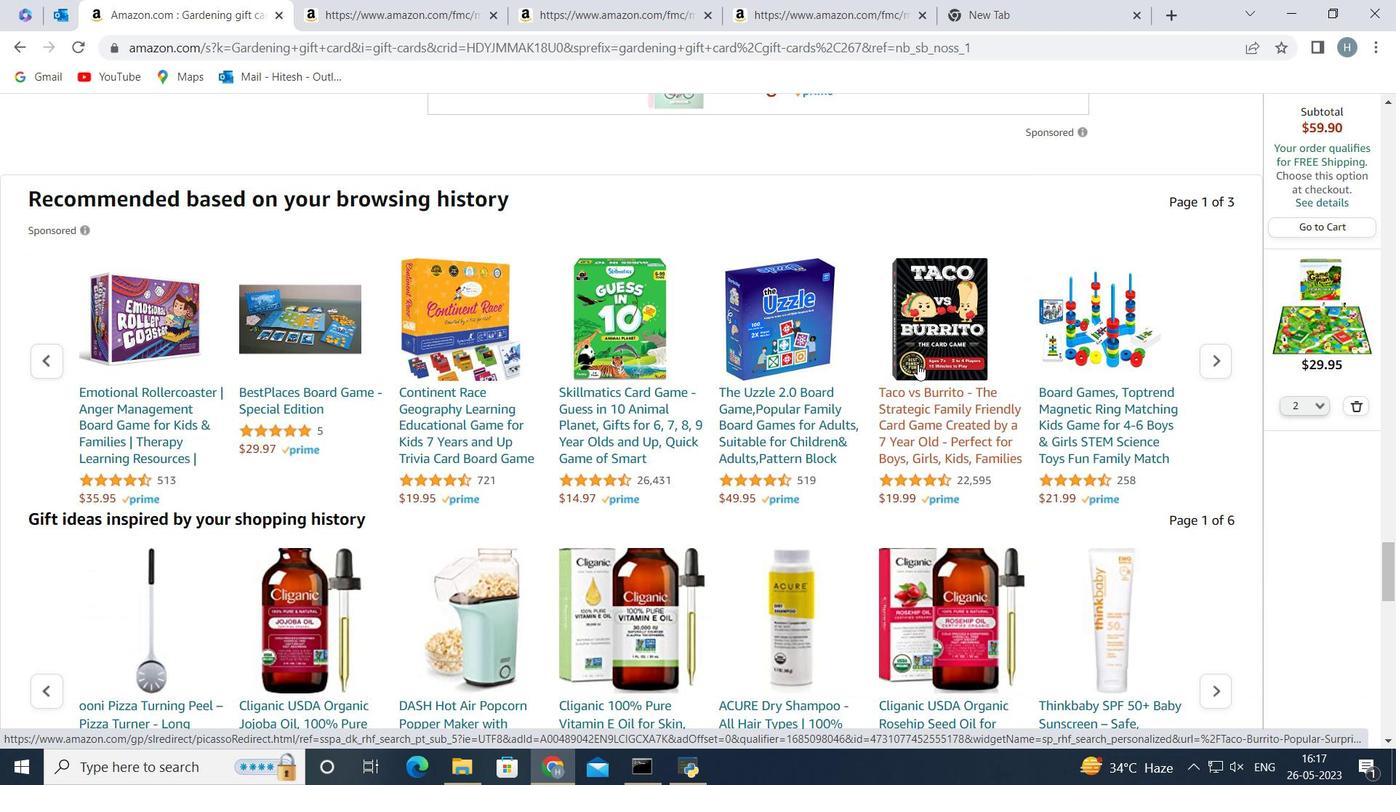 
Action: Mouse scrolled (897, 357) with delta (0, 0)
Screenshot: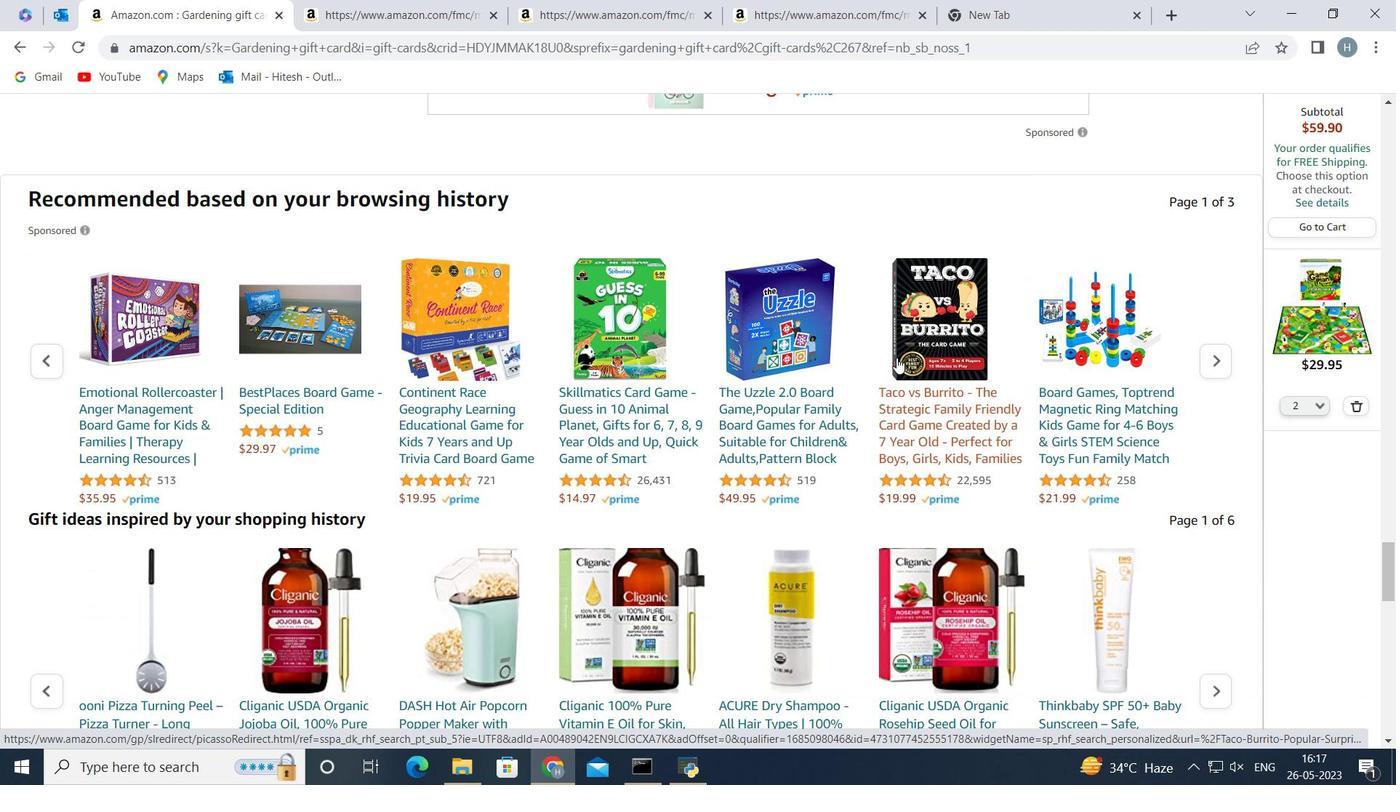 
Action: Mouse scrolled (897, 357) with delta (0, 0)
Screenshot: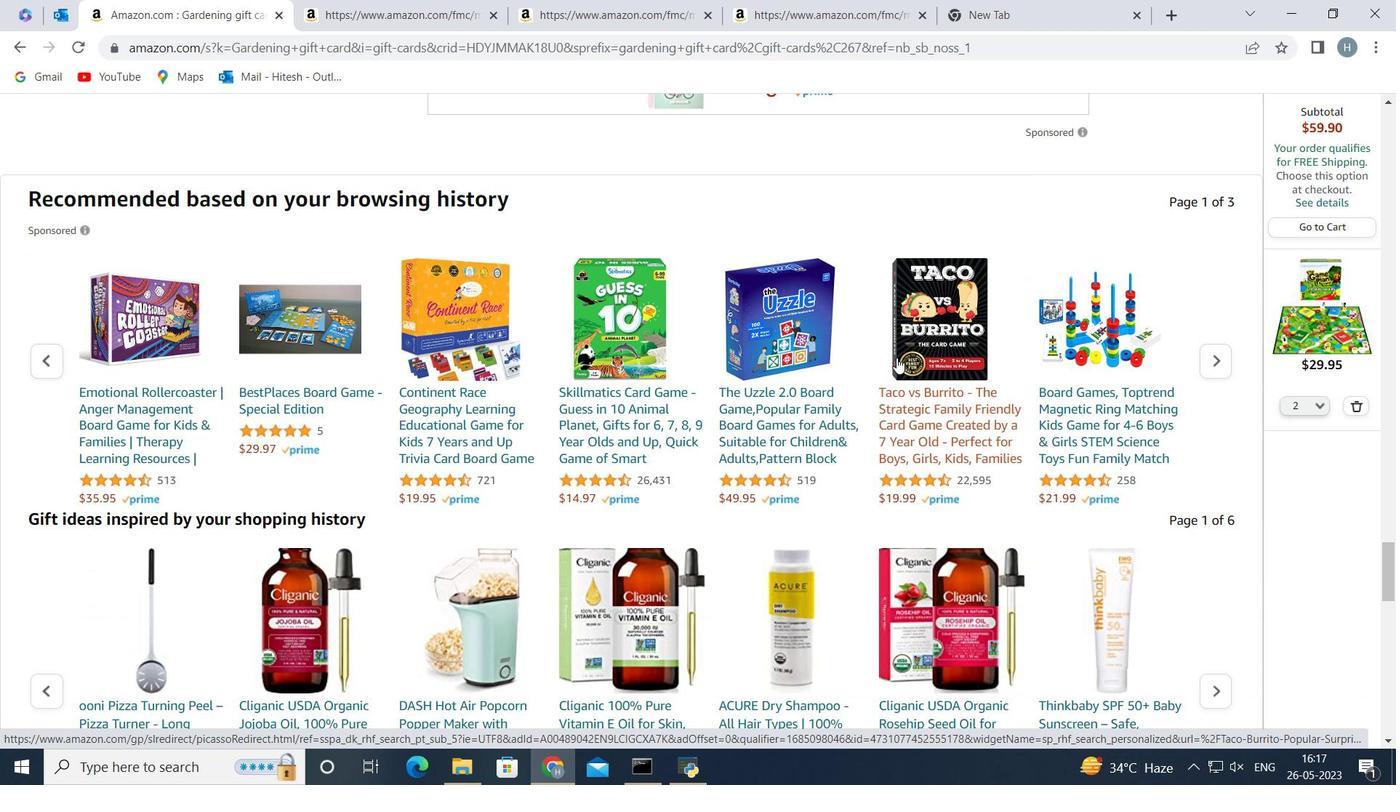 
Action: Mouse scrolled (897, 359) with delta (0, 0)
Screenshot: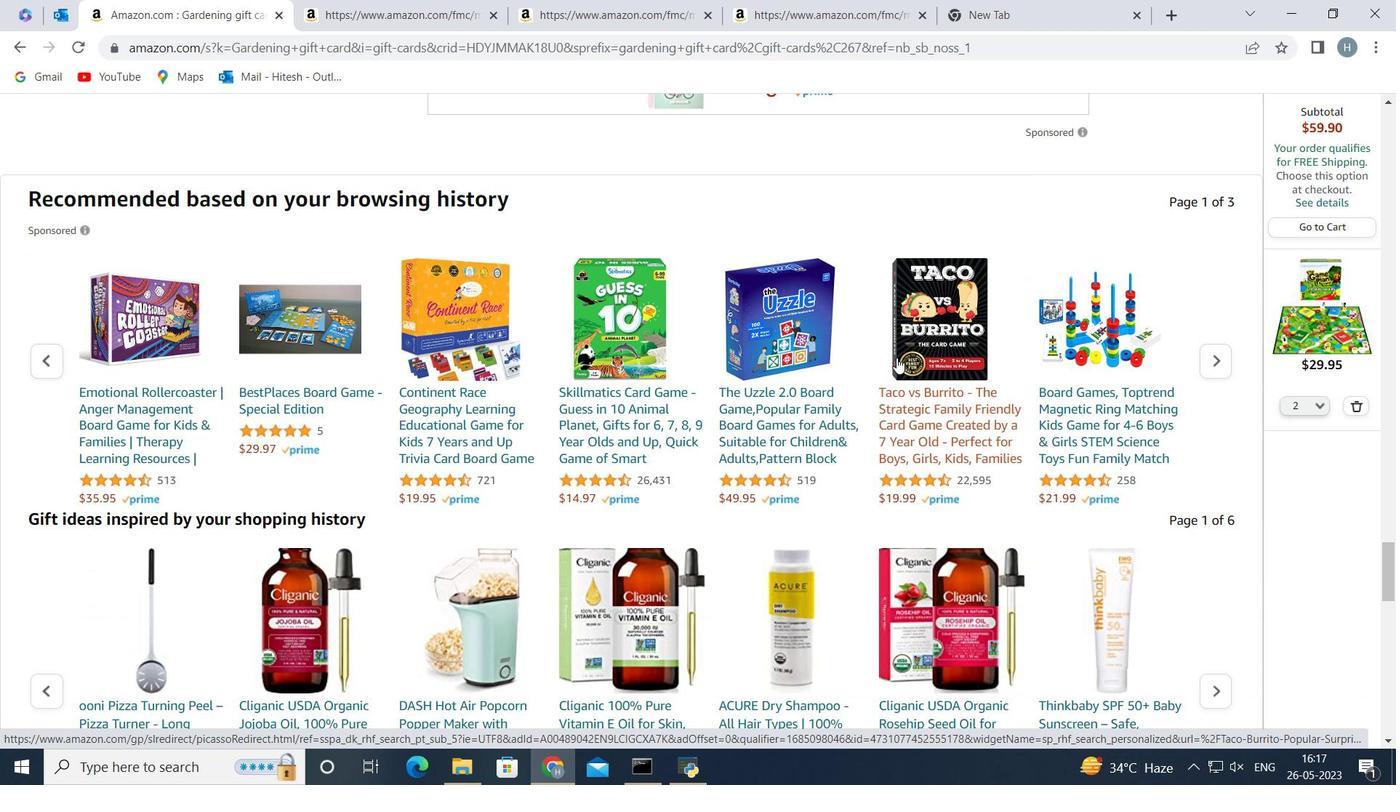 
Action: Mouse moved to (746, 344)
Screenshot: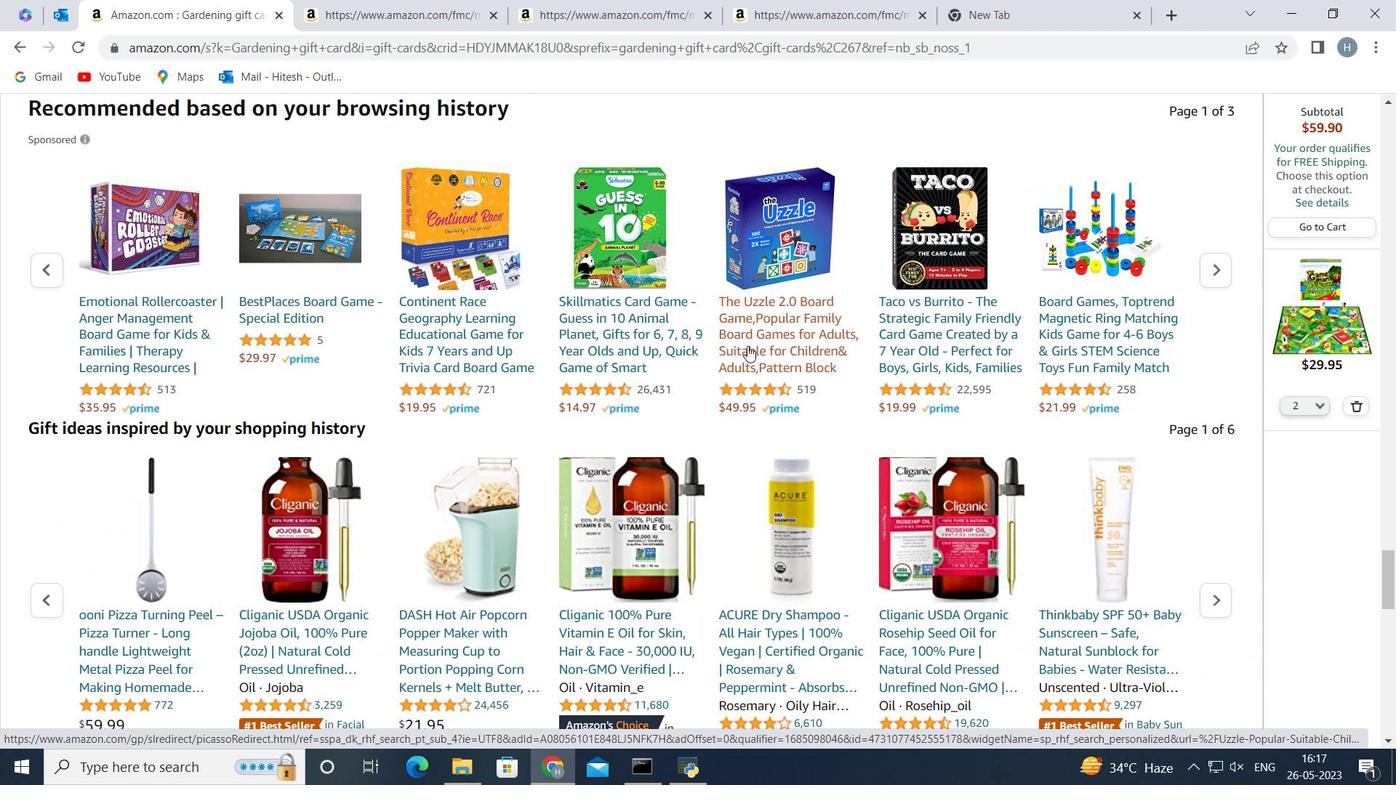 
Action: Mouse scrolled (746, 343) with delta (0, 0)
Screenshot: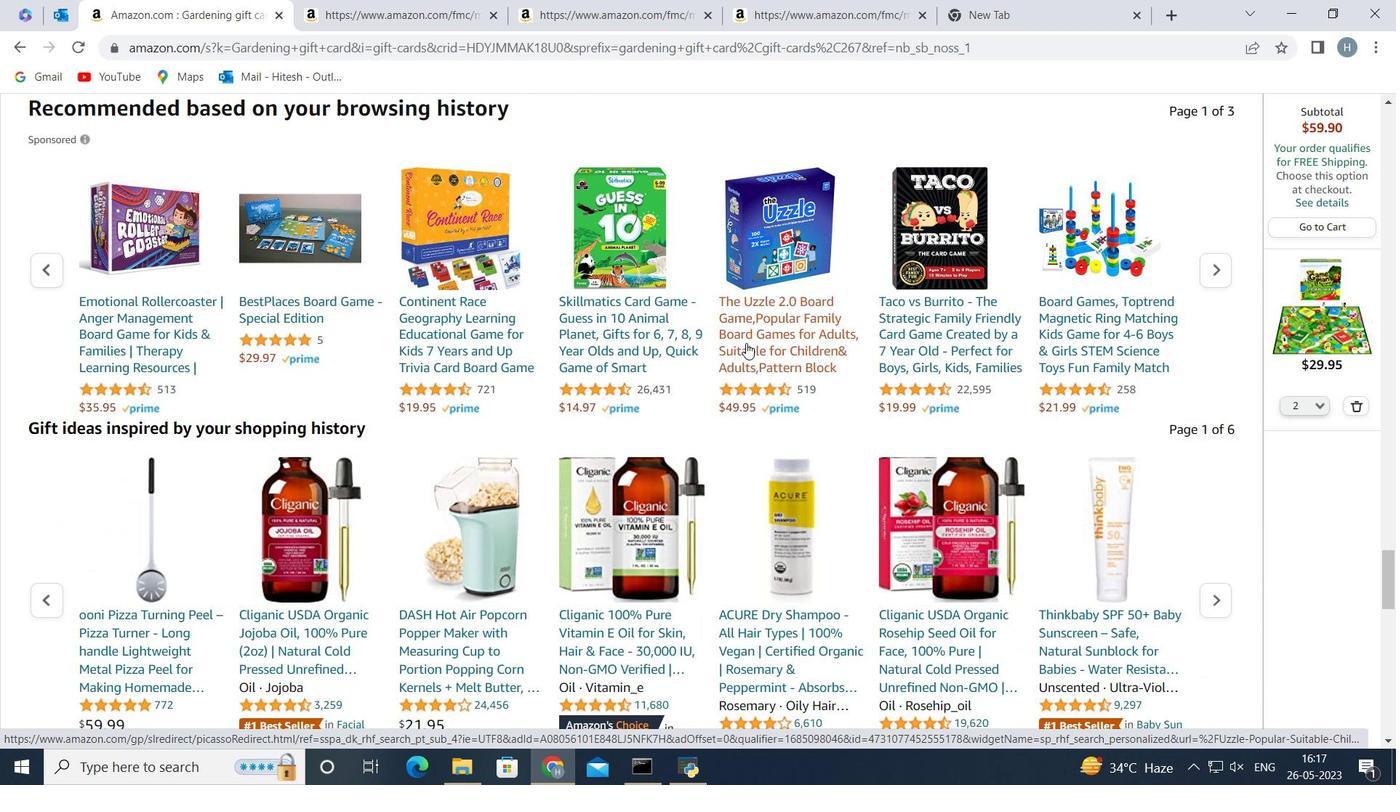
Action: Mouse scrolled (746, 343) with delta (0, 0)
Screenshot: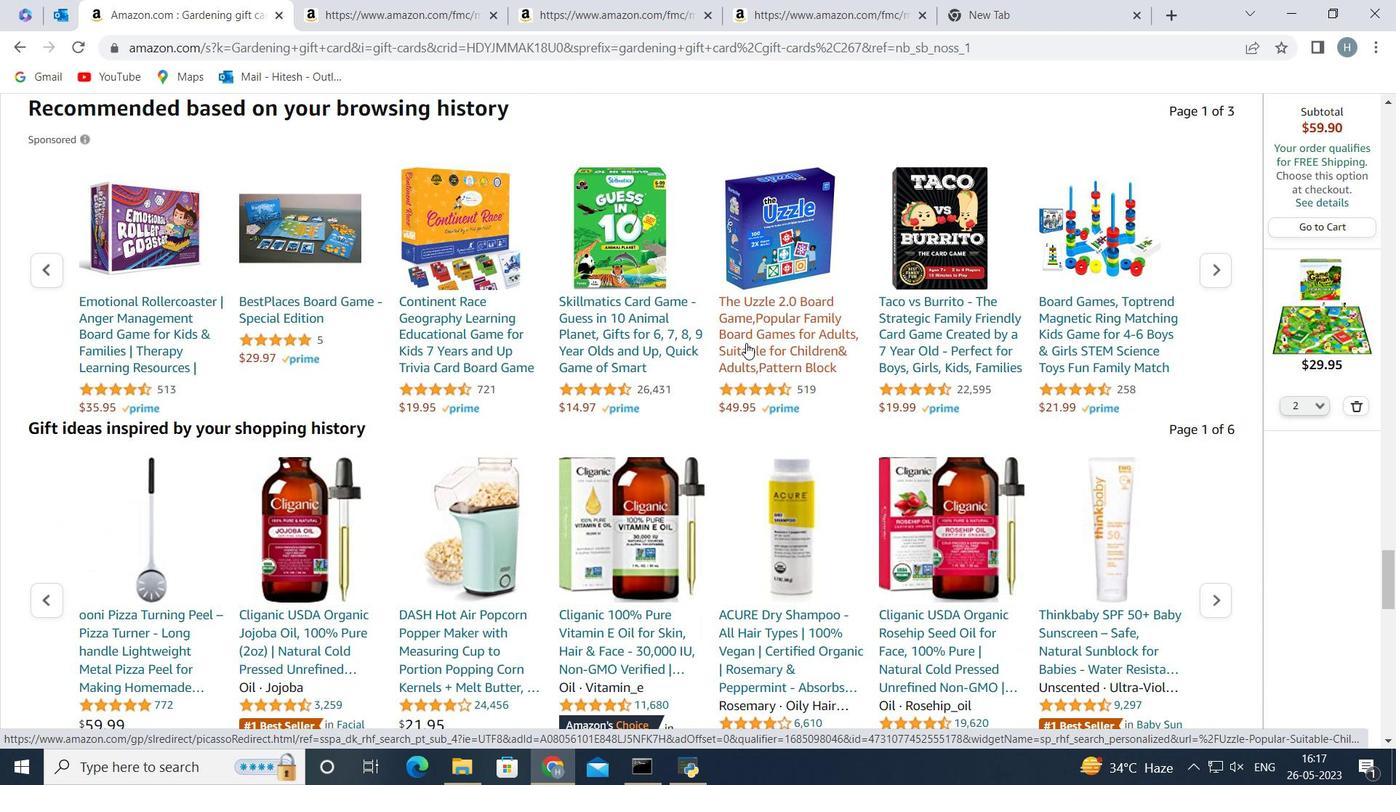 
Action: Mouse moved to (676, 298)
Screenshot: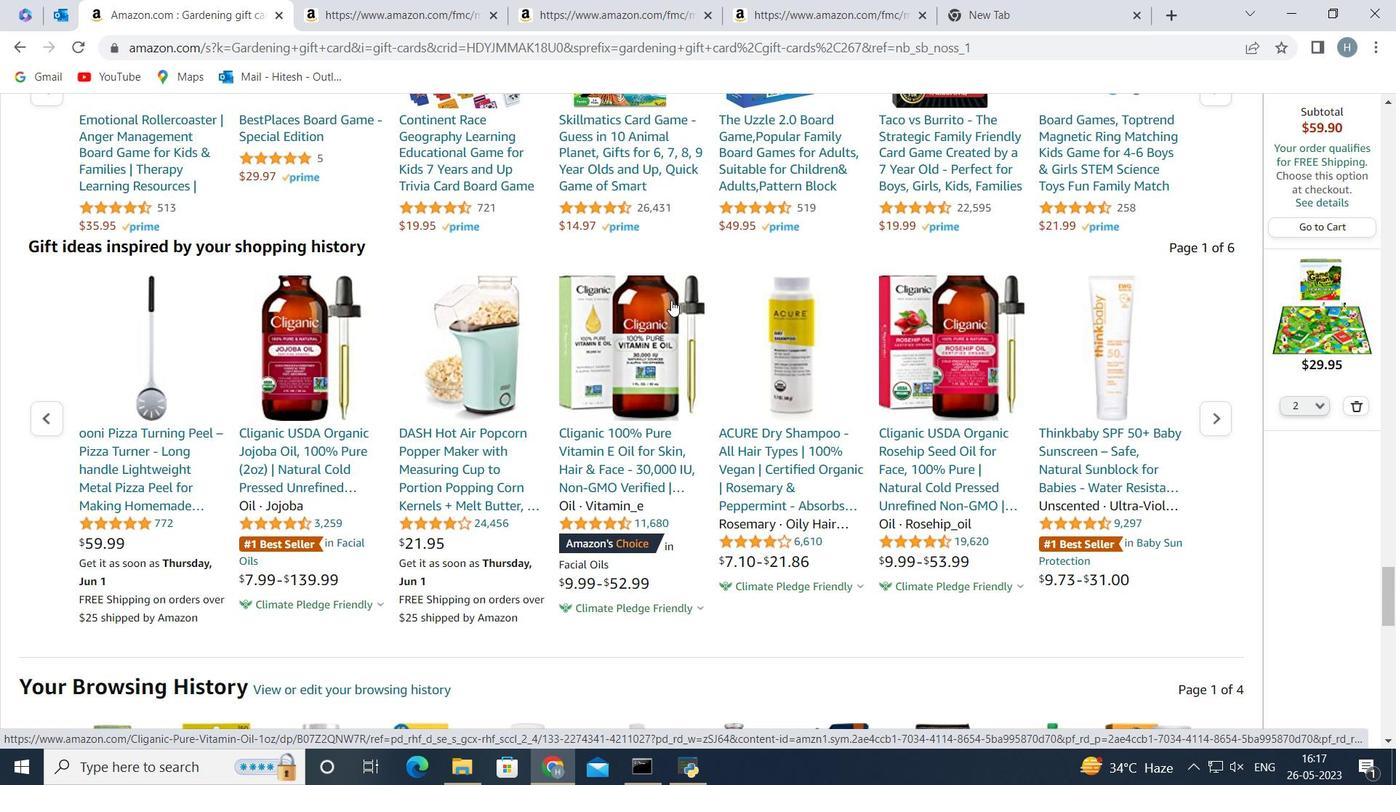 
Action: Mouse scrolled (676, 297) with delta (0, 0)
Screenshot: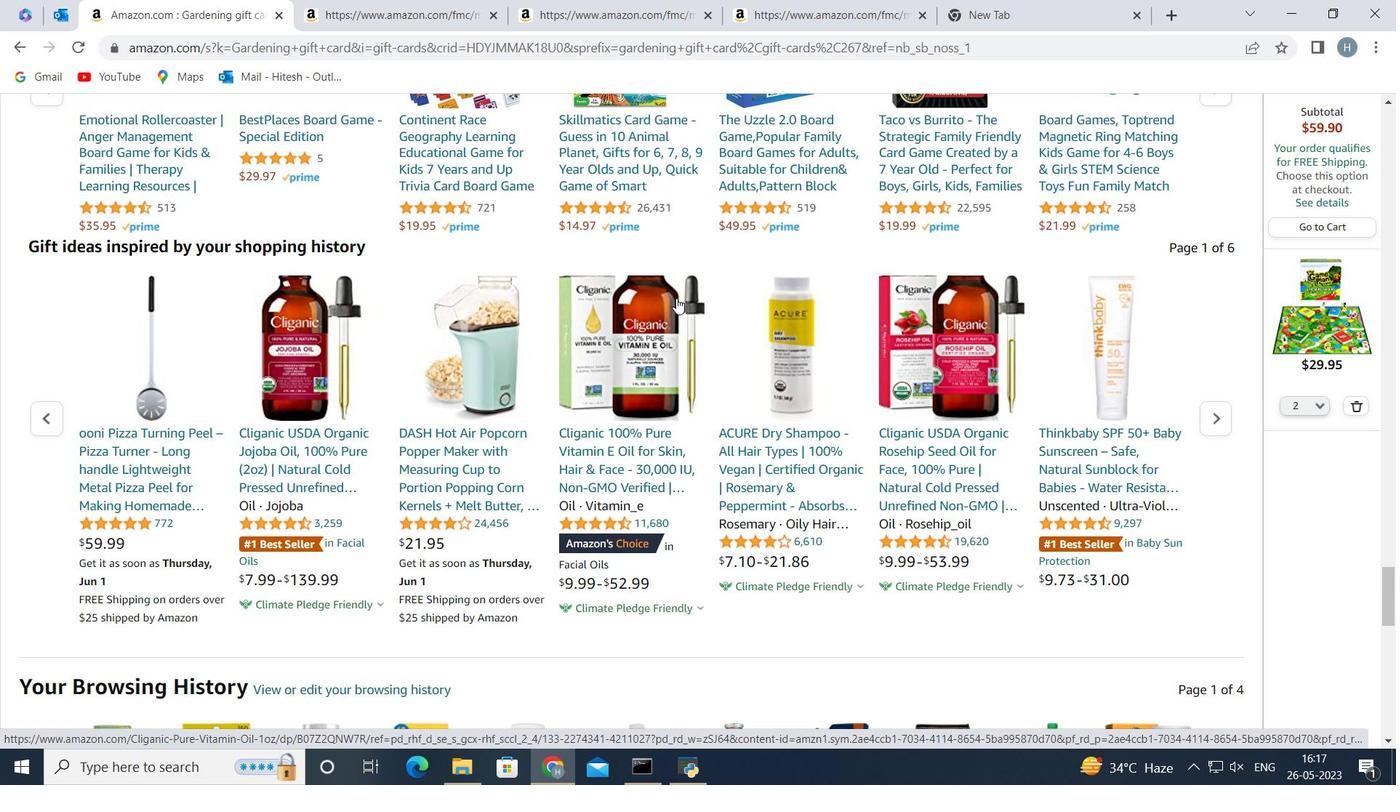 
Action: Mouse moved to (685, 293)
Screenshot: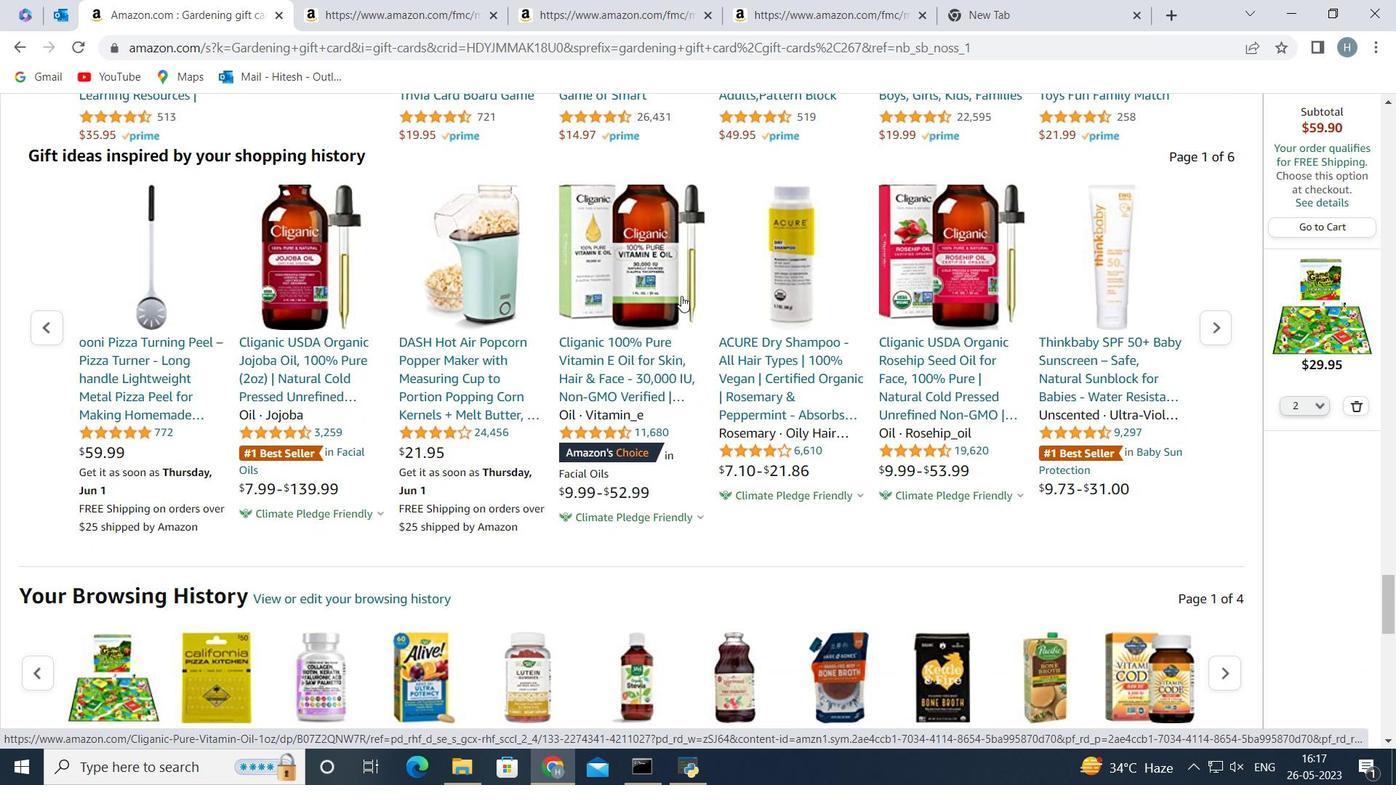 
Action: Mouse scrolled (685, 292) with delta (0, 0)
Screenshot: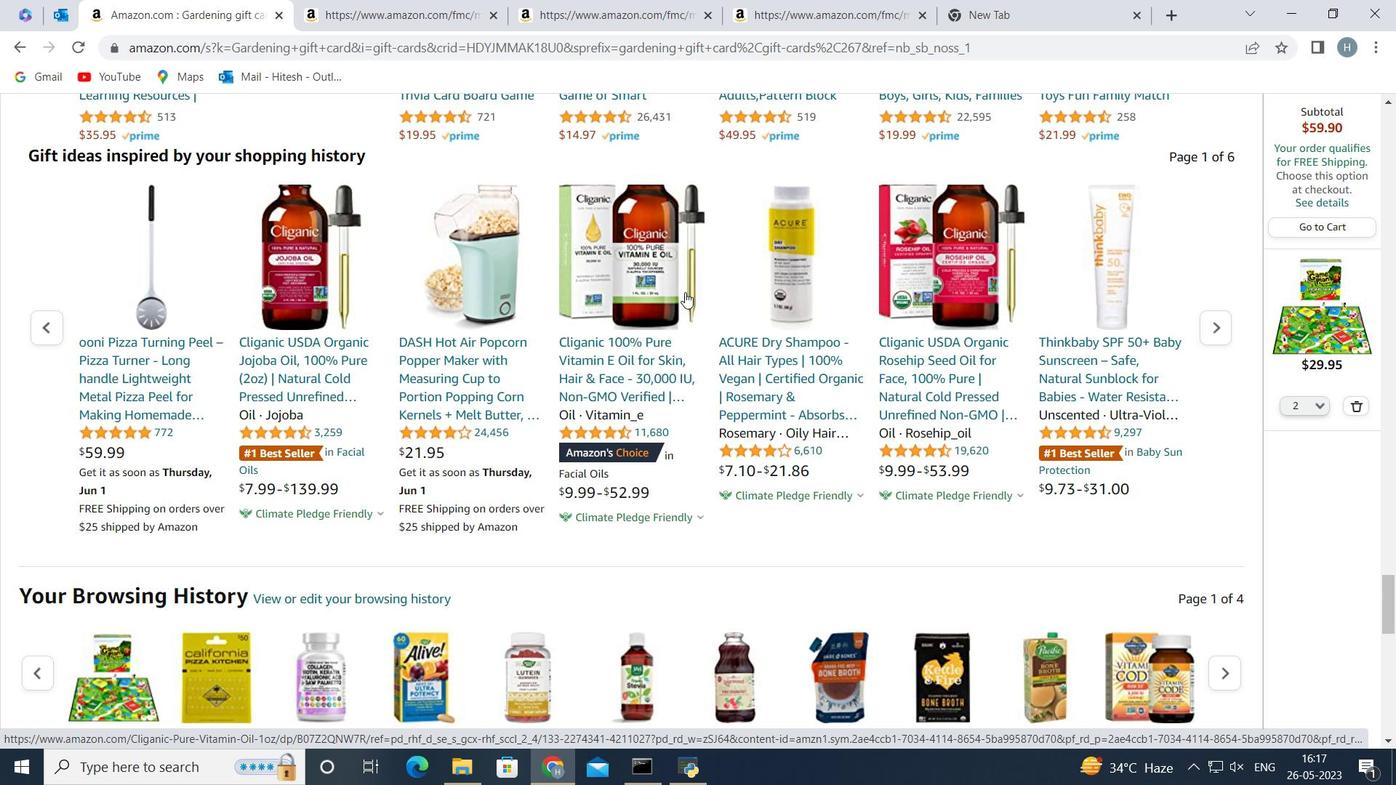 
Action: Mouse scrolled (685, 292) with delta (0, 0)
Screenshot: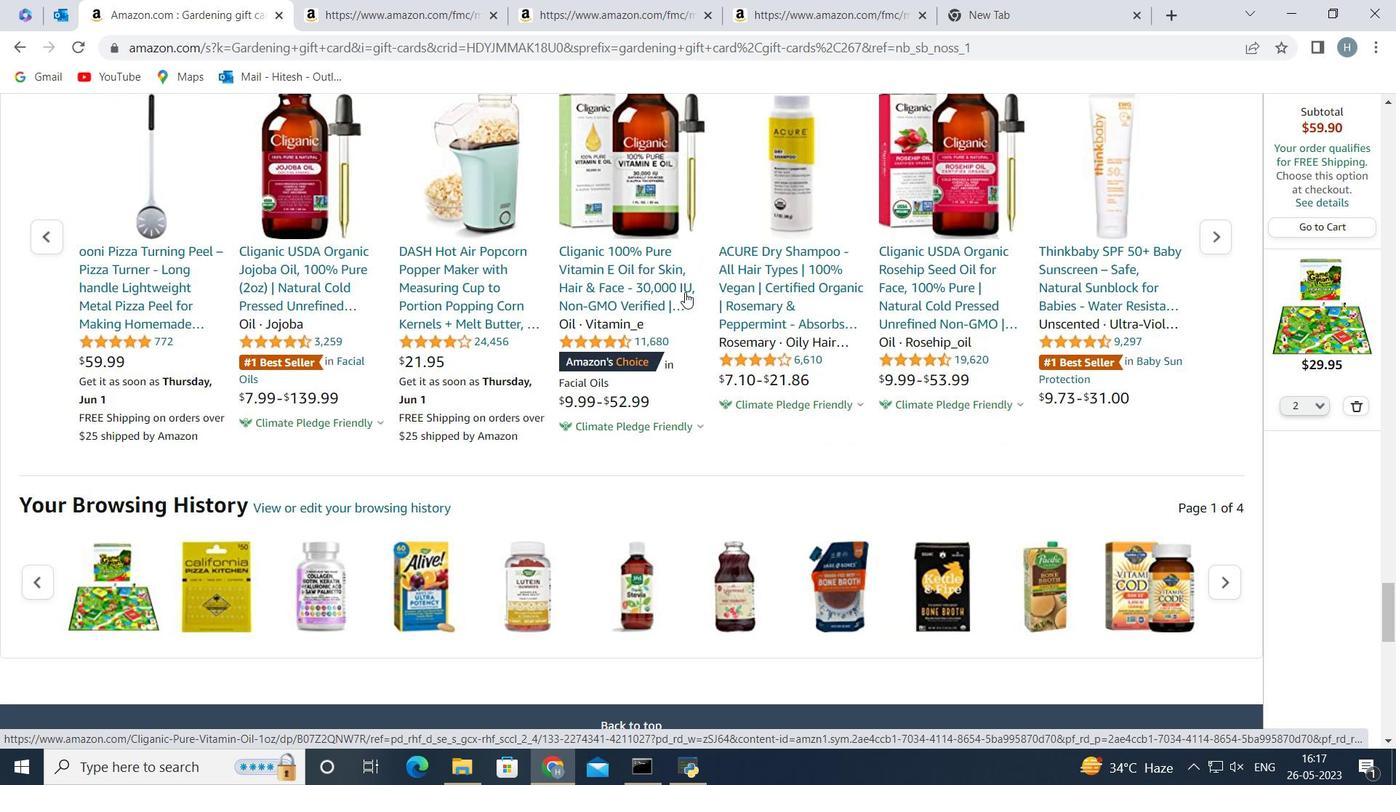 
Action: Mouse scrolled (685, 292) with delta (0, 0)
Screenshot: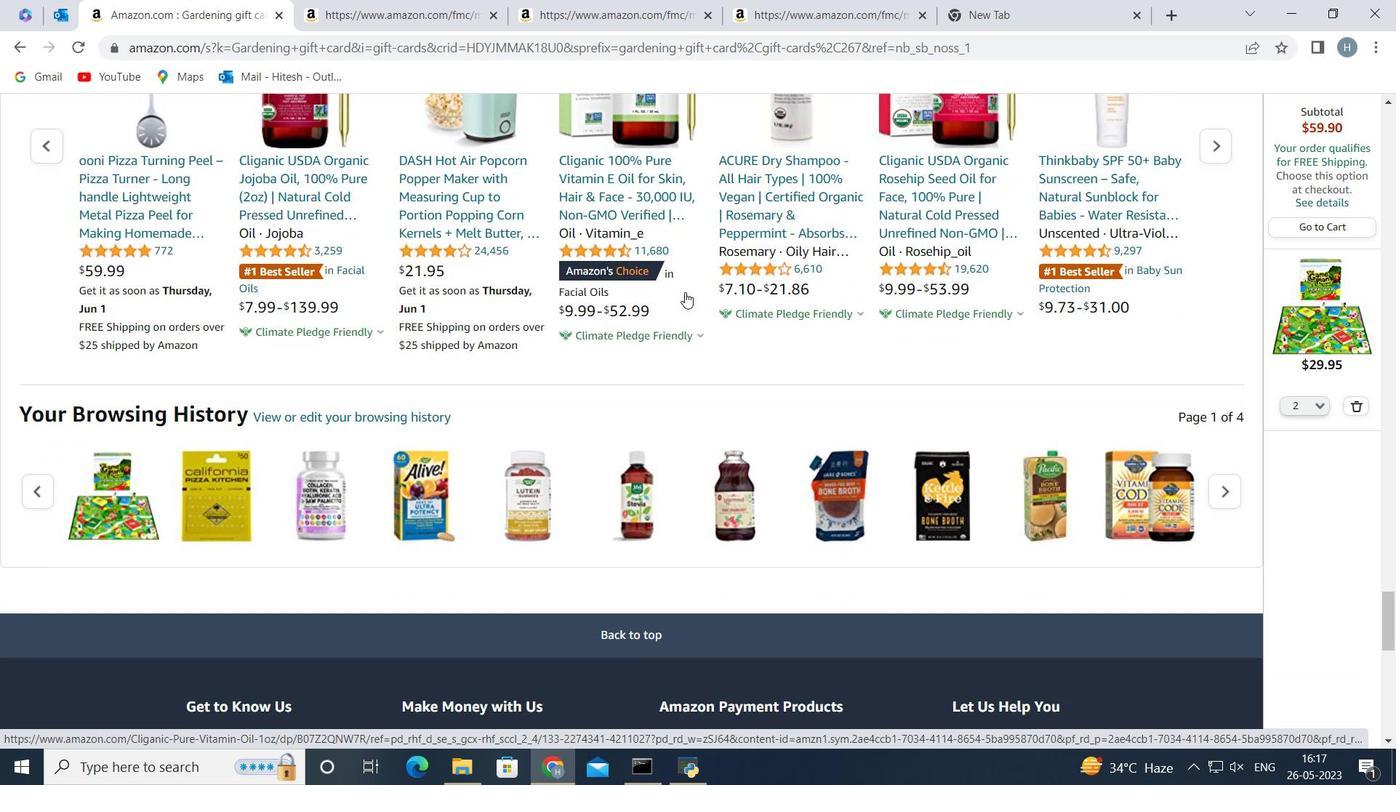 
Action: Mouse scrolled (685, 292) with delta (0, 0)
Screenshot: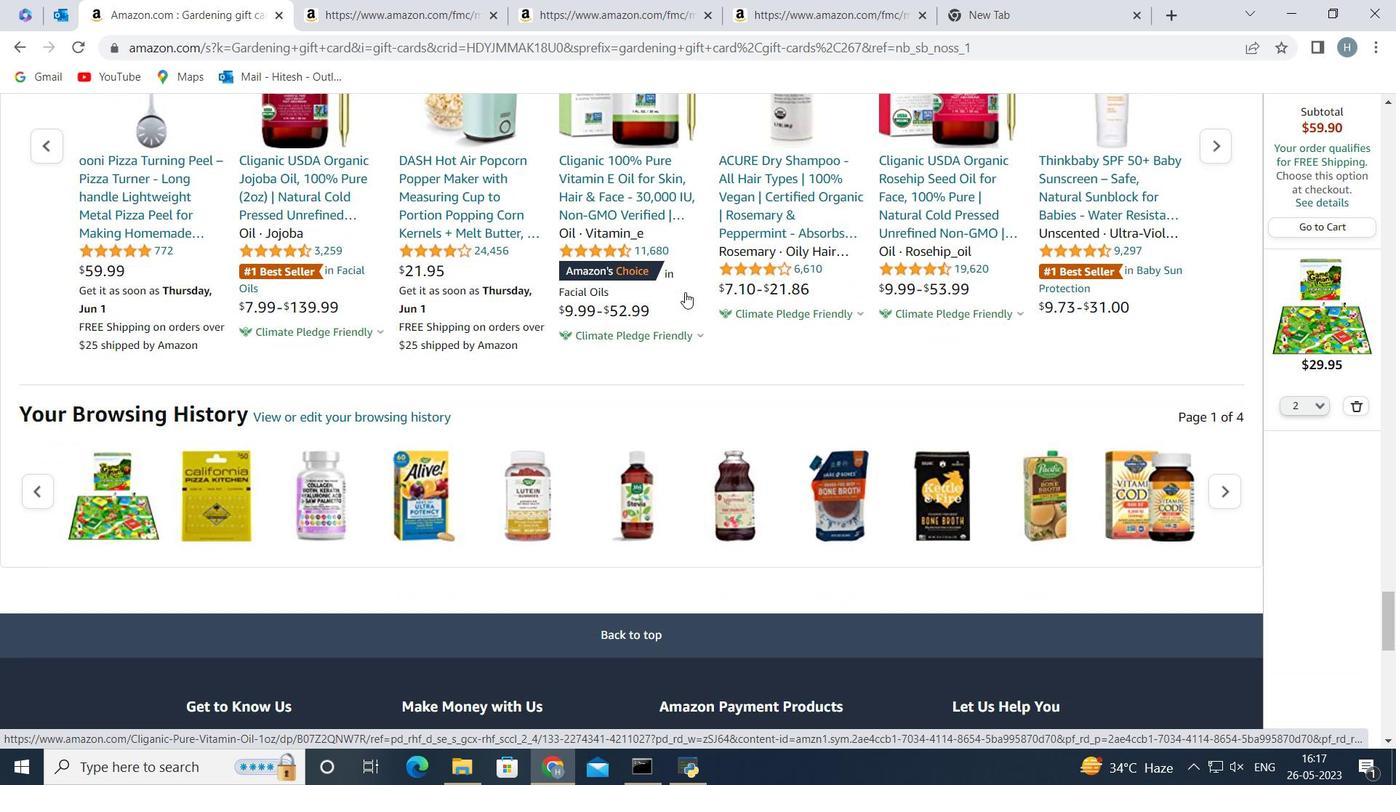 
Action: Mouse moved to (685, 293)
Screenshot: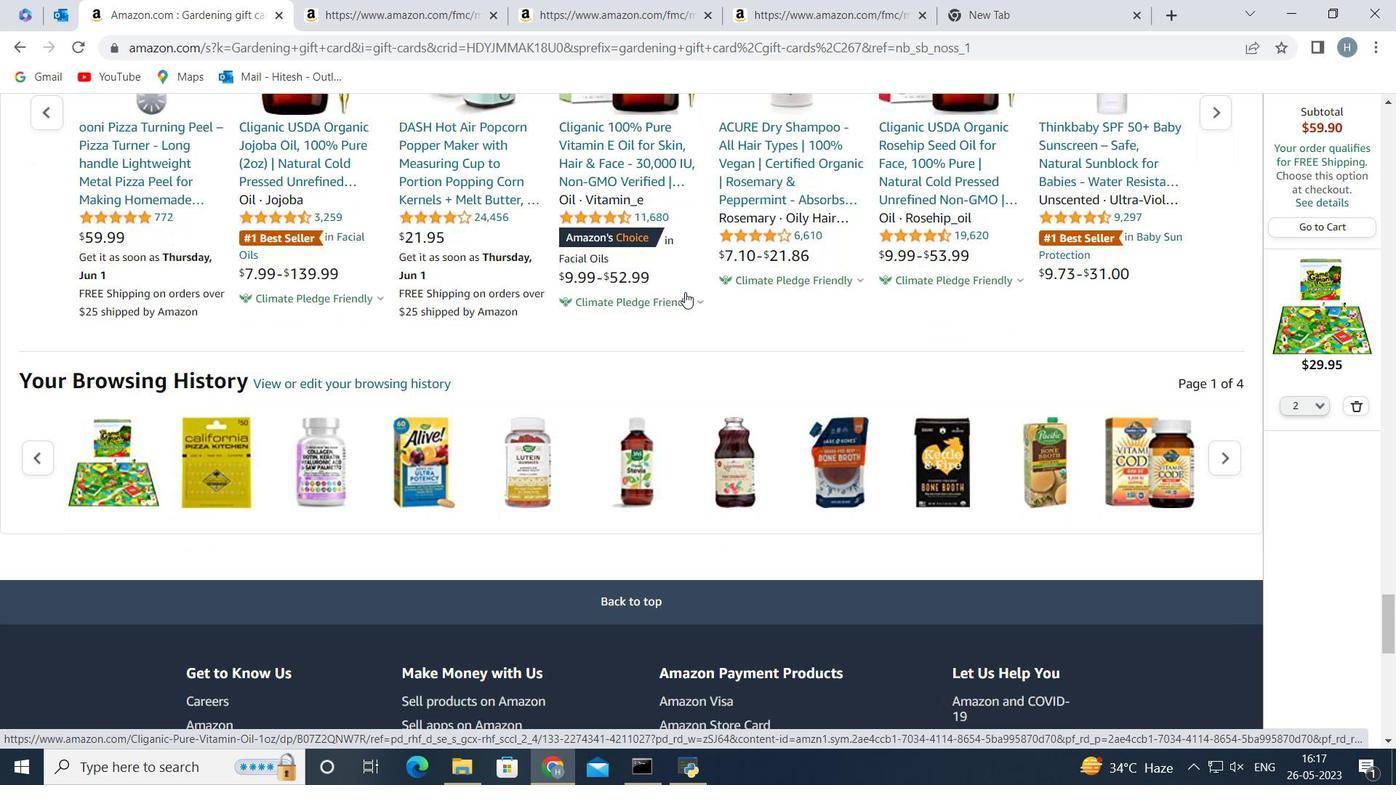 
Action: Mouse scrolled (685, 293) with delta (0, 0)
Screenshot: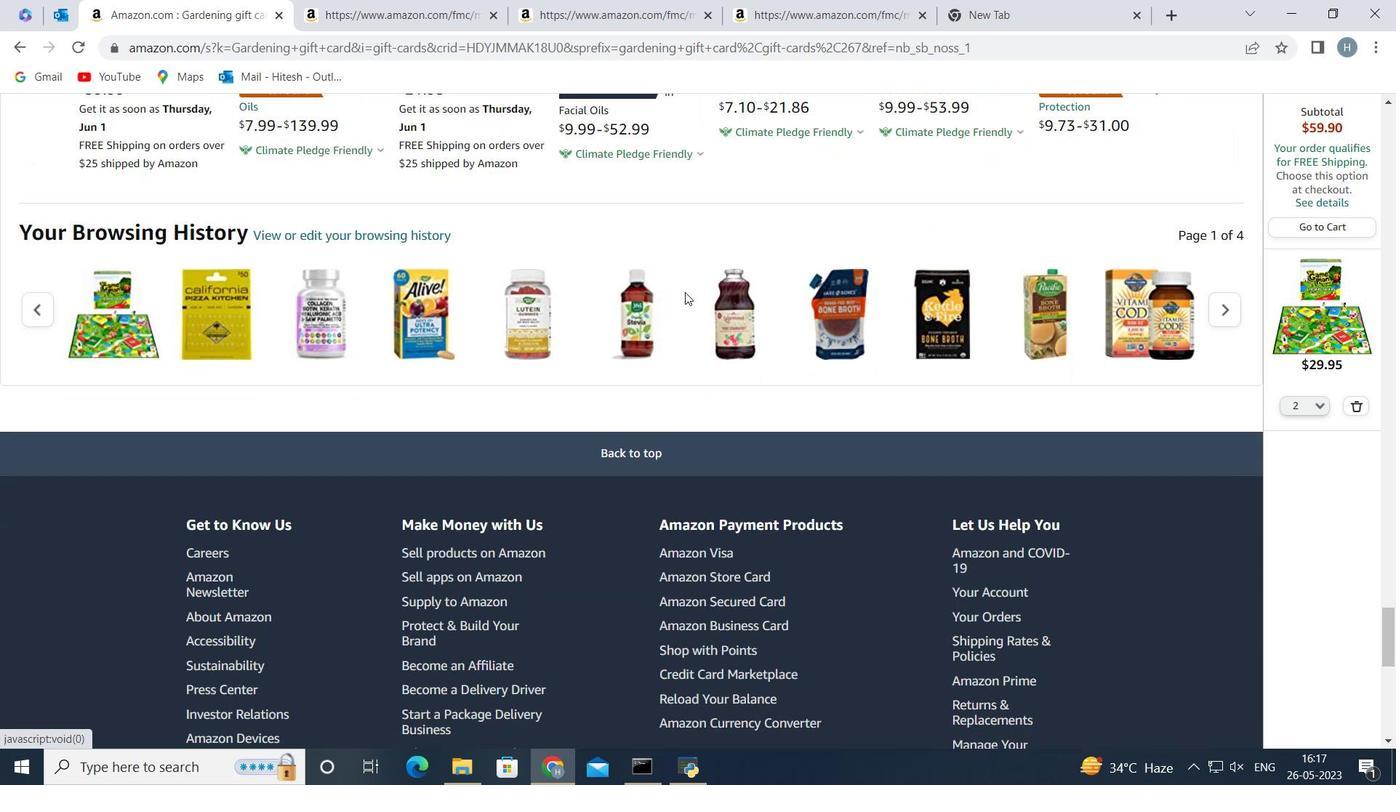 
Action: Mouse scrolled (685, 293) with delta (0, 0)
Screenshot: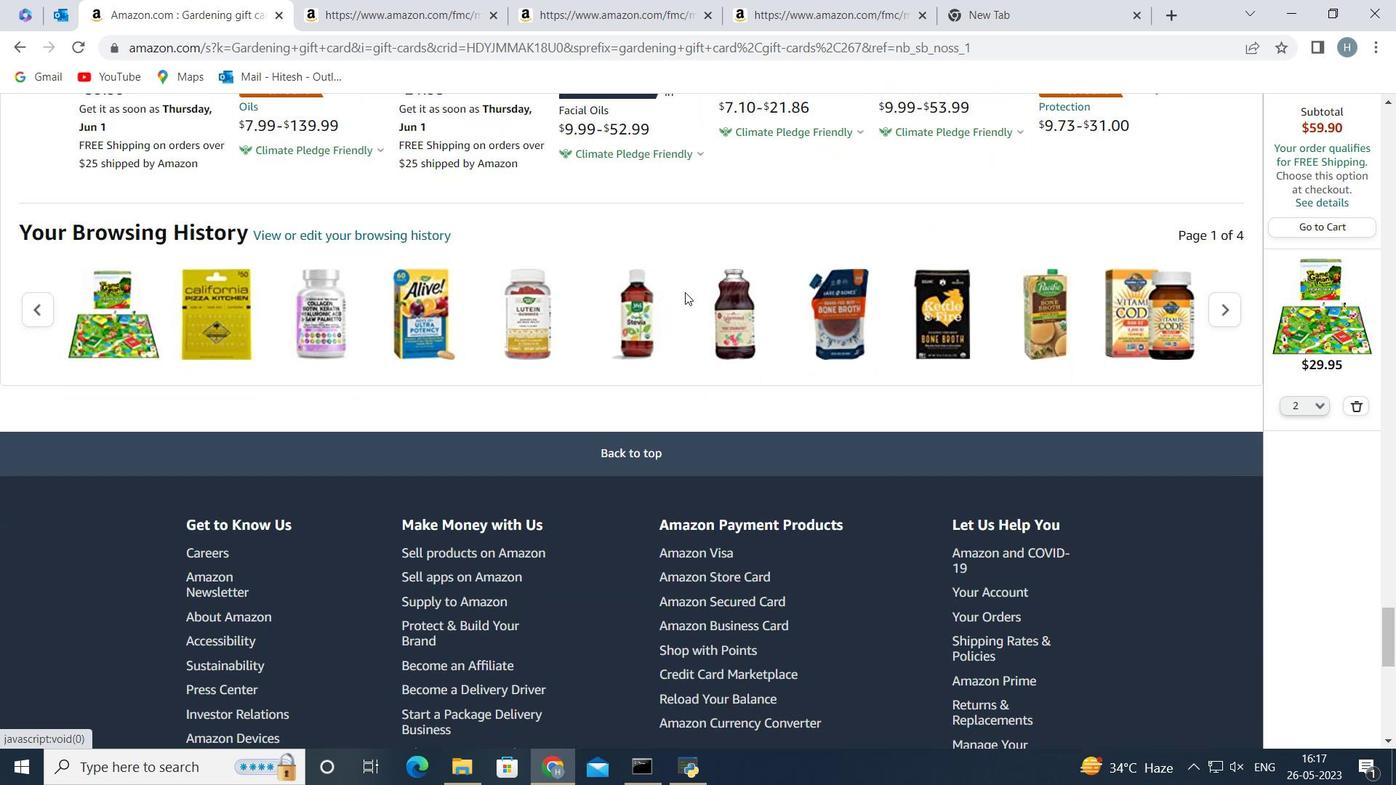 
Action: Mouse scrolled (685, 293) with delta (0, 0)
Screenshot: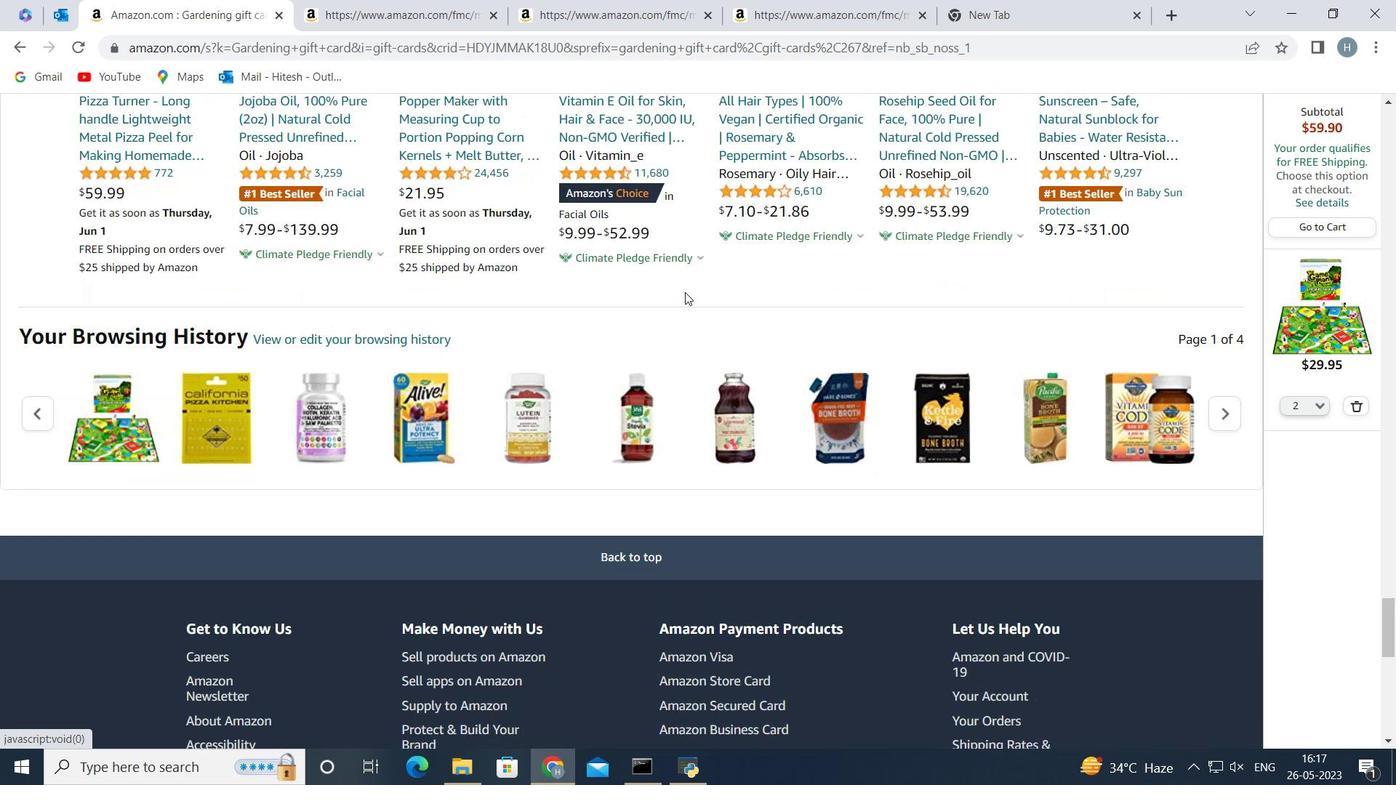 
Action: Mouse scrolled (685, 293) with delta (0, 0)
Screenshot: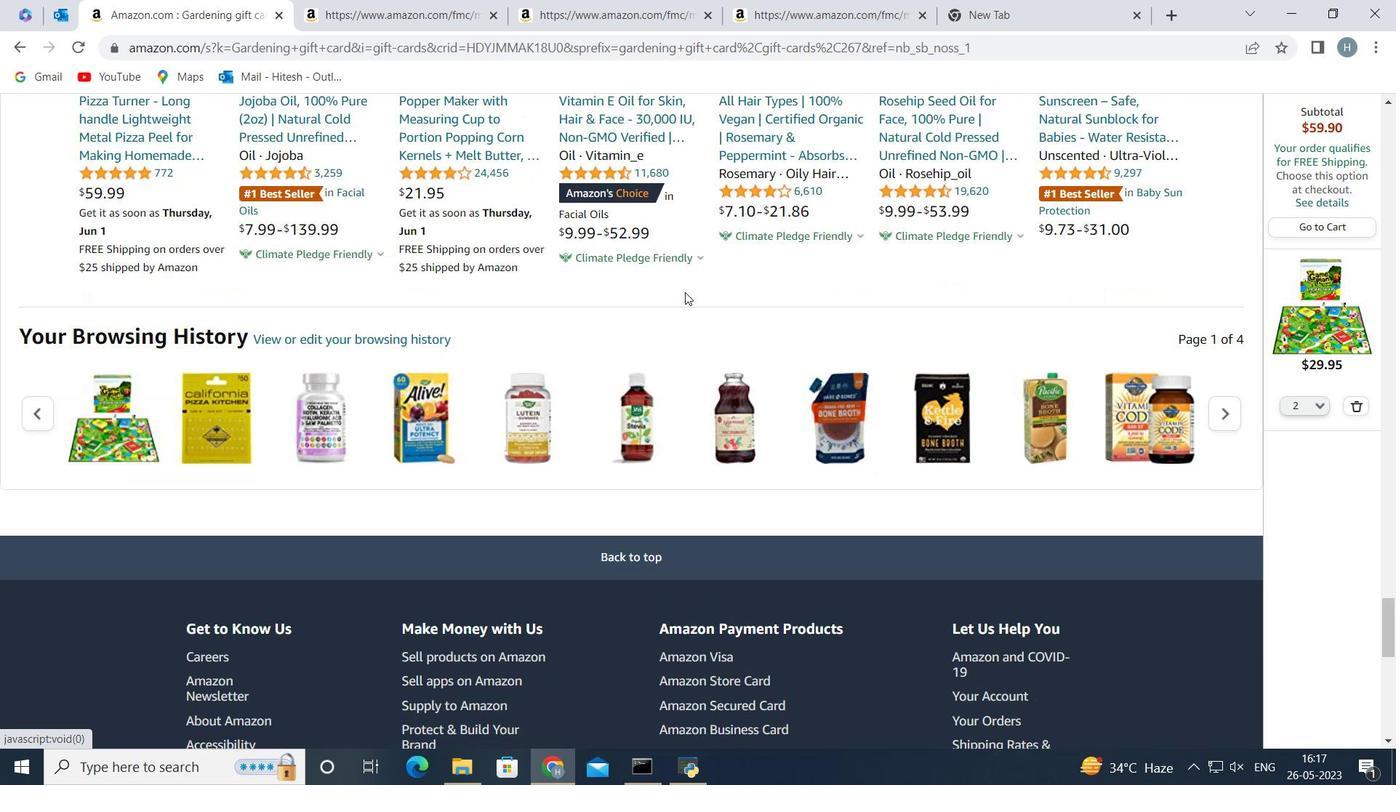 
Action: Mouse scrolled (685, 293) with delta (0, 0)
Screenshot: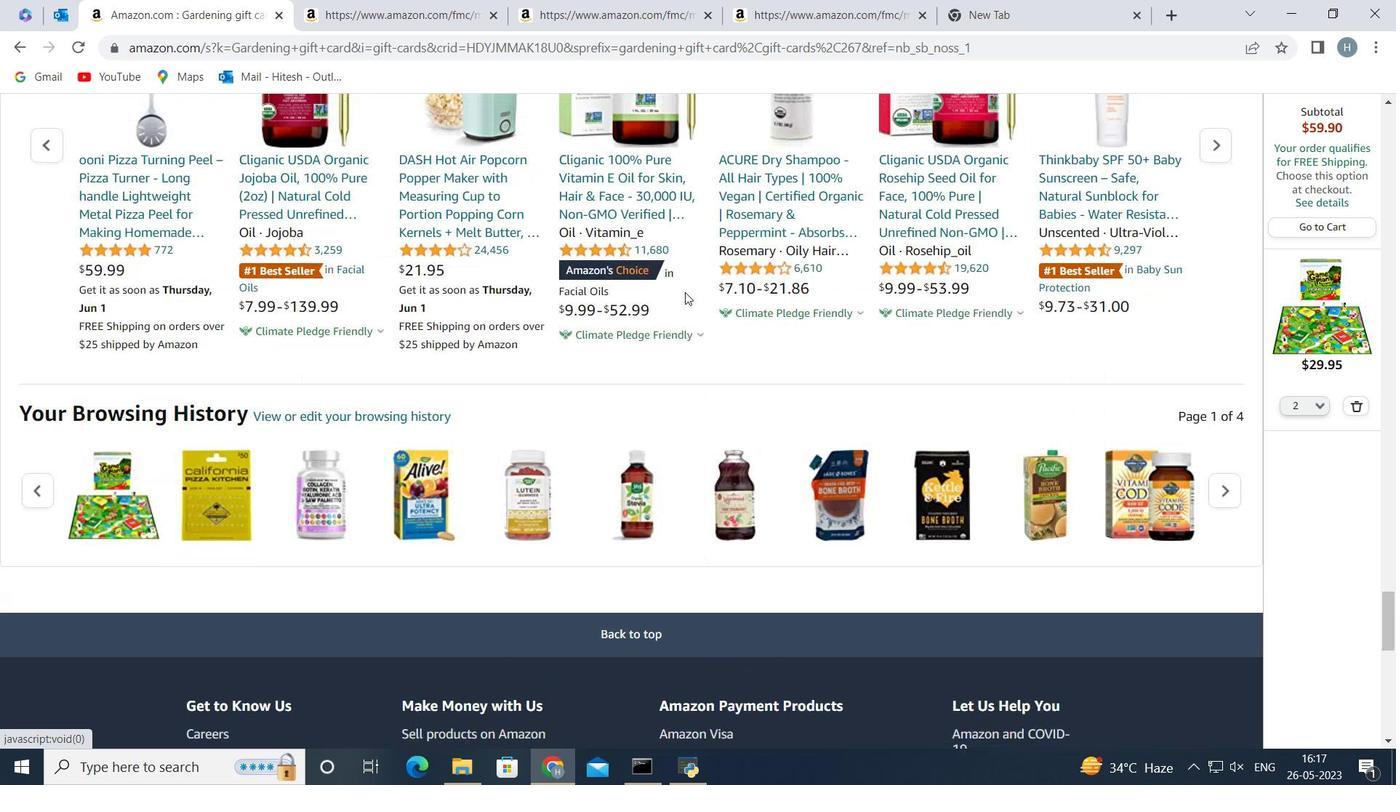 
Action: Mouse scrolled (685, 293) with delta (0, 0)
Screenshot: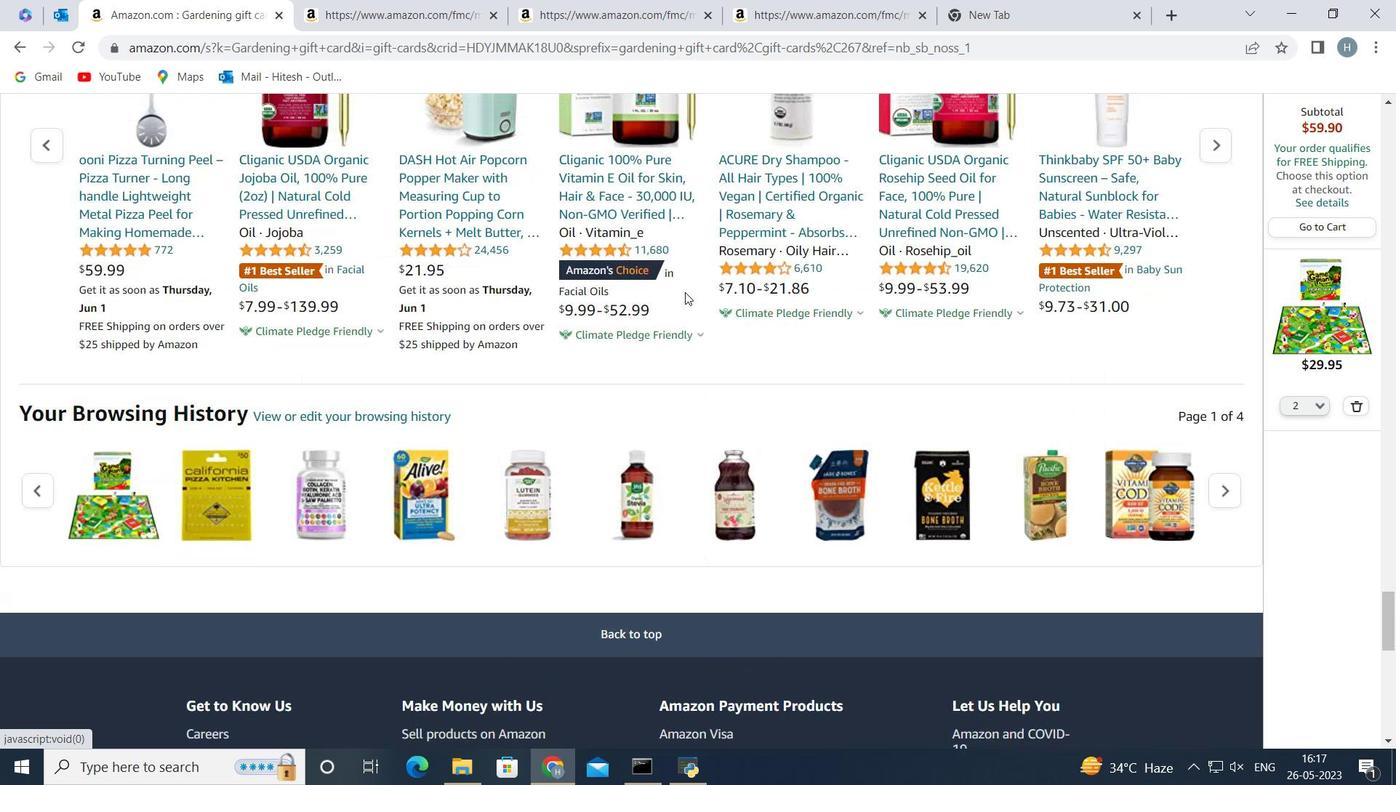 
Action: Mouse scrolled (685, 293) with delta (0, 0)
Screenshot: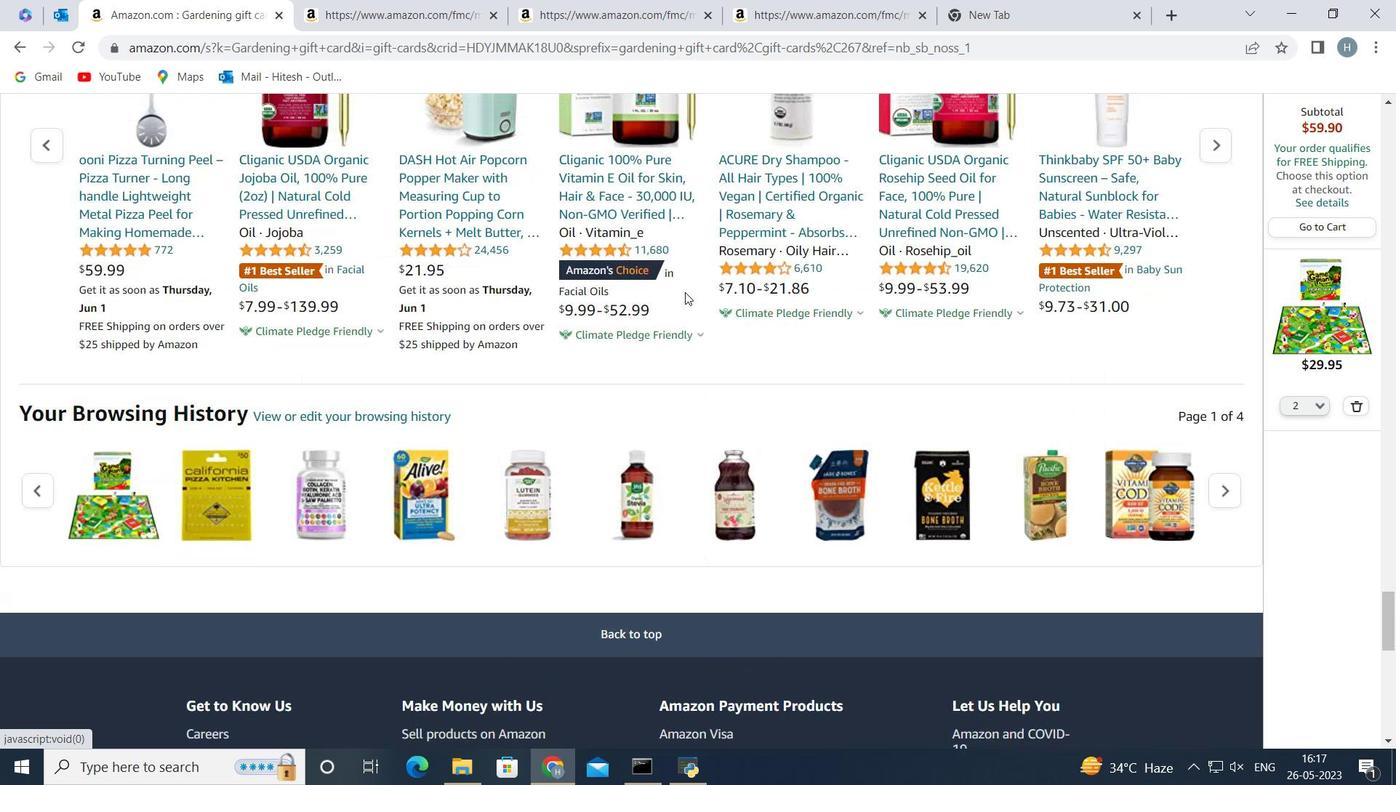 
Action: Mouse scrolled (685, 293) with delta (0, 0)
Screenshot: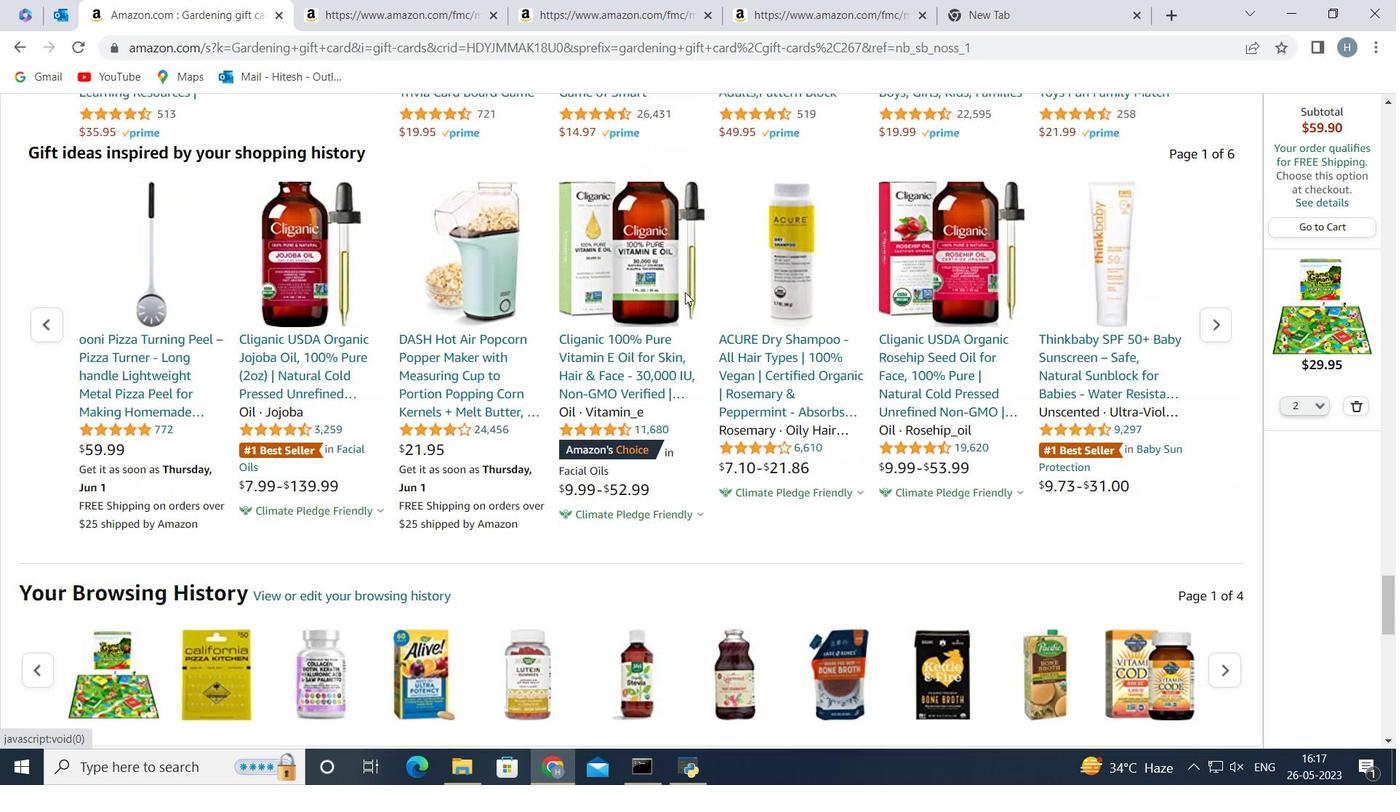 
Action: Mouse scrolled (685, 293) with delta (0, 0)
Screenshot: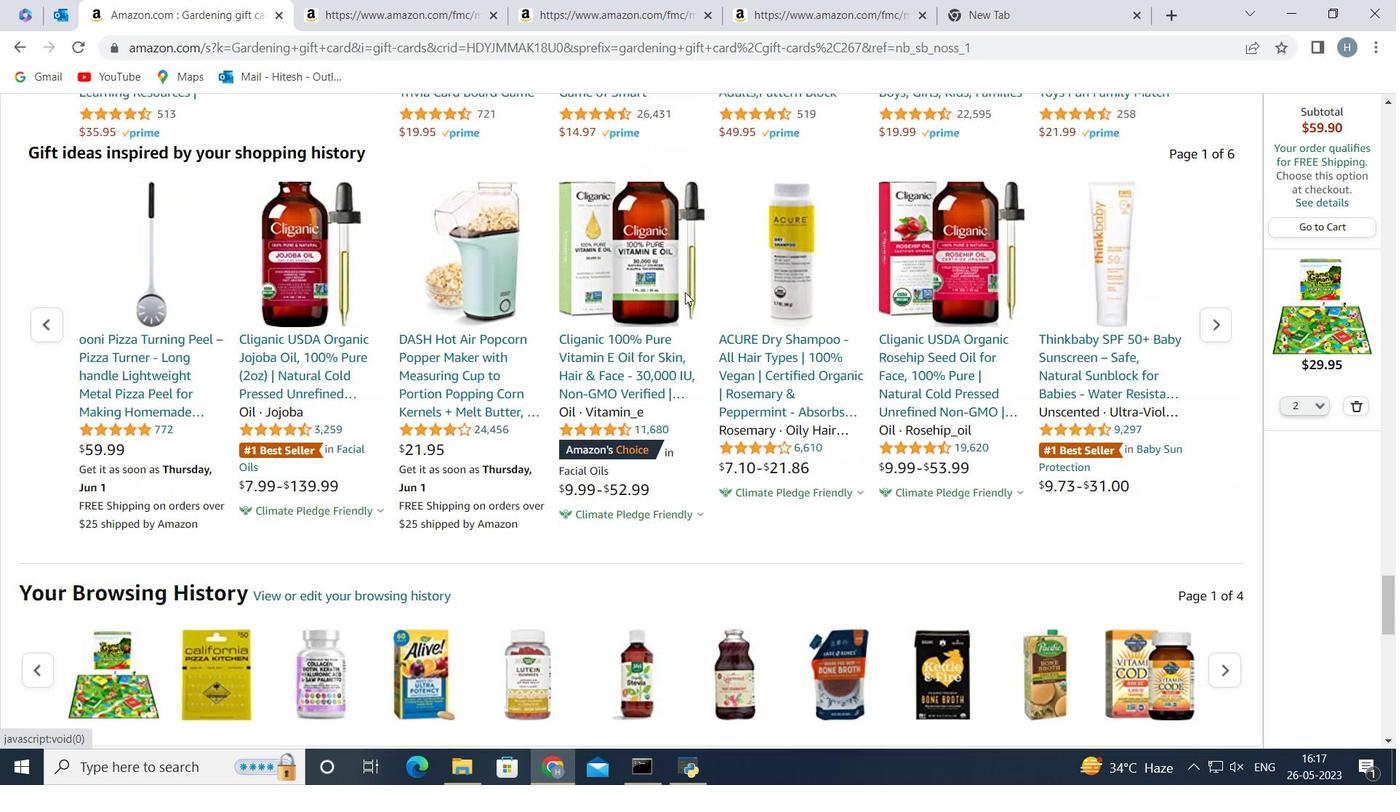 
Action: Mouse scrolled (685, 293) with delta (0, 0)
Screenshot: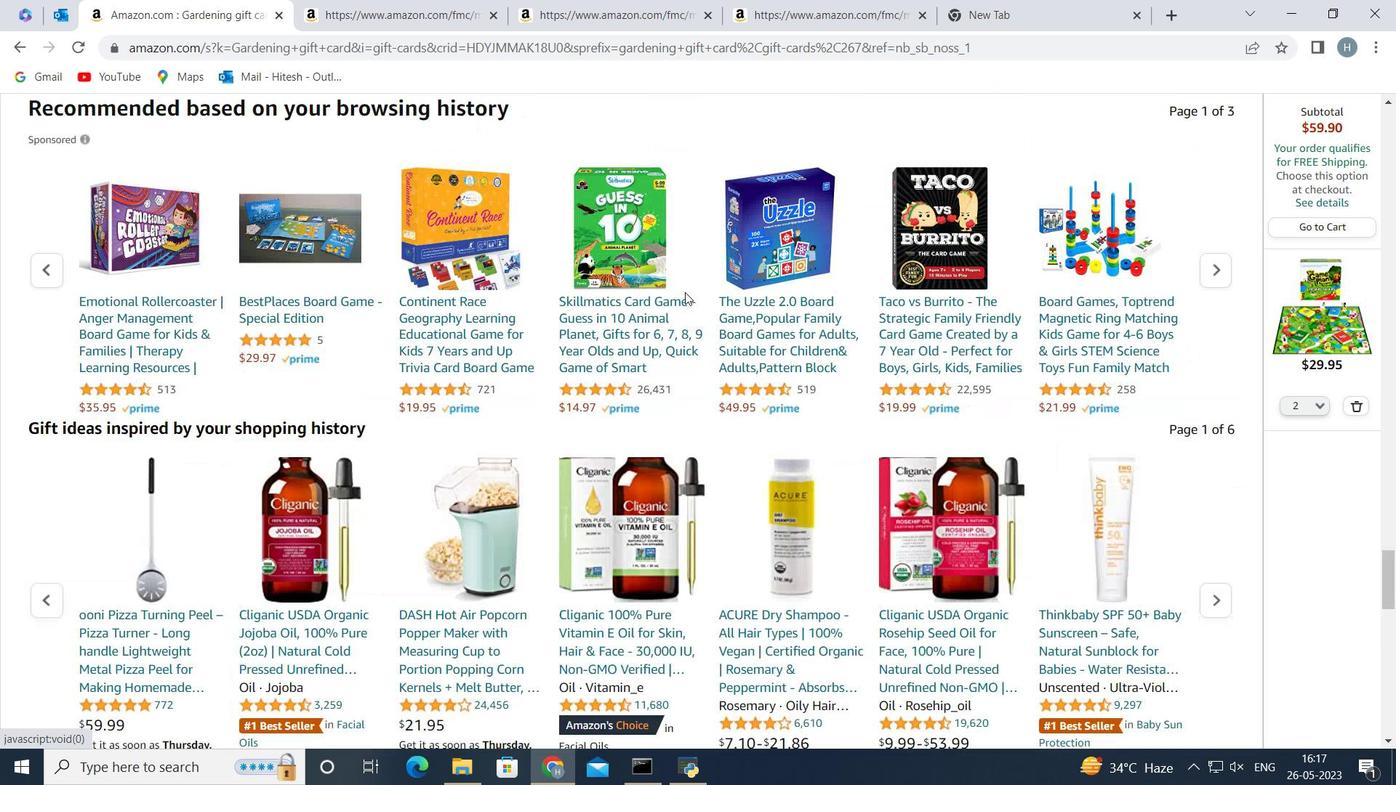 
Action: Mouse scrolled (685, 293) with delta (0, 0)
Screenshot: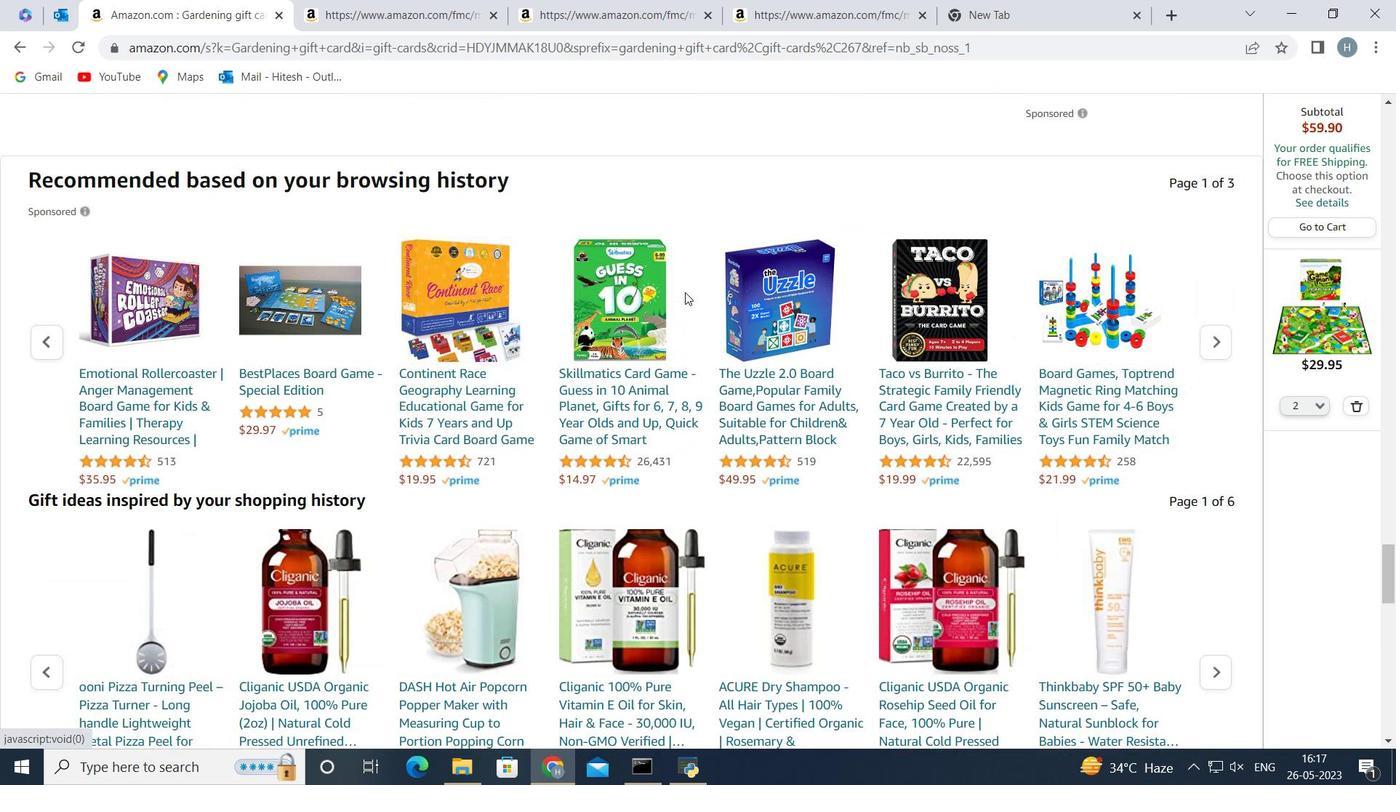 
Action: Mouse scrolled (685, 293) with delta (0, 0)
Screenshot: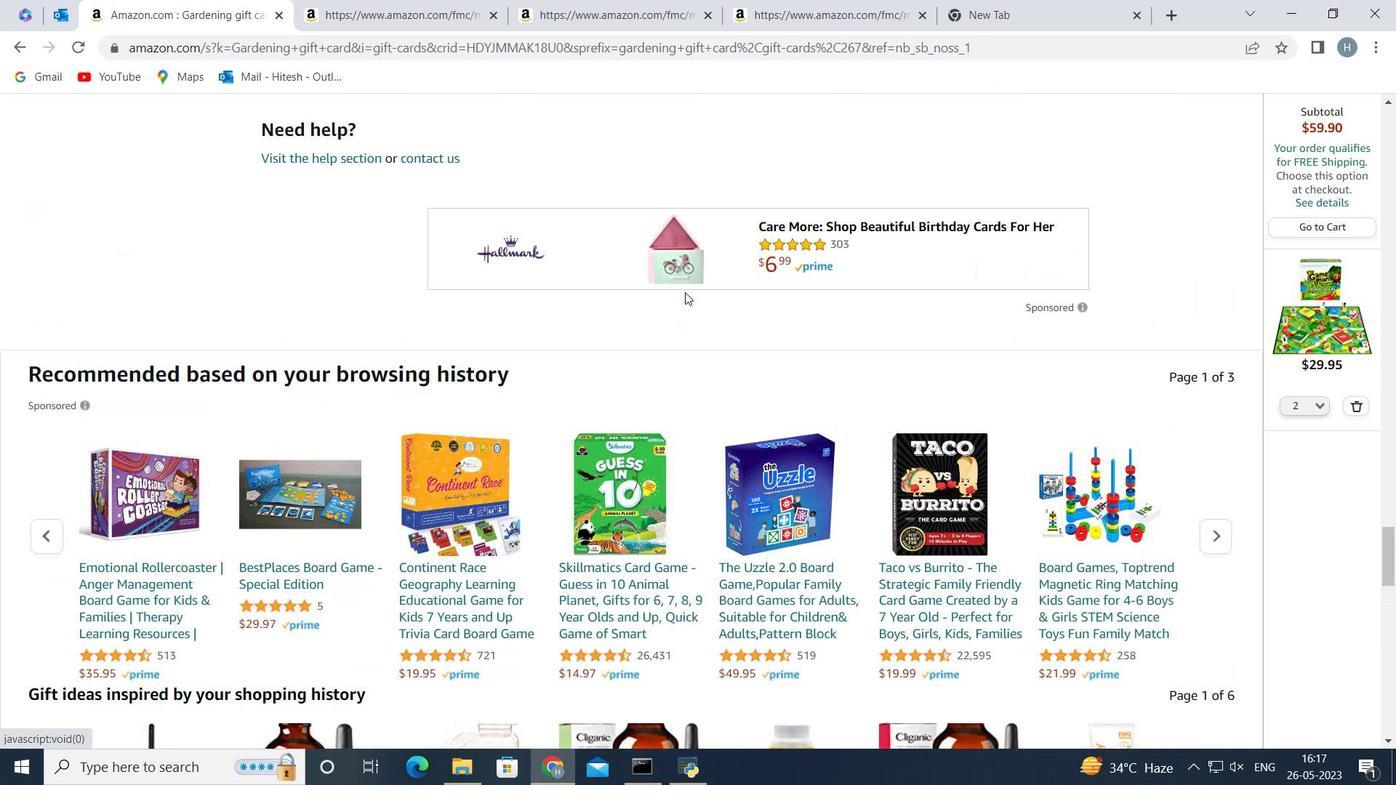 
Action: Mouse scrolled (685, 293) with delta (0, 0)
Screenshot: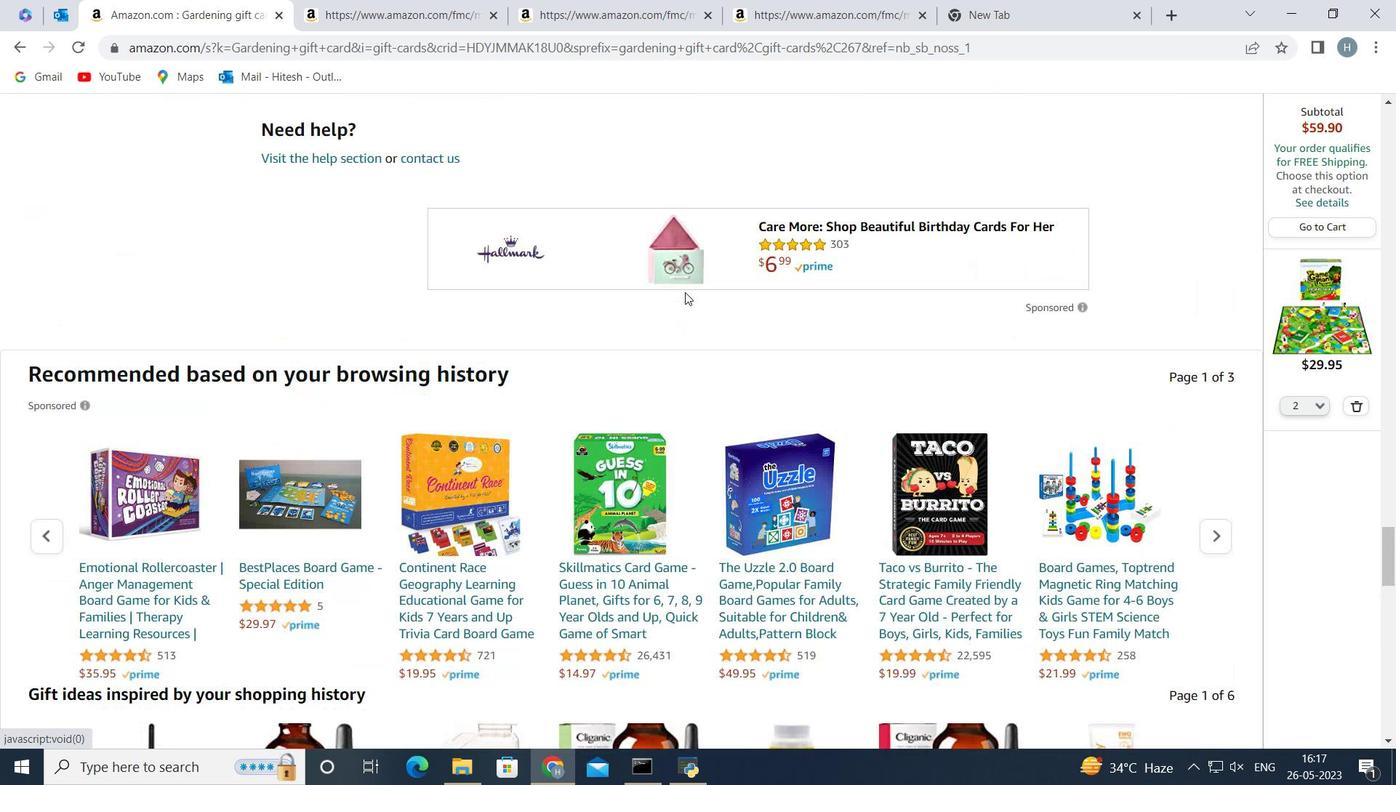 
Action: Mouse scrolled (685, 293) with delta (0, 0)
Screenshot: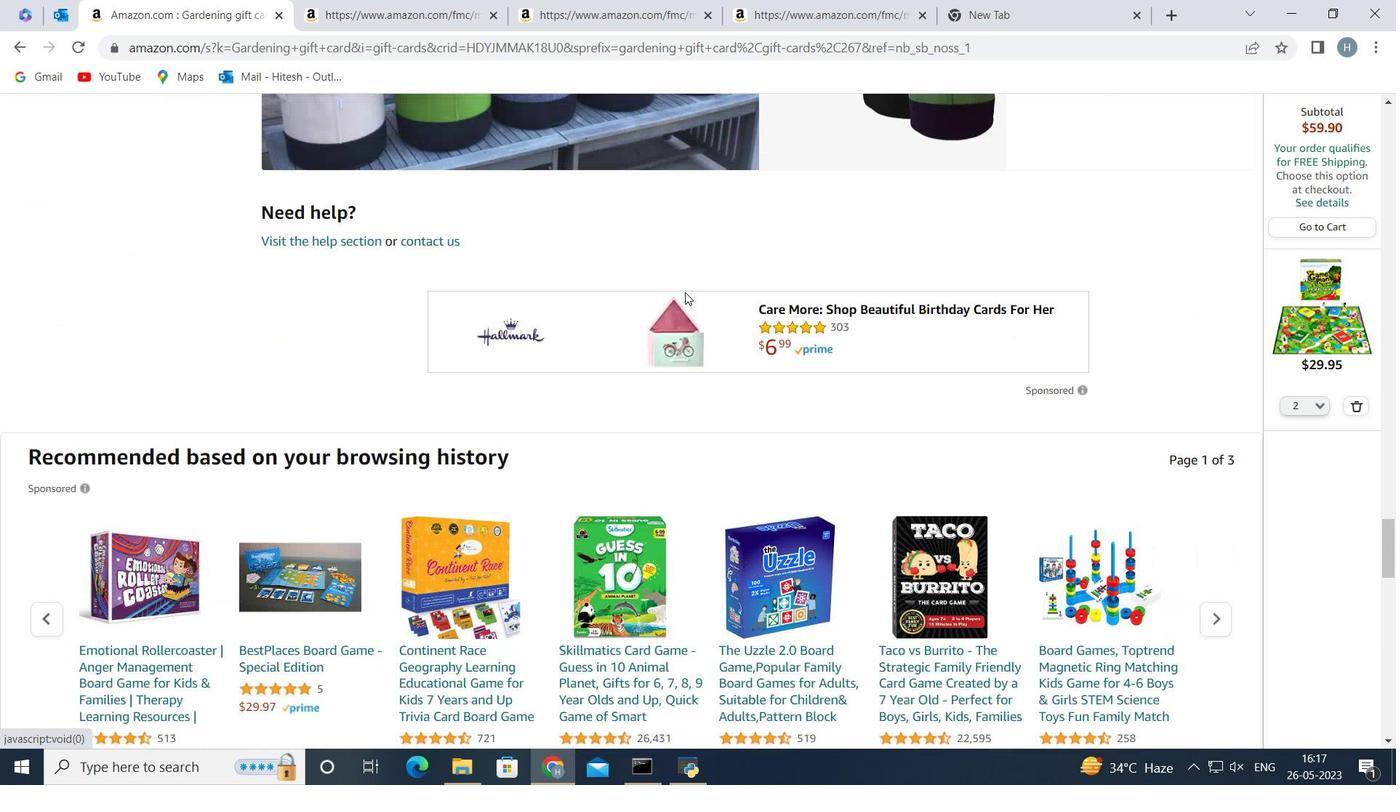 
Action: Mouse scrolled (685, 293) with delta (0, 0)
Screenshot: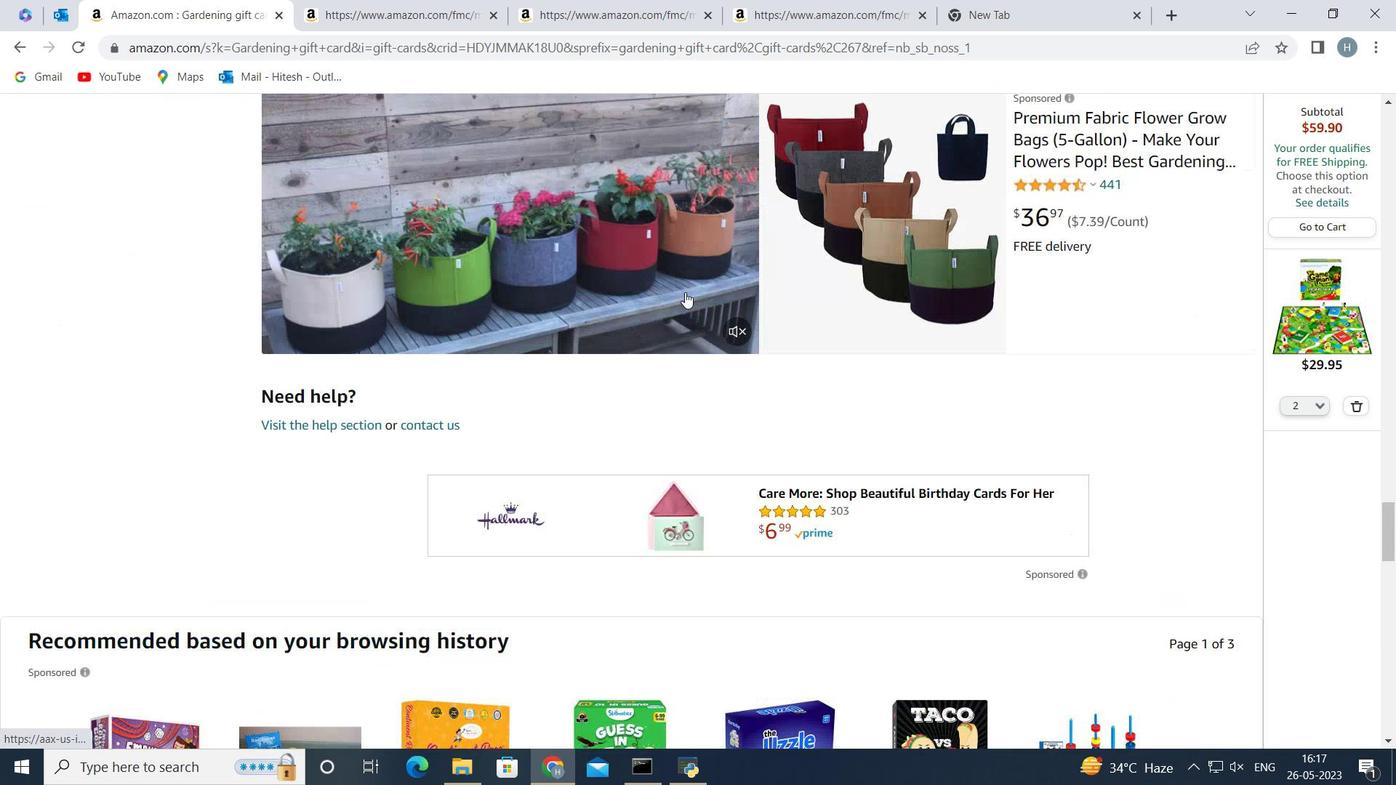 
Action: Mouse scrolled (685, 293) with delta (0, 0)
Screenshot: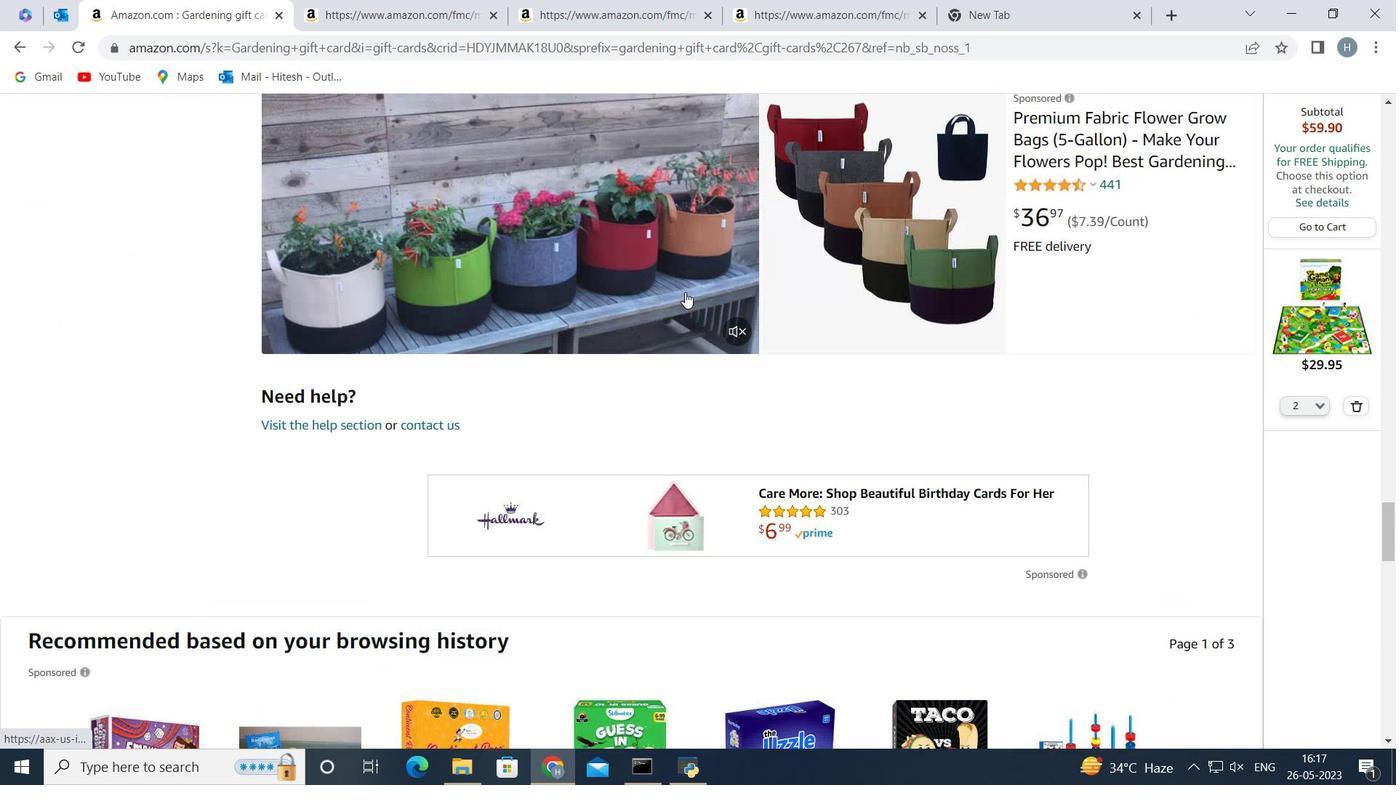 
Action: Mouse scrolled (685, 293) with delta (0, 0)
Screenshot: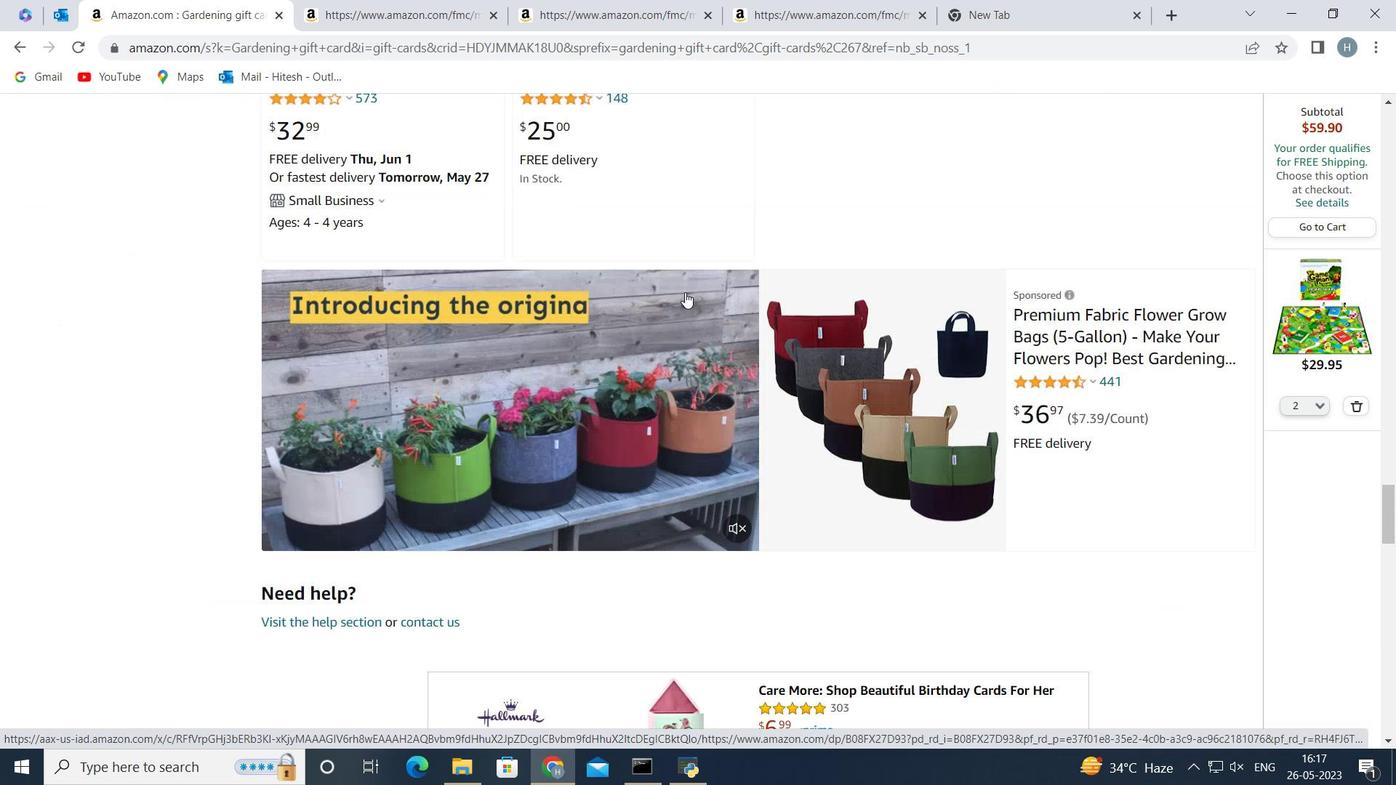 
Action: Mouse scrolled (685, 293) with delta (0, 0)
Screenshot: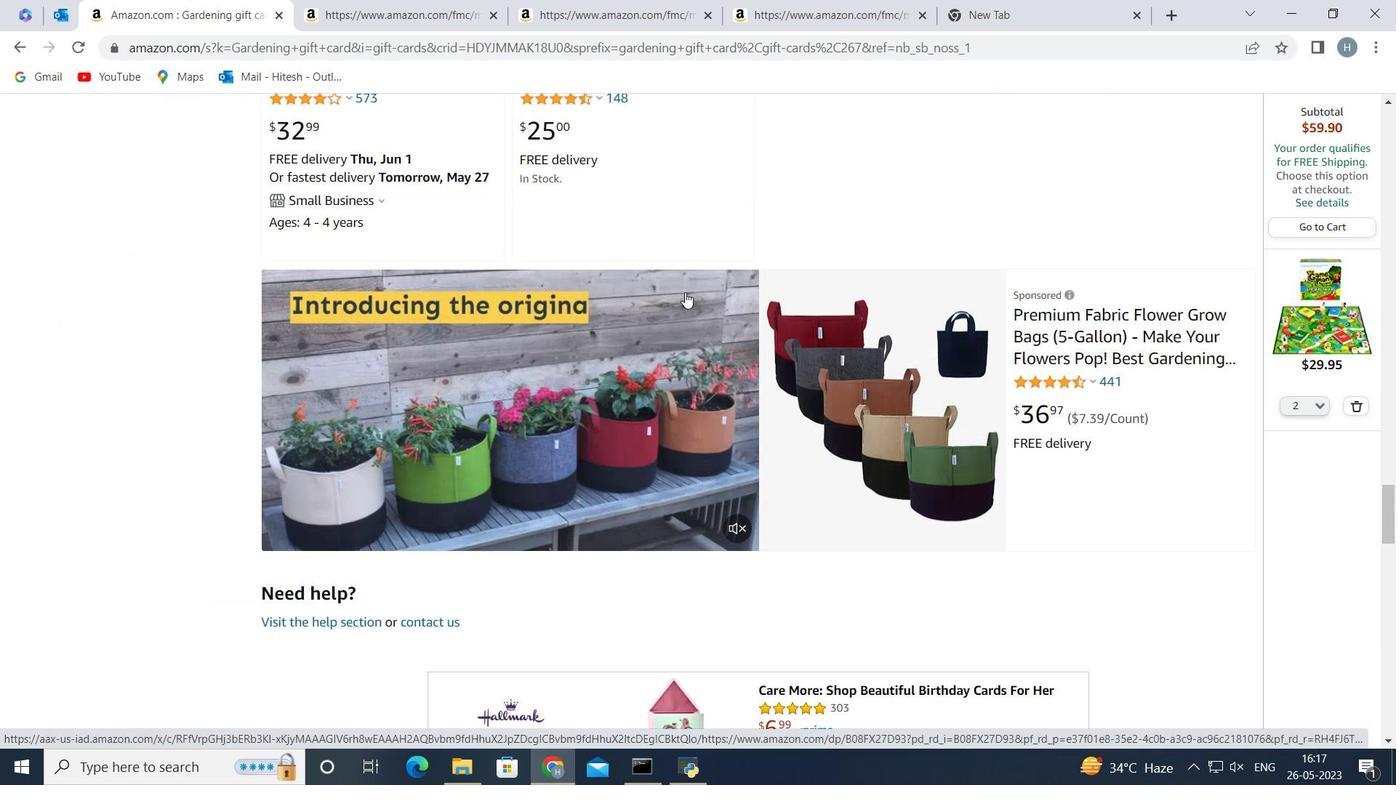 
Action: Mouse scrolled (685, 293) with delta (0, 0)
Screenshot: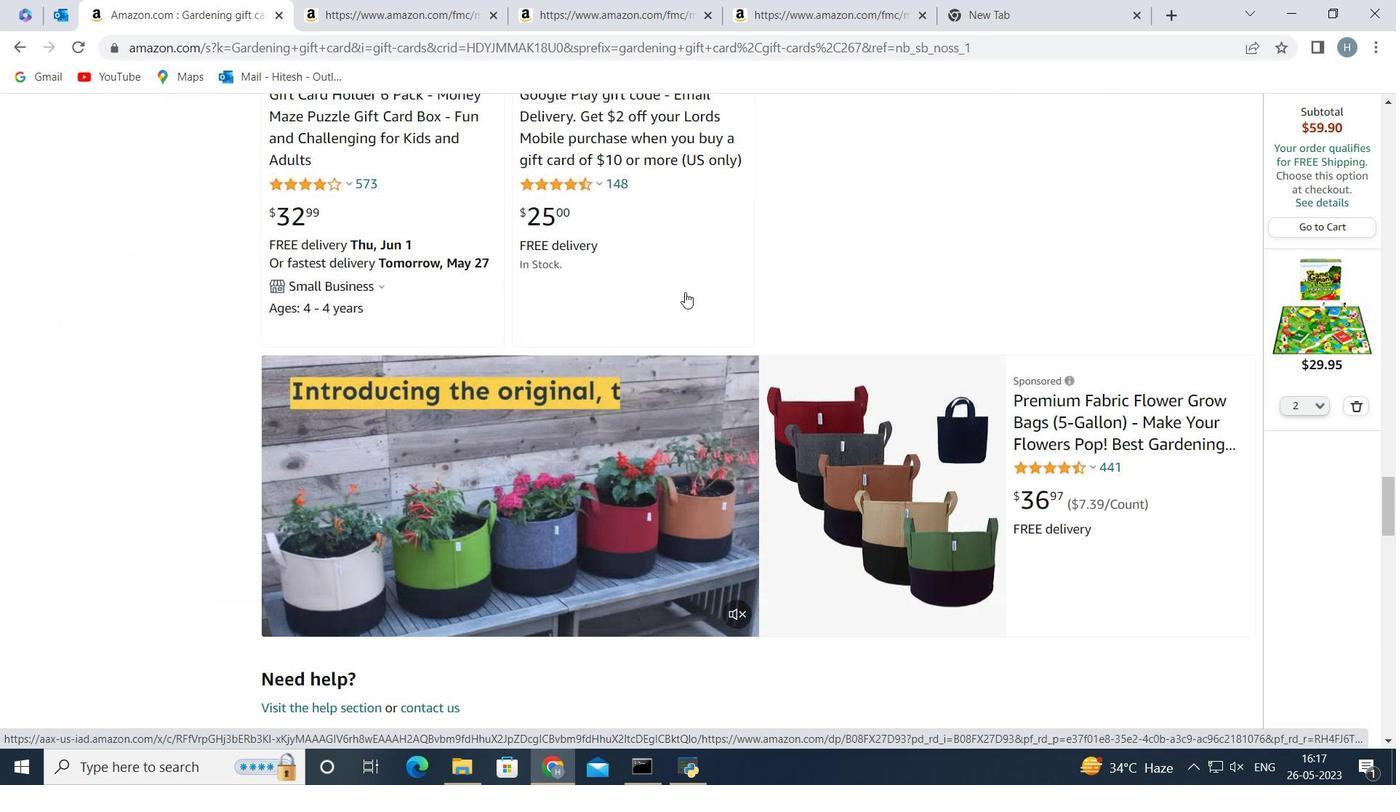 
Action: Mouse scrolled (685, 293) with delta (0, 0)
Screenshot: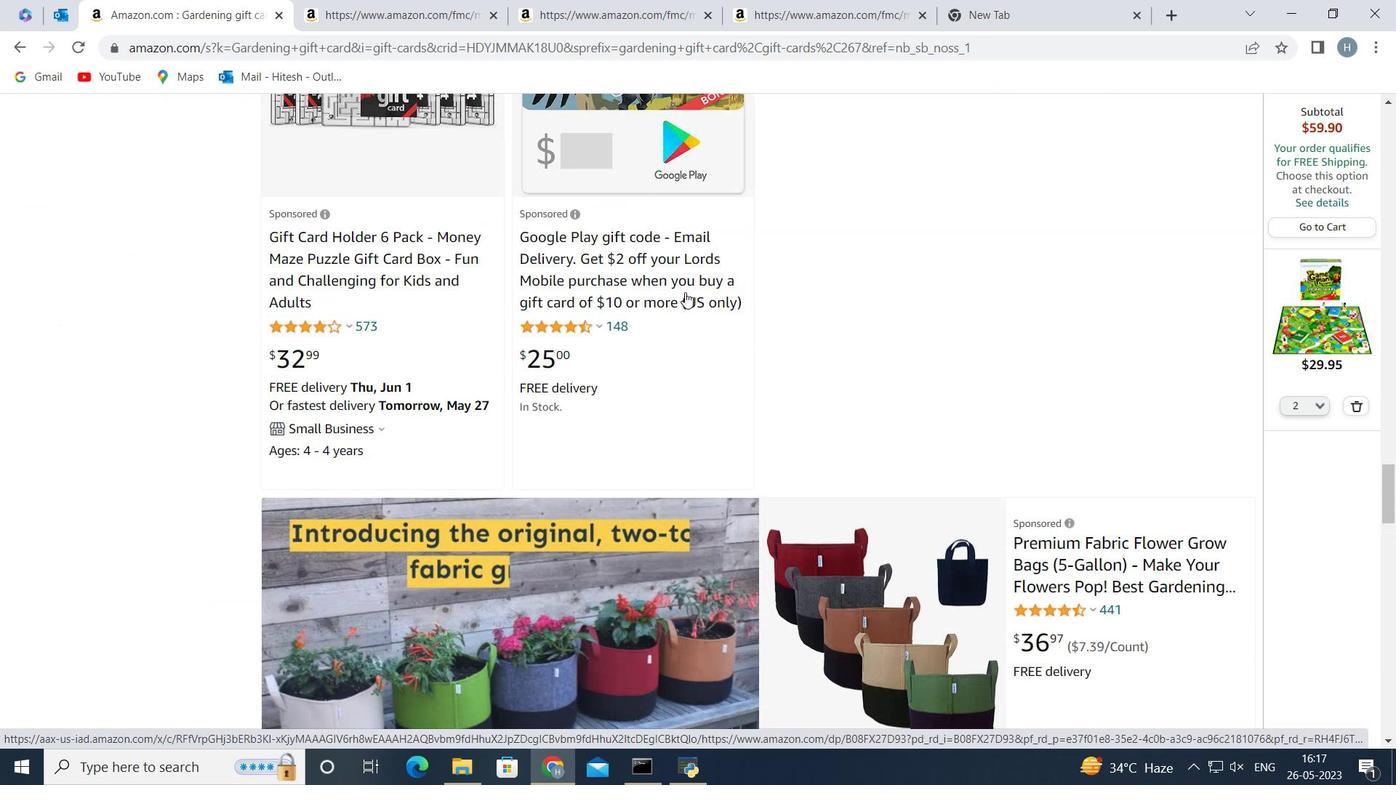 
Action: Mouse scrolled (685, 293) with delta (0, 0)
Screenshot: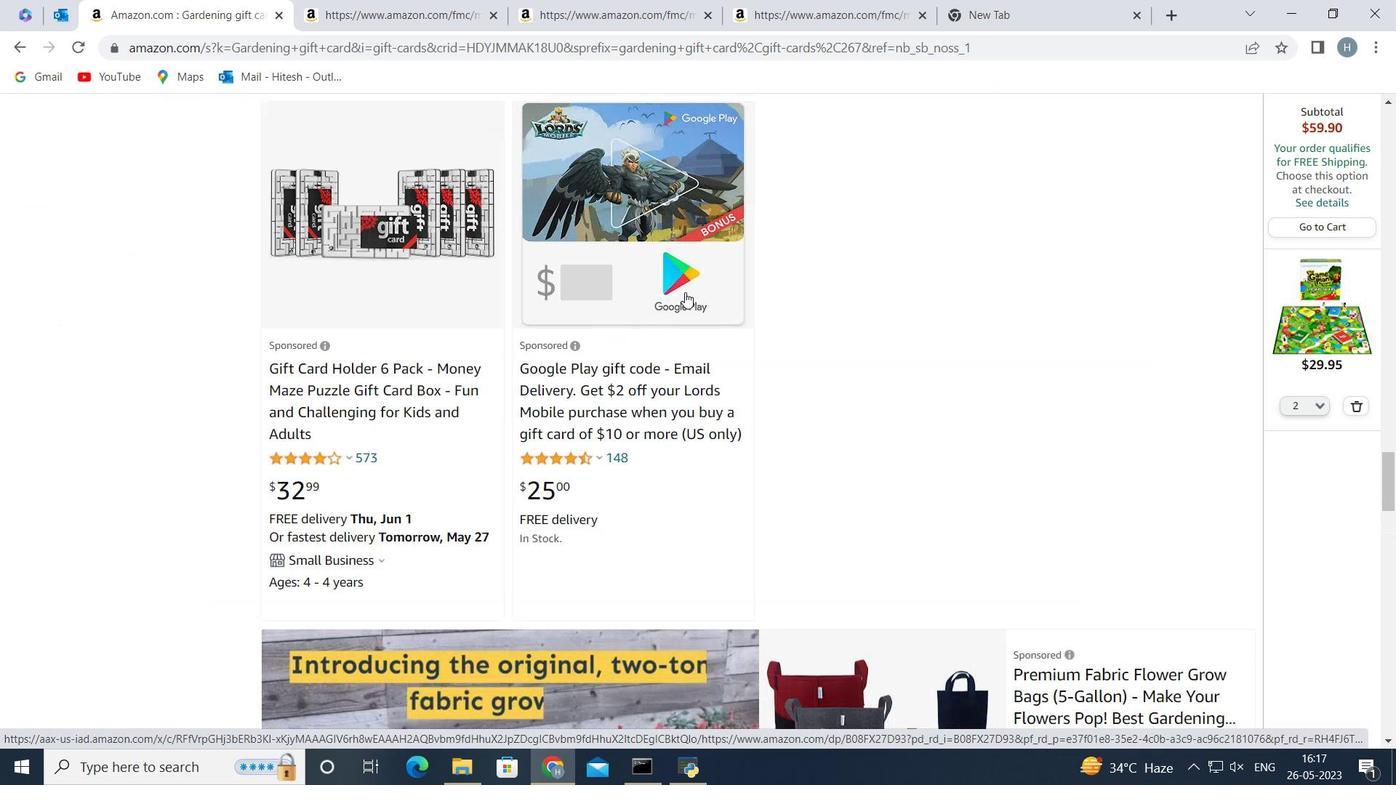 
Action: Mouse scrolled (685, 293) with delta (0, 0)
Screenshot: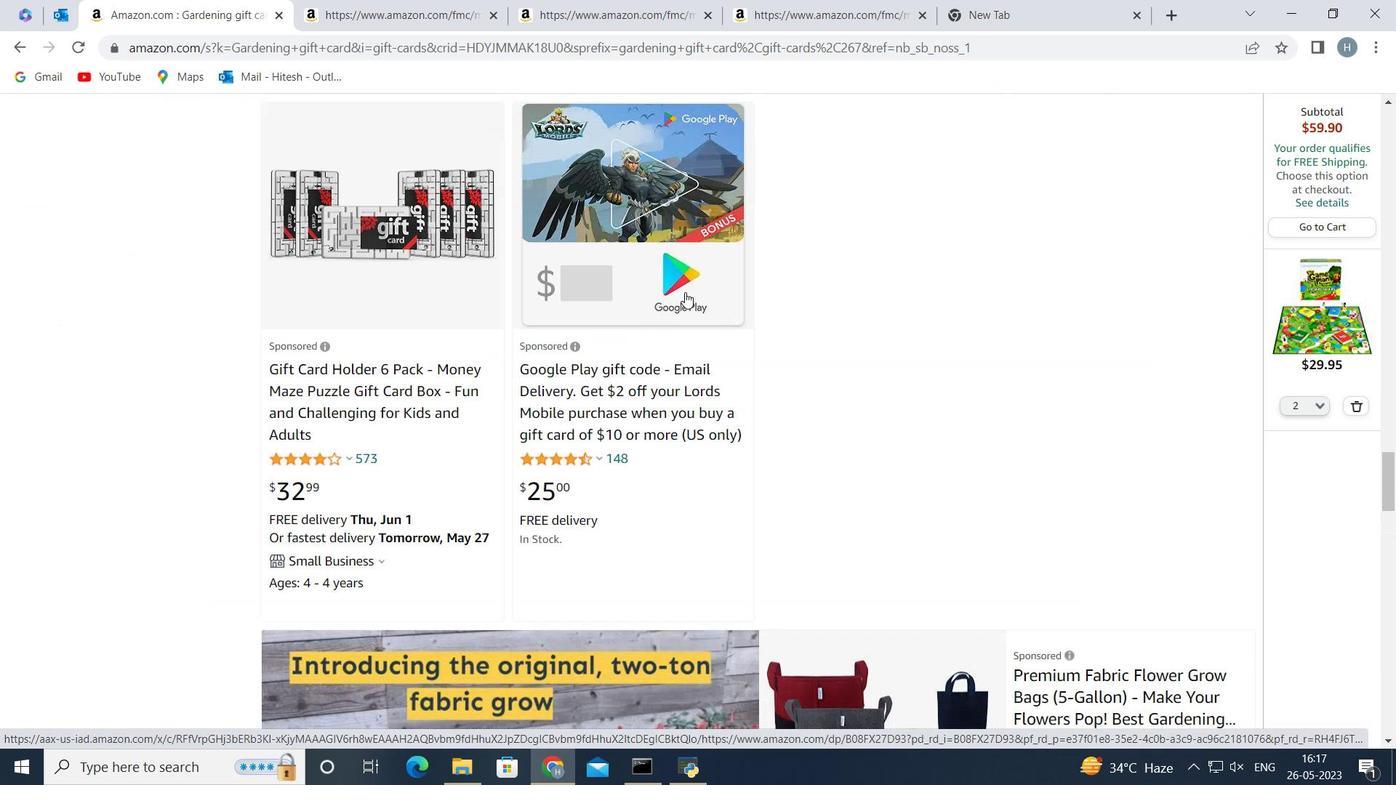 
Action: Mouse scrolled (685, 293) with delta (0, 0)
Screenshot: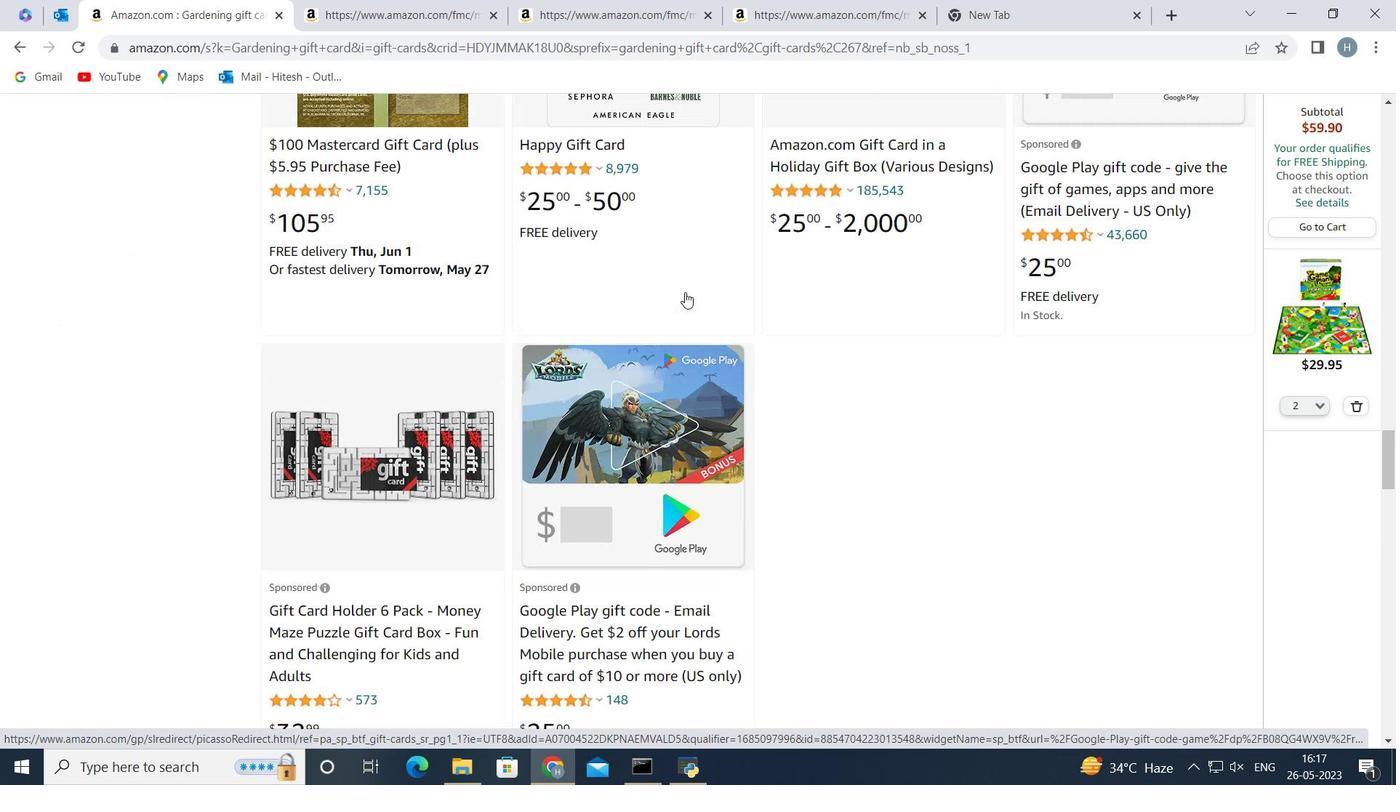 
Action: Mouse scrolled (685, 293) with delta (0, 0)
Screenshot: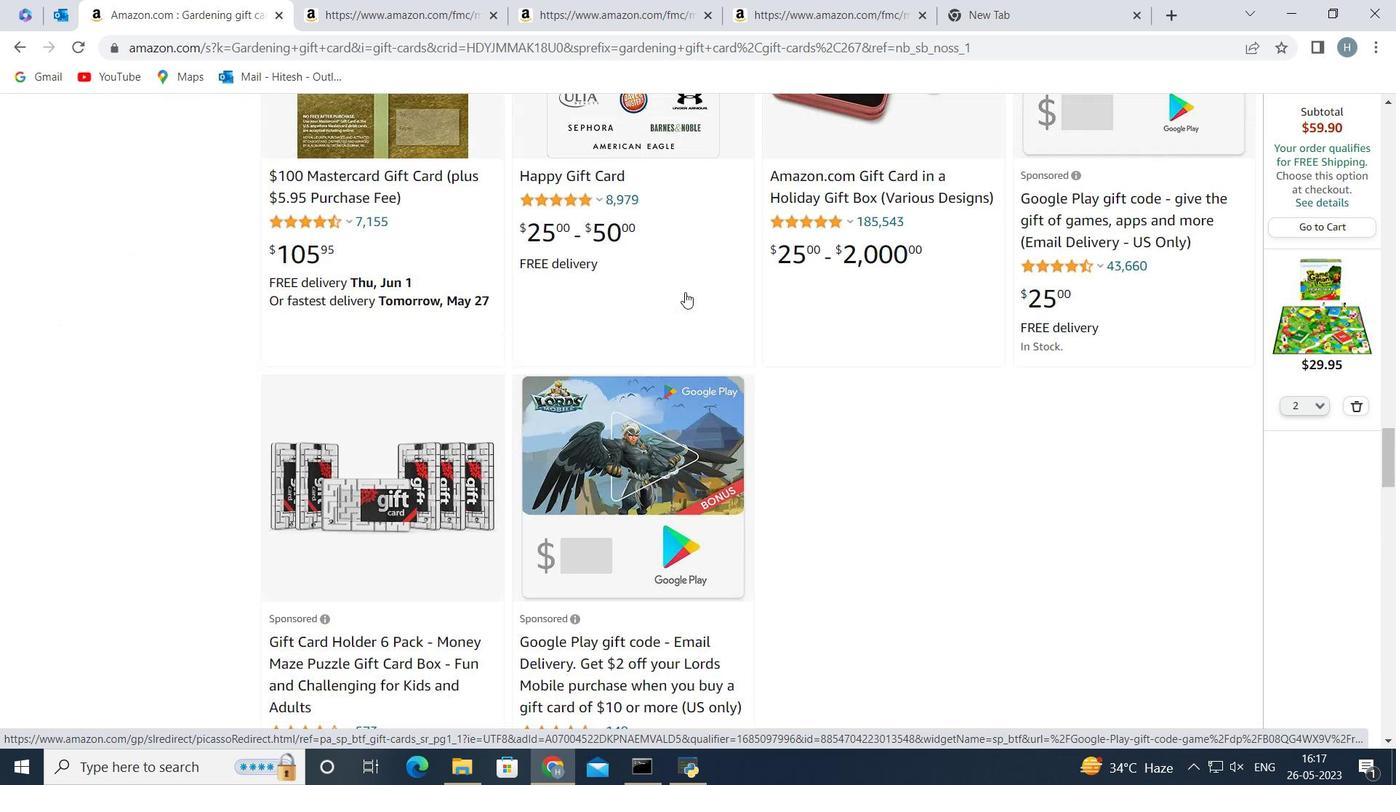 
Action: Mouse scrolled (685, 293) with delta (0, 0)
Screenshot: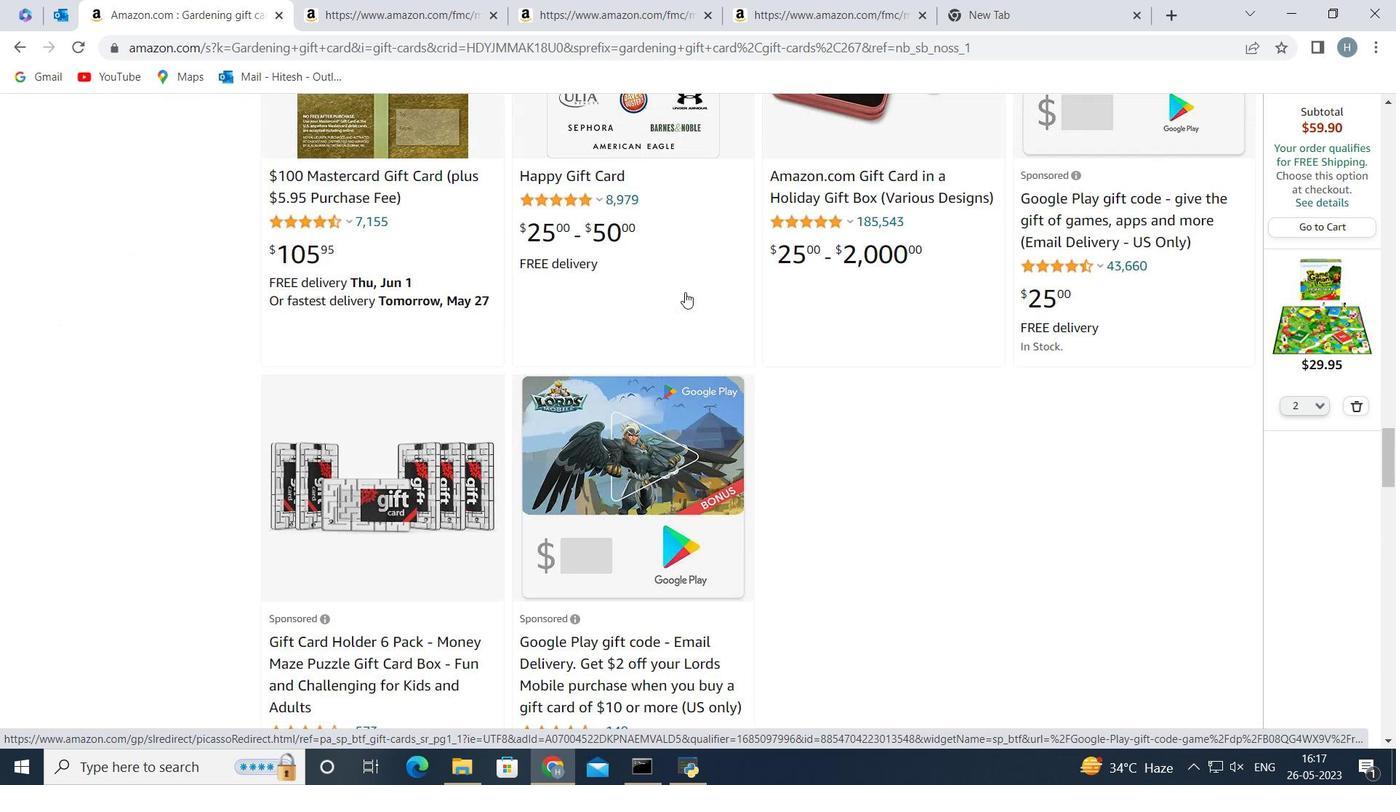 
Action: Mouse scrolled (685, 293) with delta (0, 0)
Screenshot: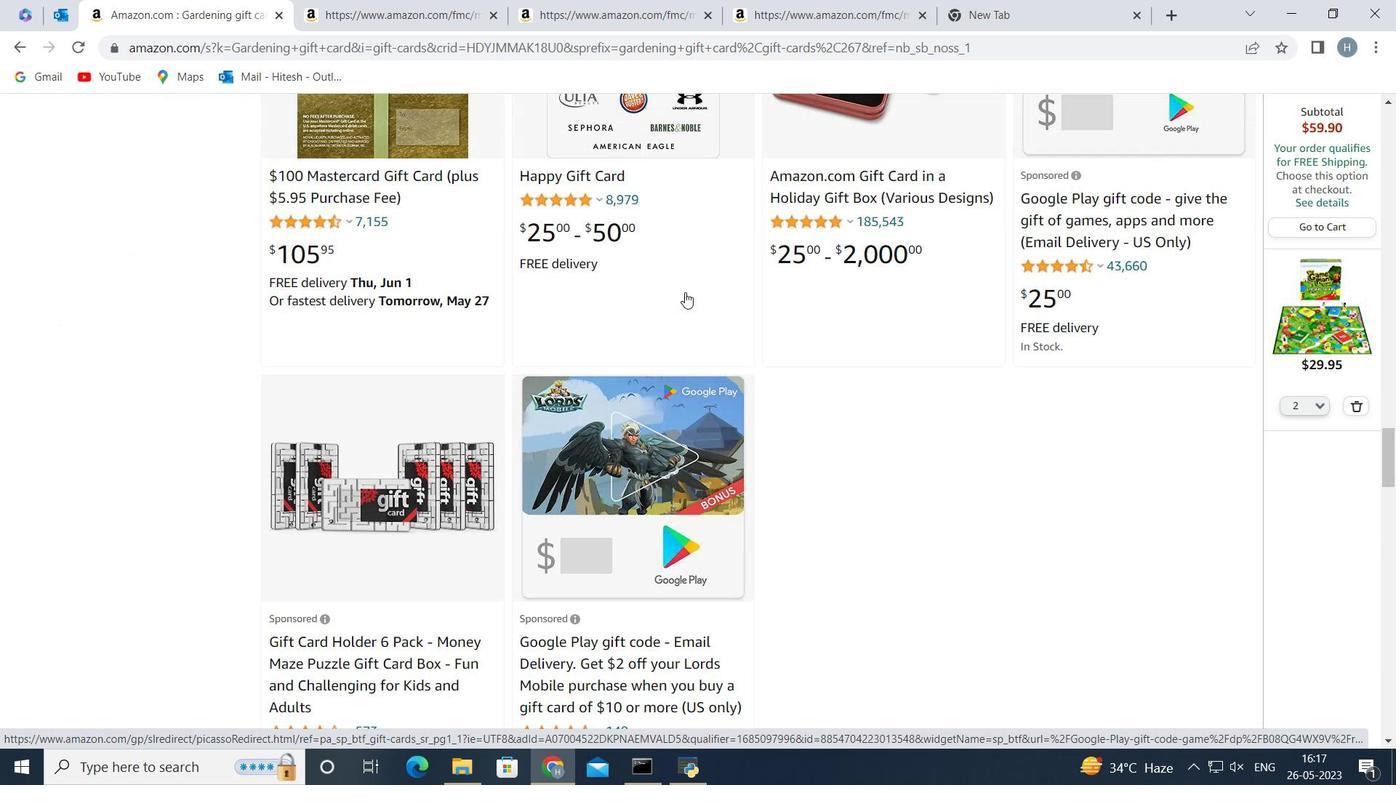 
Action: Mouse scrolled (685, 293) with delta (0, 0)
Screenshot: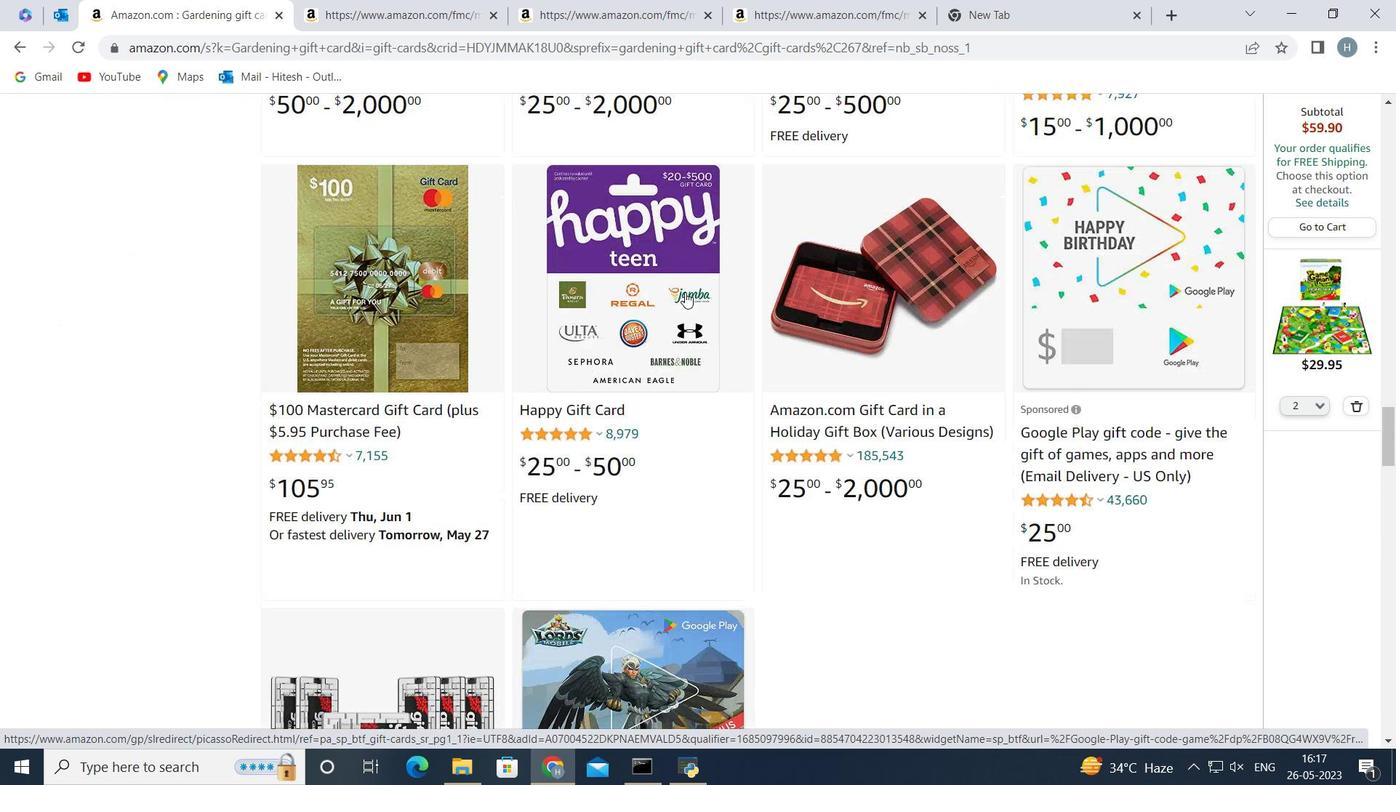 
Action: Mouse scrolled (685, 293) with delta (0, 0)
Screenshot: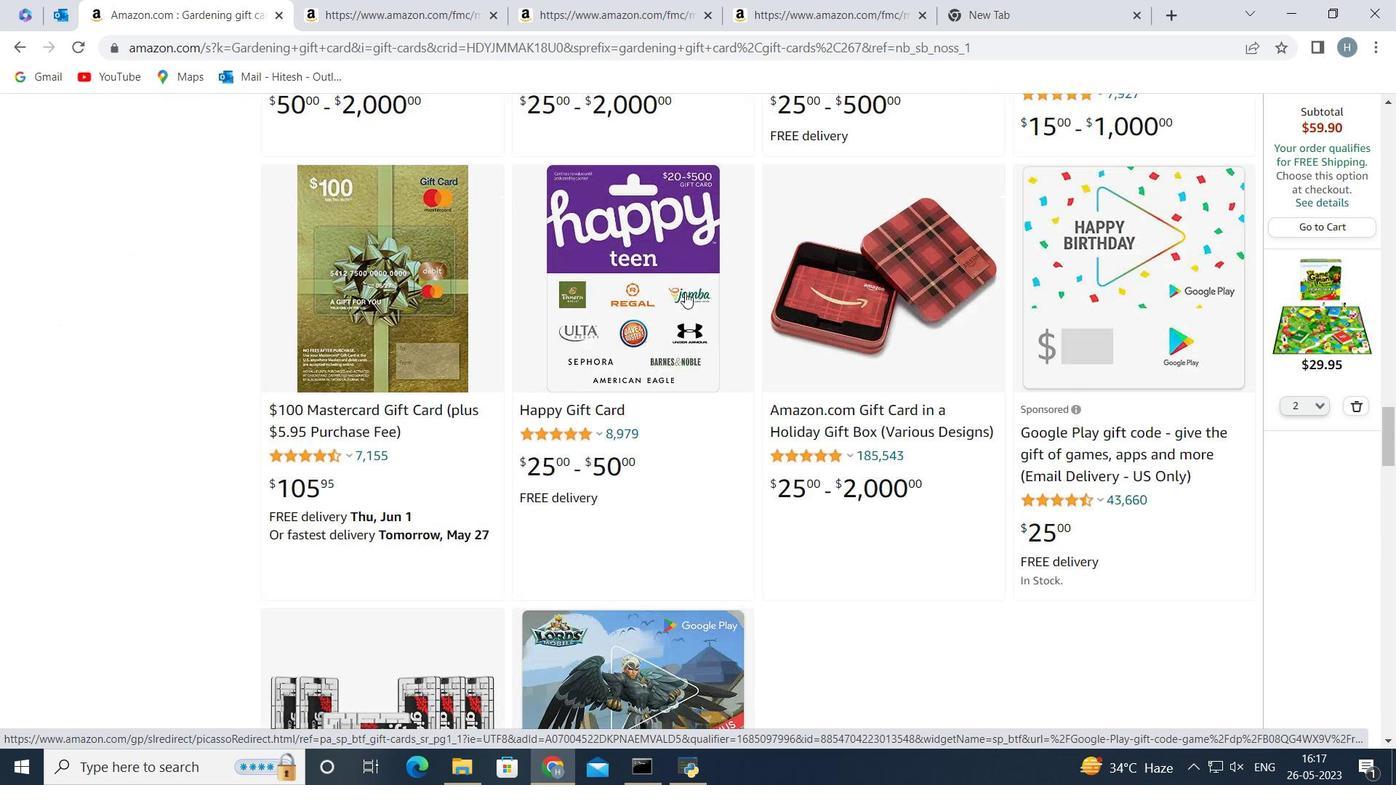 
Action: Mouse scrolled (685, 293) with delta (0, 0)
Screenshot: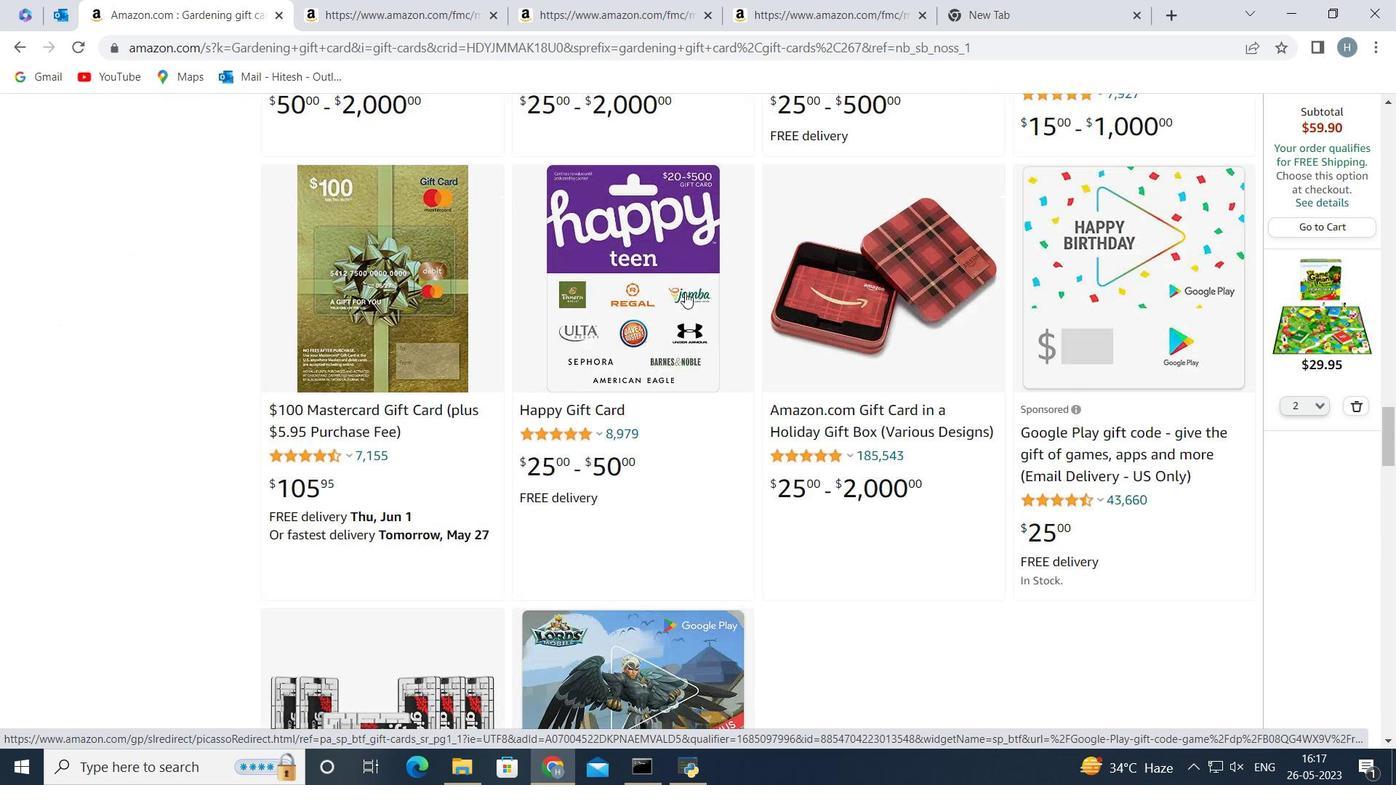 
Action: Mouse scrolled (685, 293) with delta (0, 0)
Screenshot: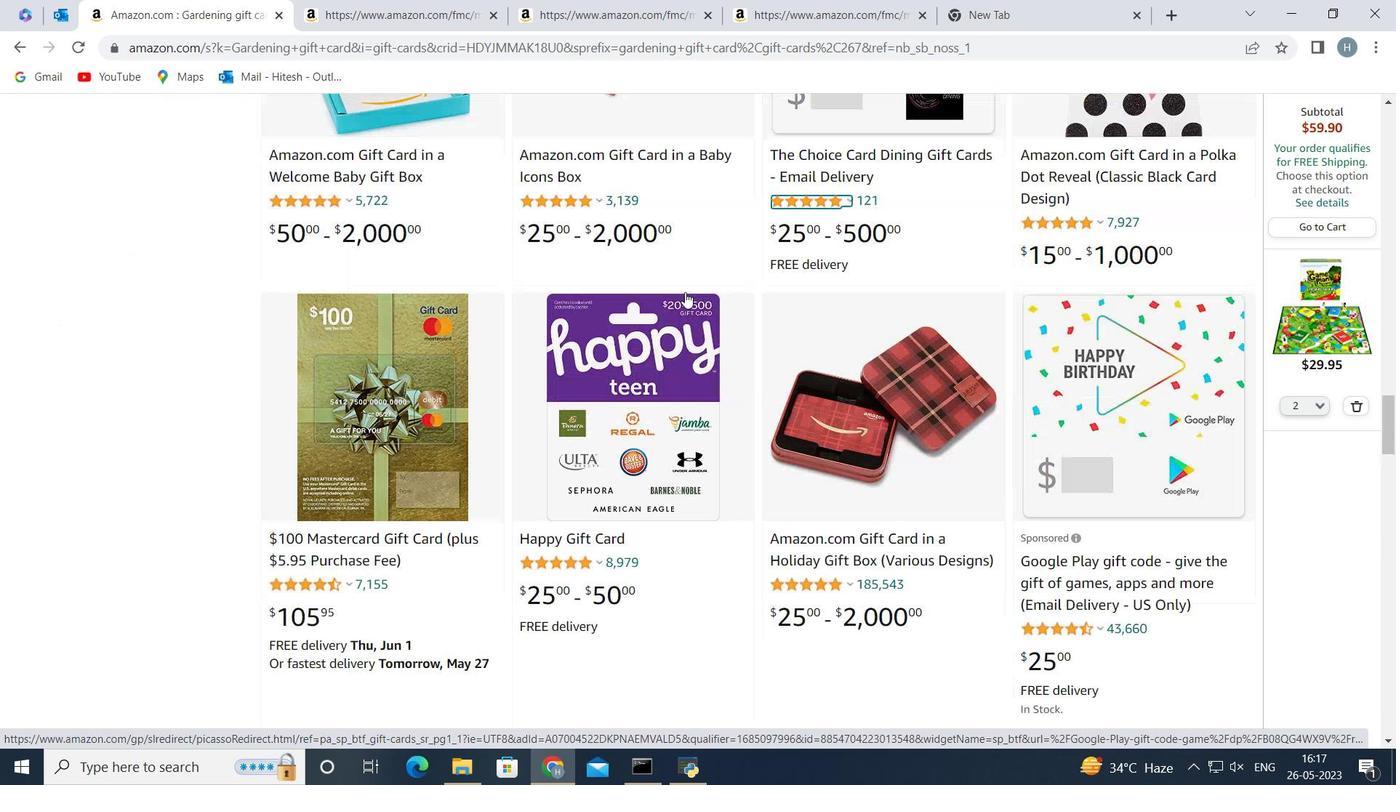 
Action: Mouse scrolled (685, 293) with delta (0, 0)
Screenshot: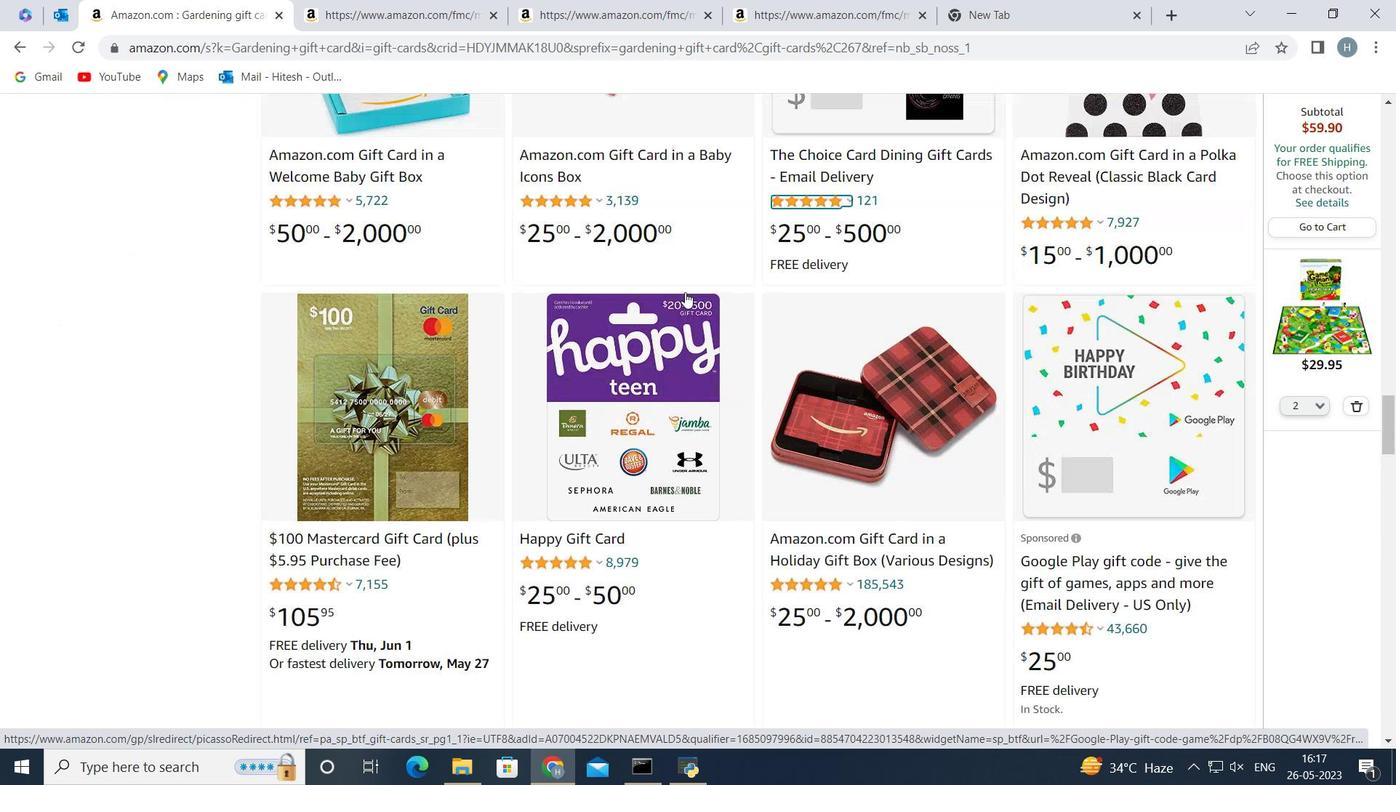 
Action: Mouse scrolled (685, 293) with delta (0, 0)
Screenshot: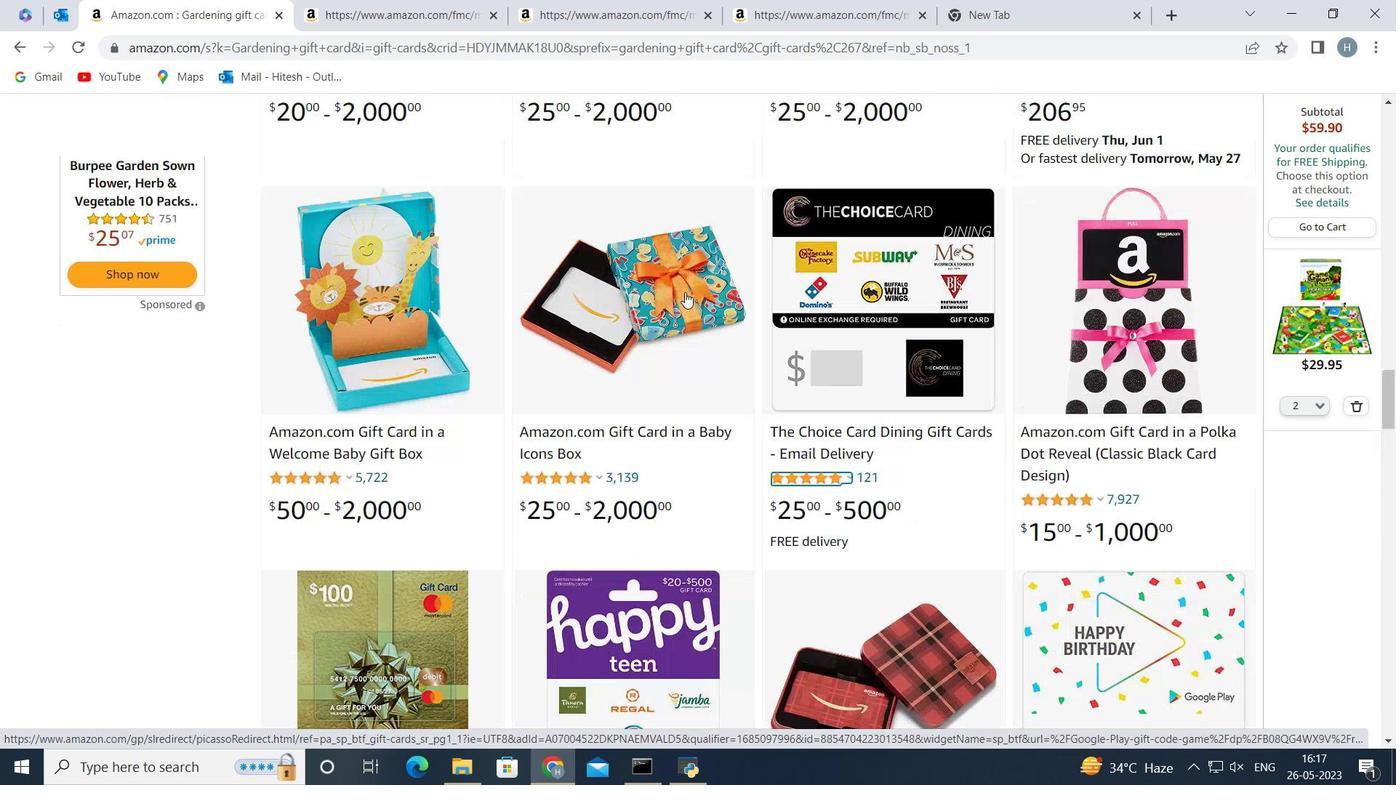 
Action: Mouse scrolled (685, 293) with delta (0, 0)
Screenshot: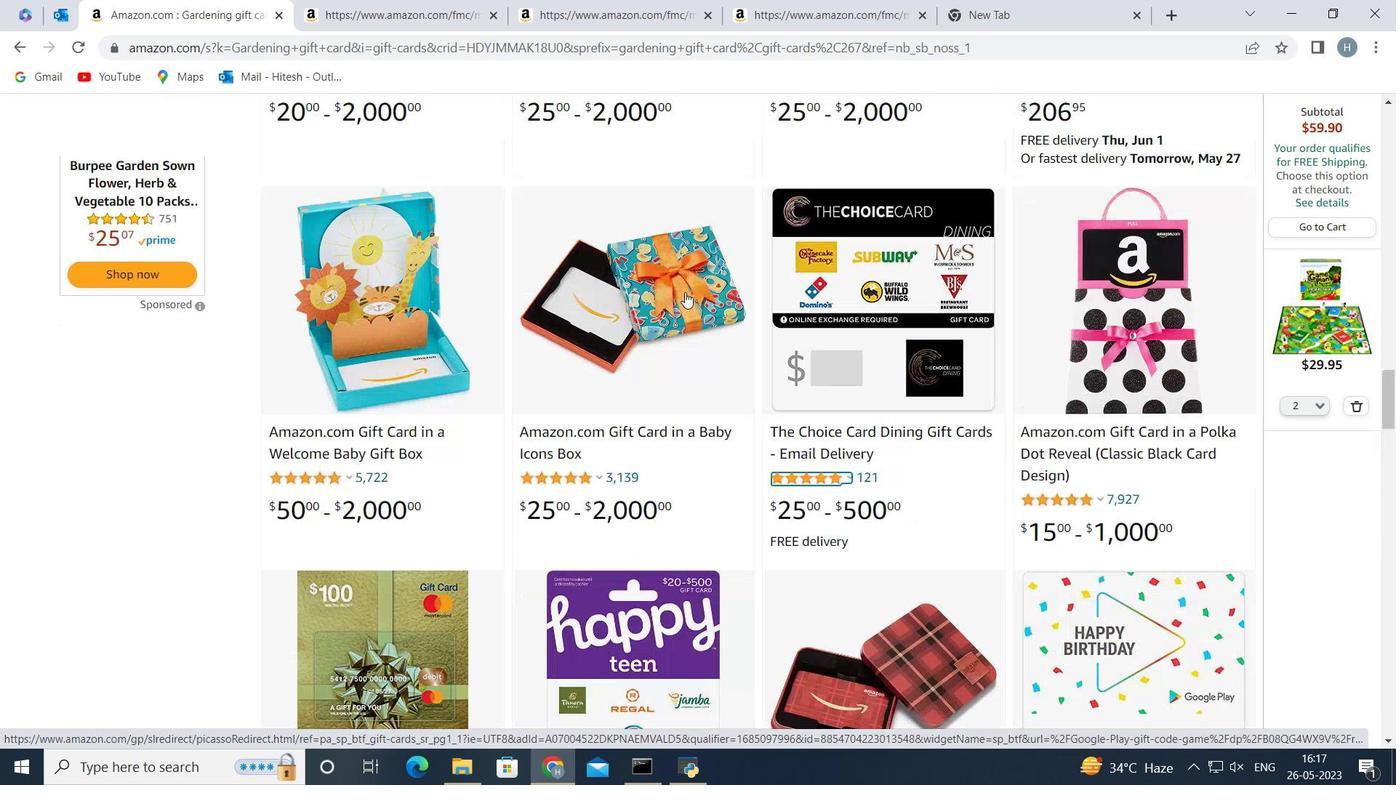 
Action: Mouse scrolled (685, 293) with delta (0, 0)
Screenshot: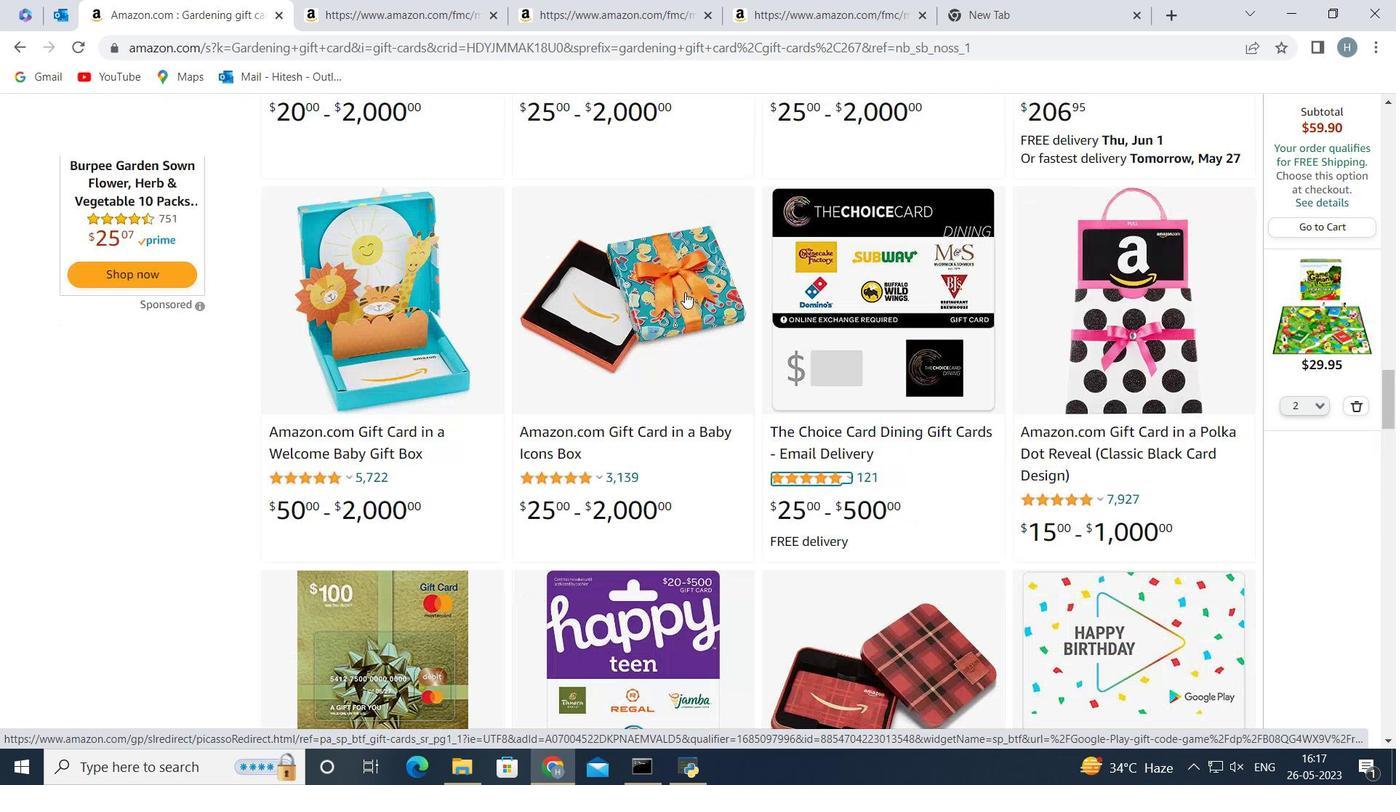 
Action: Mouse scrolled (685, 293) with delta (0, 0)
Screenshot: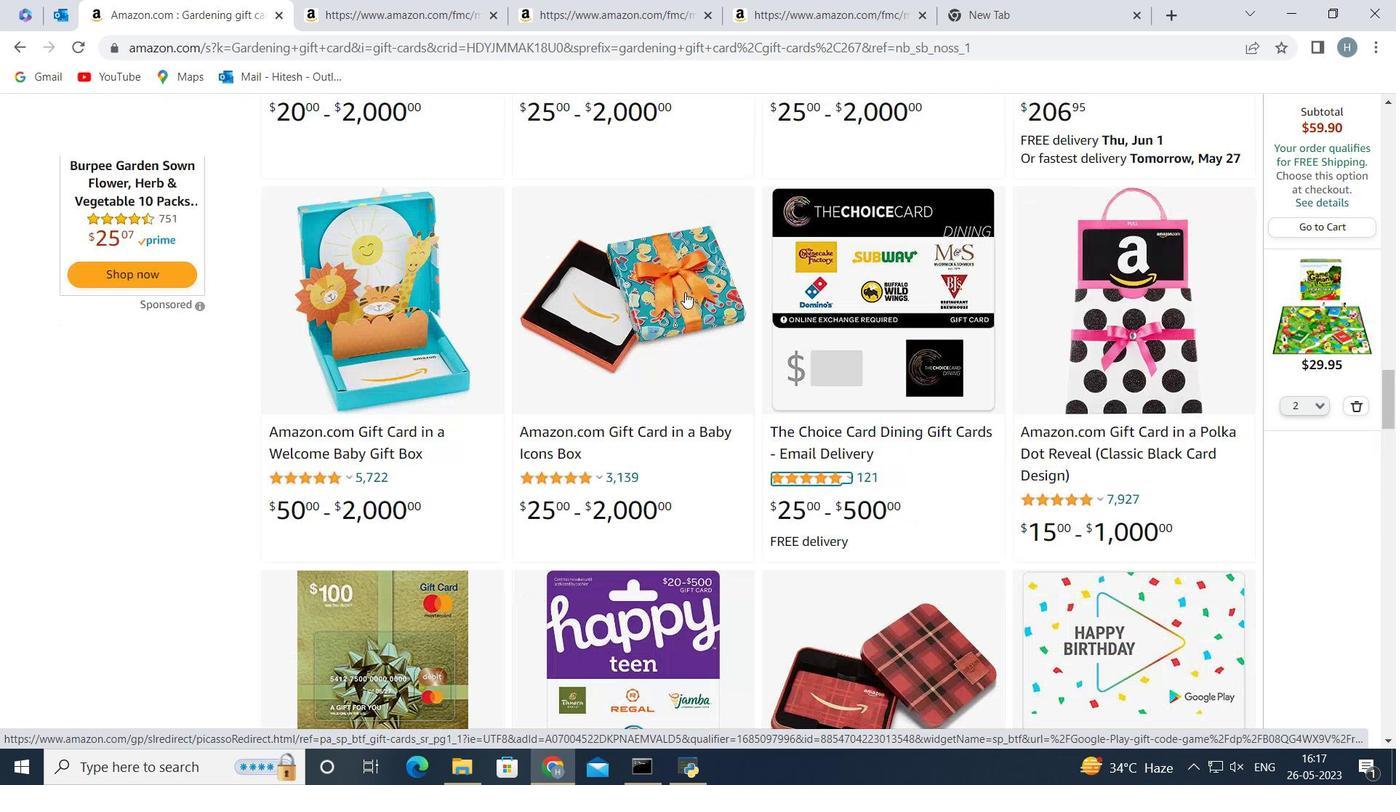 
Action: Mouse scrolled (685, 293) with delta (0, 0)
Screenshot: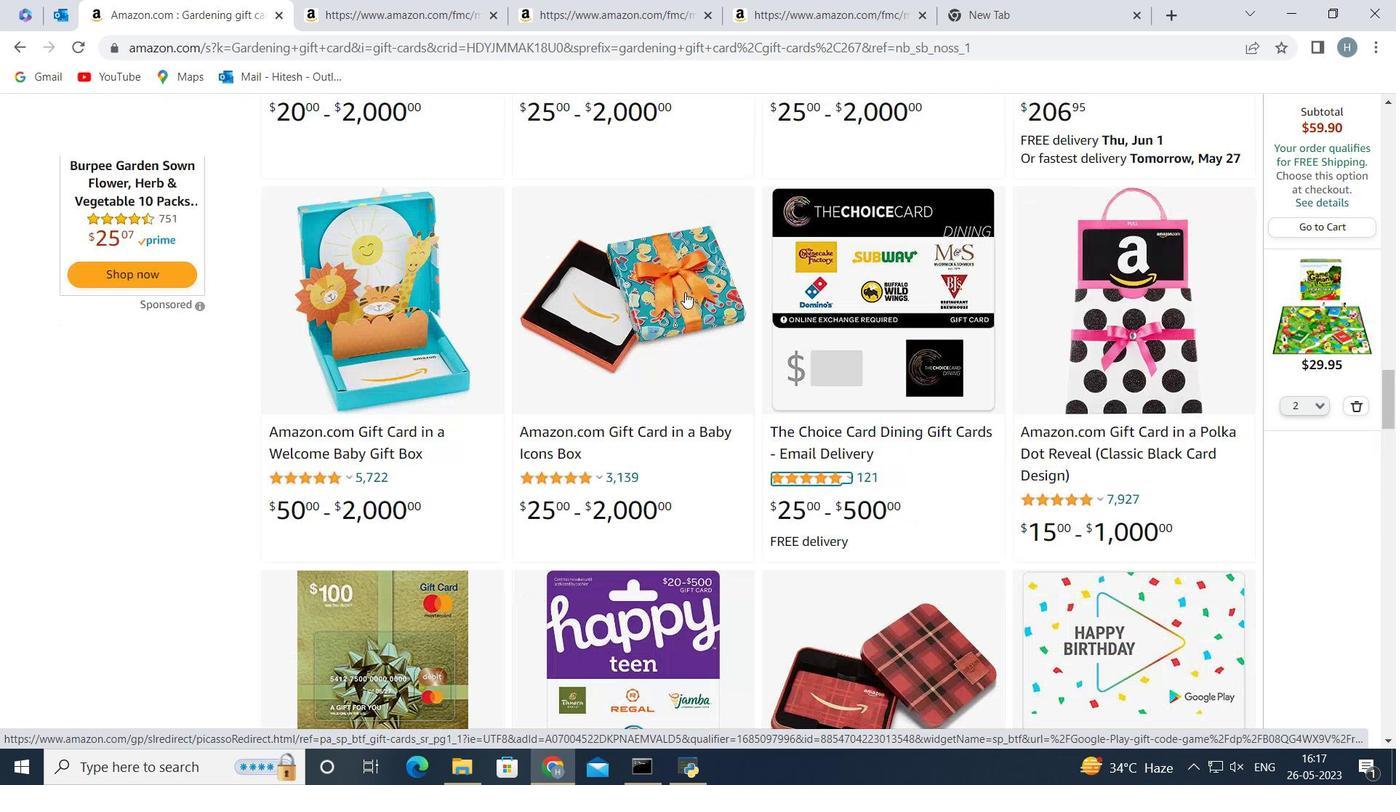 
Action: Mouse scrolled (685, 293) with delta (0, 0)
Screenshot: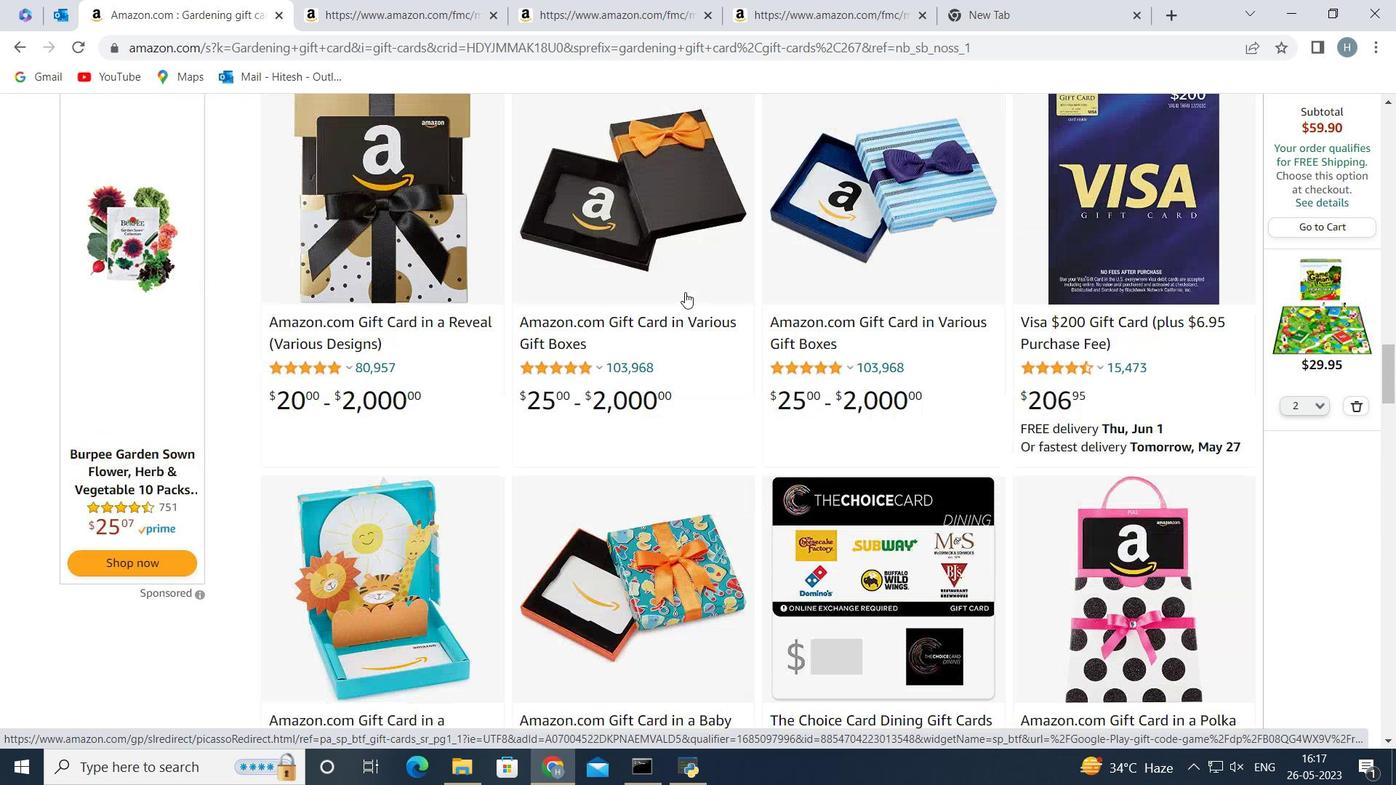 
Action: Mouse scrolled (685, 293) with delta (0, 0)
Screenshot: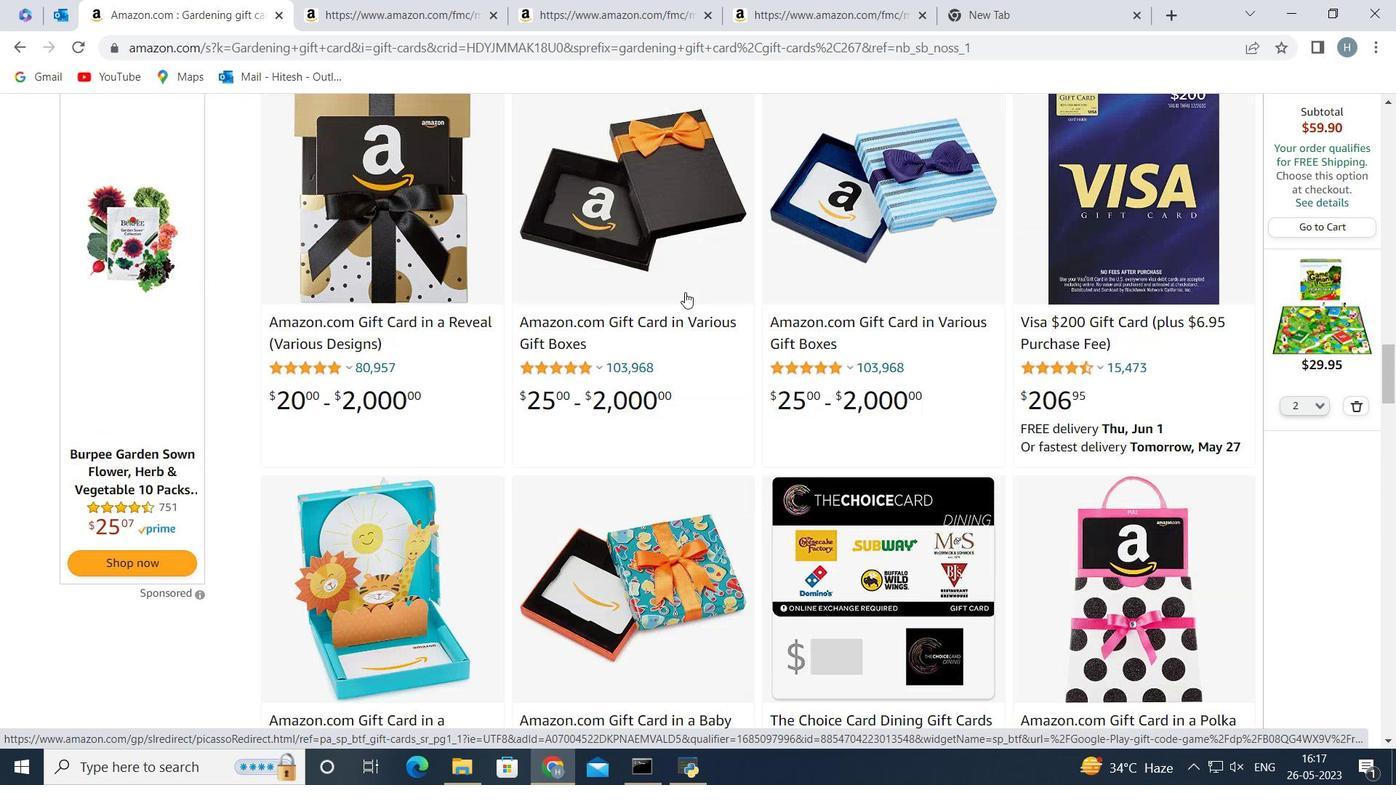 
Action: Mouse scrolled (685, 293) with delta (0, 0)
Screenshot: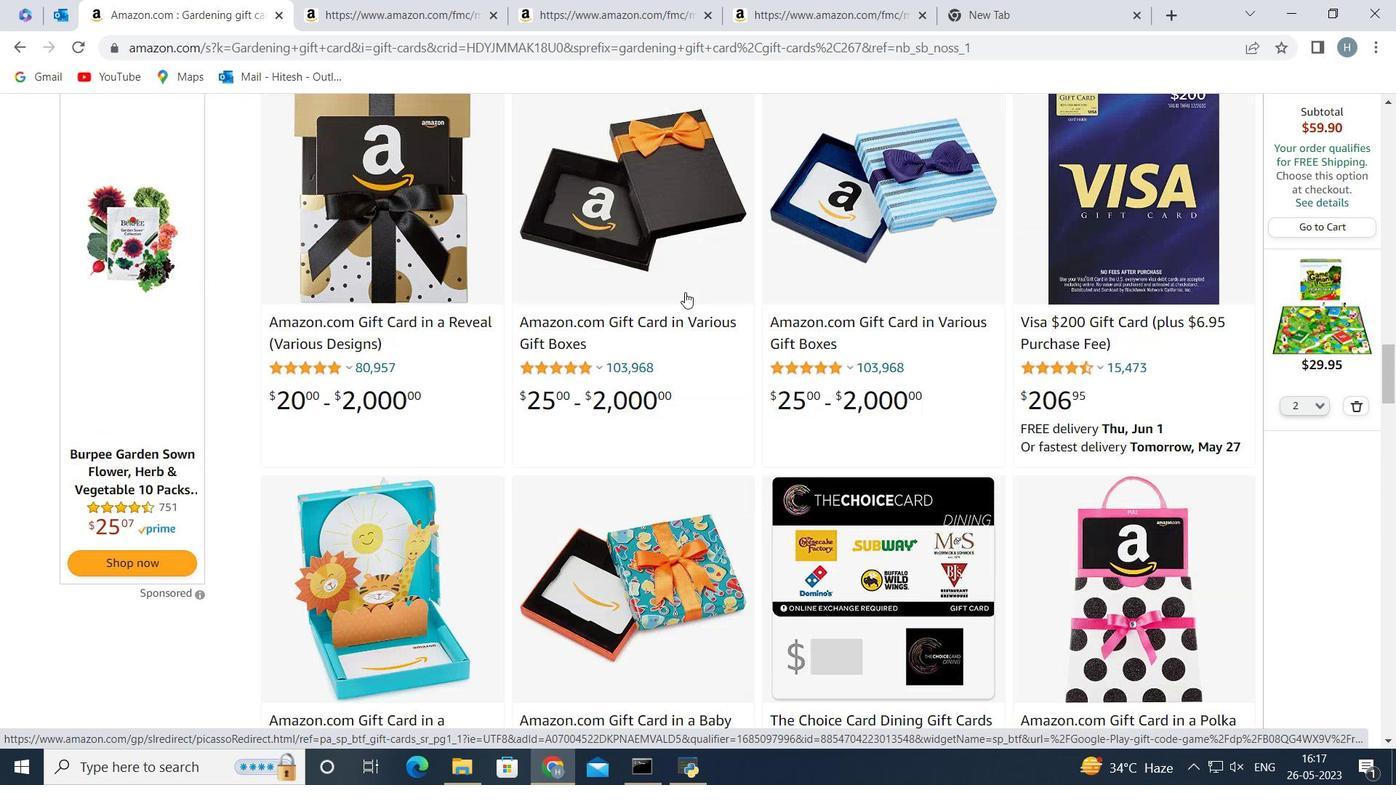 
Action: Mouse scrolled (685, 293) with delta (0, 0)
Screenshot: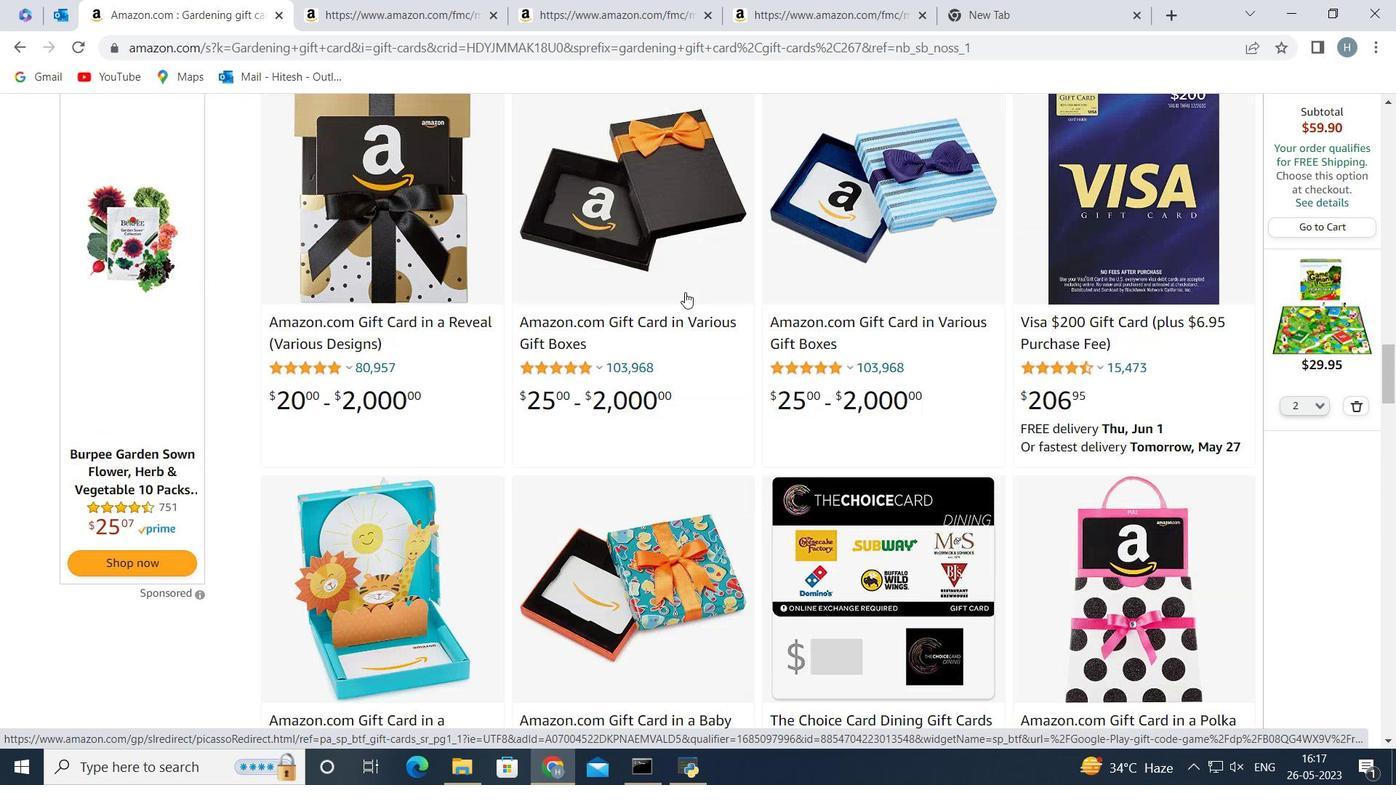 
Action: Mouse scrolled (685, 293) with delta (0, 0)
Screenshot: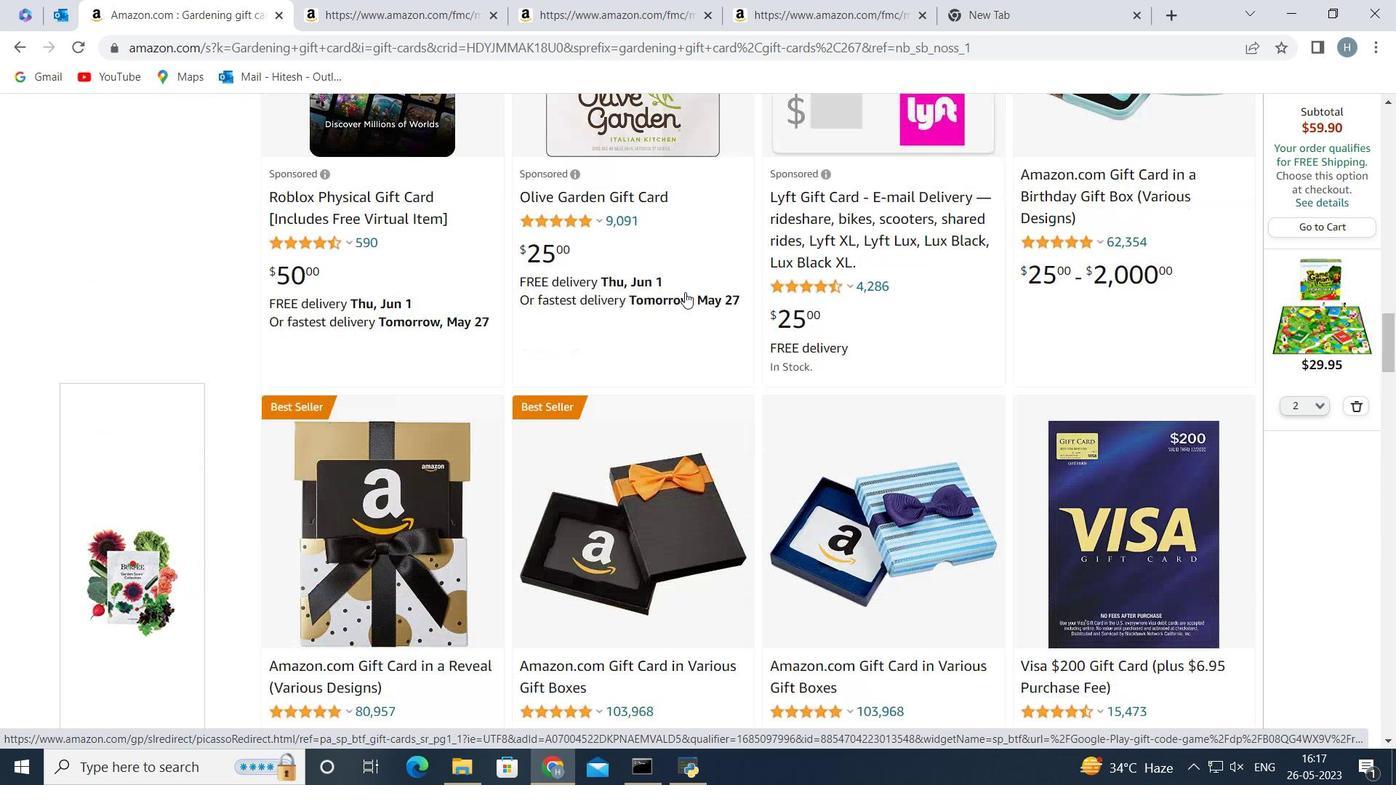 
Action: Mouse scrolled (685, 293) with delta (0, 0)
Screenshot: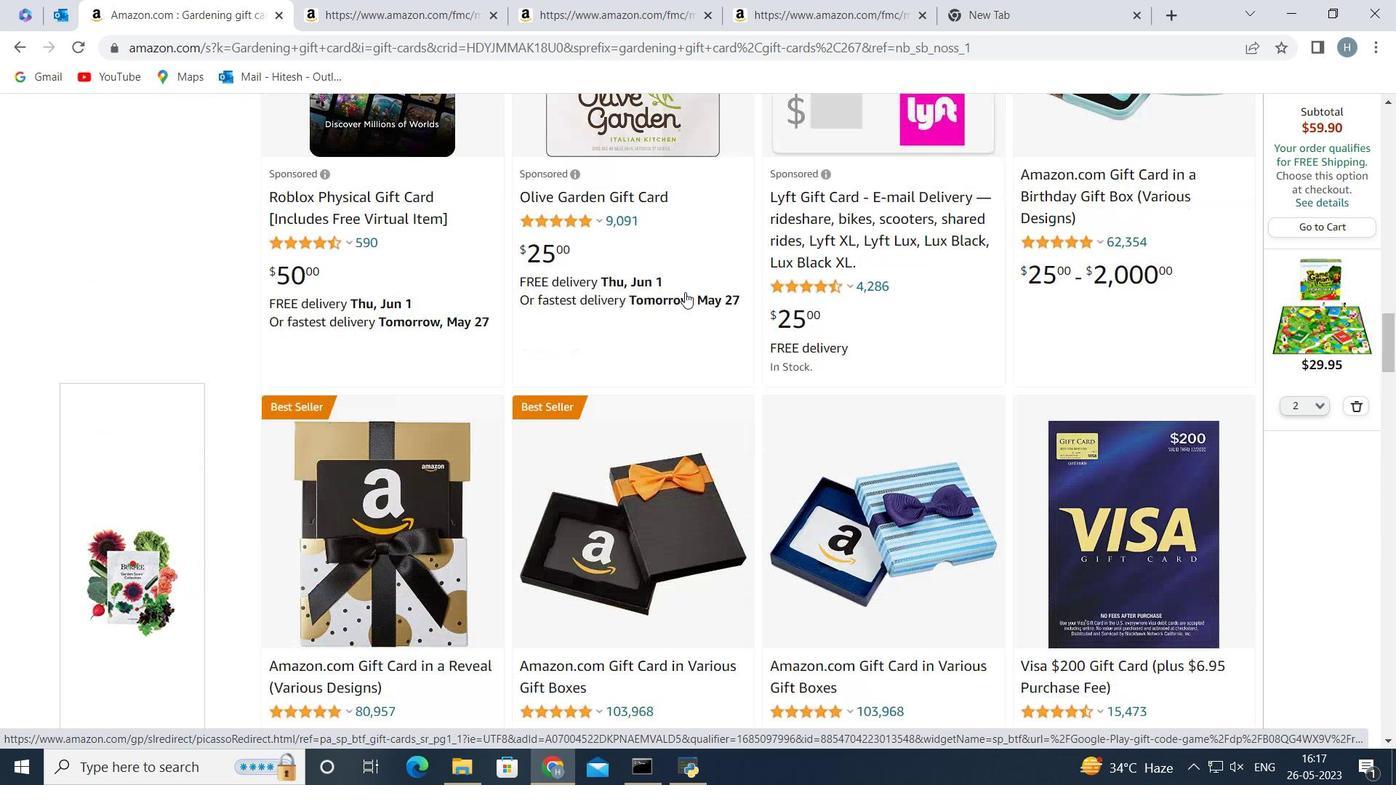 
Action: Mouse scrolled (685, 293) with delta (0, 0)
Screenshot: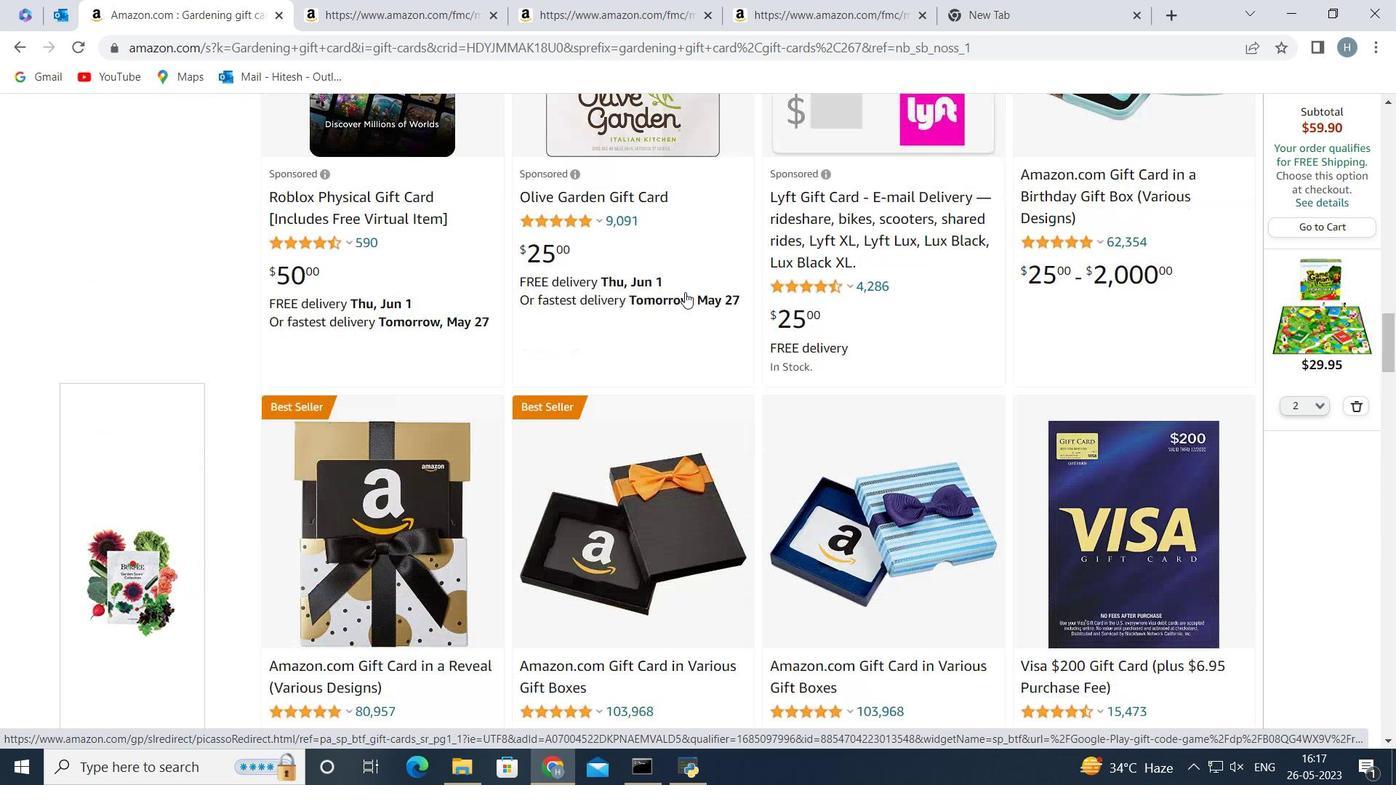 
Action: Mouse scrolled (685, 293) with delta (0, 0)
Screenshot: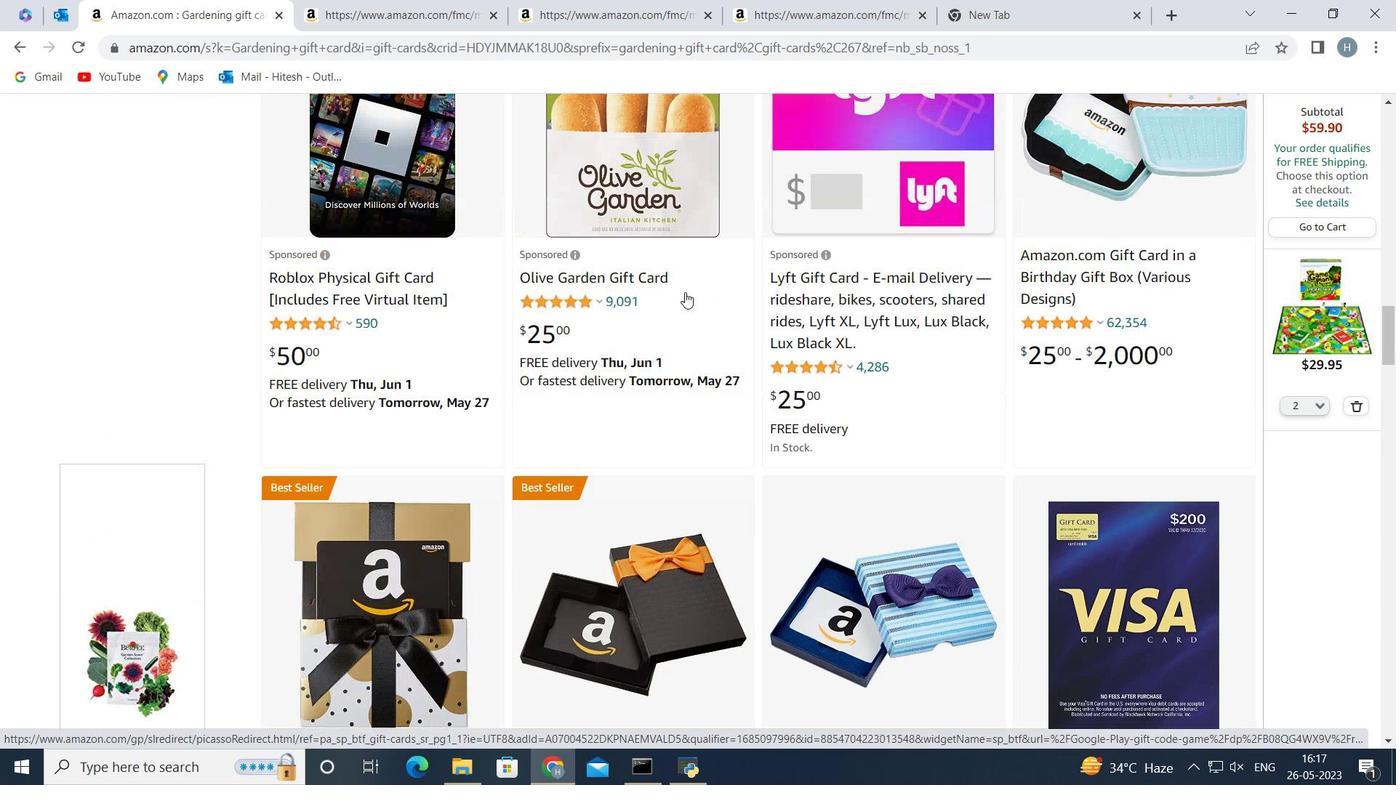 
Action: Mouse scrolled (685, 293) with delta (0, 0)
Screenshot: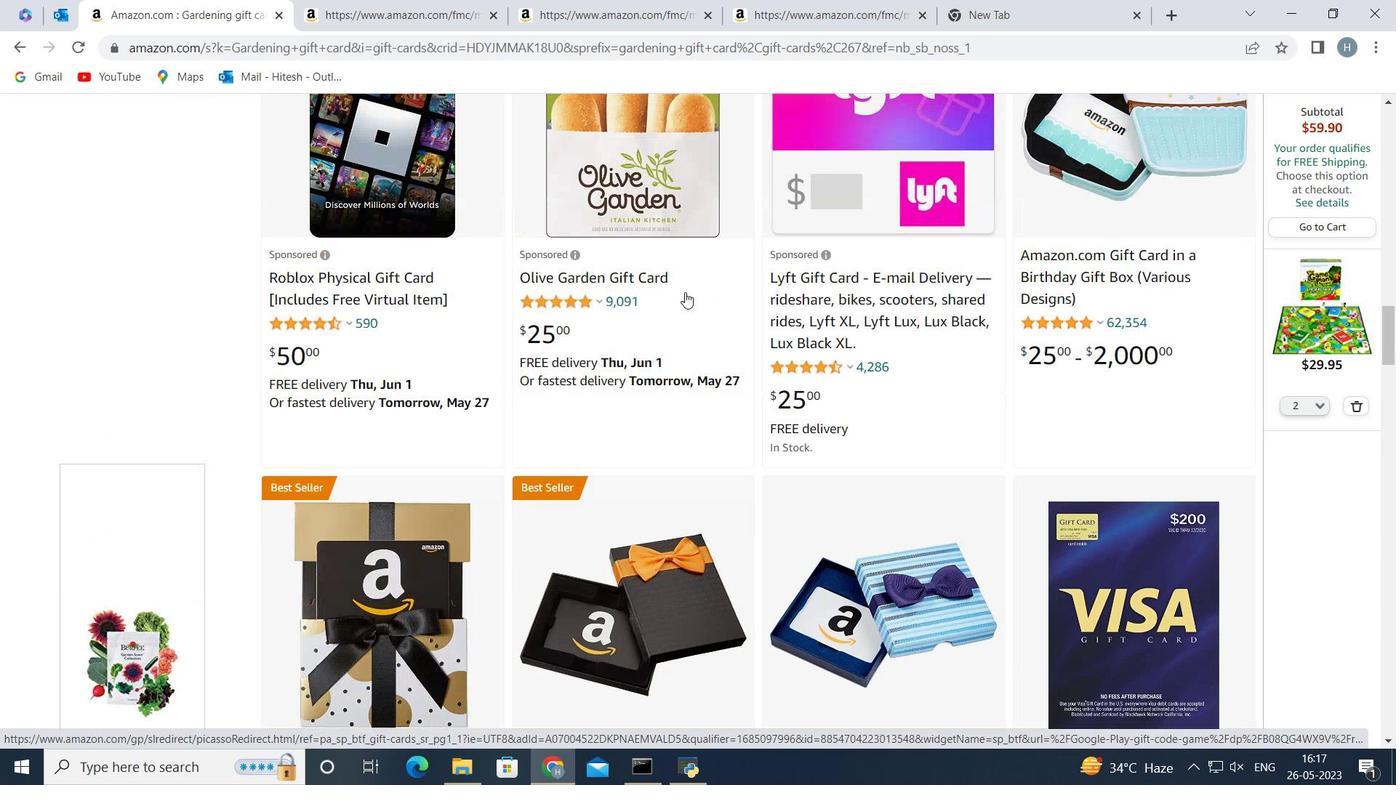 
Action: Mouse scrolled (685, 293) with delta (0, 0)
Screenshot: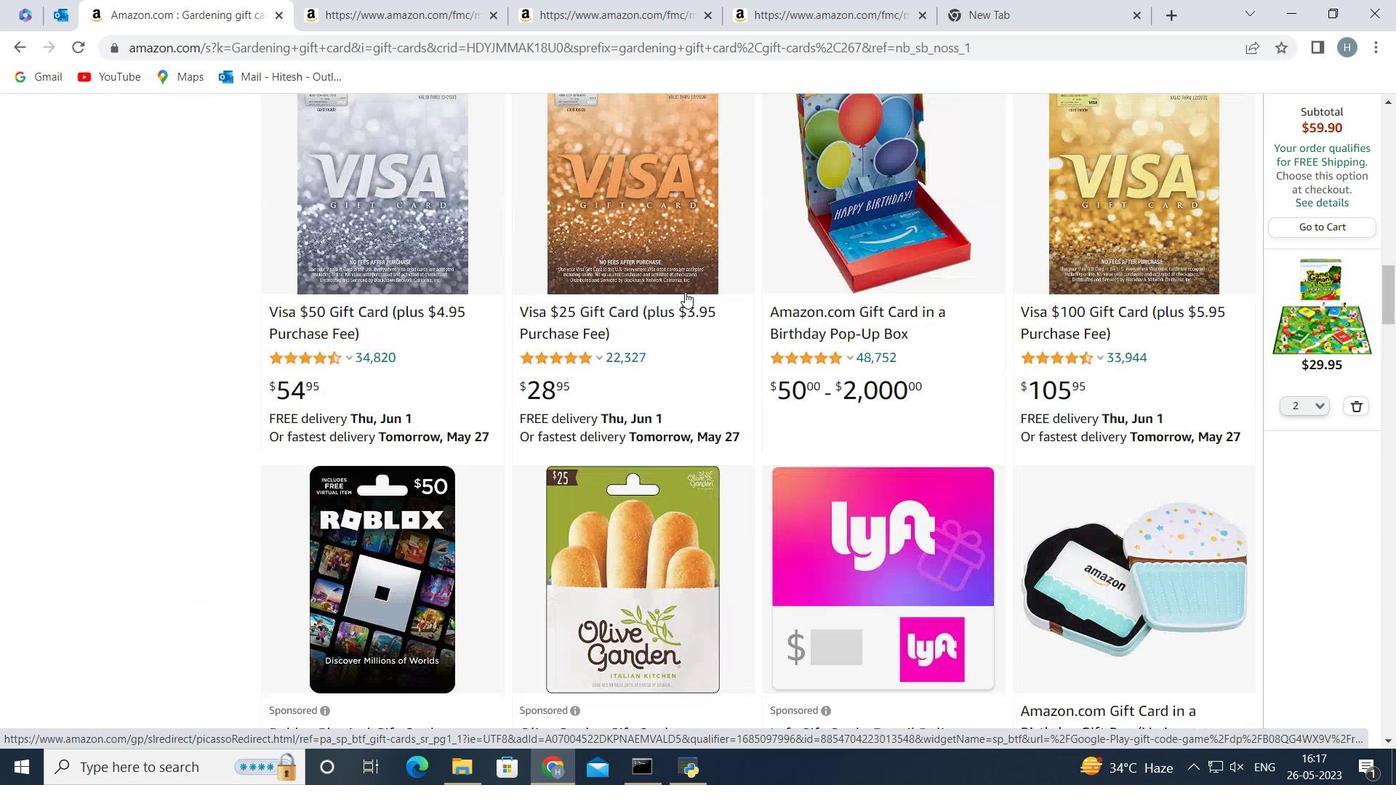 
Action: Mouse scrolled (685, 293) with delta (0, 0)
Screenshot: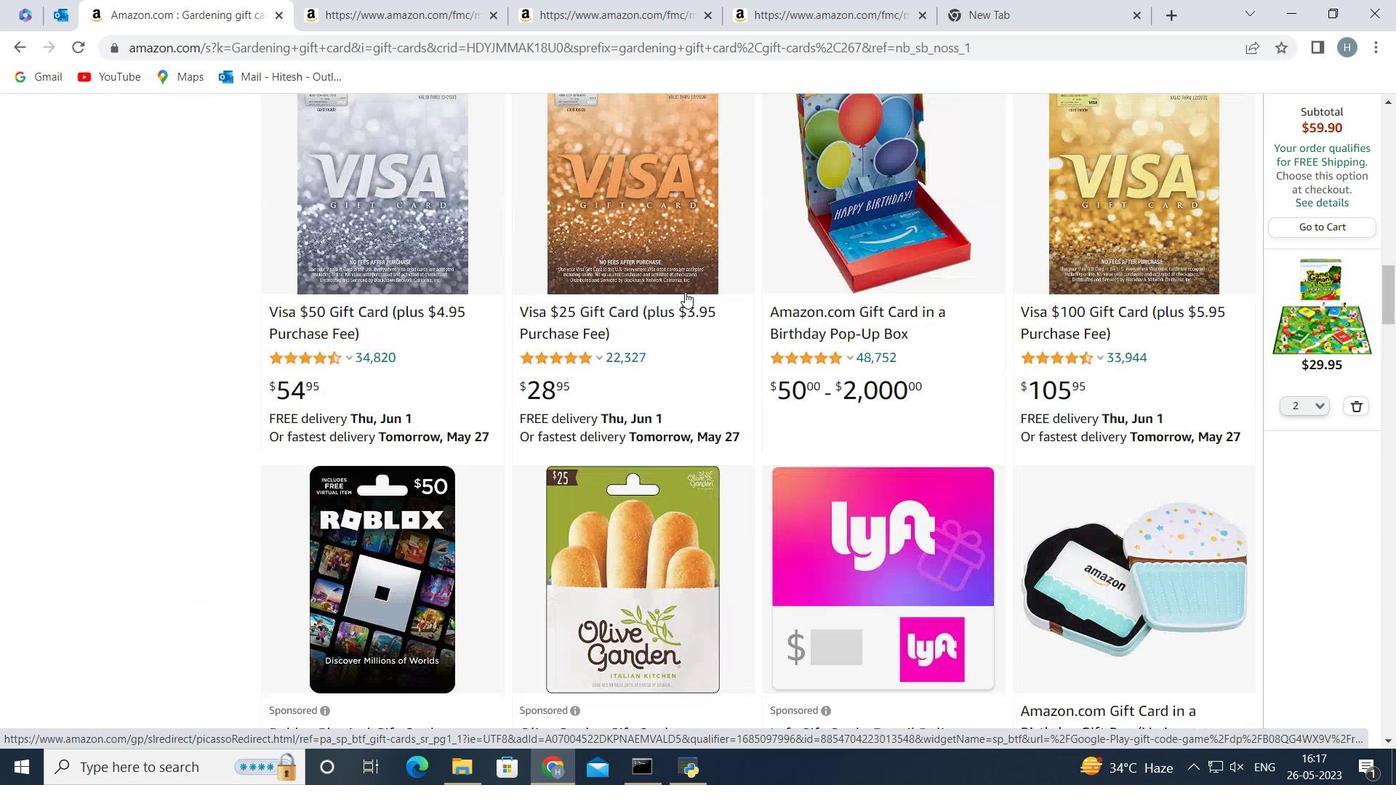 
Action: Mouse scrolled (685, 293) with delta (0, 0)
Screenshot: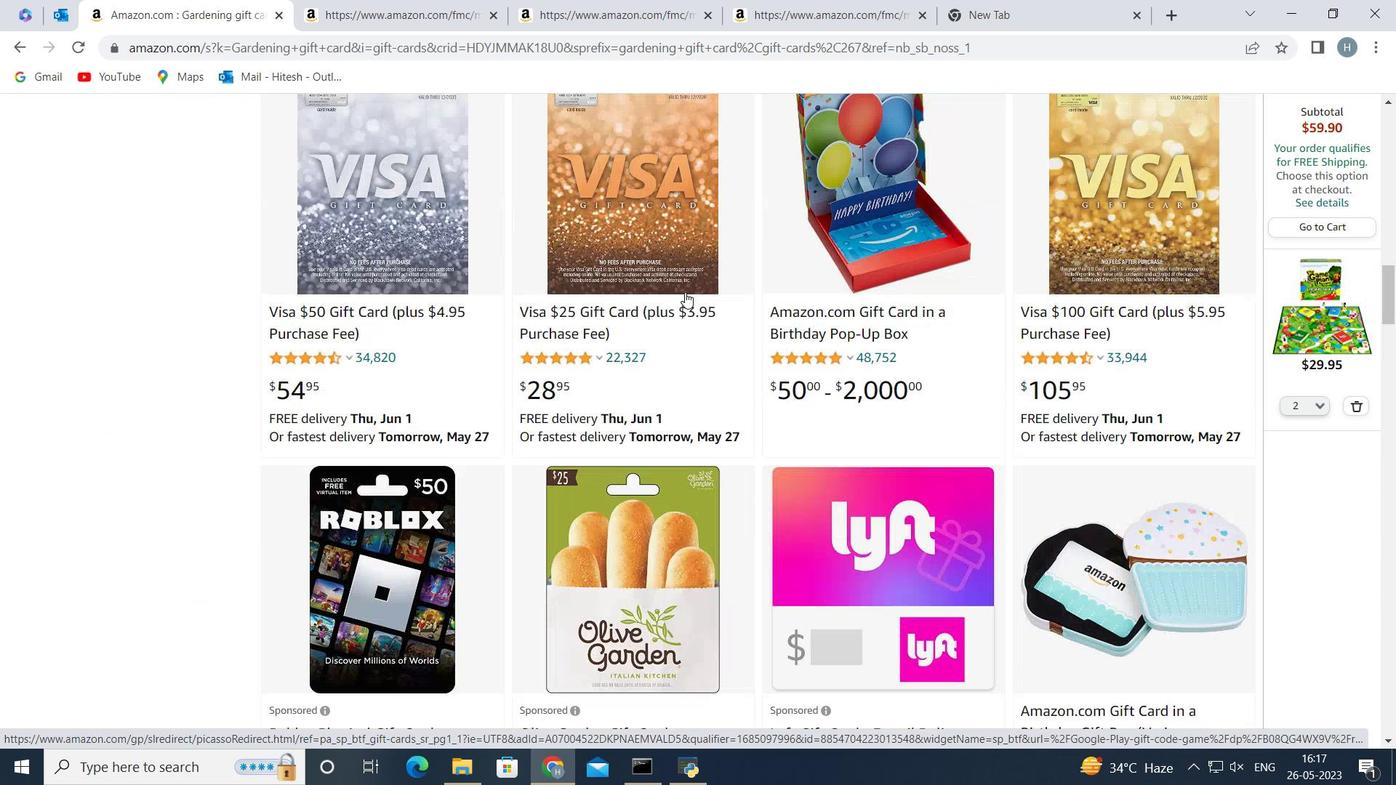 
Action: Mouse scrolled (685, 293) with delta (0, 0)
Screenshot: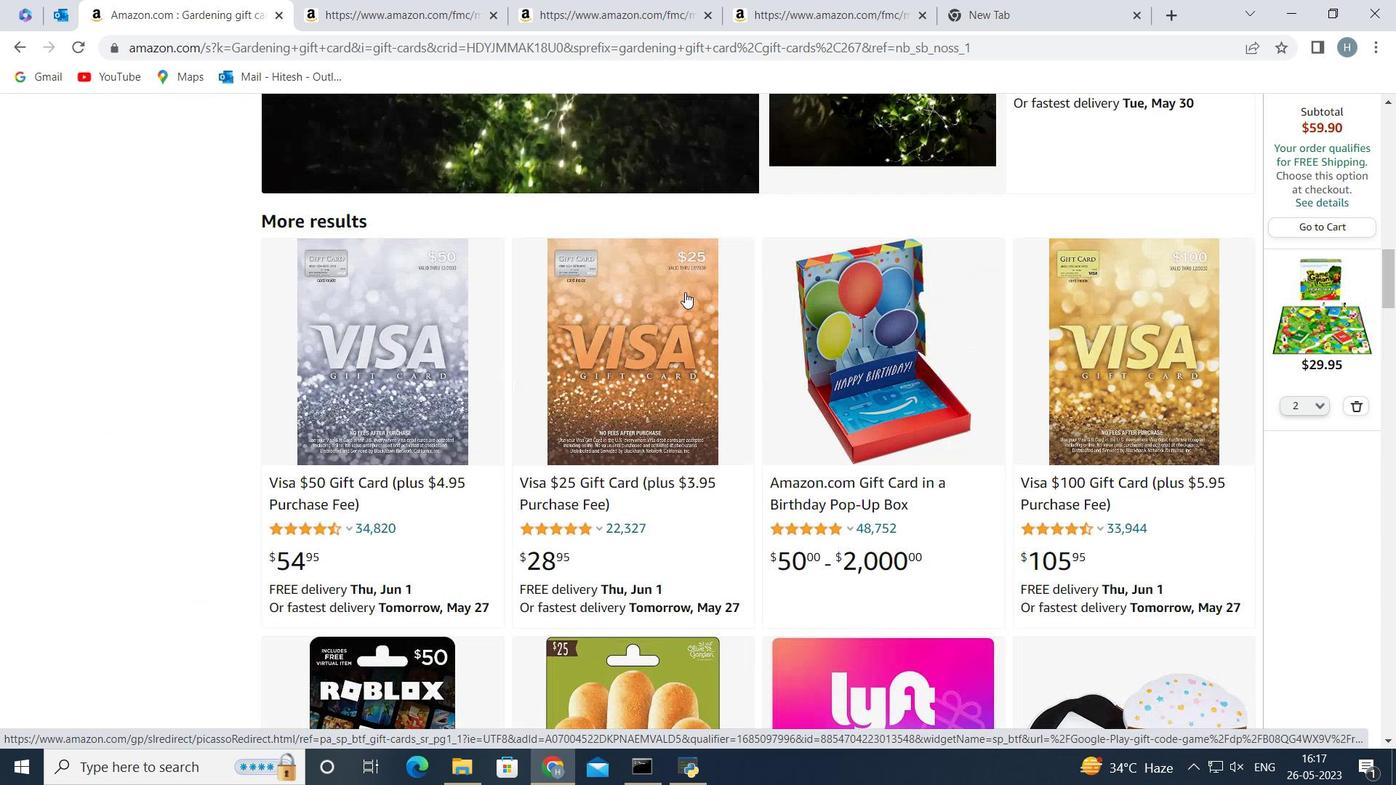 
Action: Mouse scrolled (685, 293) with delta (0, 0)
Screenshot: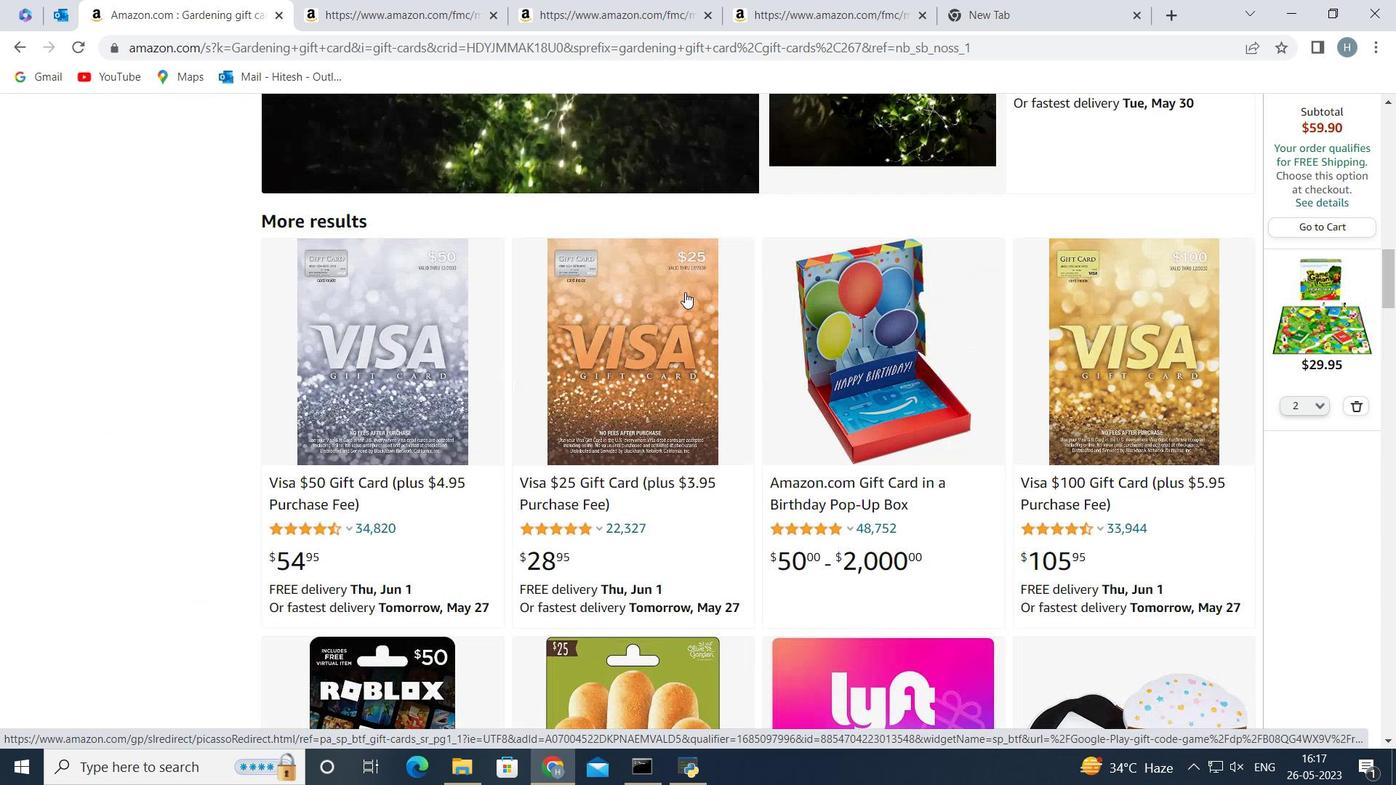 
Action: Mouse scrolled (685, 293) with delta (0, 0)
Screenshot: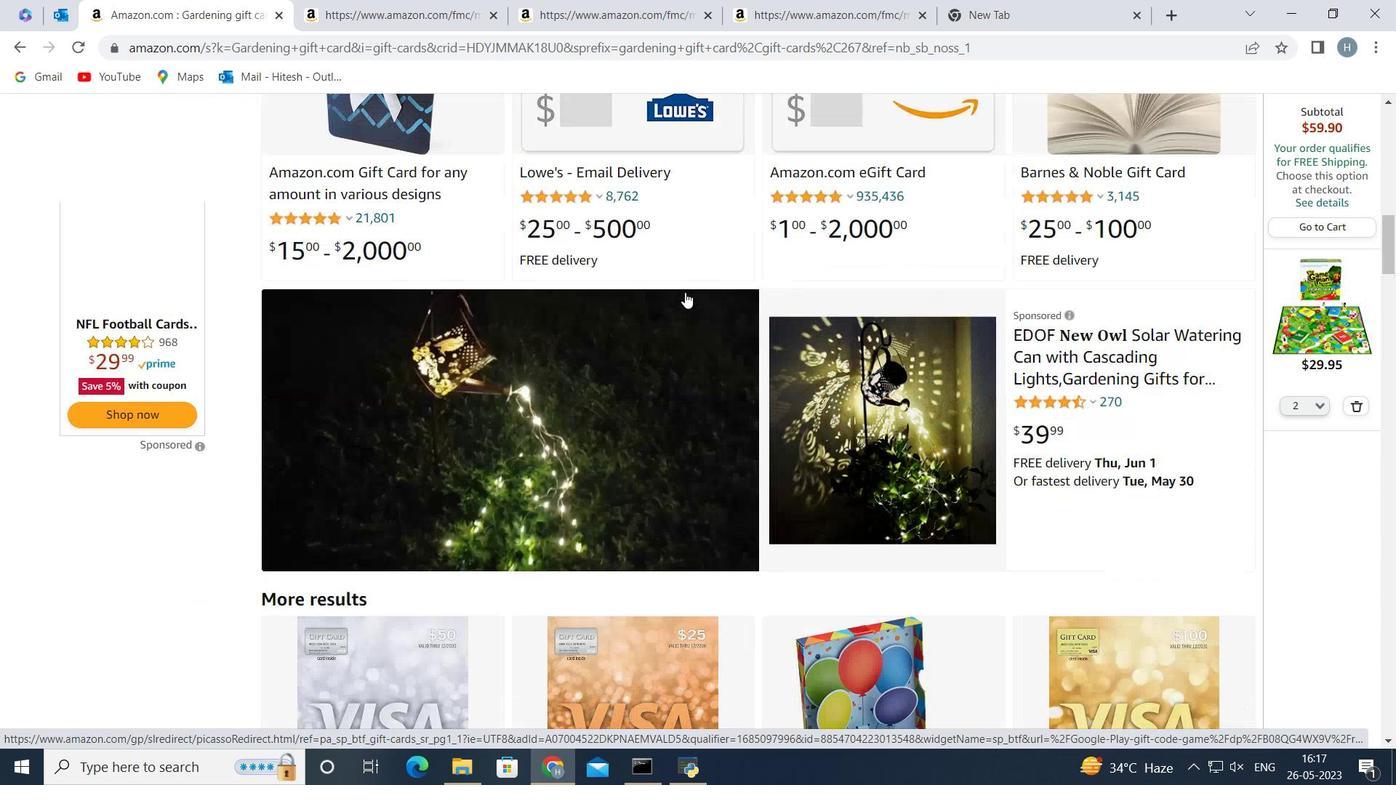 
Action: Mouse scrolled (685, 293) with delta (0, 0)
Screenshot: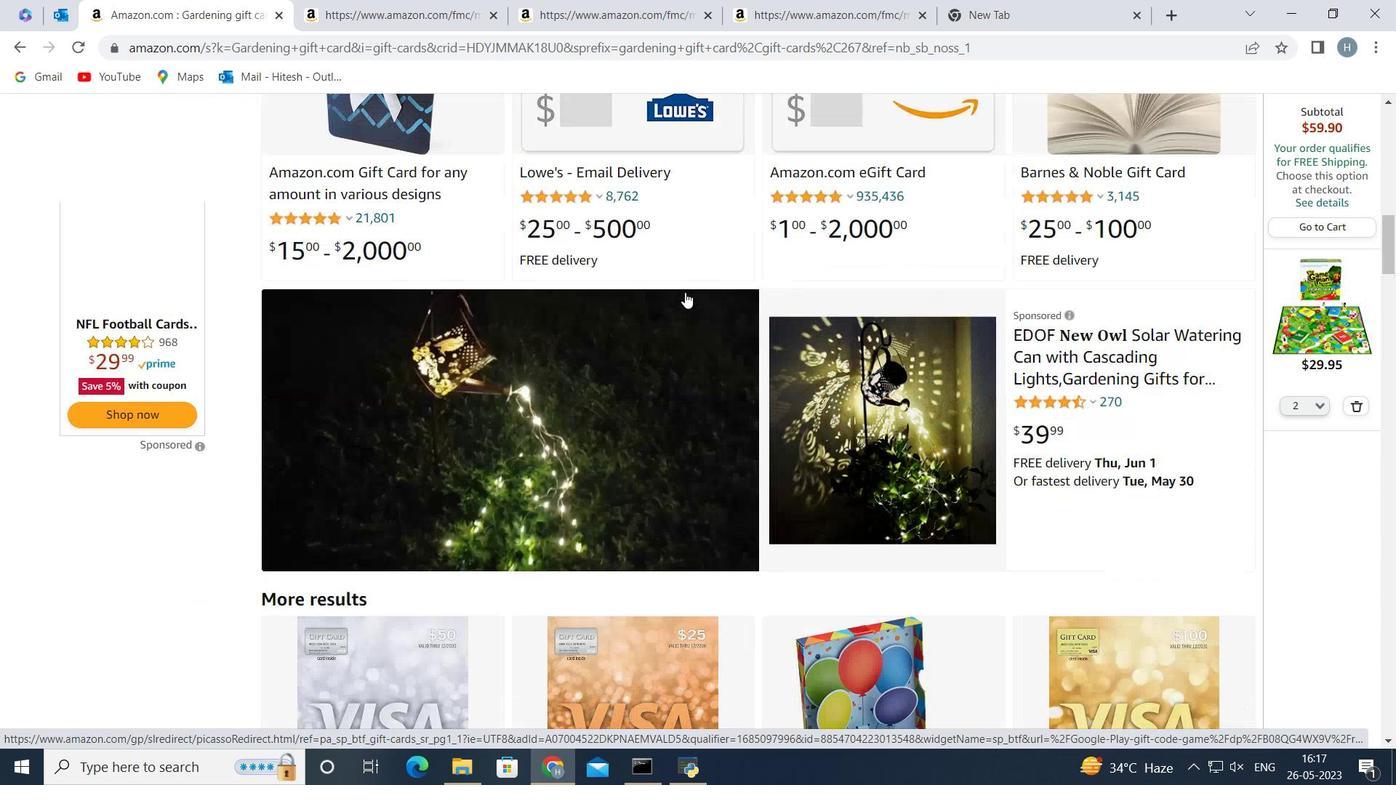 
Action: Mouse scrolled (685, 293) with delta (0, 0)
Screenshot: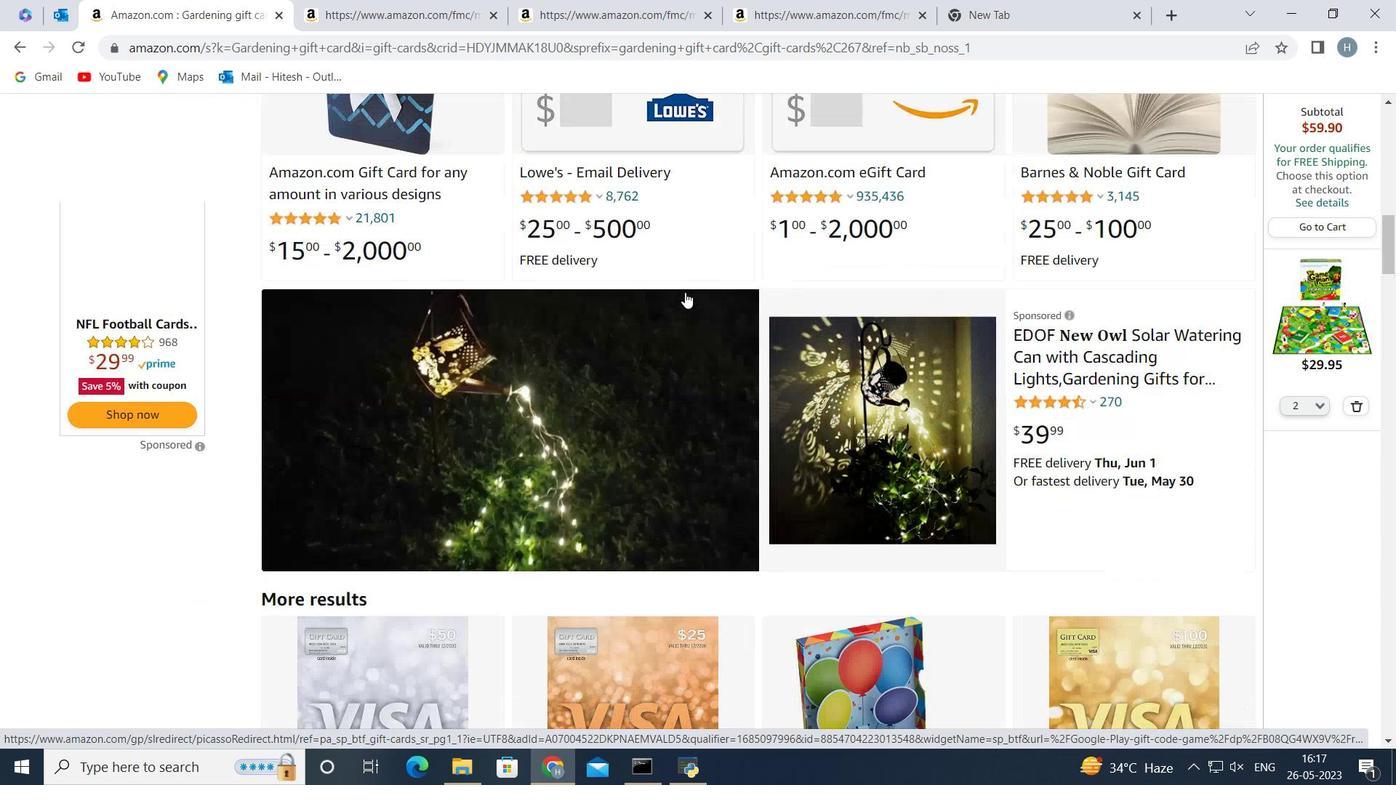 
Action: Mouse scrolled (685, 293) with delta (0, 0)
Screenshot: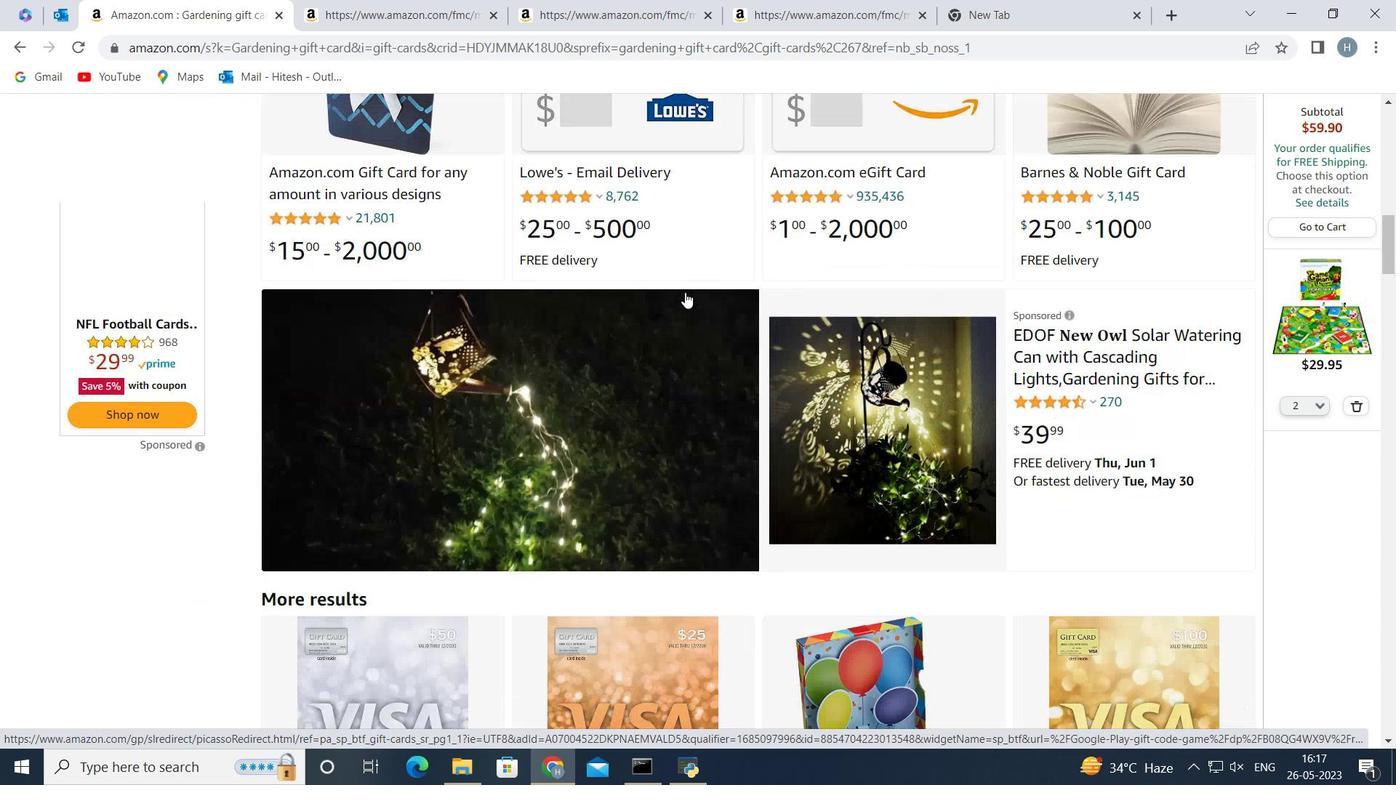 
Action: Mouse scrolled (685, 293) with delta (0, 0)
Screenshot: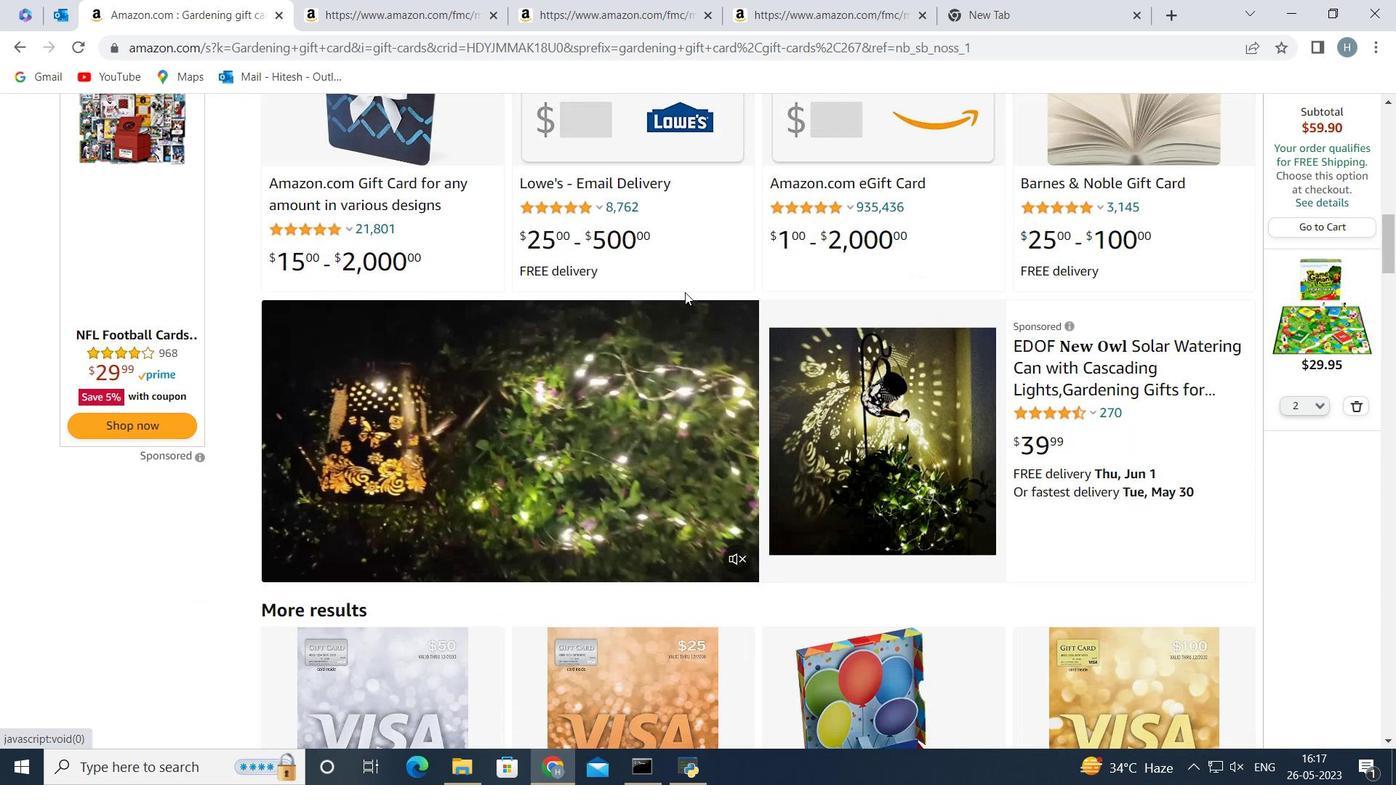 
Action: Mouse scrolled (685, 293) with delta (0, 0)
Screenshot: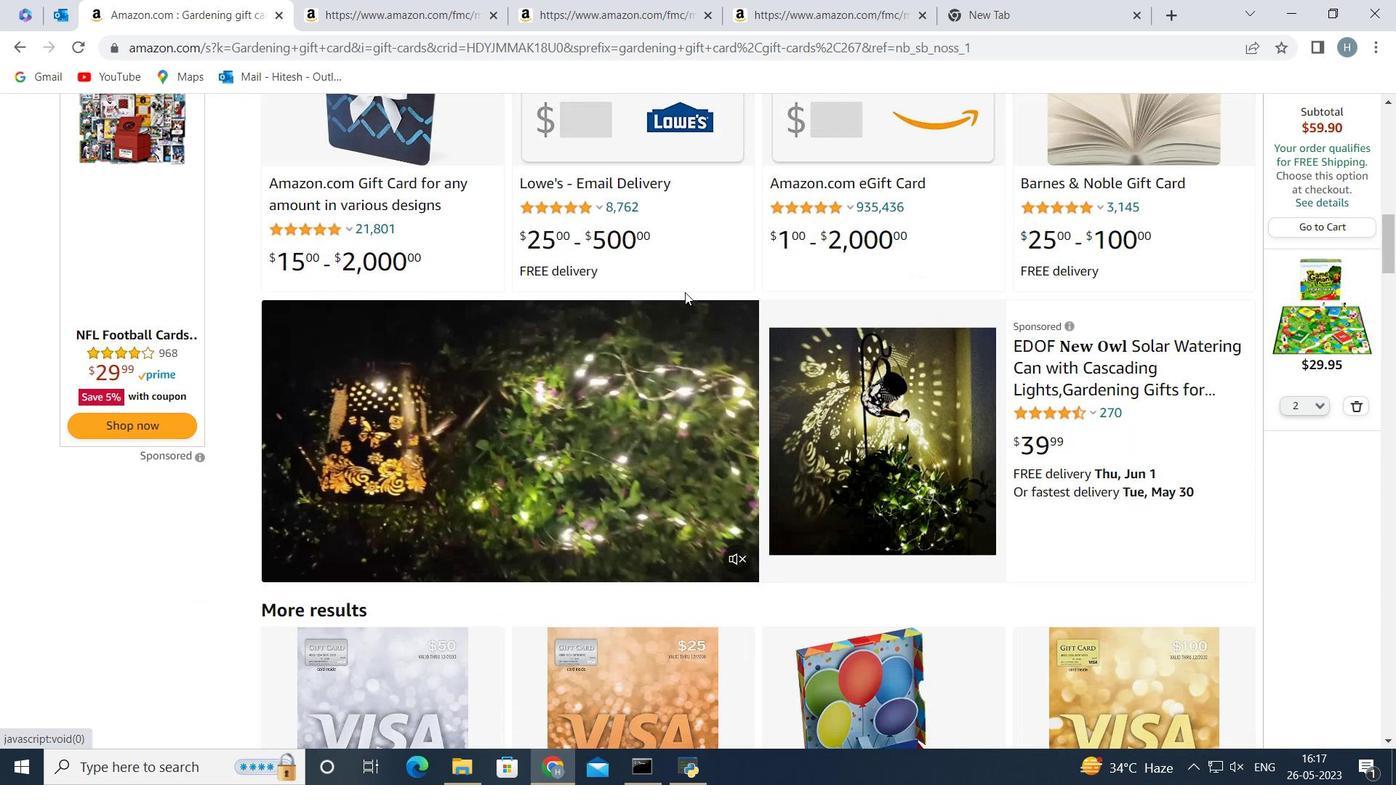 
Action: Mouse scrolled (685, 293) with delta (0, 0)
Screenshot: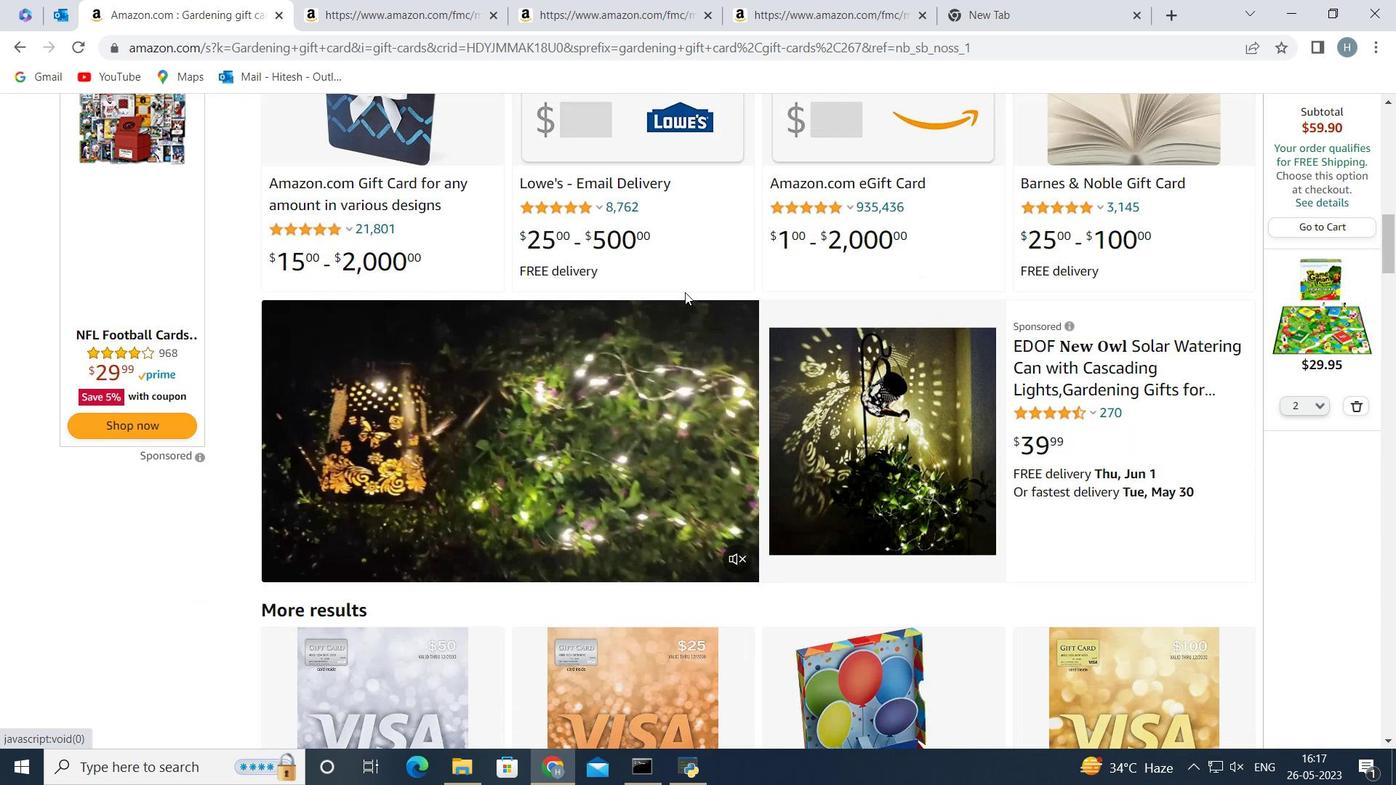
Action: Mouse scrolled (685, 293) with delta (0, 0)
Screenshot: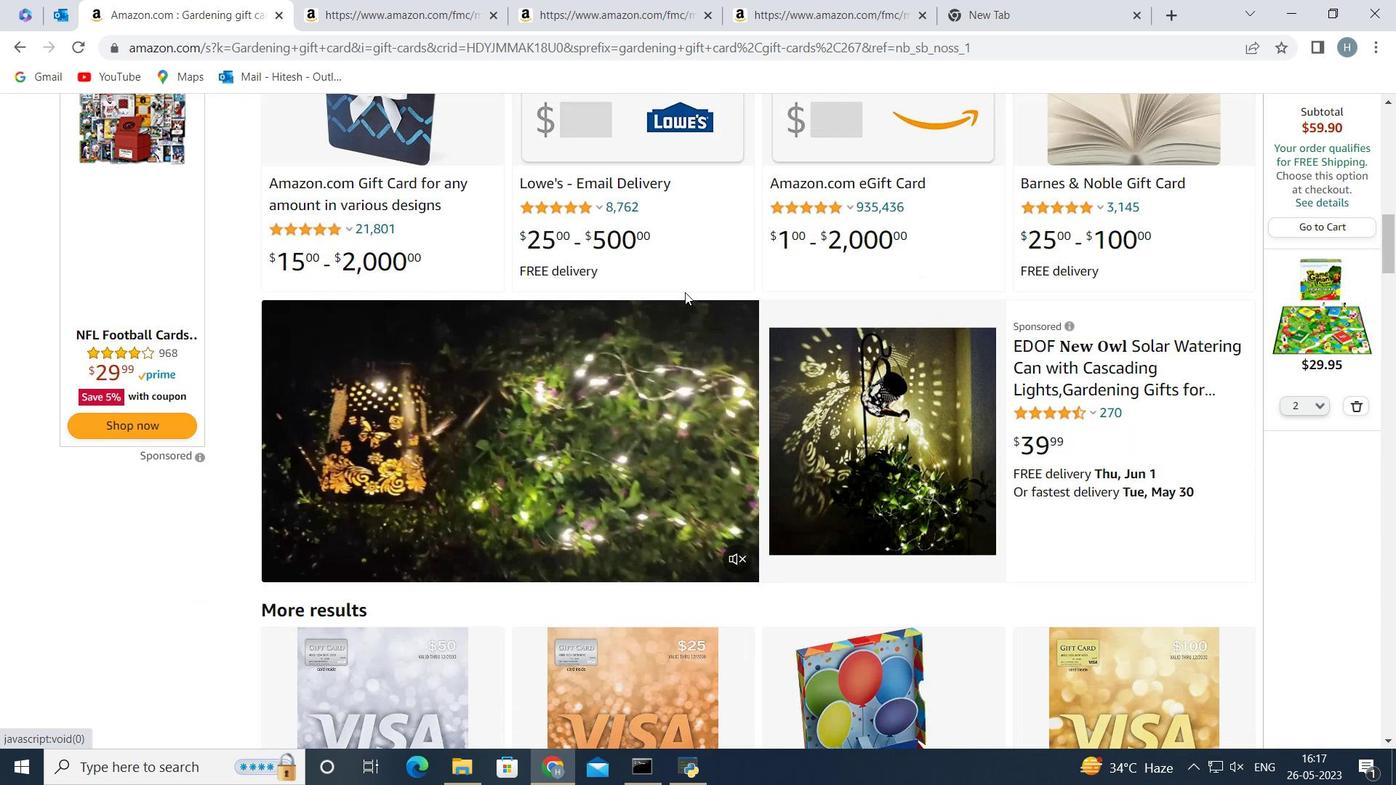 
Action: Mouse scrolled (685, 293) with delta (0, 0)
Screenshot: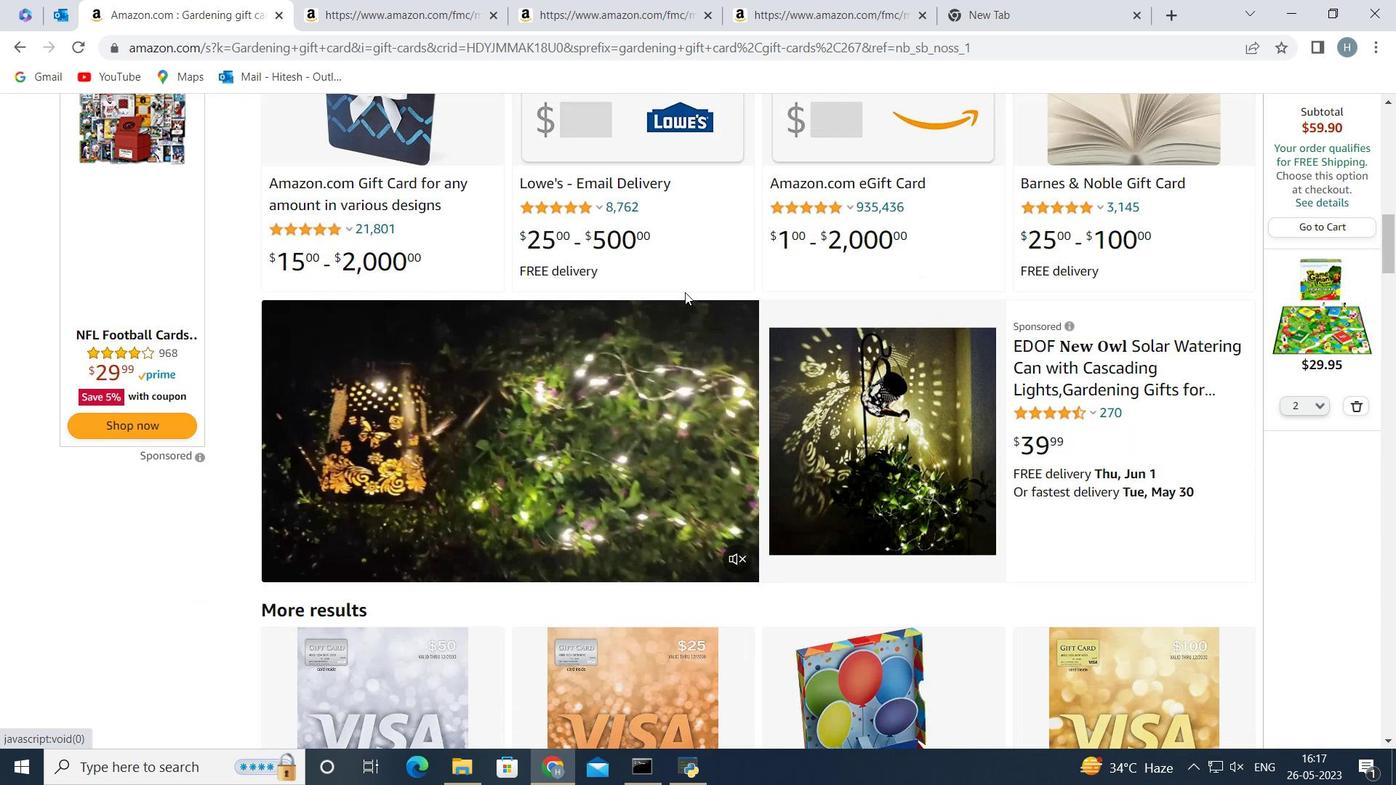 
Action: Mouse scrolled (685, 293) with delta (0, 0)
Screenshot: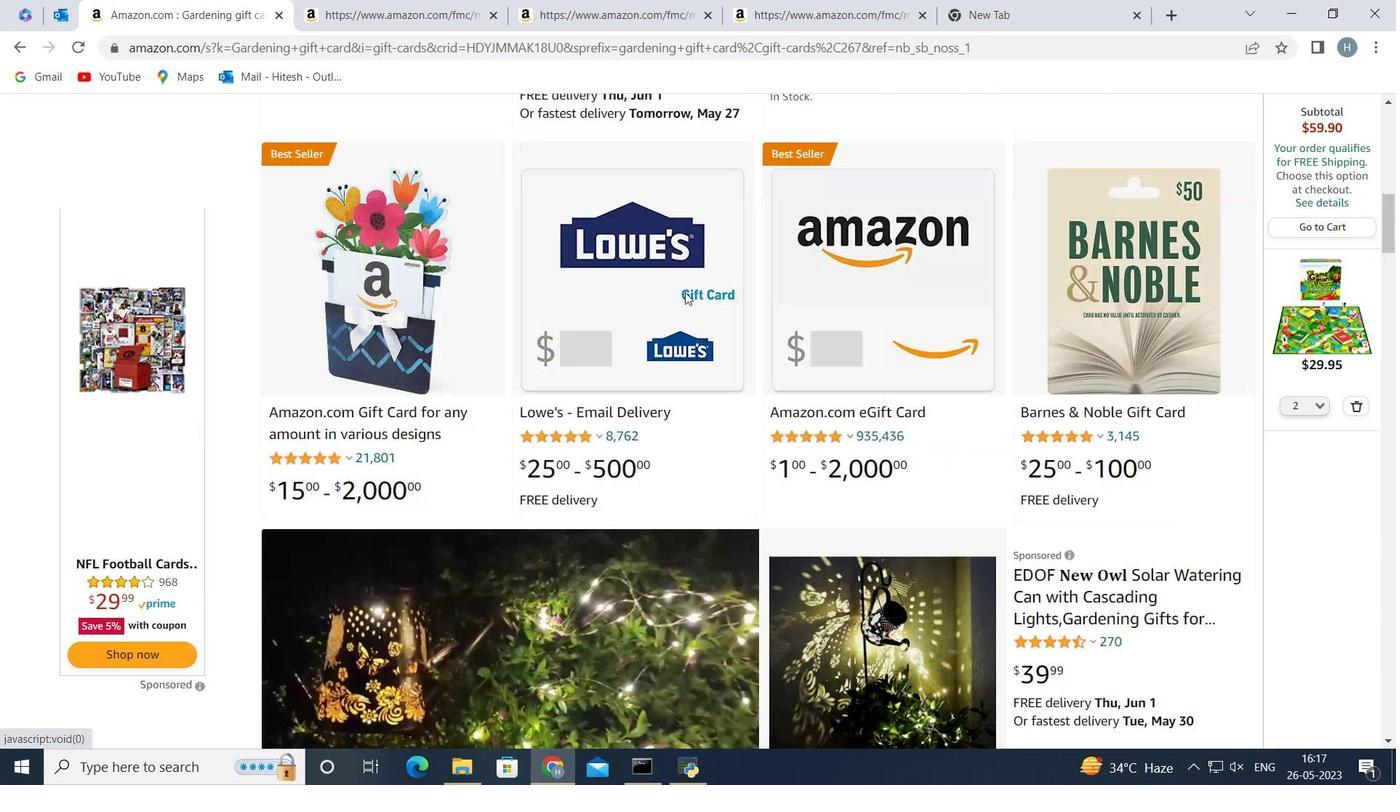 
Action: Mouse scrolled (685, 293) with delta (0, 0)
Screenshot: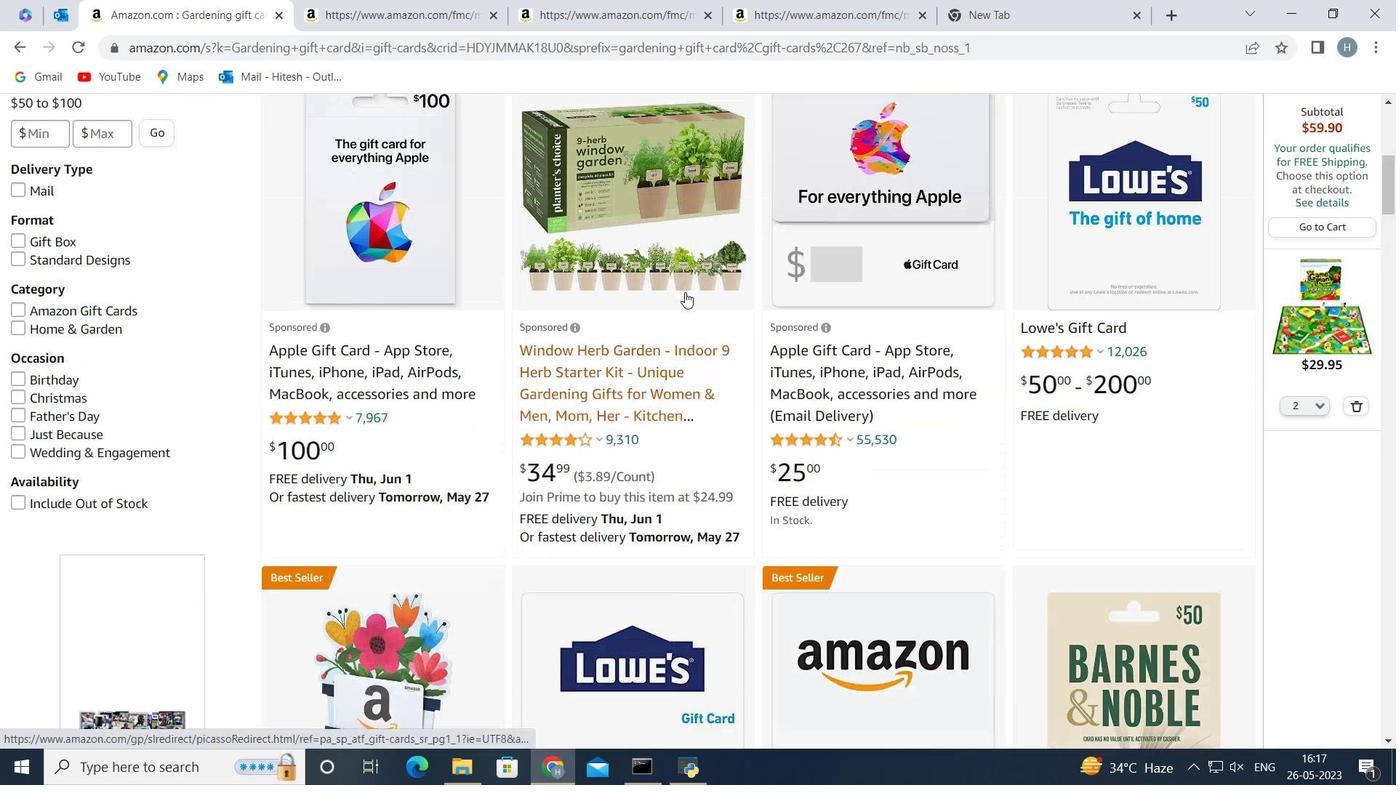 
Action: Mouse scrolled (685, 293) with delta (0, 0)
Screenshot: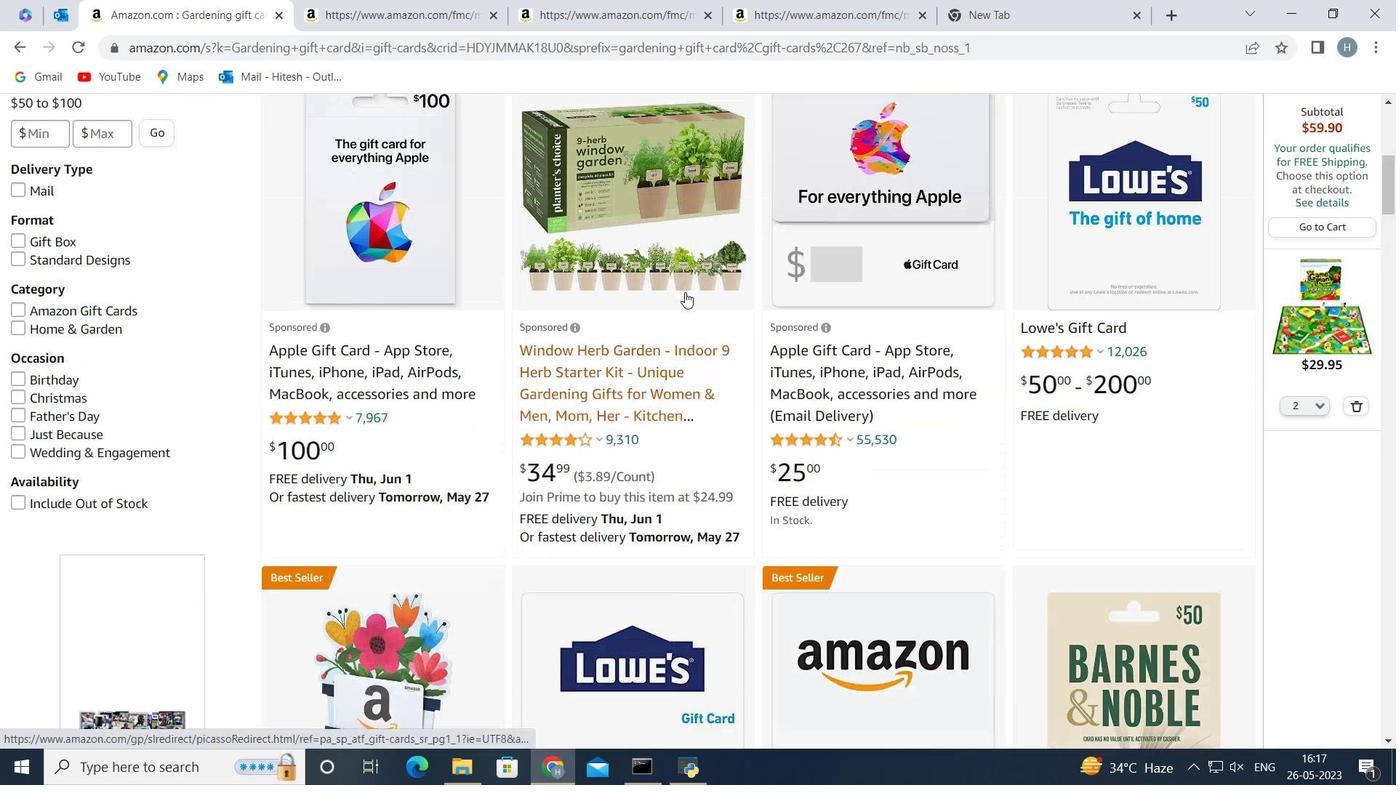 
Action: Mouse scrolled (685, 293) with delta (0, 0)
Screenshot: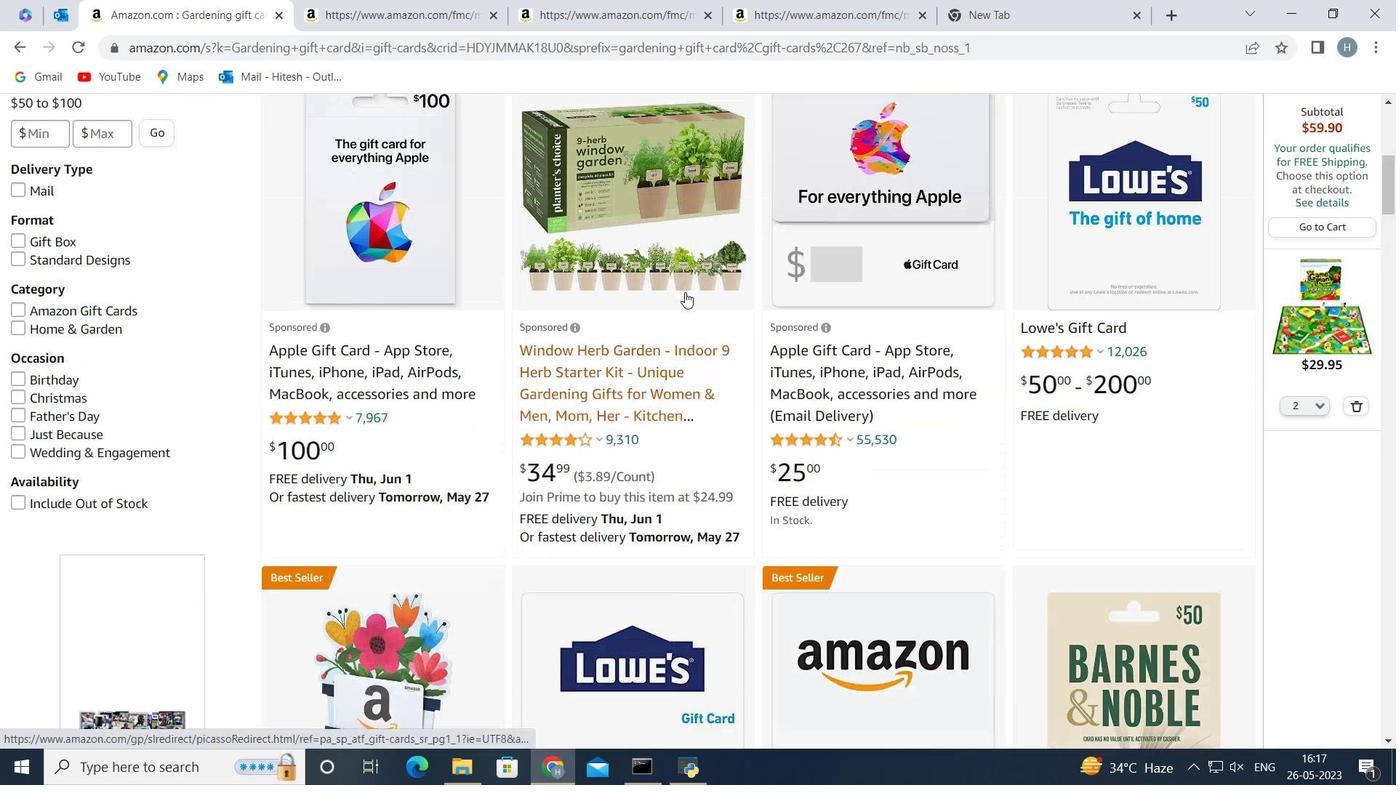 
Action: Mouse scrolled (685, 293) with delta (0, 0)
Screenshot: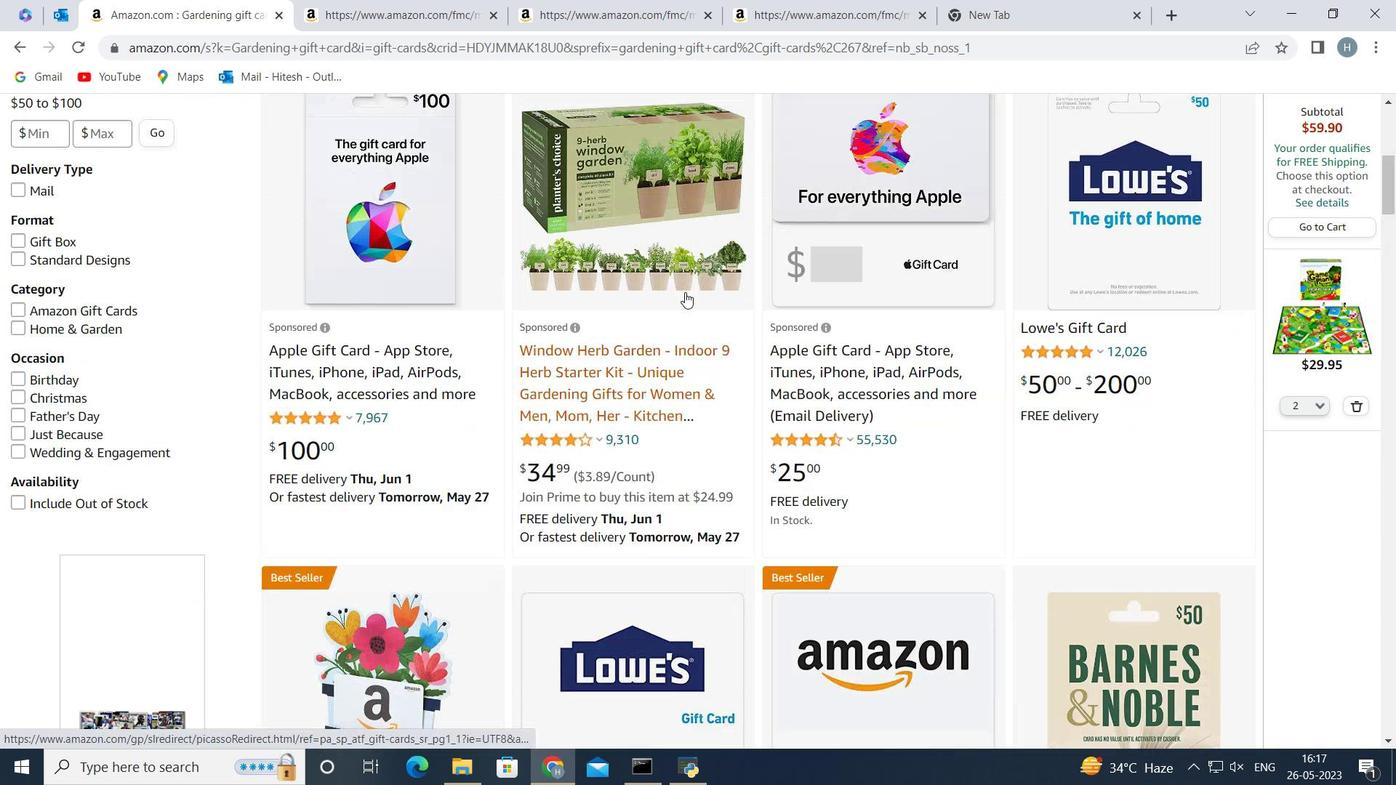 
Action: Mouse scrolled (685, 293) with delta (0, 0)
Screenshot: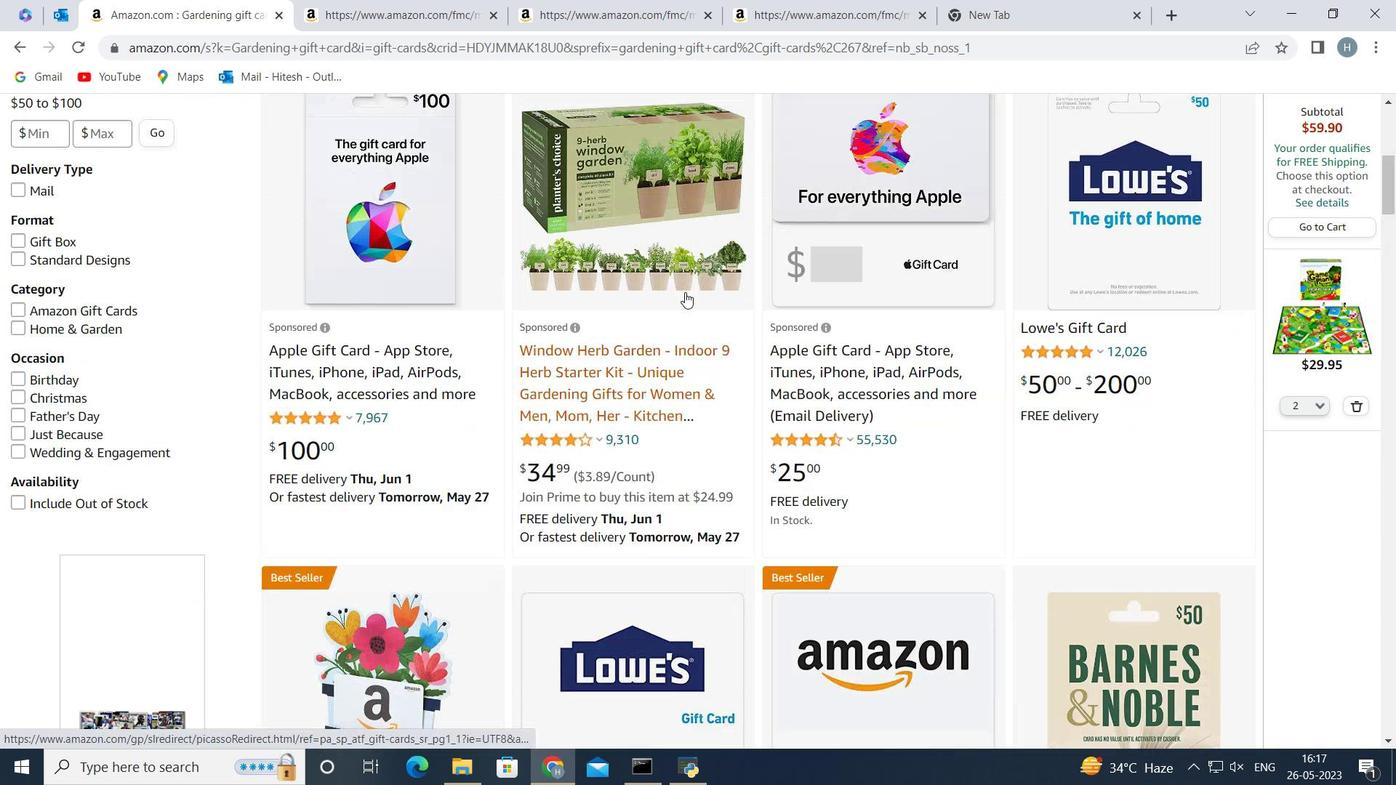 
Action: Mouse scrolled (685, 293) with delta (0, 0)
Screenshot: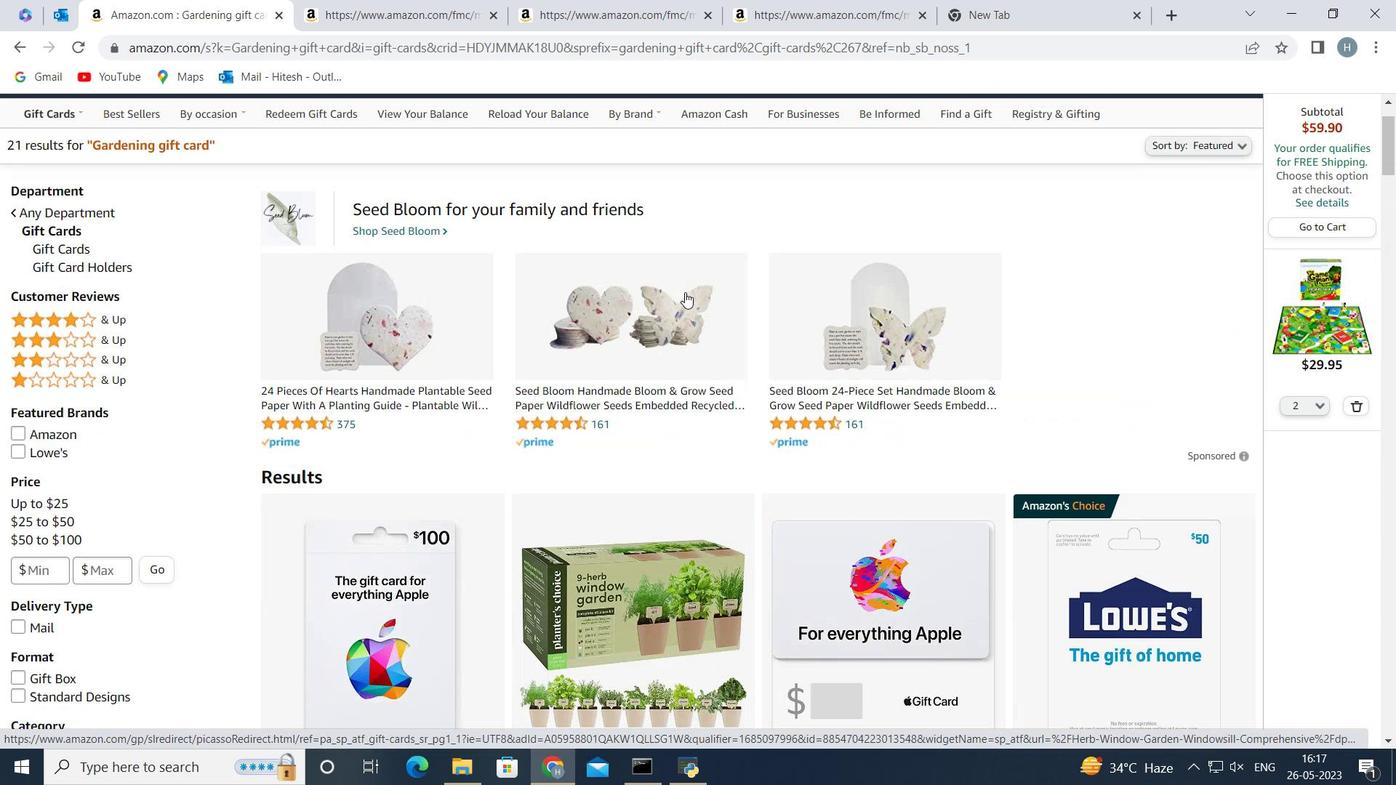 
Action: Mouse scrolled (685, 293) with delta (0, 0)
Screenshot: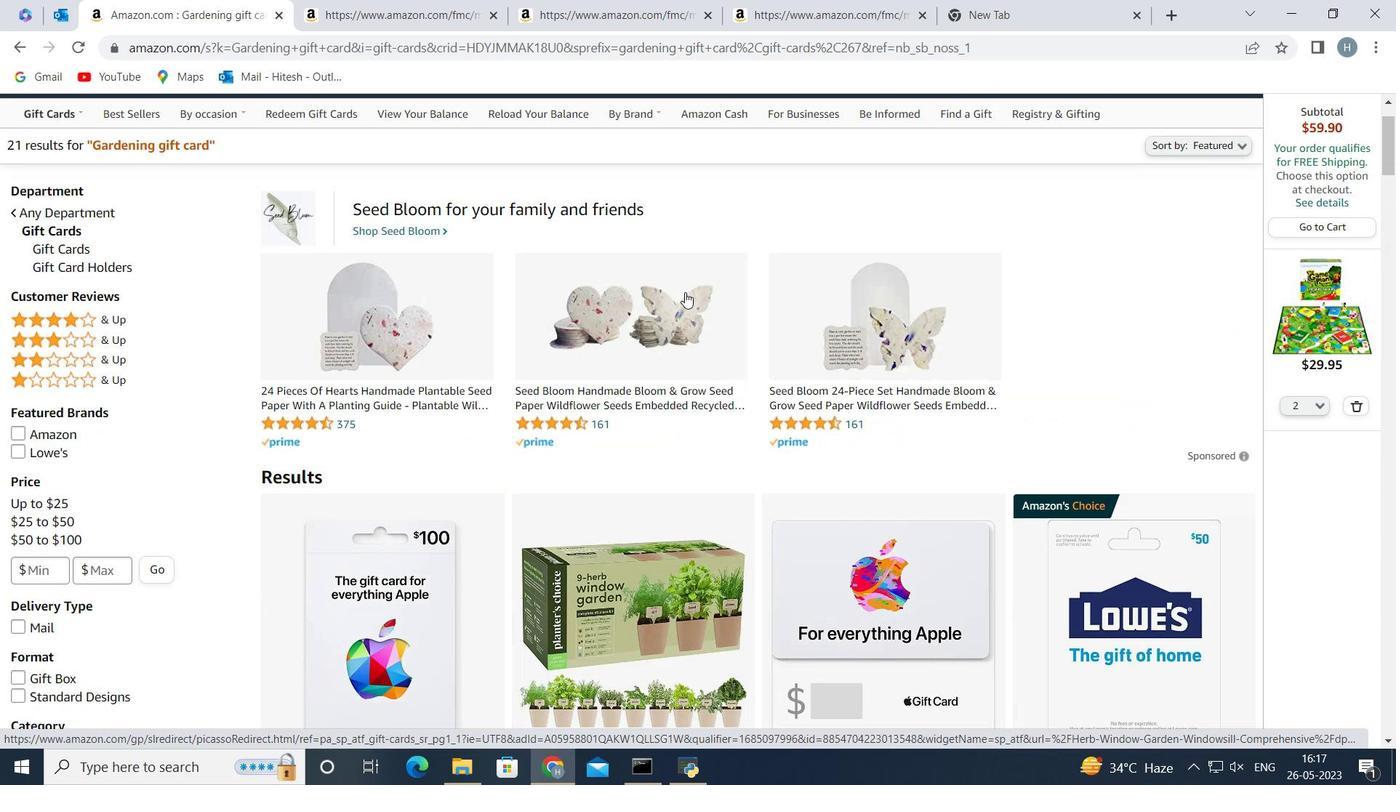
Action: Mouse scrolled (685, 293) with delta (0, 0)
Screenshot: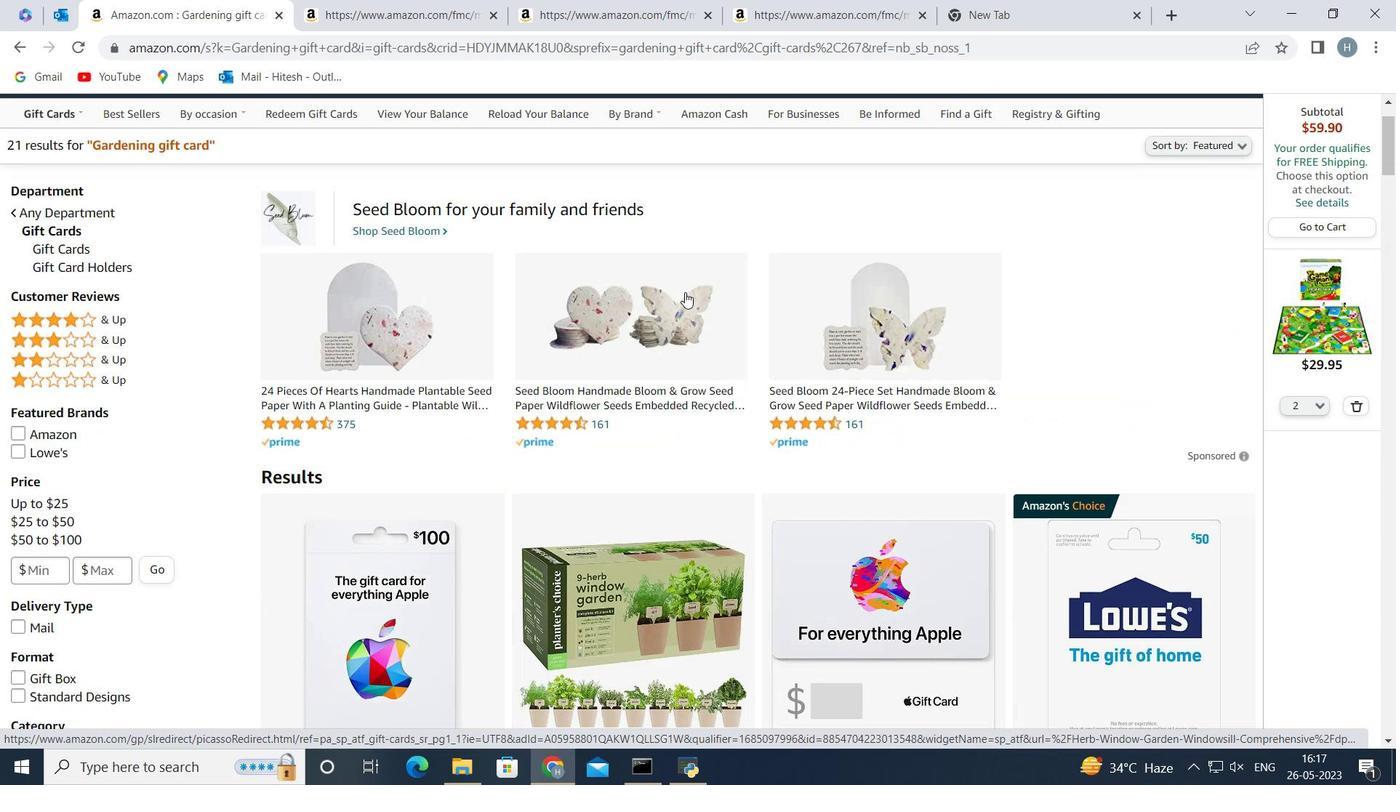
Action: Mouse scrolled (685, 293) with delta (0, 0)
Screenshot: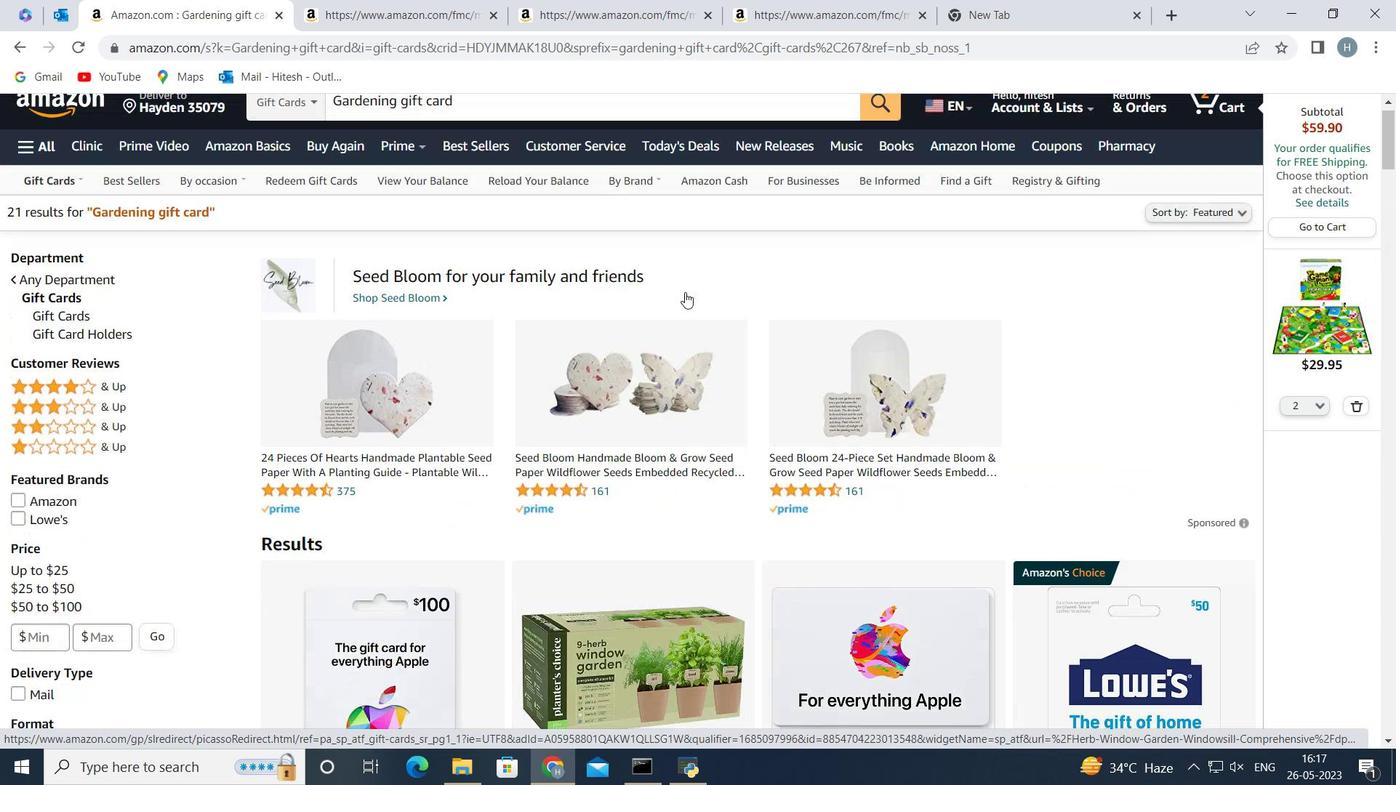 
Action: Mouse moved to (652, 439)
Screenshot: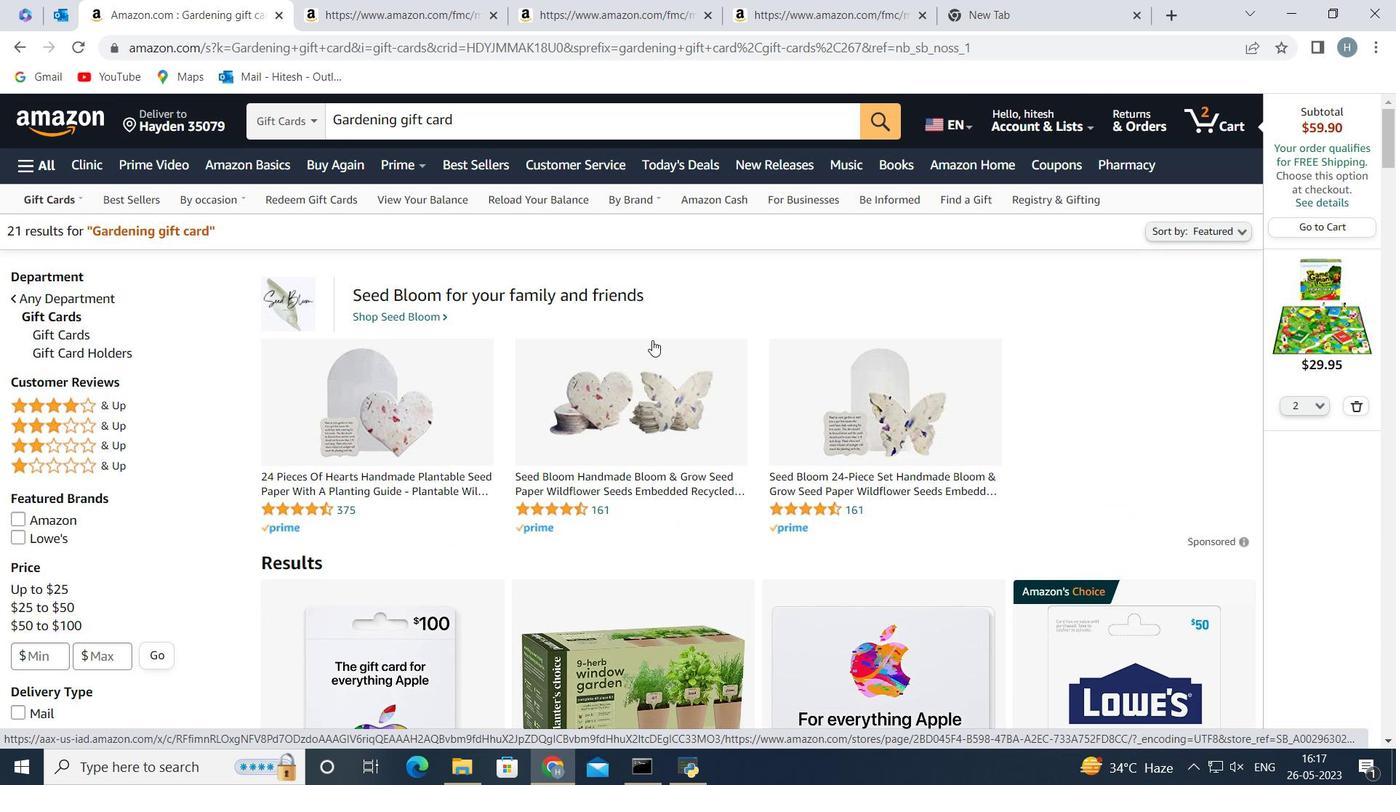 
Action: Mouse scrolled (652, 438) with delta (0, 0)
Screenshot: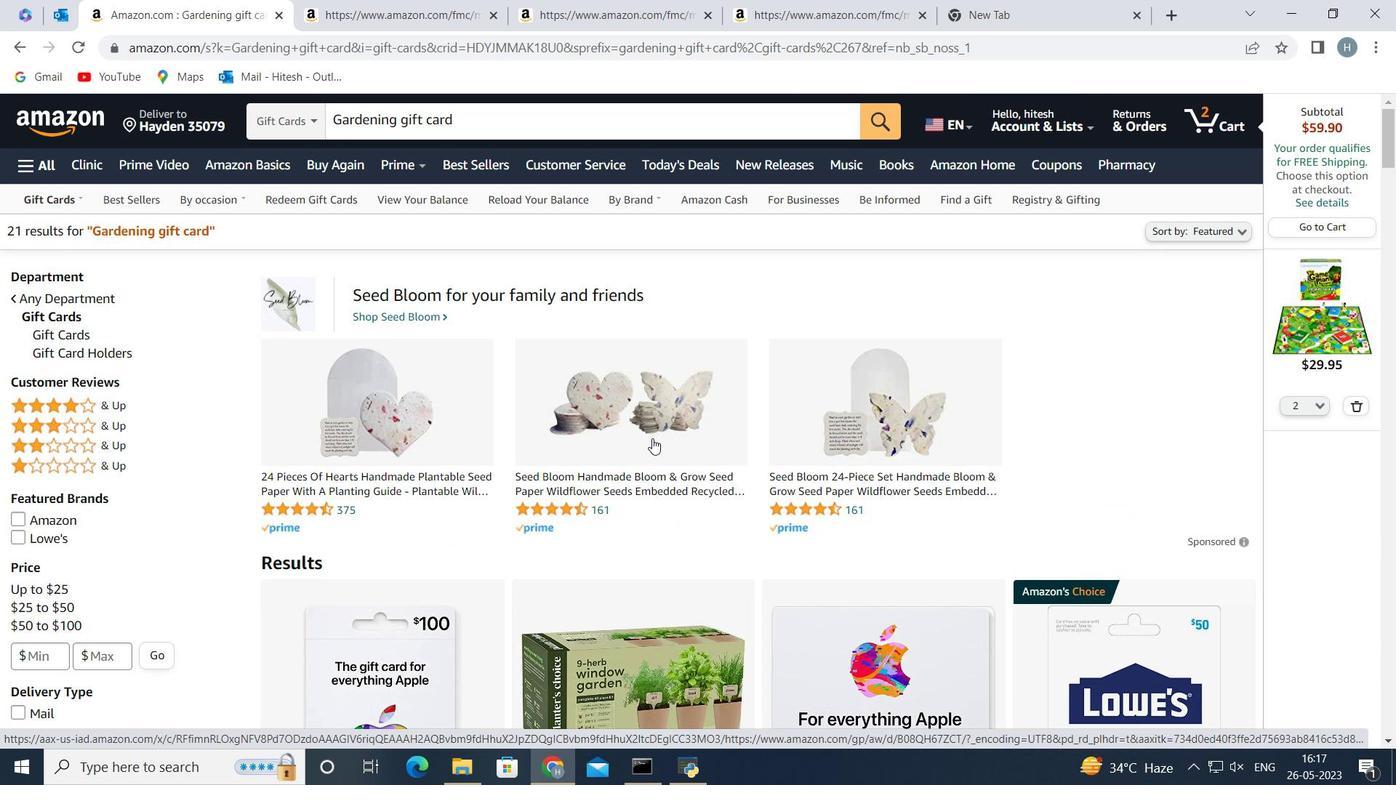 
Action: Mouse scrolled (652, 438) with delta (0, 0)
Screenshot: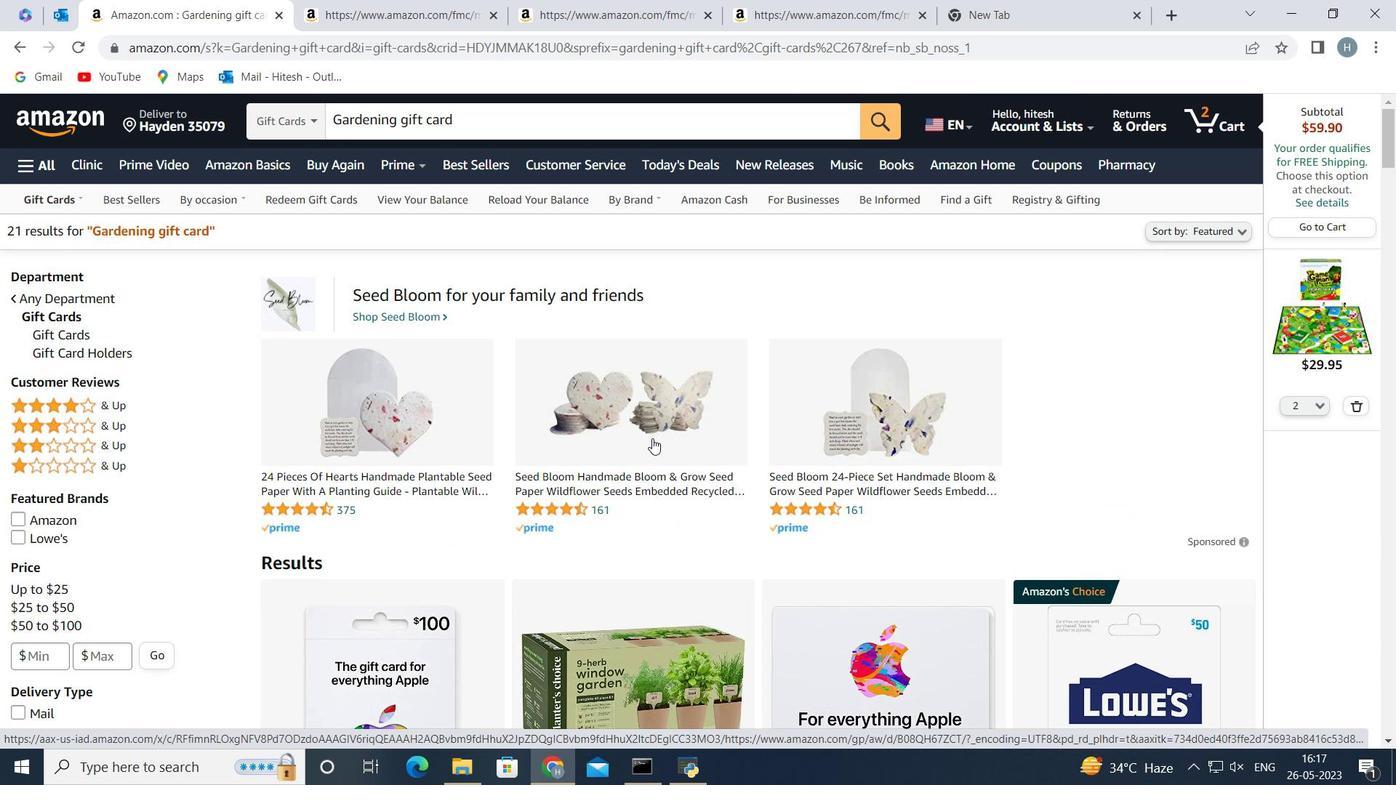 
Action: Mouse scrolled (652, 438) with delta (0, 0)
Screenshot: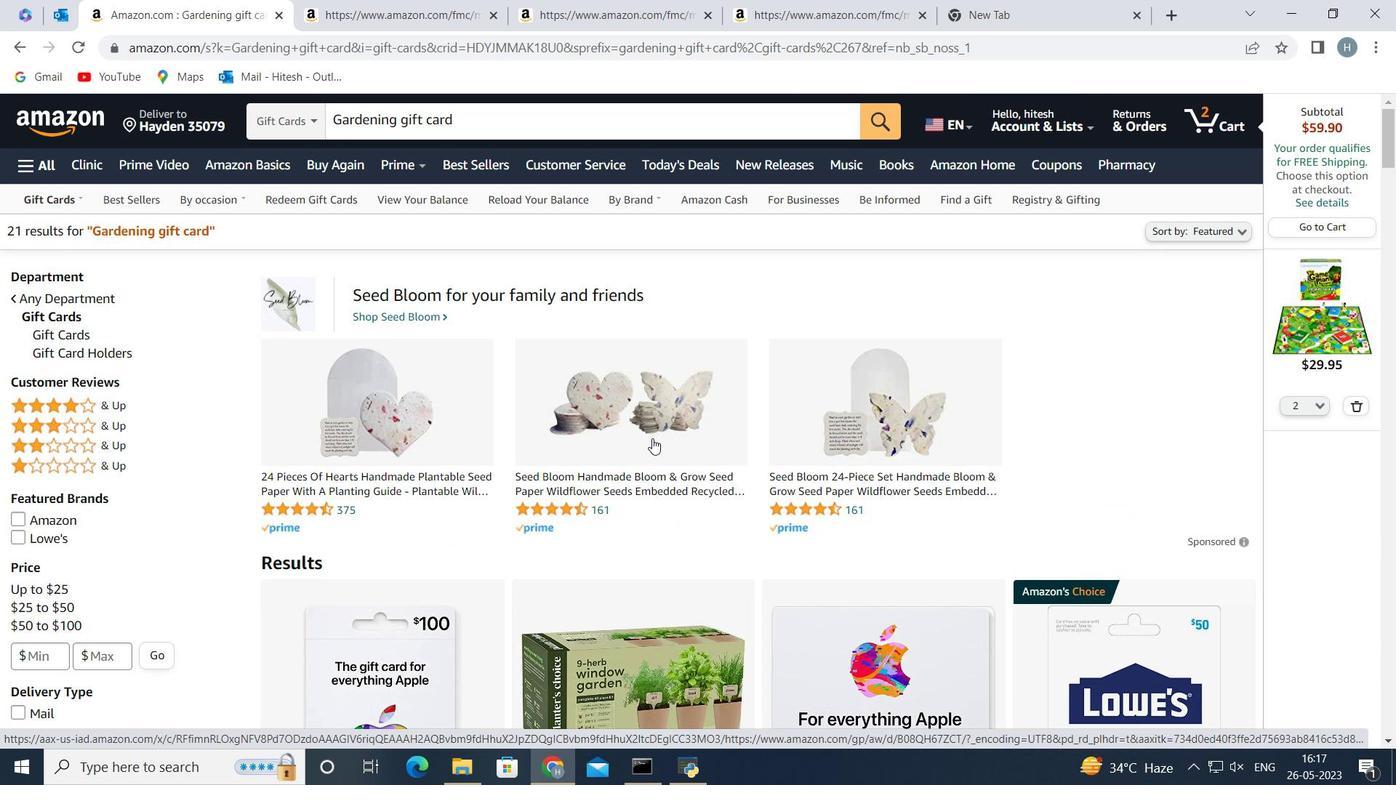 
Action: Mouse moved to (613, 433)
Screenshot: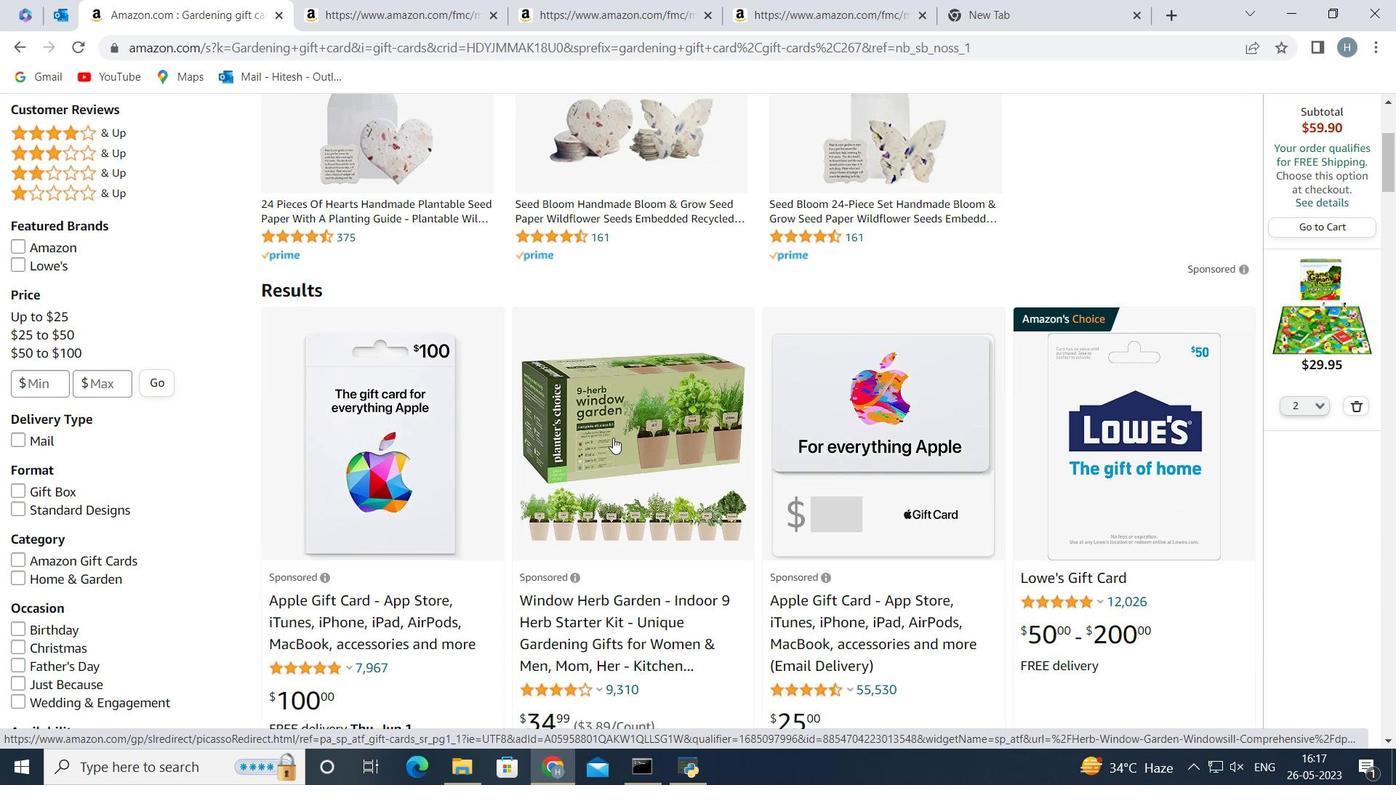 
Action: Mouse pressed left at (613, 433)
Screenshot: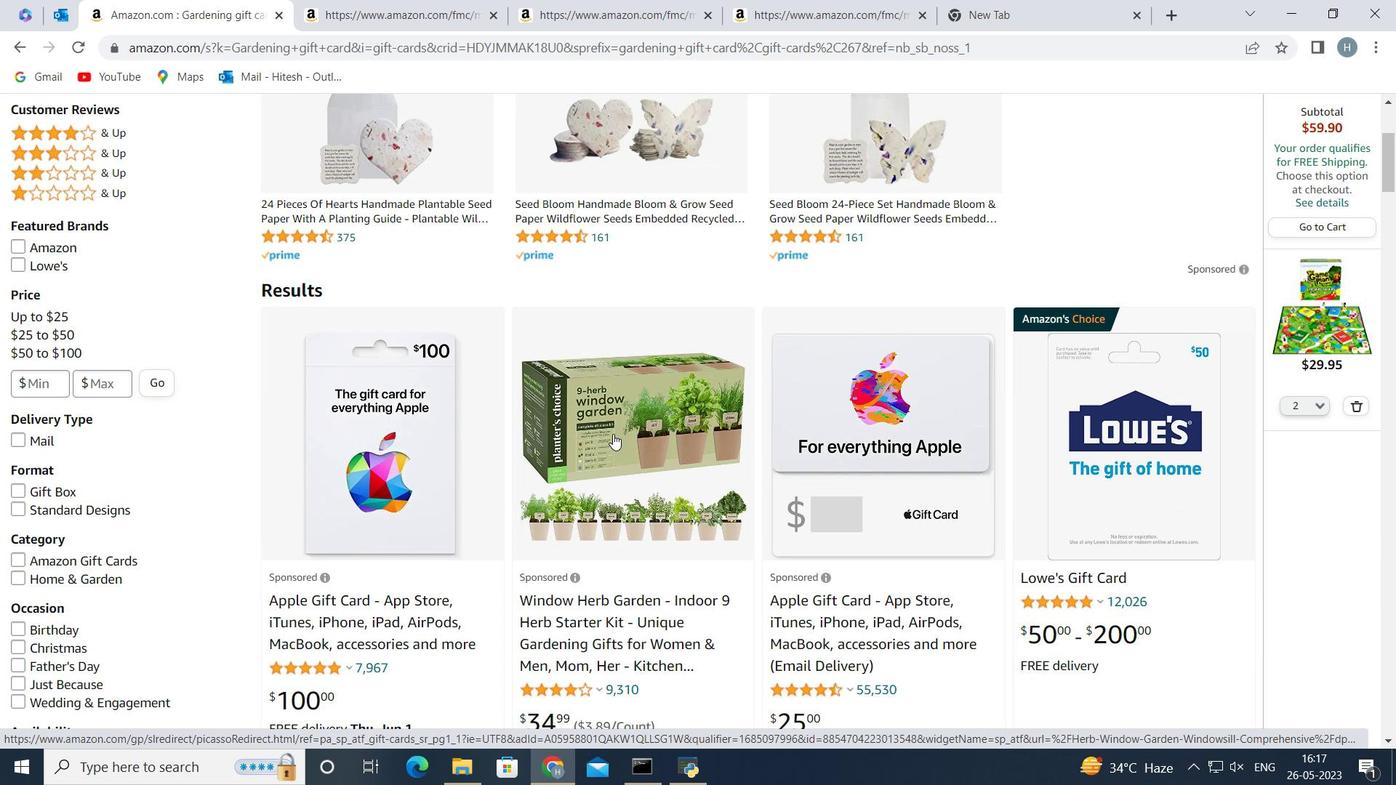 
Action: Mouse moved to (858, 432)
Screenshot: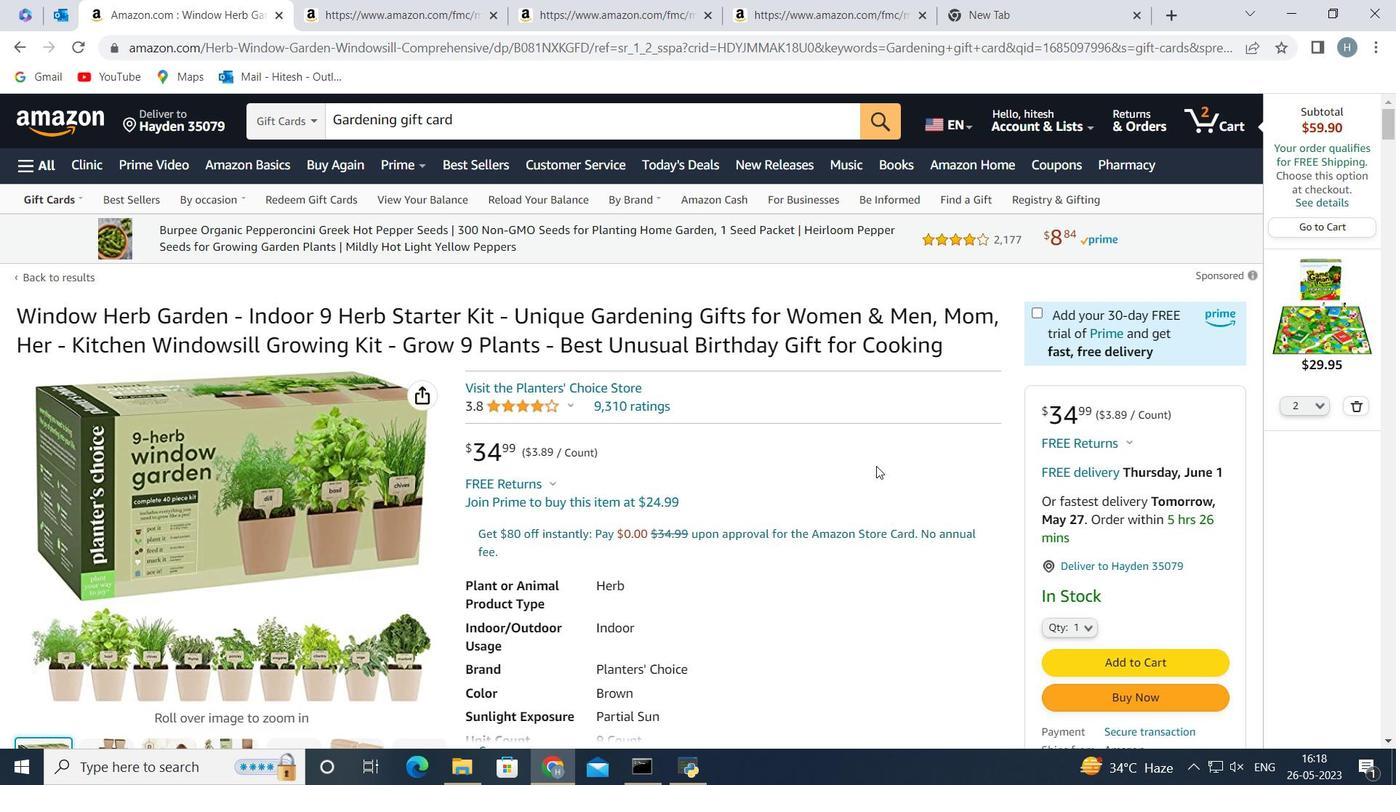 
Action: Mouse scrolled (858, 431) with delta (0, 0)
Screenshot: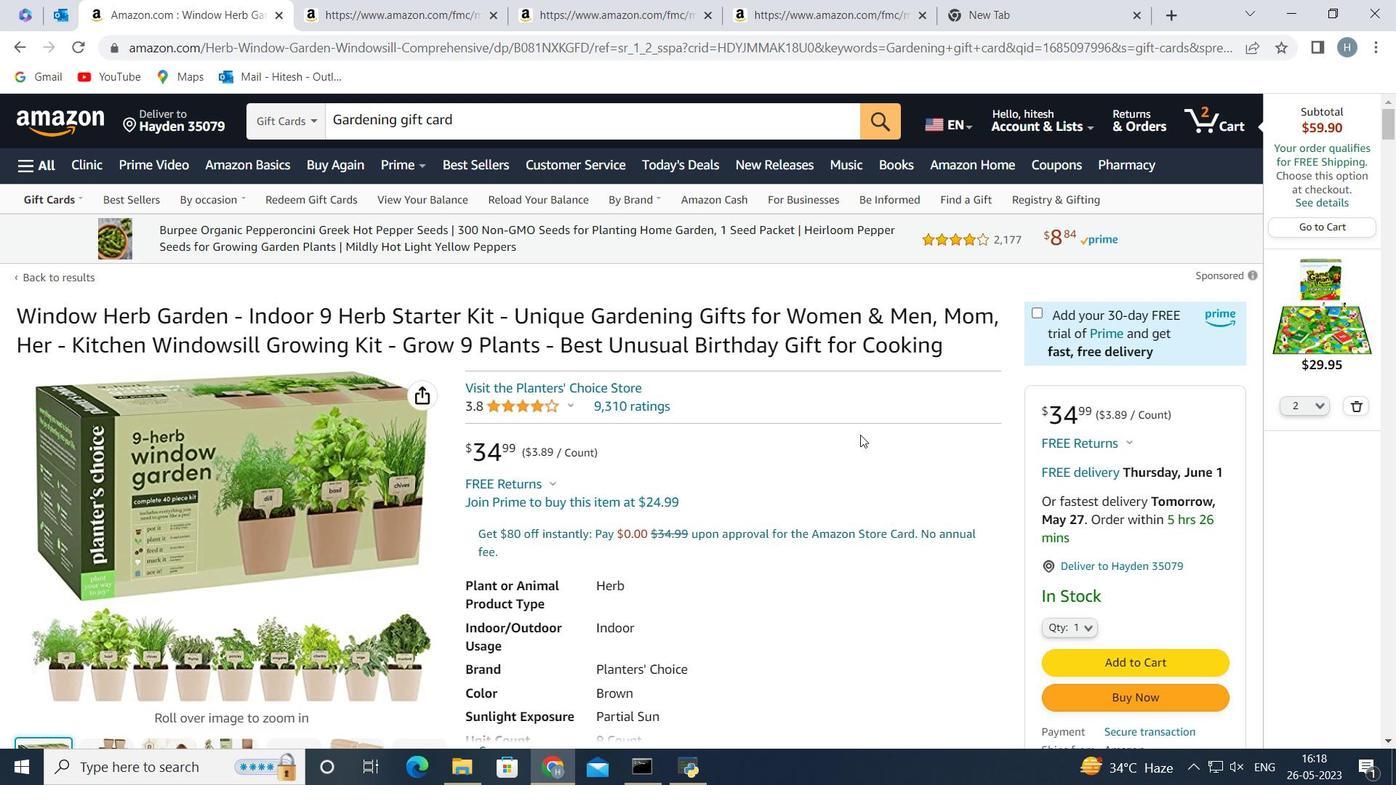 
Action: Mouse moved to (861, 328)
Screenshot: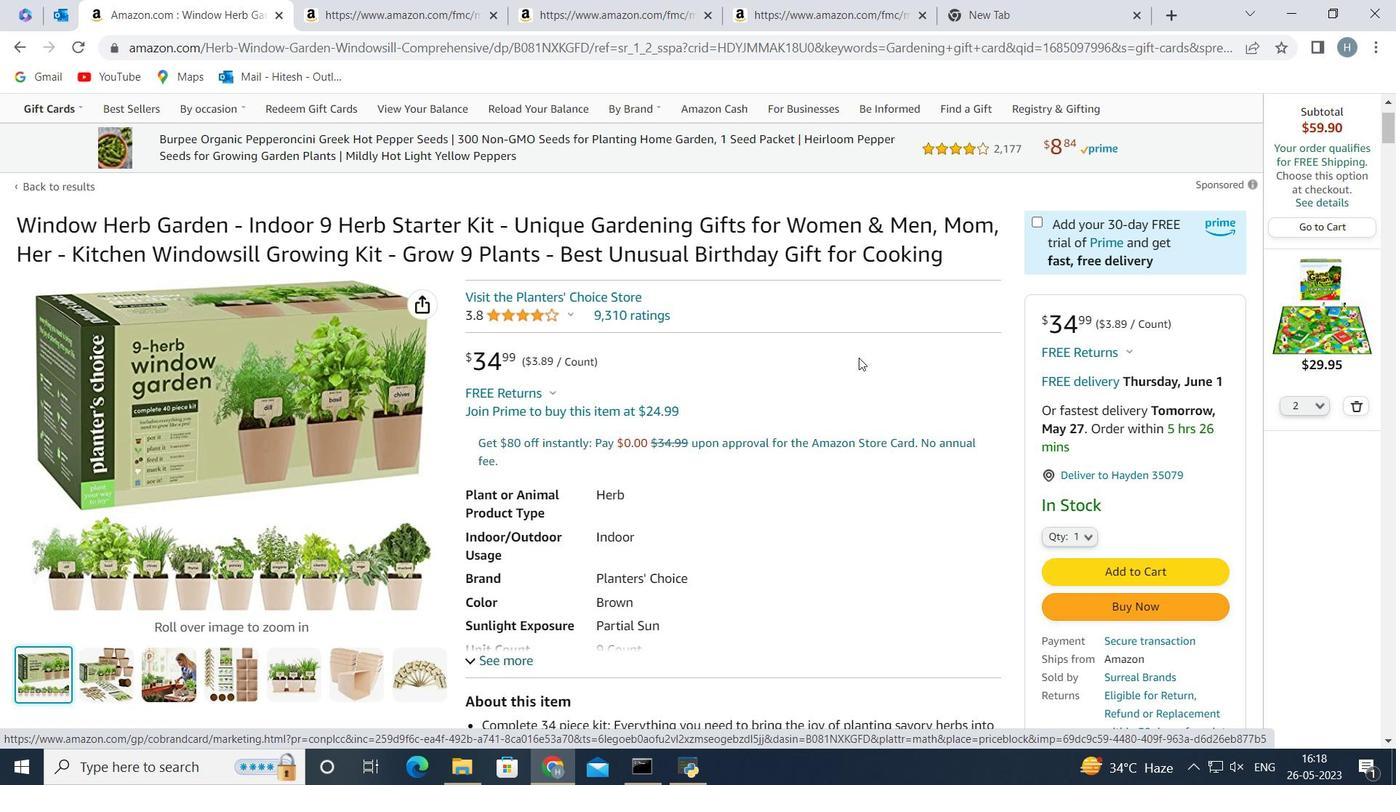 
Action: Mouse scrolled (861, 327) with delta (0, 0)
Screenshot: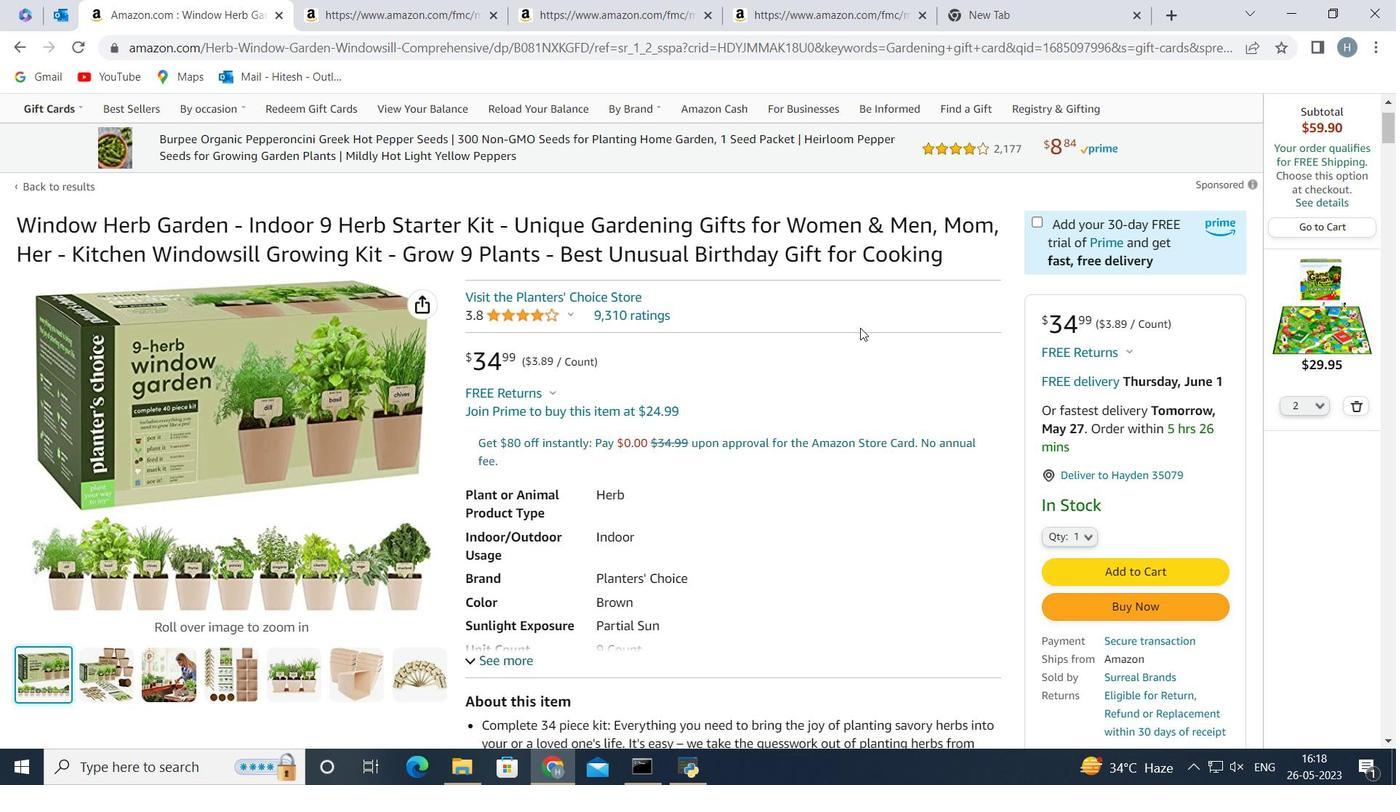 
Action: Mouse moved to (832, 300)
Screenshot: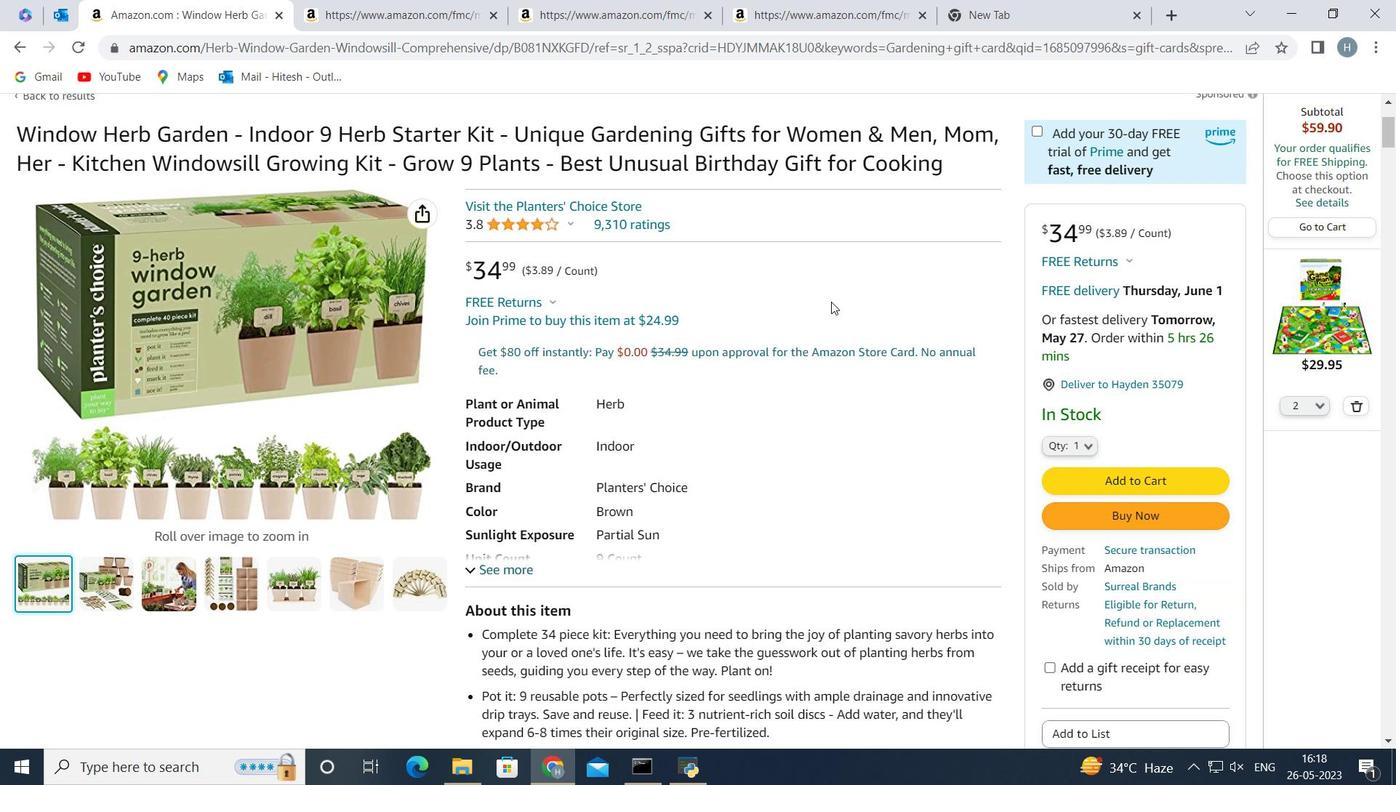 
Action: Mouse scrolled (832, 299) with delta (0, 0)
Screenshot: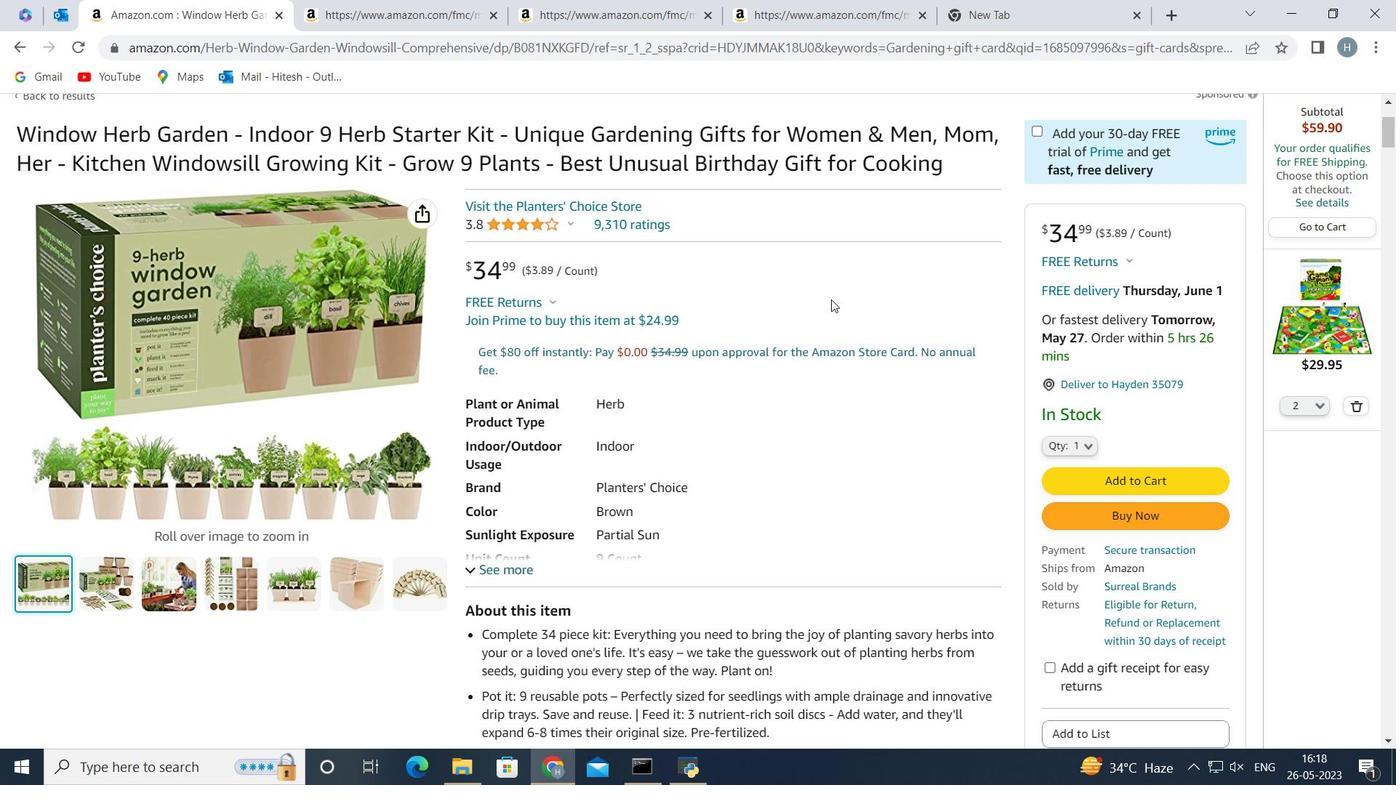 
Action: Mouse moved to (829, 284)
Screenshot: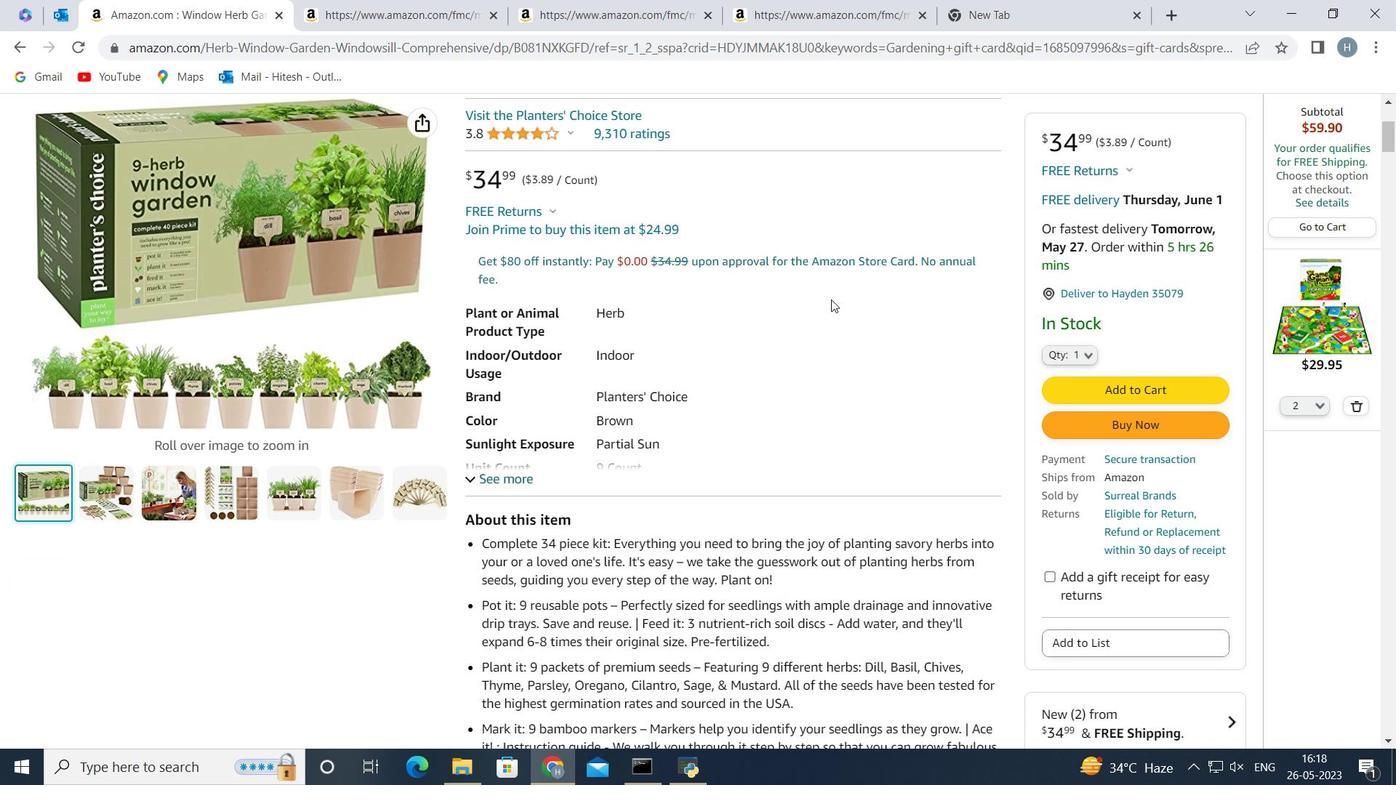 
Action: Mouse scrolled (829, 283) with delta (0, 0)
Screenshot: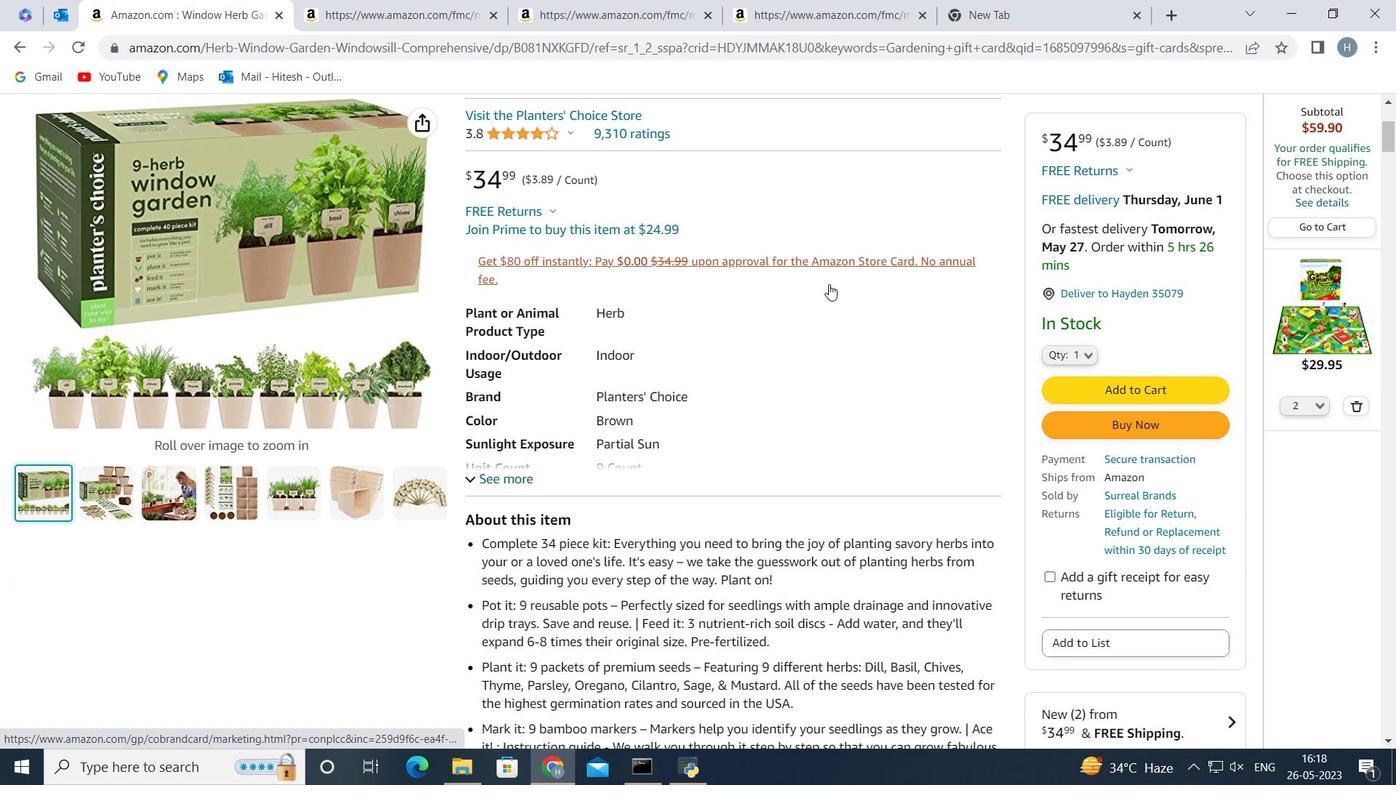 
Action: Mouse moved to (825, 266)
Screenshot: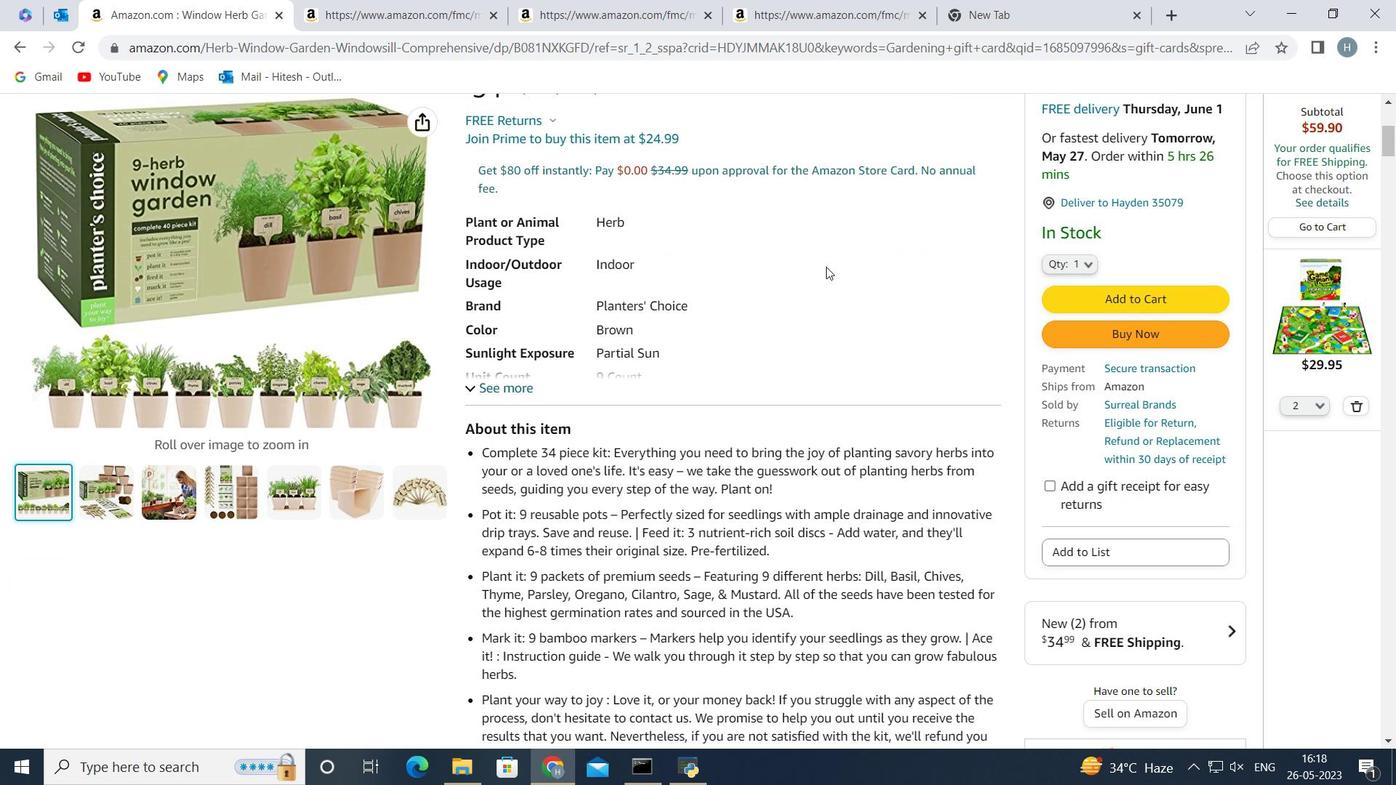 
Action: Mouse scrolled (825, 266) with delta (0, 0)
Screenshot: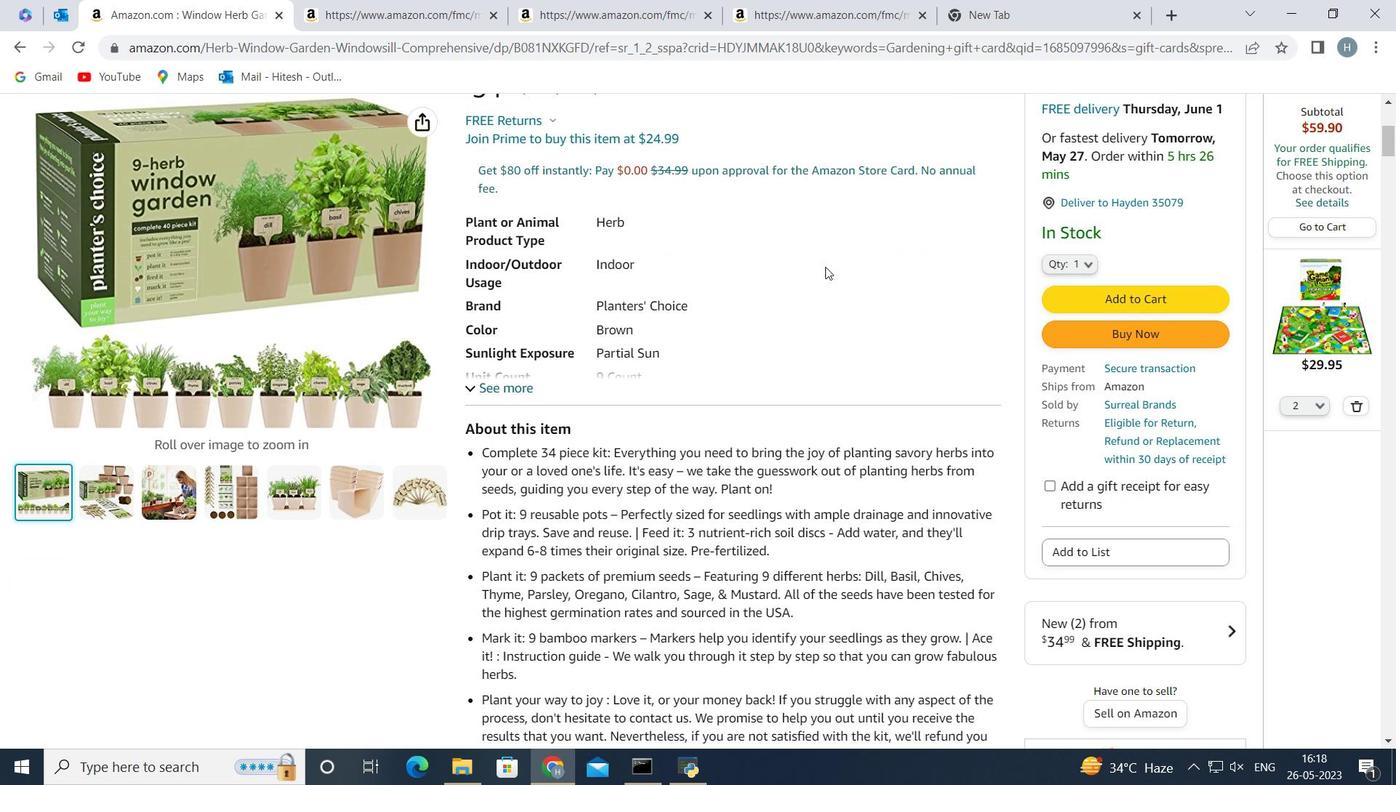 
Action: Mouse moved to (488, 296)
Screenshot: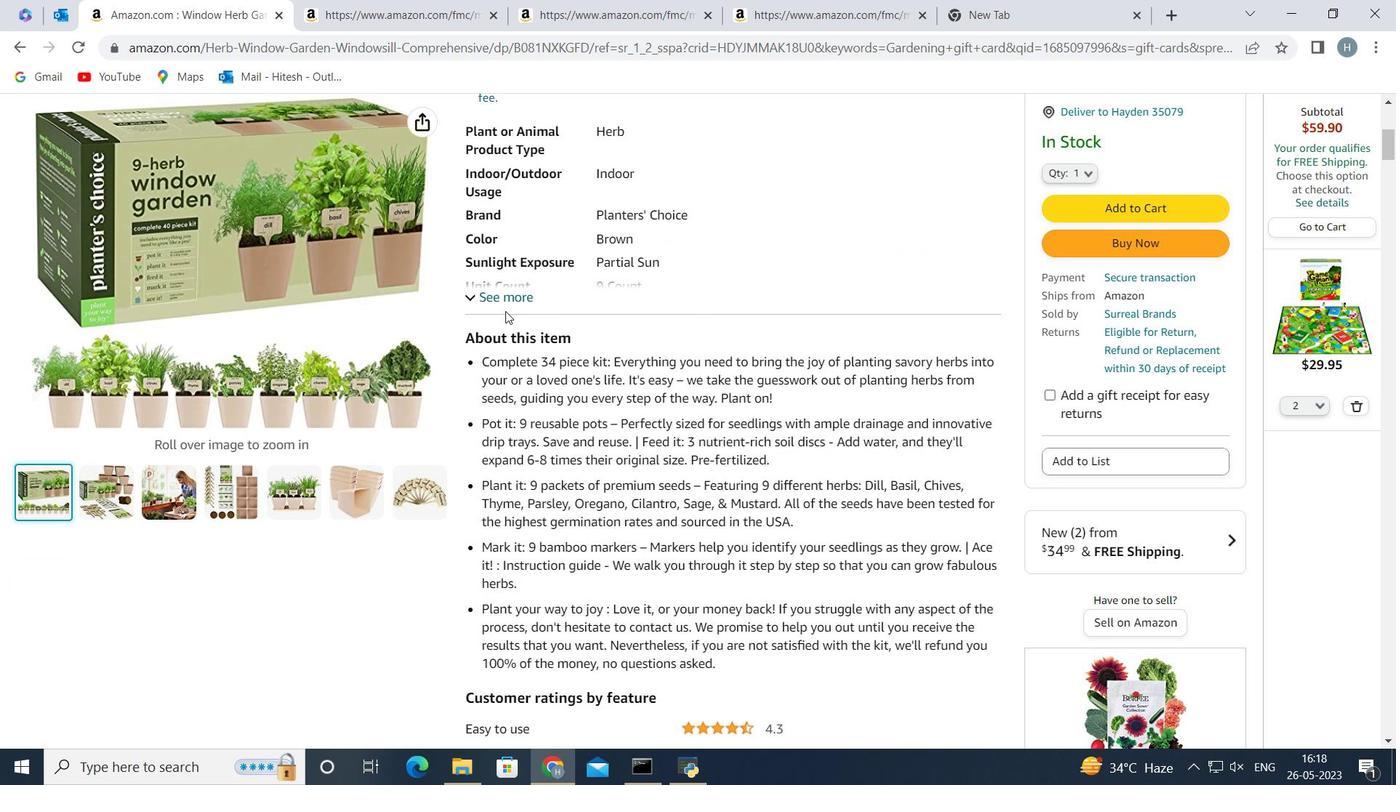 
Action: Mouse pressed left at (488, 296)
Screenshot: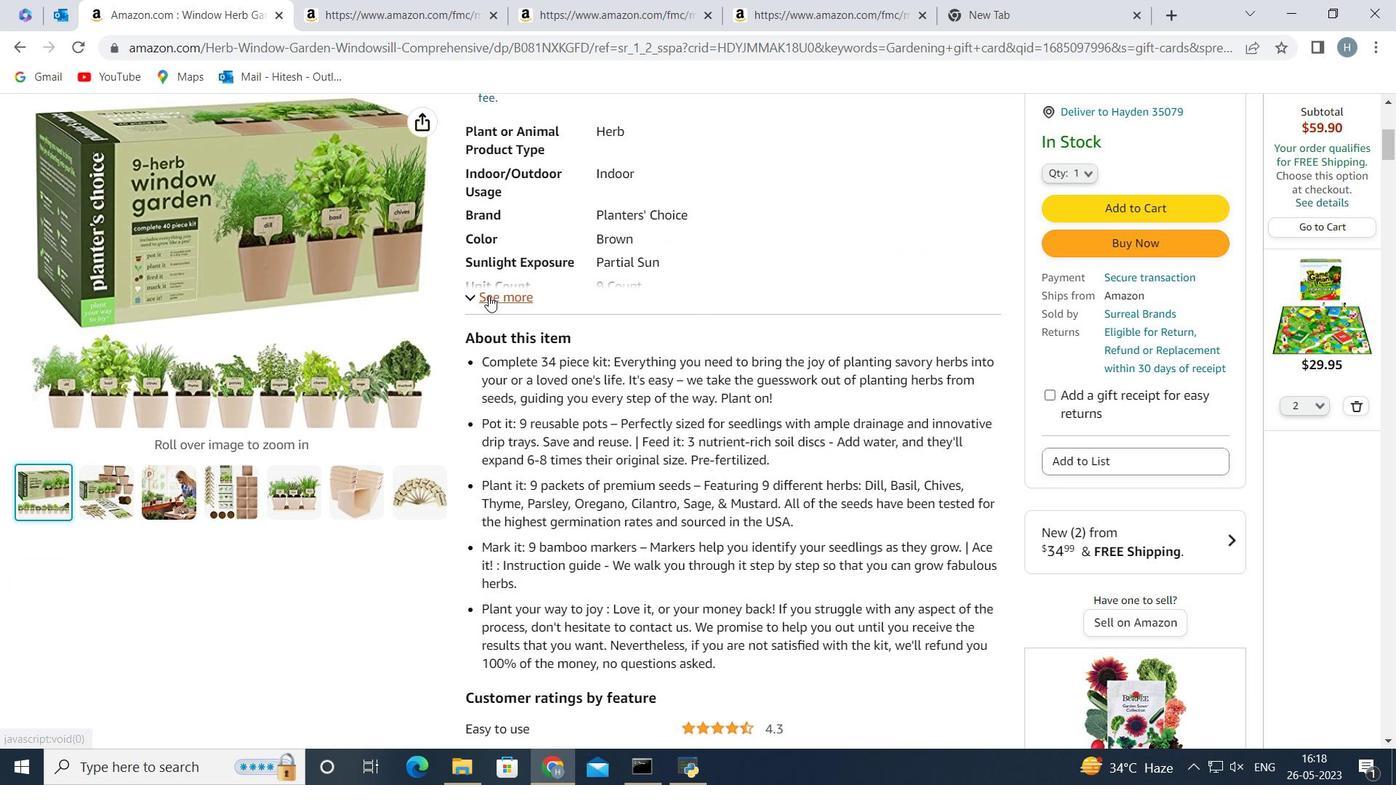 
Action: Mouse moved to (720, 210)
Screenshot: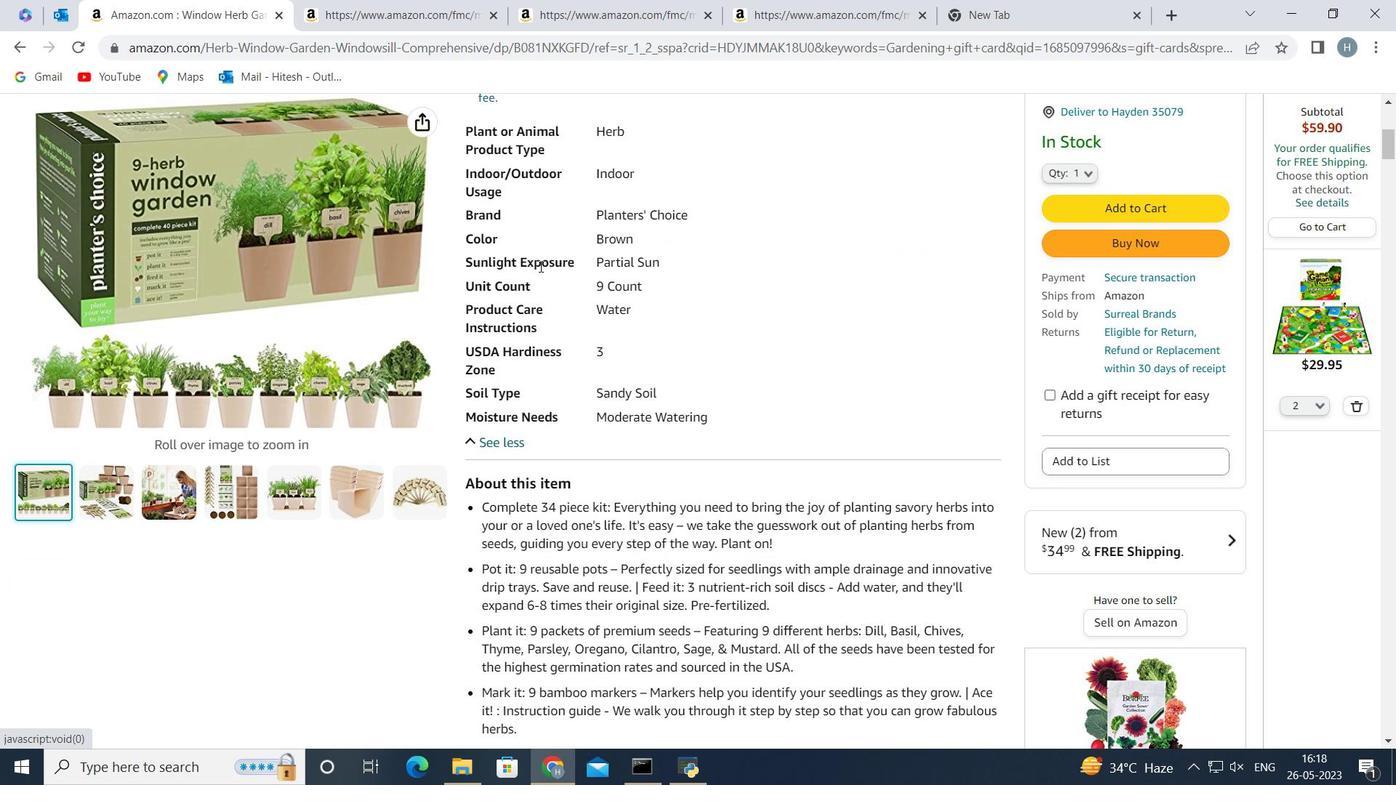 
Action: Mouse scrolled (720, 210) with delta (0, 0)
Screenshot: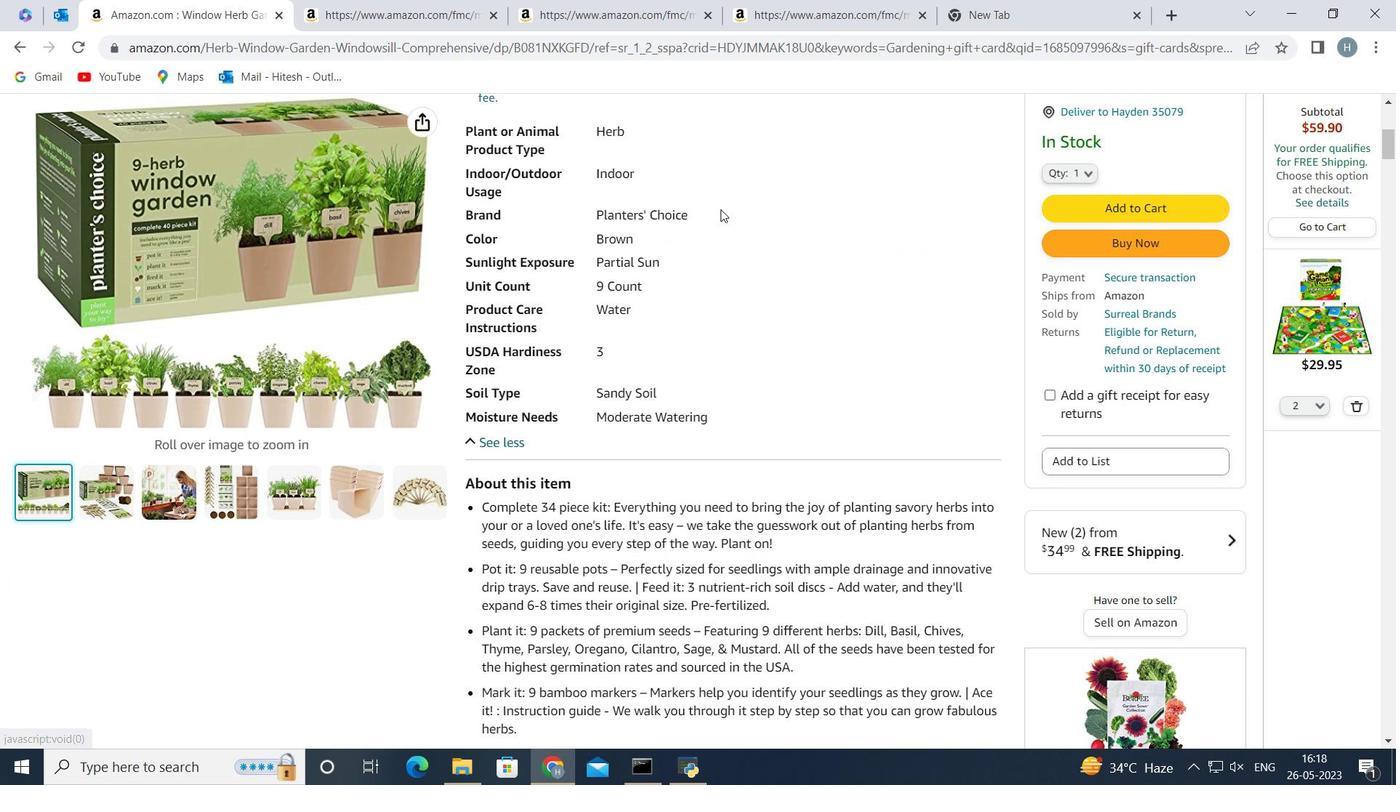 
Action: Mouse scrolled (720, 210) with delta (0, 0)
Screenshot: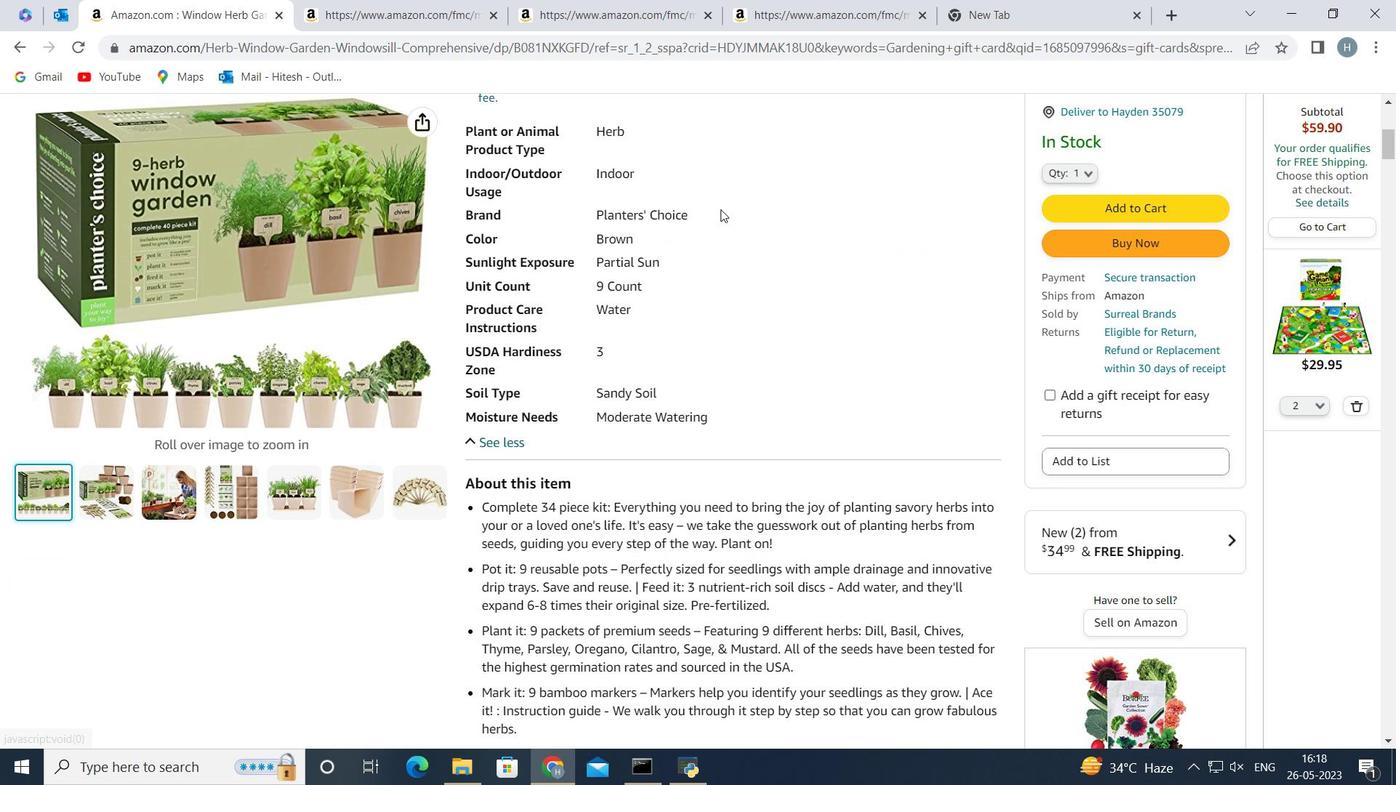 
Action: Mouse scrolled (720, 210) with delta (0, 0)
Screenshot: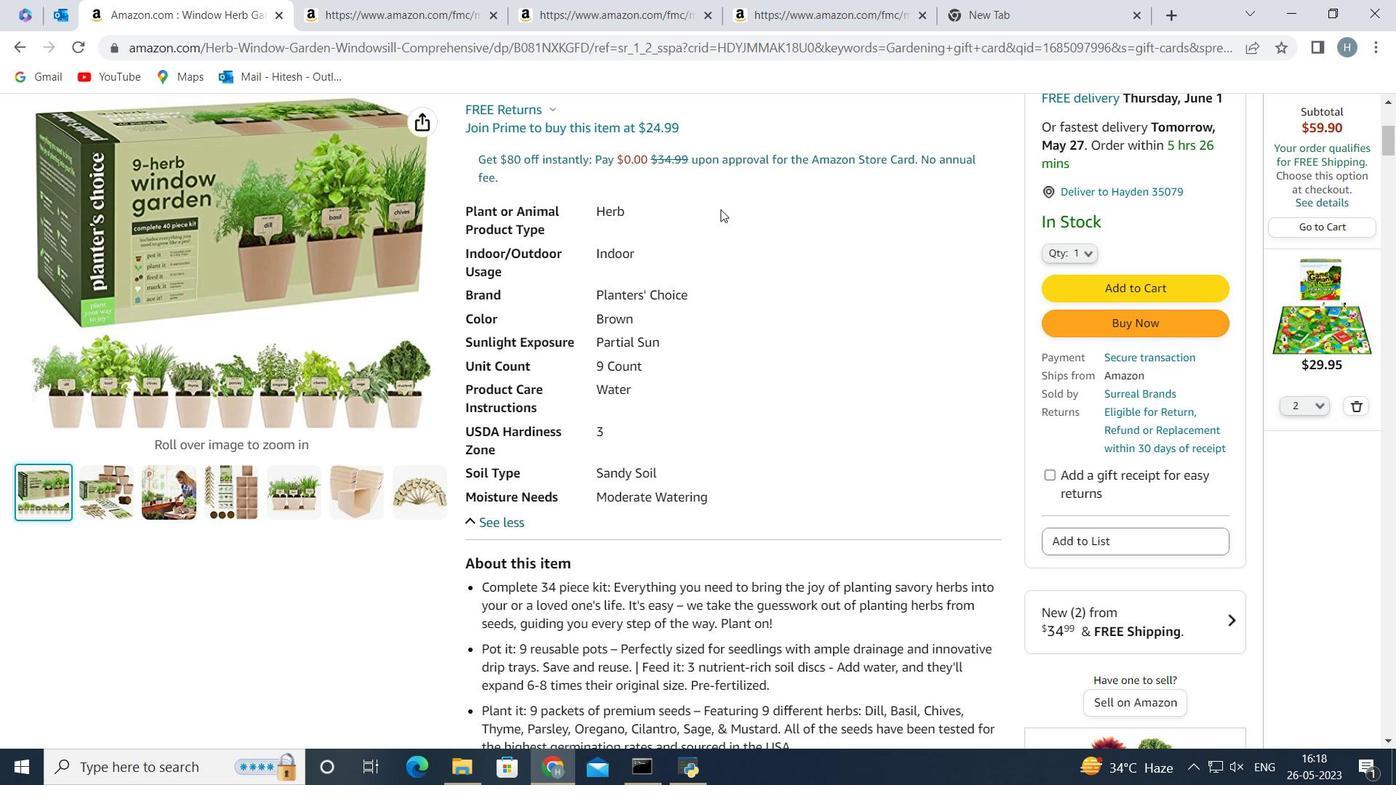 
Action: Mouse scrolled (720, 210) with delta (0, 0)
Screenshot: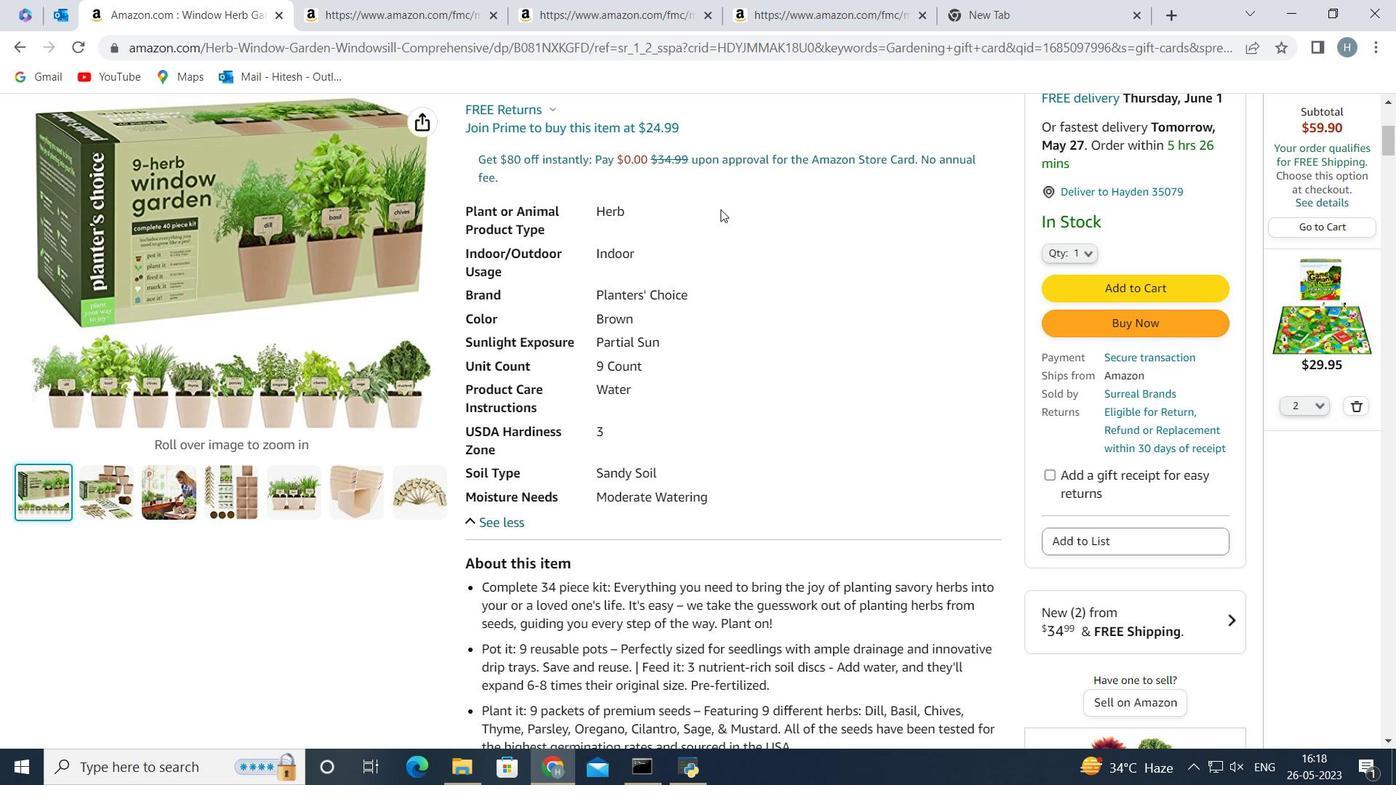 
Action: Mouse moved to (680, 294)
Screenshot: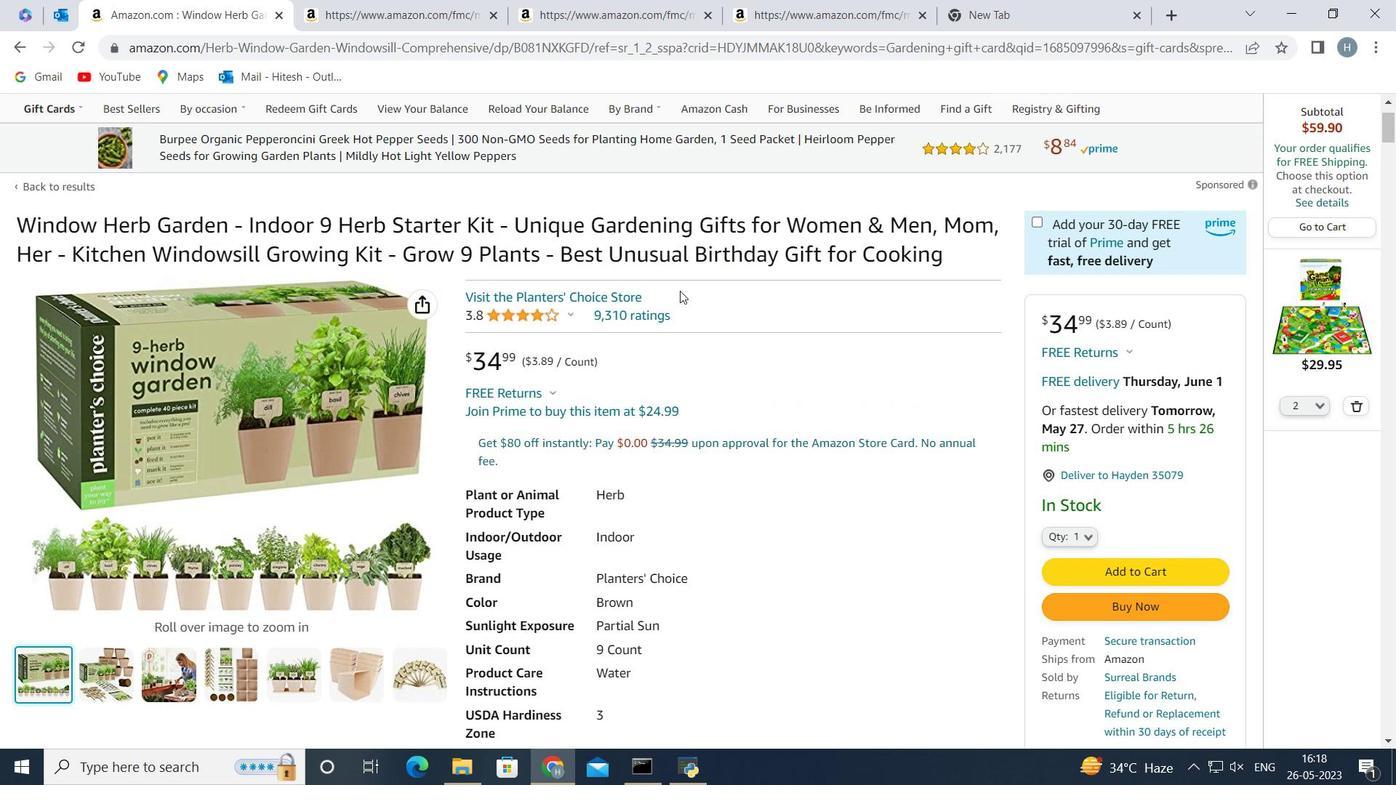 
Action: Mouse scrolled (680, 293) with delta (0, 0)
Screenshot: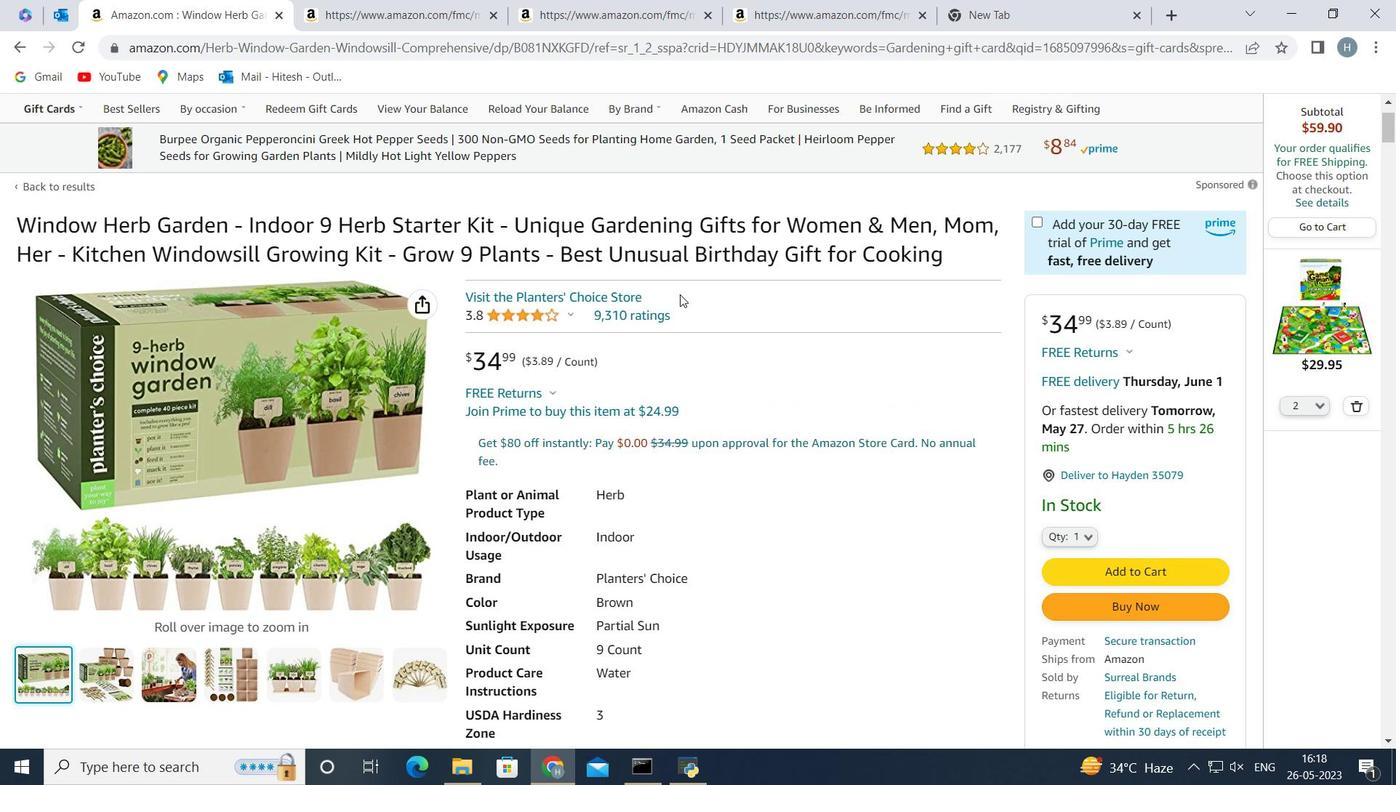 
Action: Mouse moved to (685, 293)
Screenshot: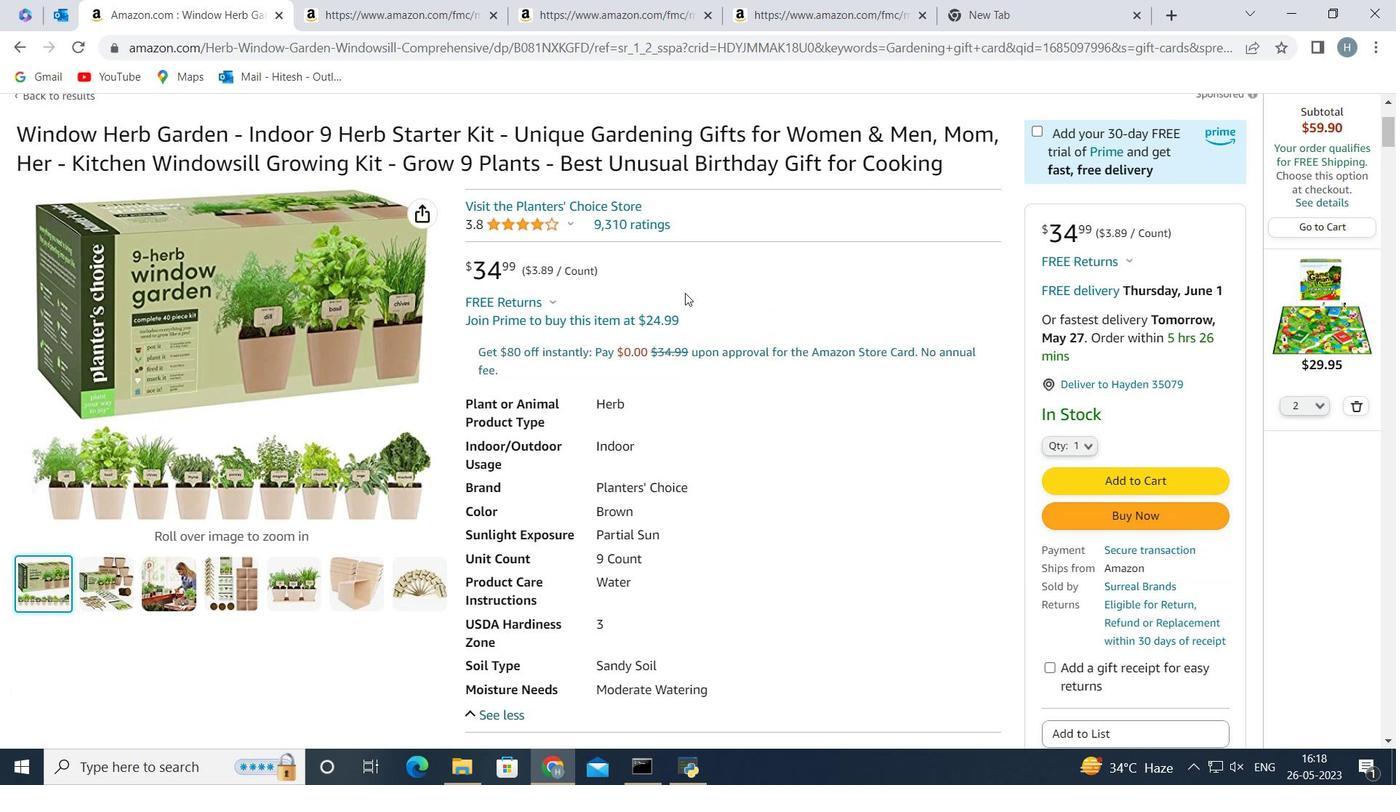 
Action: Mouse scrolled (685, 293) with delta (0, 0)
Screenshot: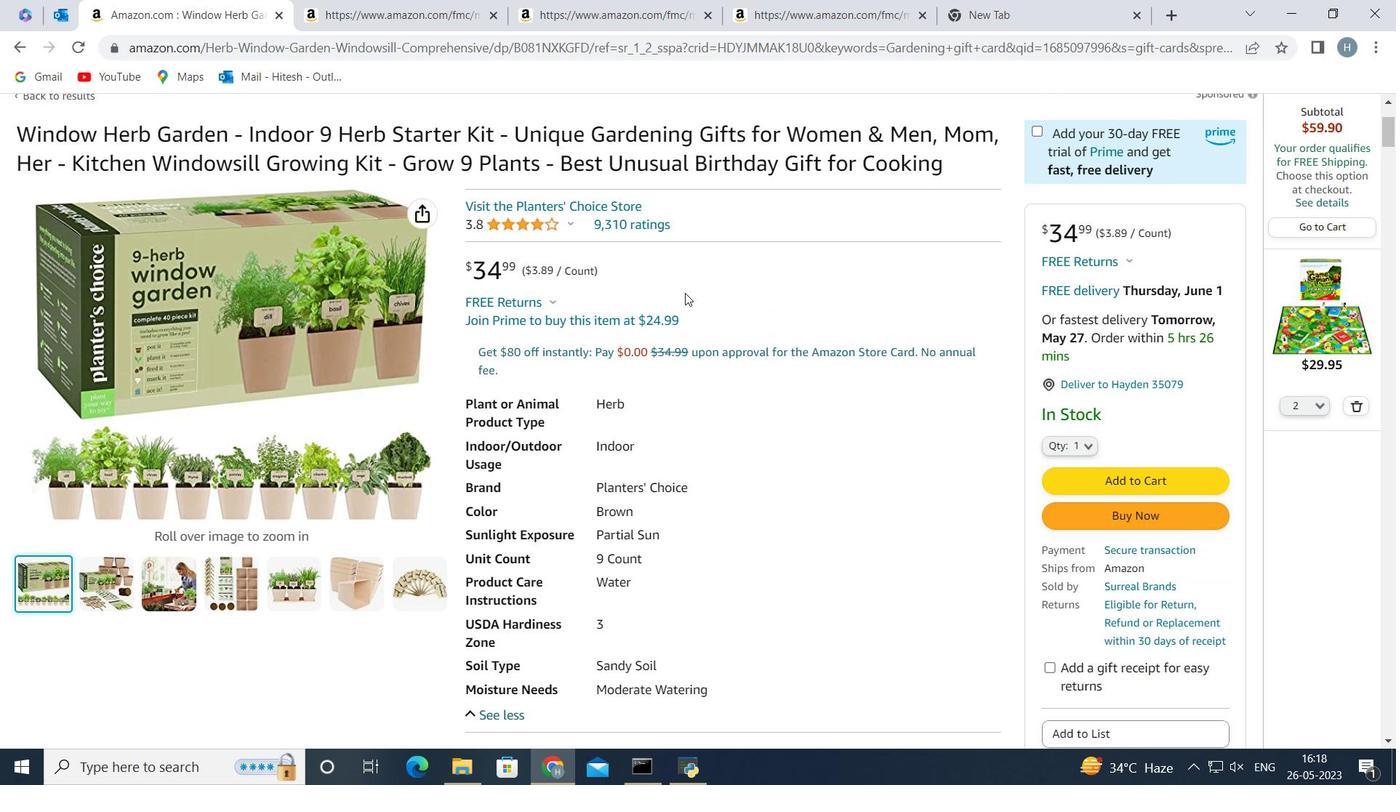 
Action: Mouse moved to (680, 324)
Screenshot: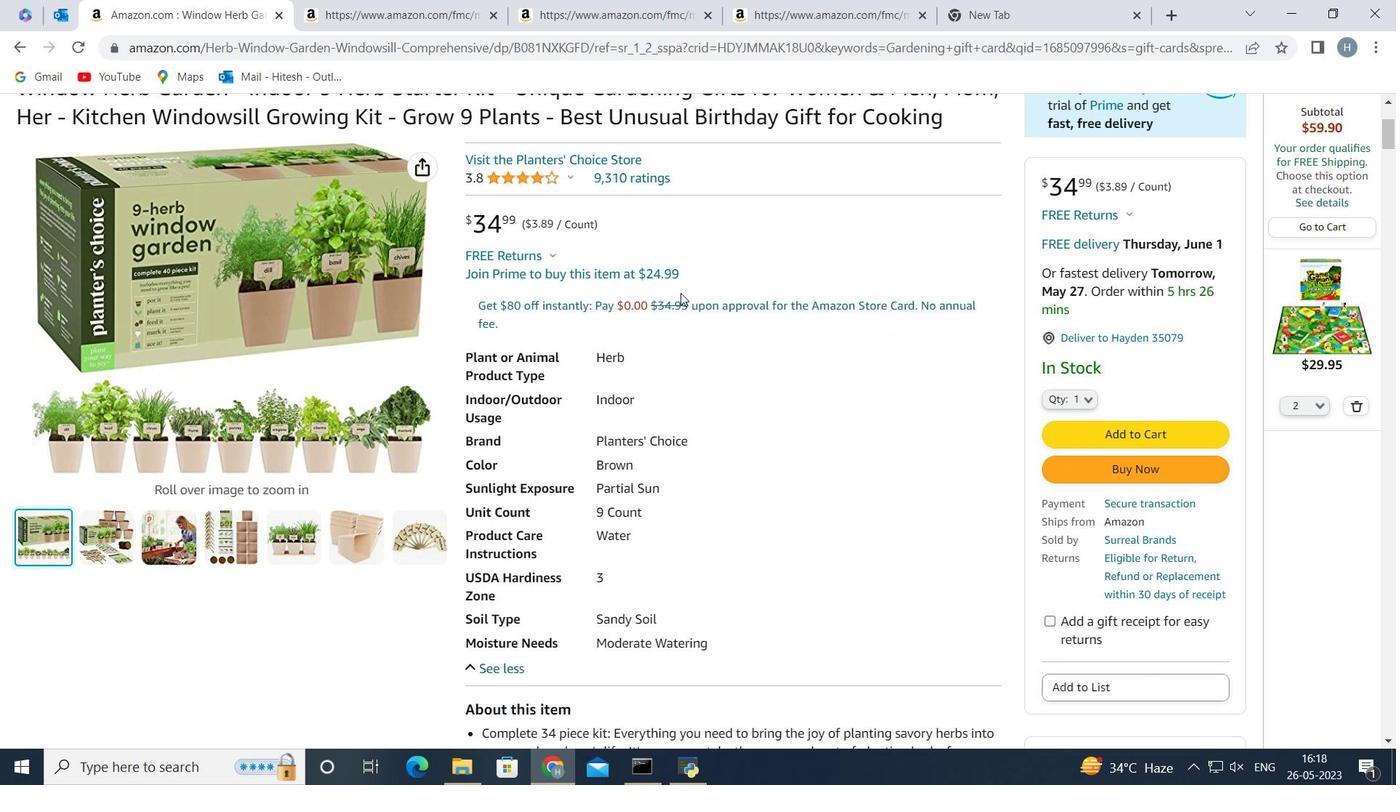 
Action: Mouse scrolled (680, 323) with delta (0, 0)
Screenshot: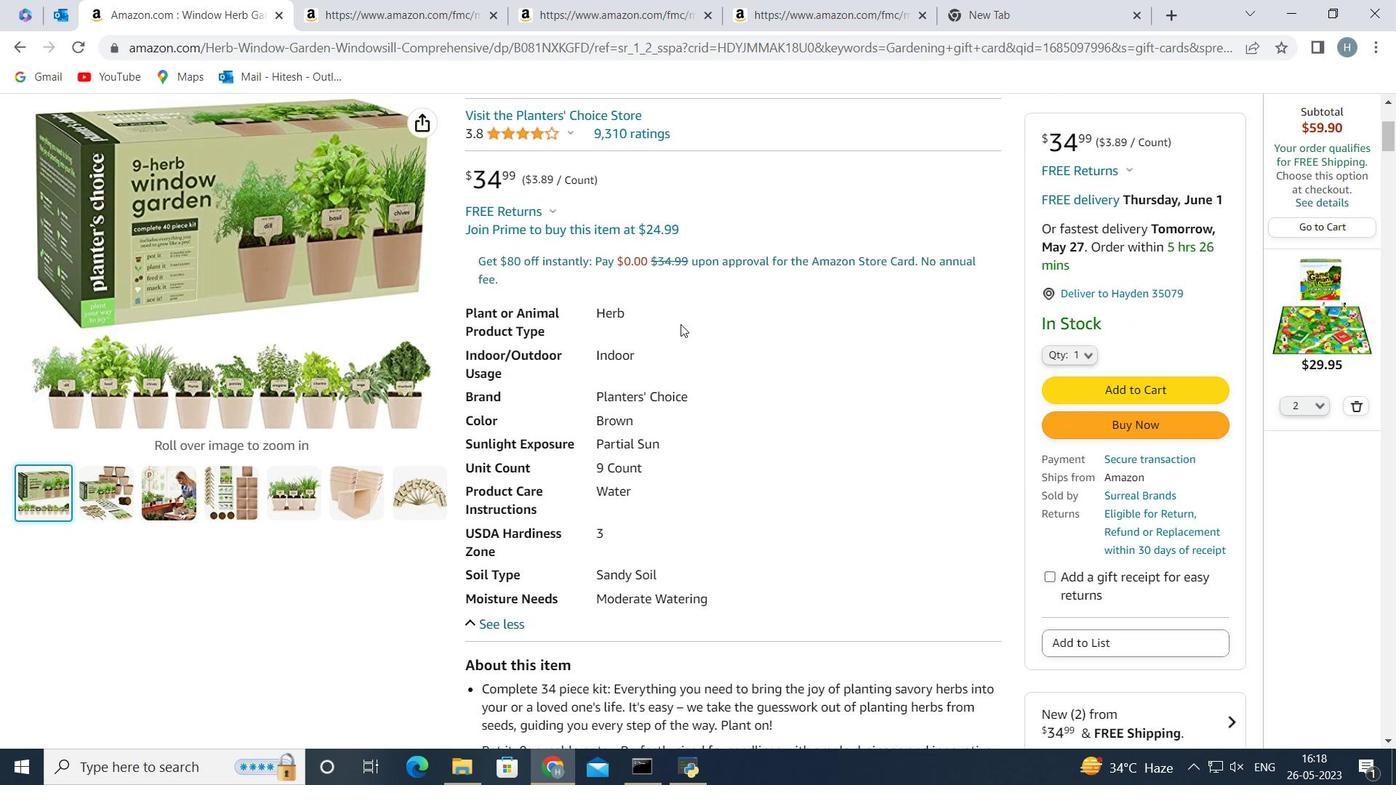 
Action: Mouse scrolled (680, 323) with delta (0, 0)
Screenshot: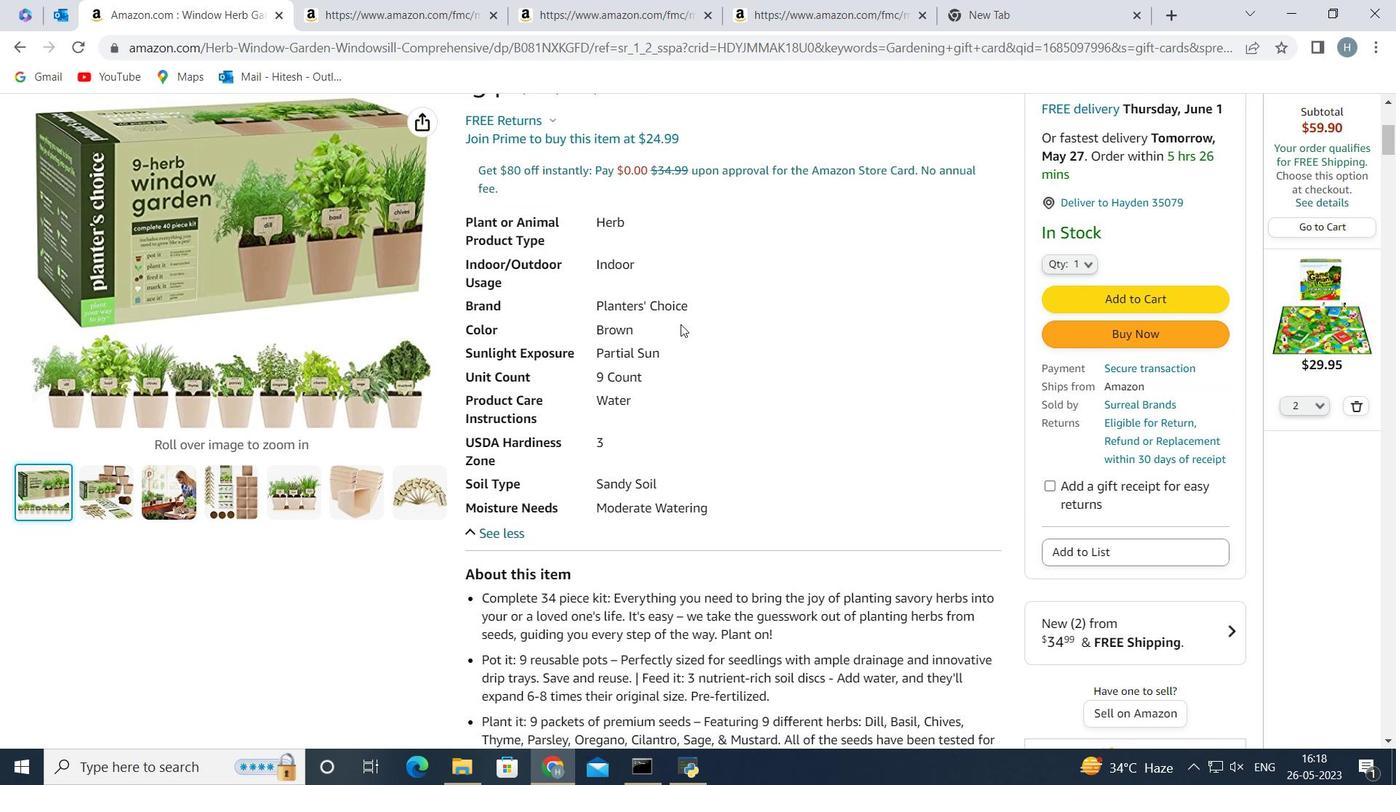 
Action: Mouse moved to (614, 357)
Screenshot: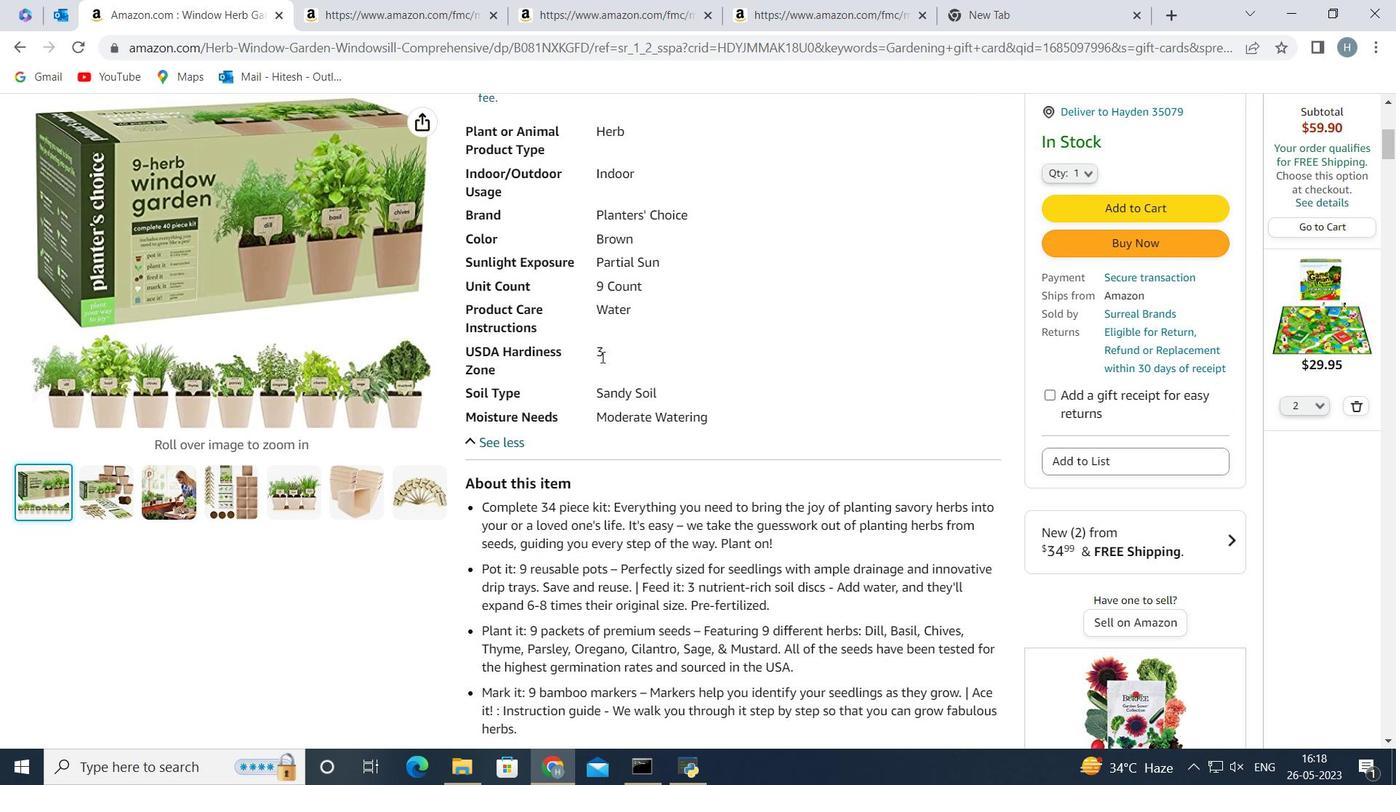 
Action: Mouse scrolled (614, 356) with delta (0, 0)
Screenshot: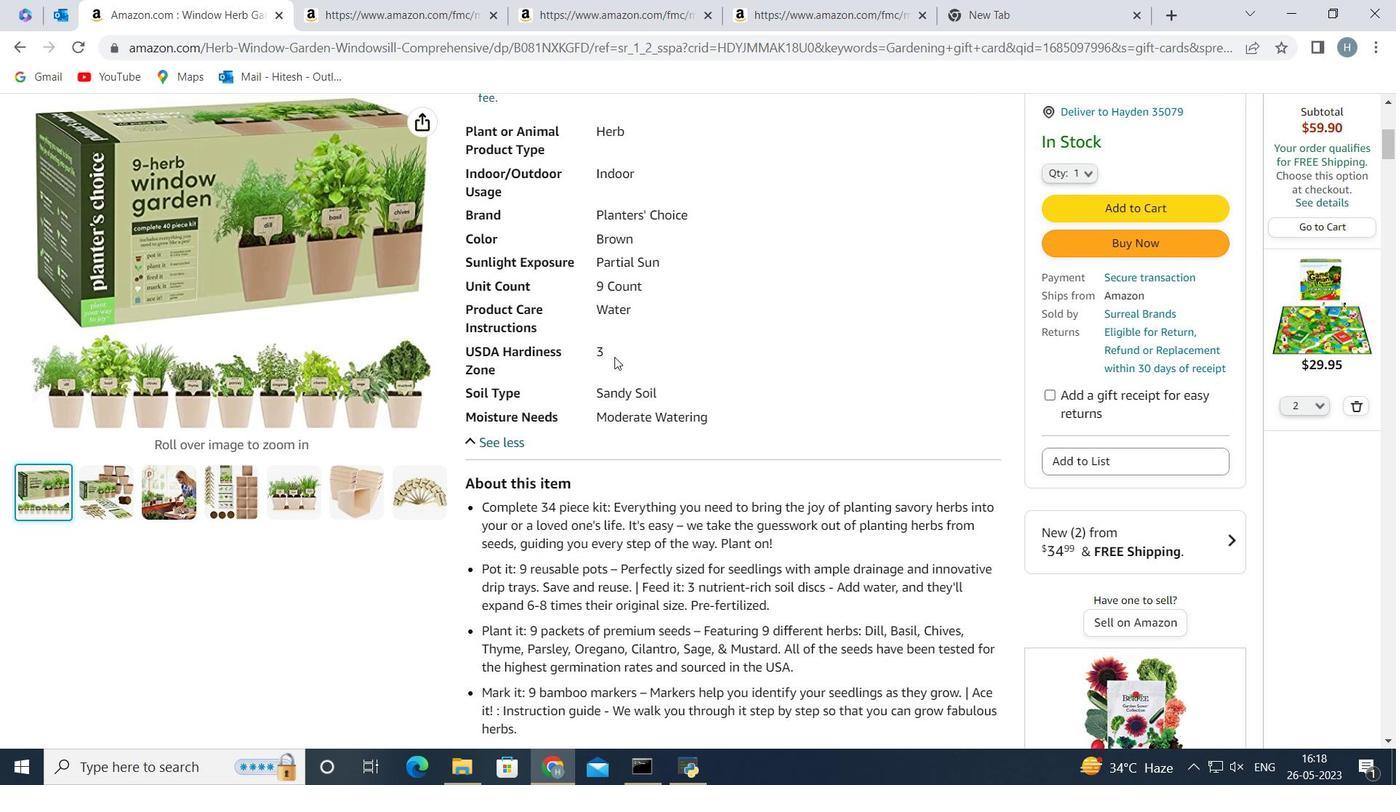 
Action: Mouse scrolled (614, 356) with delta (0, 0)
Screenshot: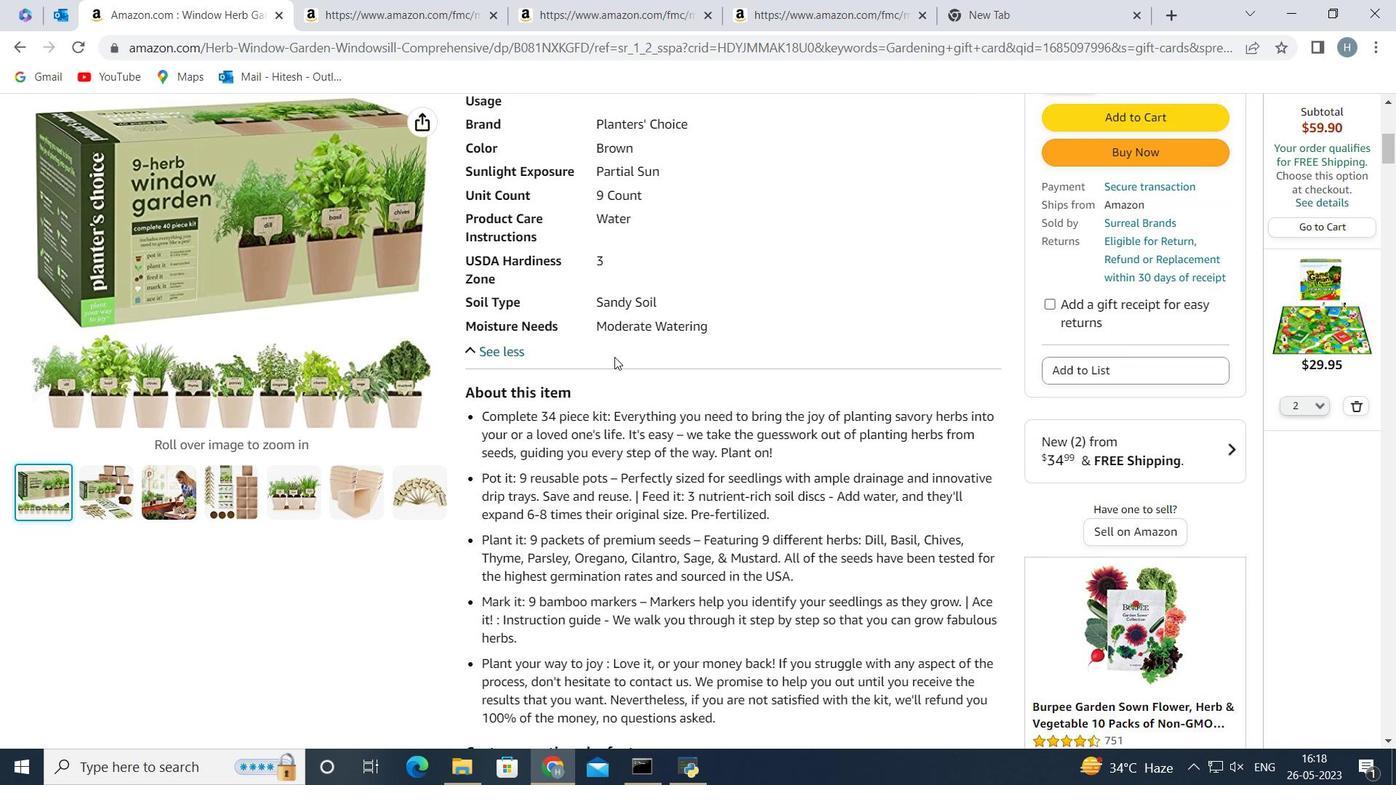 
Action: Mouse moved to (552, 369)
Screenshot: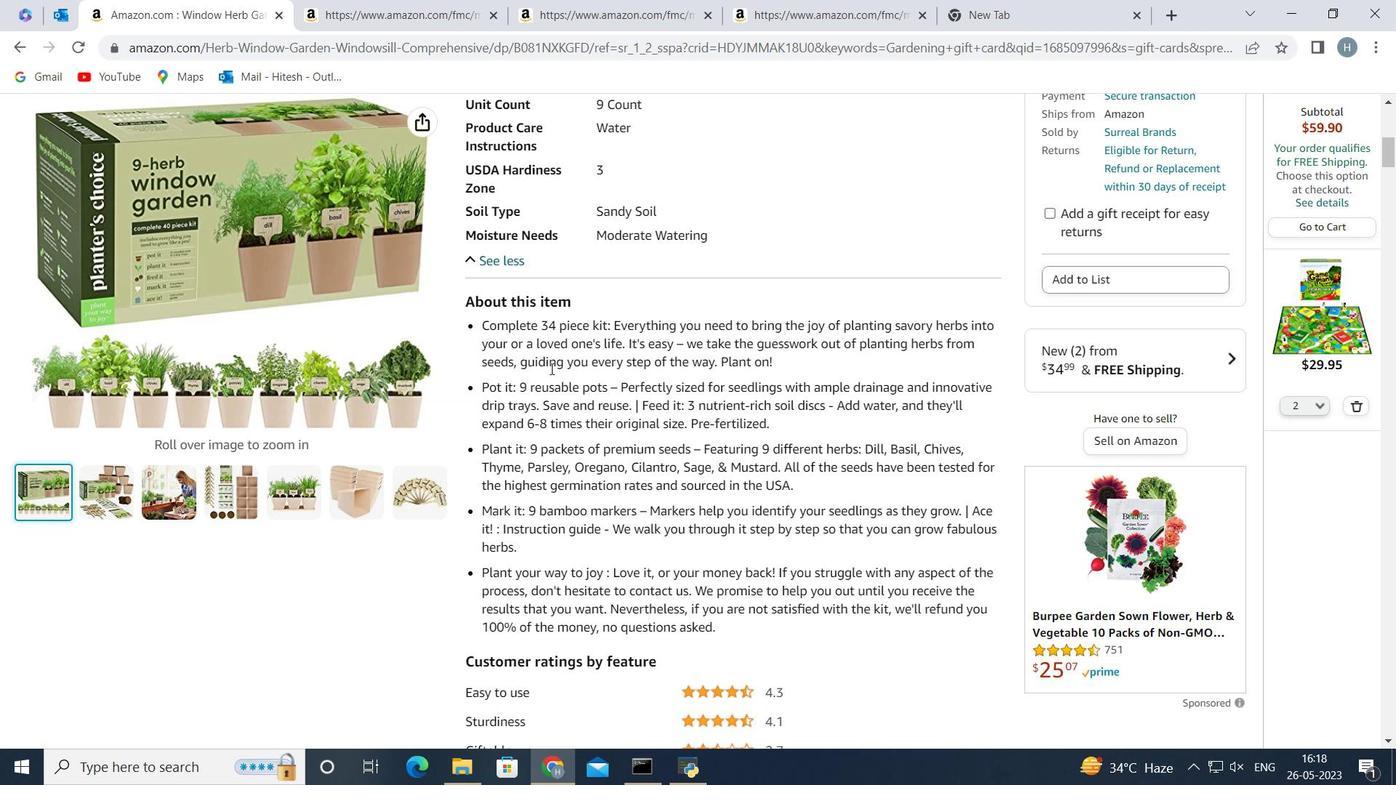 
Action: Mouse scrolled (552, 370) with delta (0, 0)
Screenshot: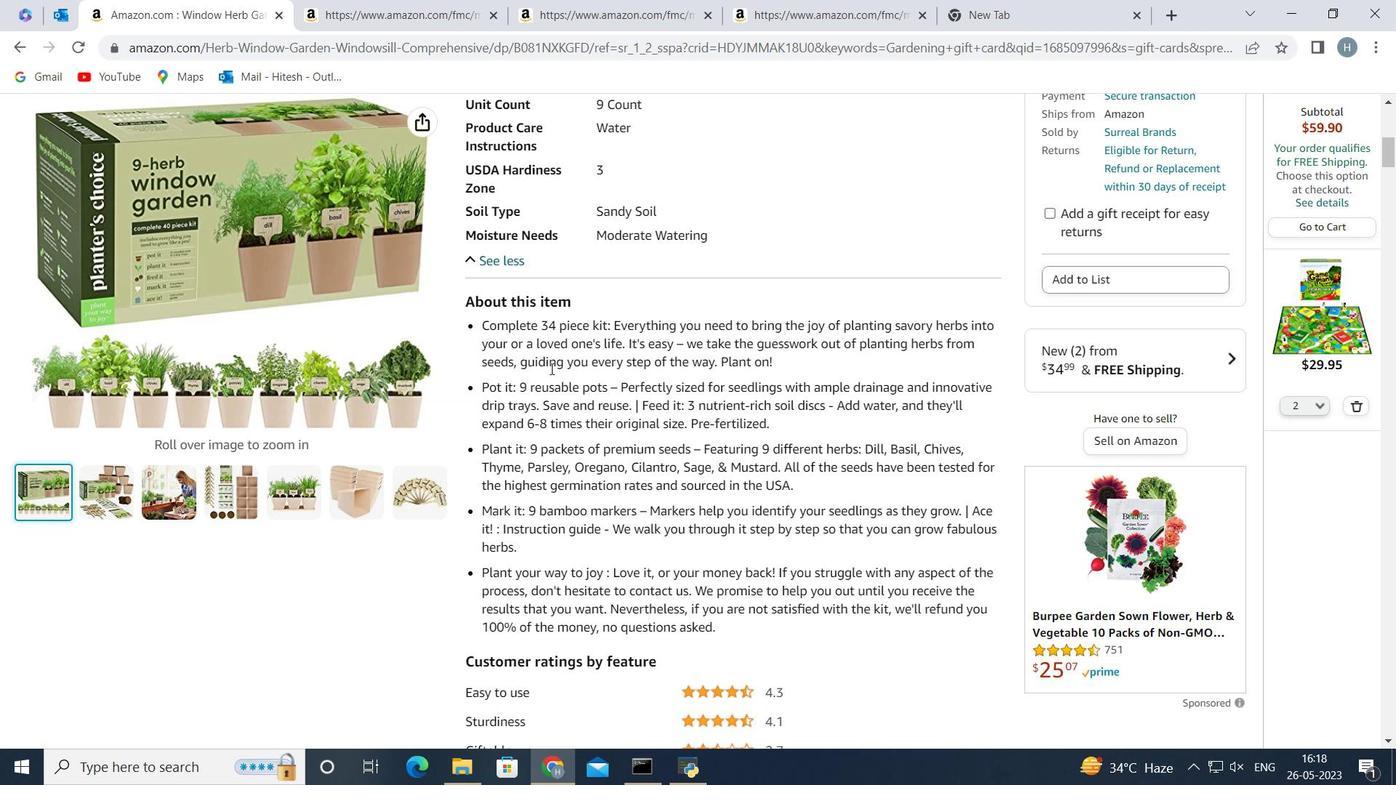 
Action: Mouse scrolled (552, 370) with delta (0, 0)
Screenshot: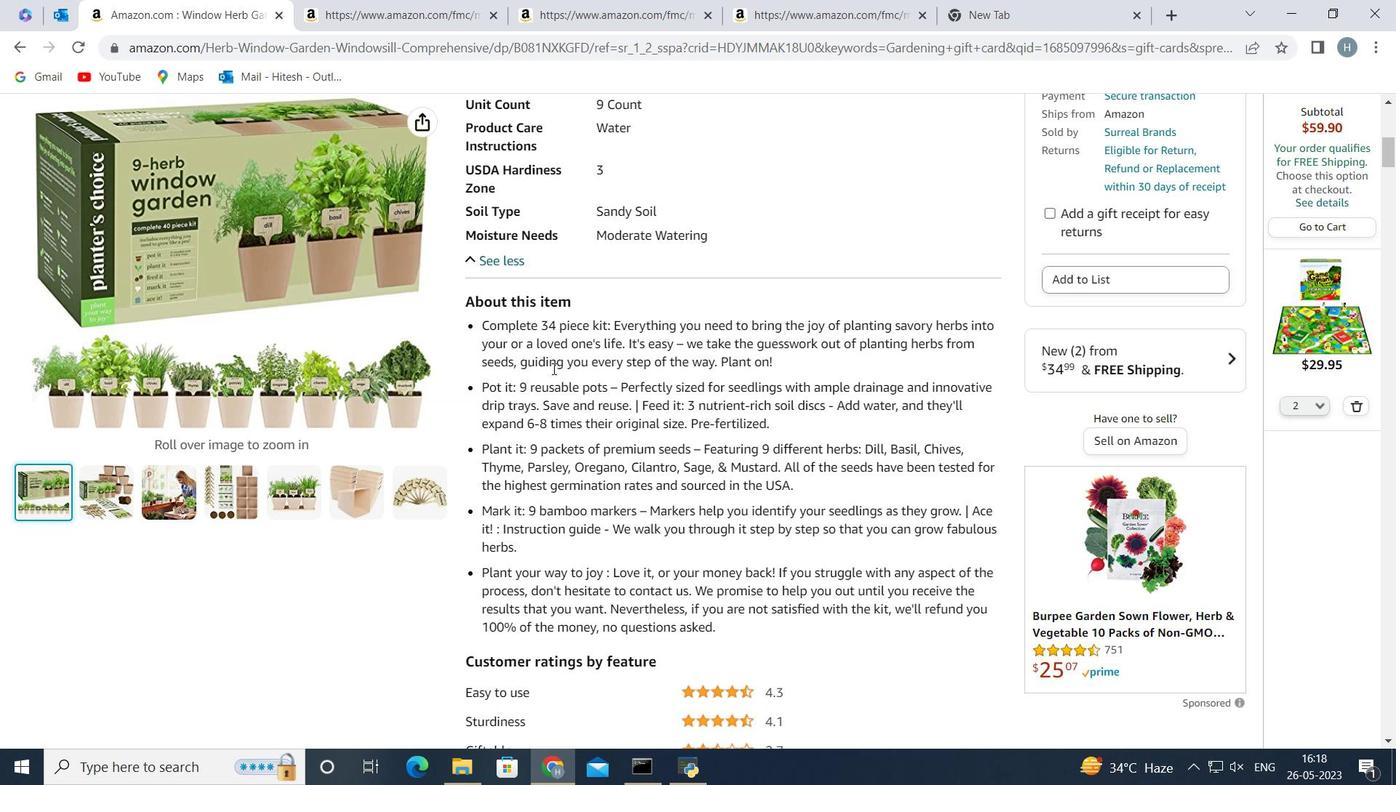 
Action: Mouse scrolled (552, 370) with delta (0, 0)
Screenshot: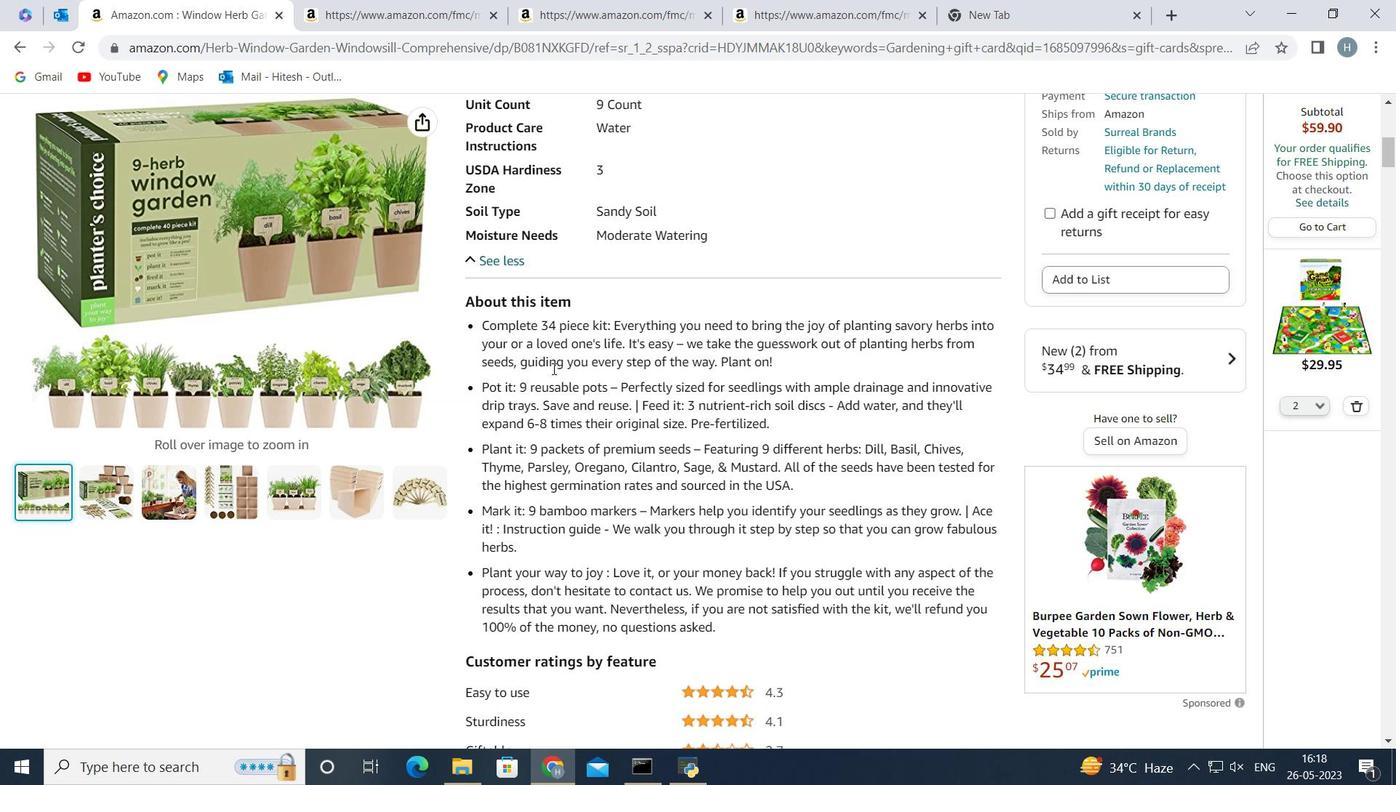 
Action: Mouse scrolled (552, 370) with delta (0, 0)
Screenshot: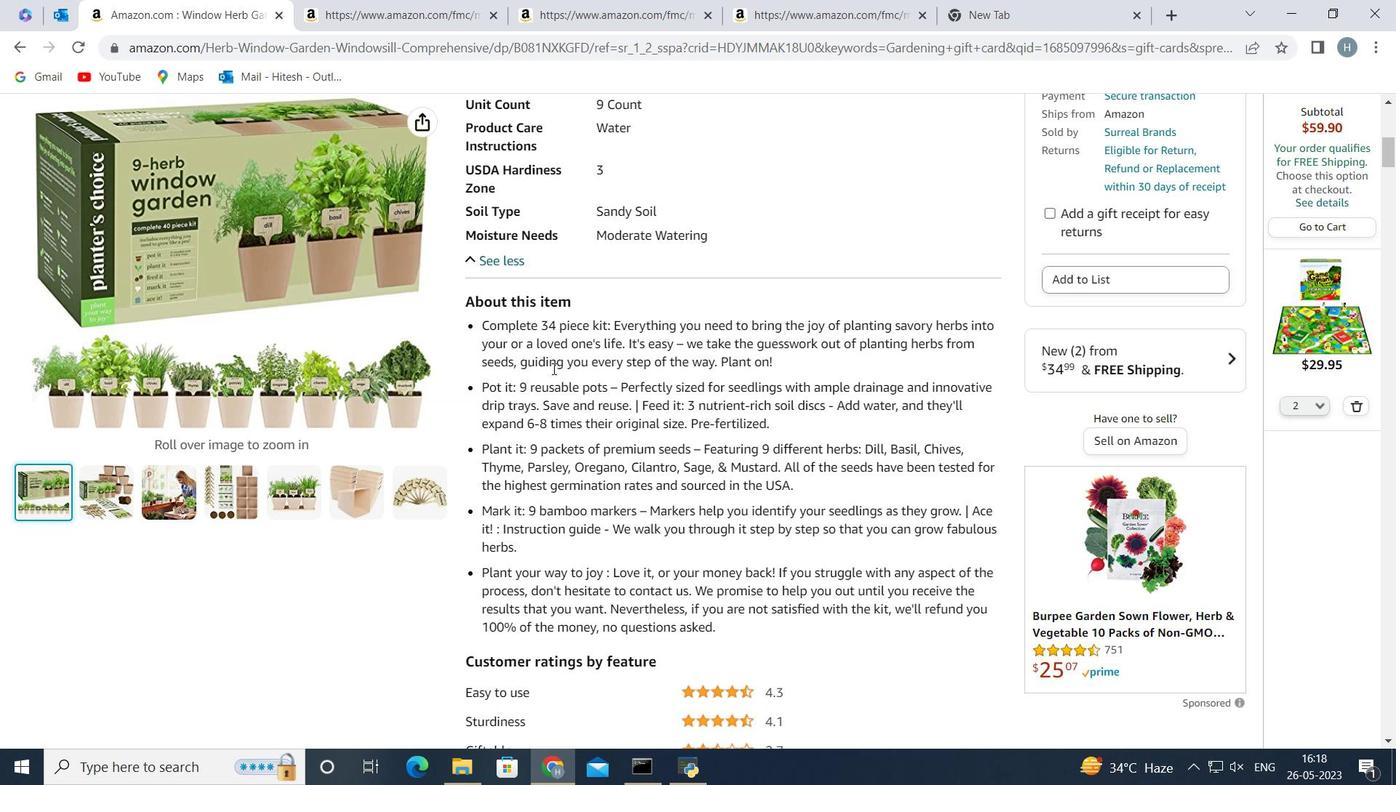 
Action: Mouse scrolled (552, 368) with delta (0, 0)
Screenshot: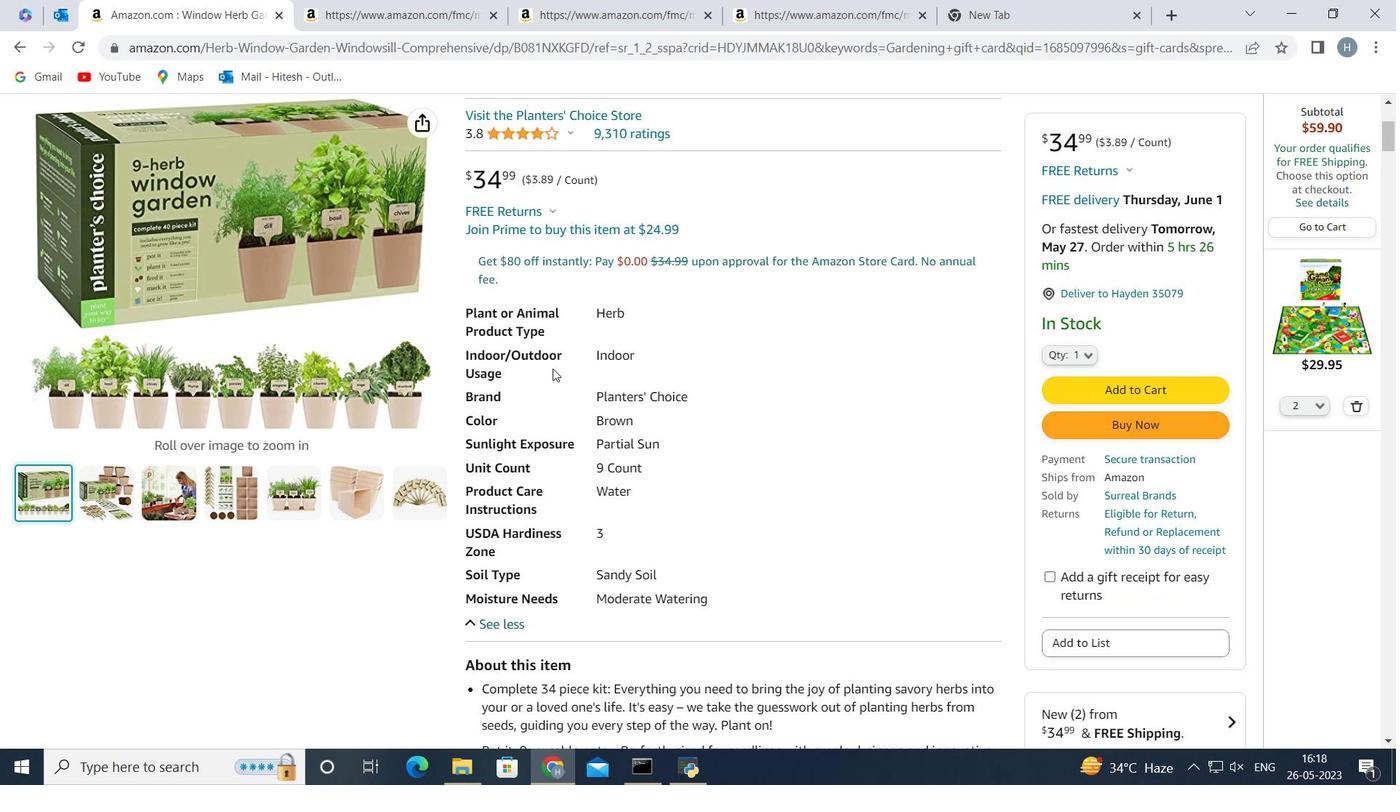 
Action: Mouse scrolled (552, 368) with delta (0, 0)
Screenshot: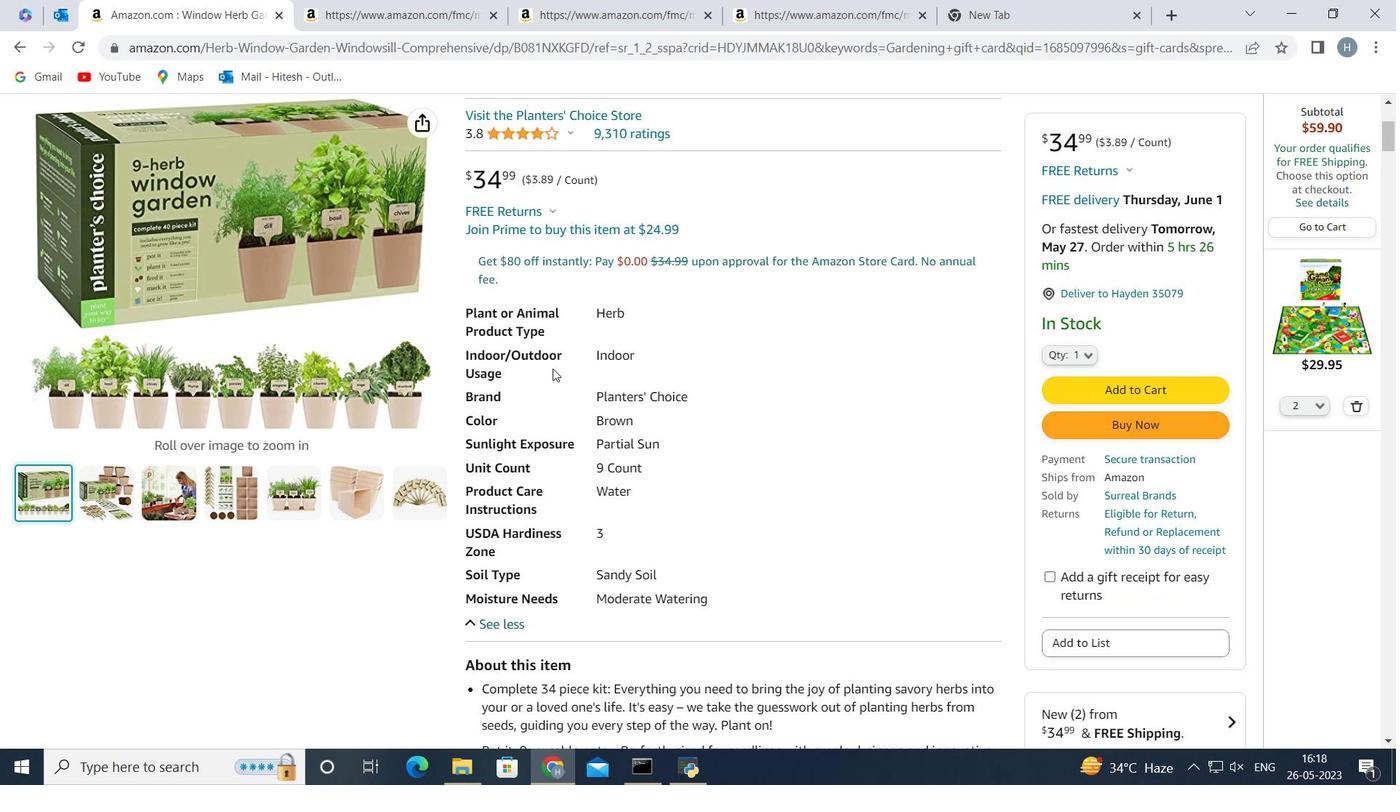 
Action: Mouse scrolled (552, 368) with delta (0, 0)
Screenshot: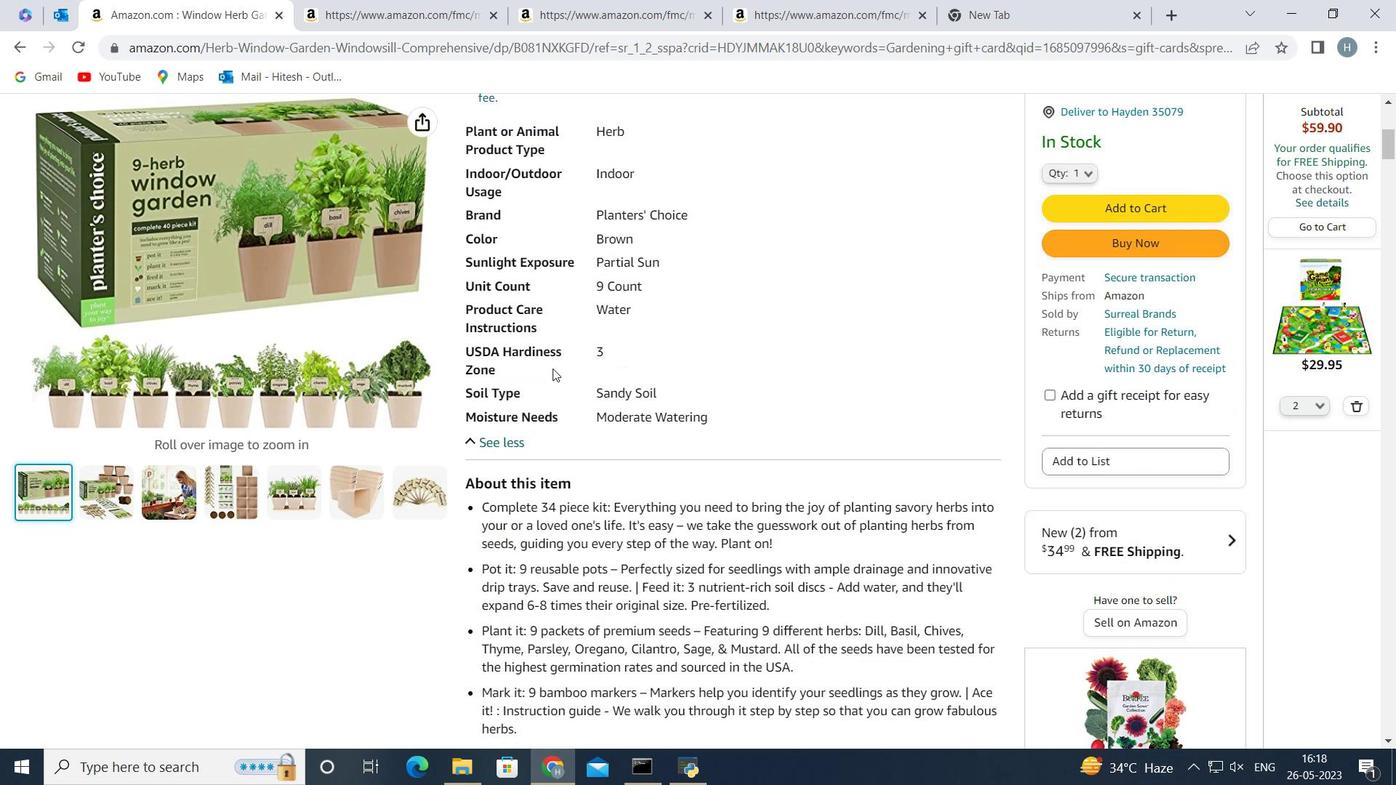 
Action: Mouse scrolled (552, 368) with delta (0, 0)
Screenshot: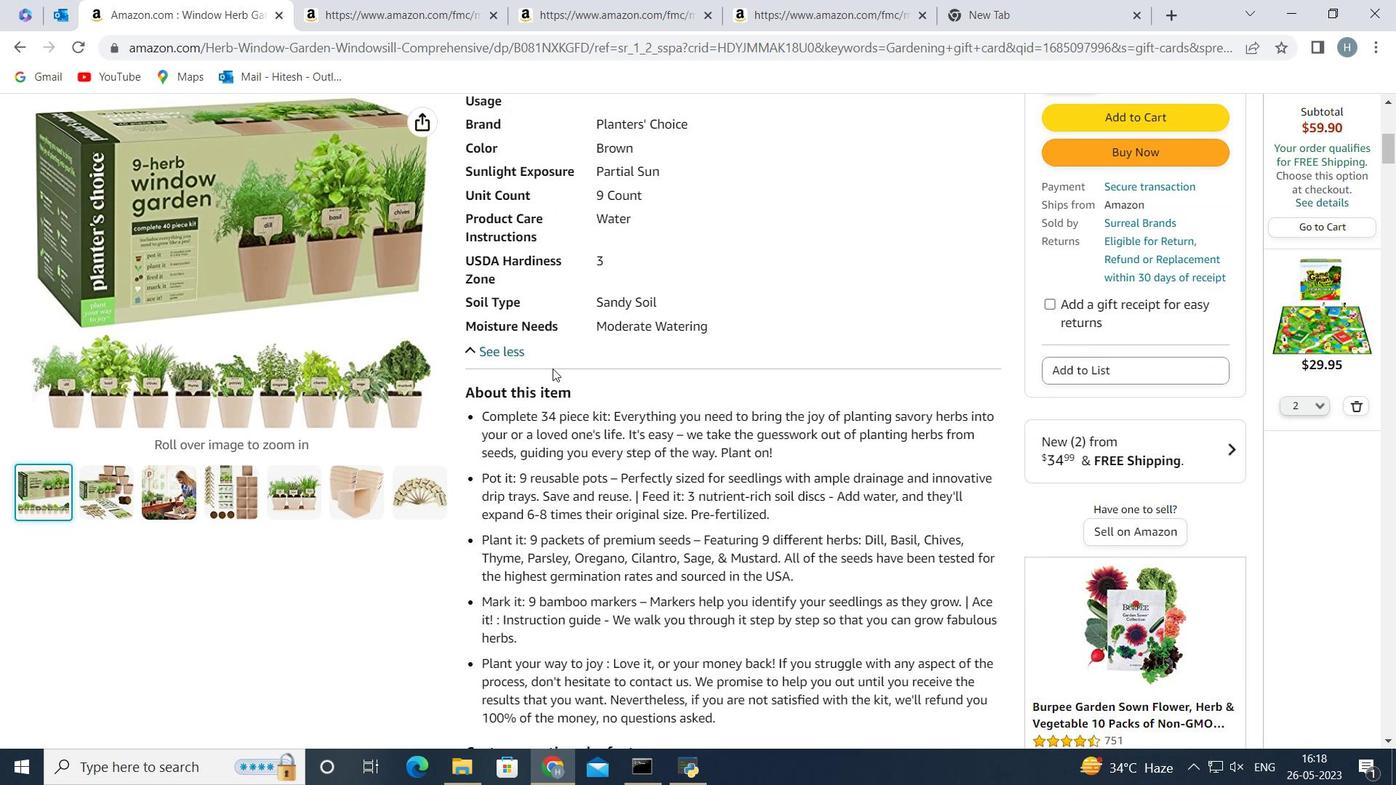
Action: Mouse scrolled (552, 368) with delta (0, 0)
